 Task: Play online Dominion game.
Action: Mouse moved to (465, 460)
Screenshot: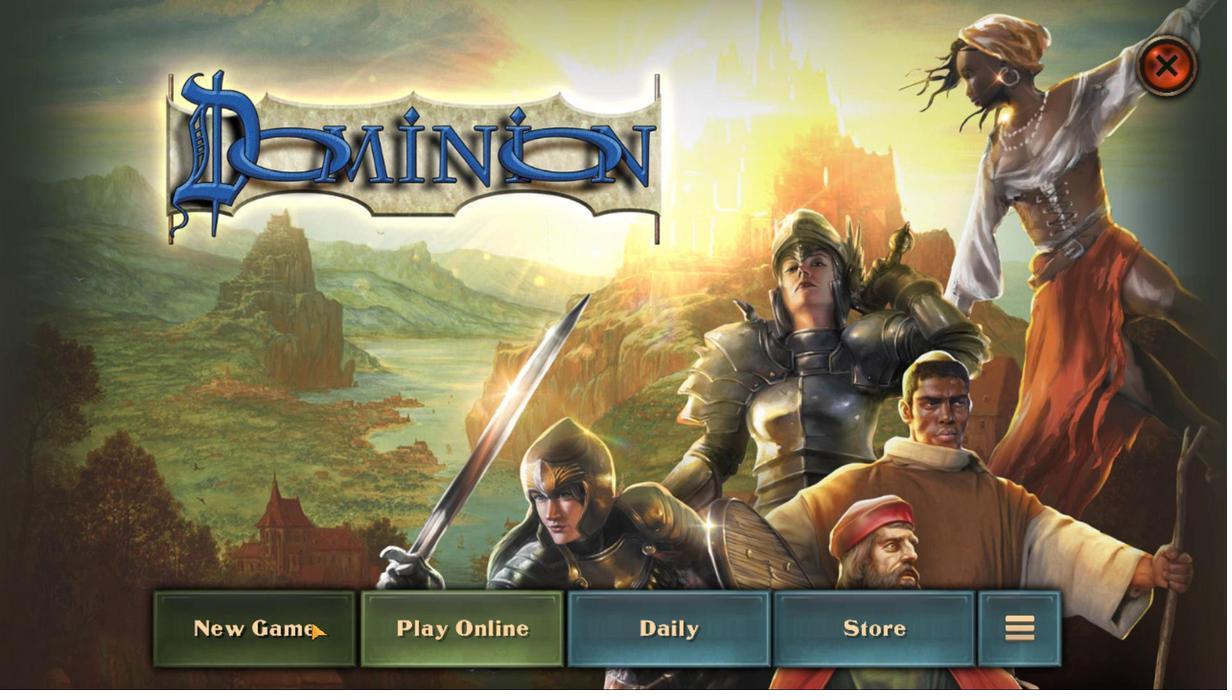 
Action: Mouse pressed left at (465, 460)
Screenshot: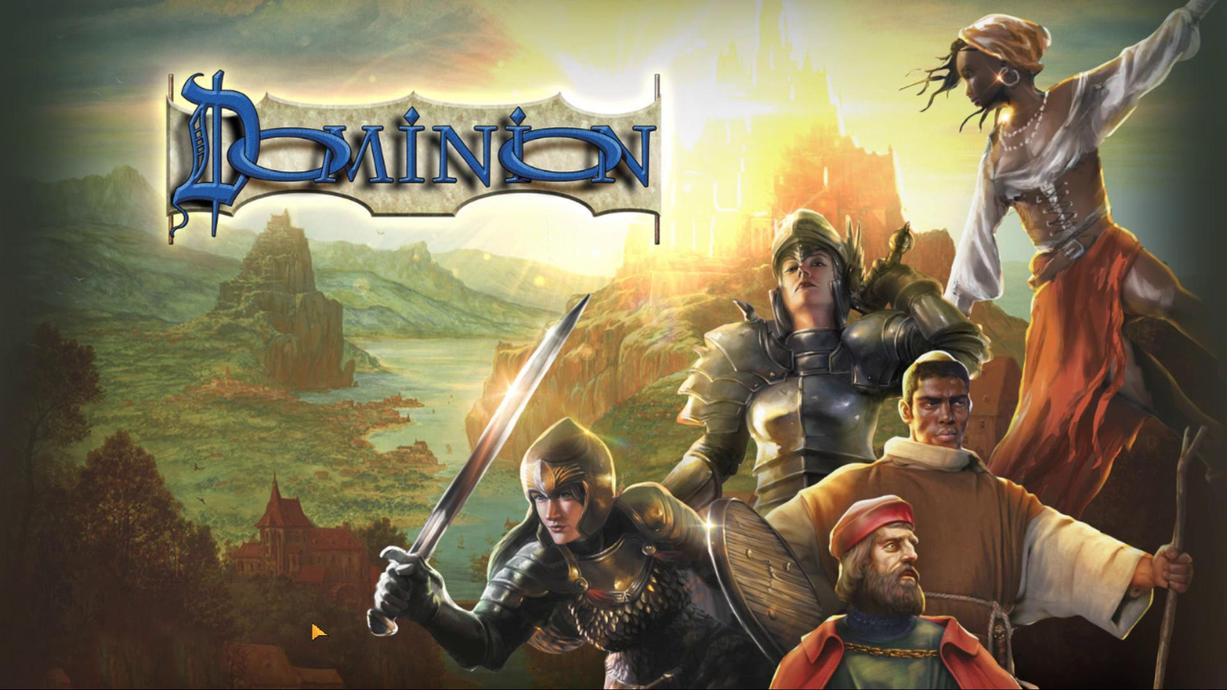 
Action: Mouse moved to (616, 458)
Screenshot: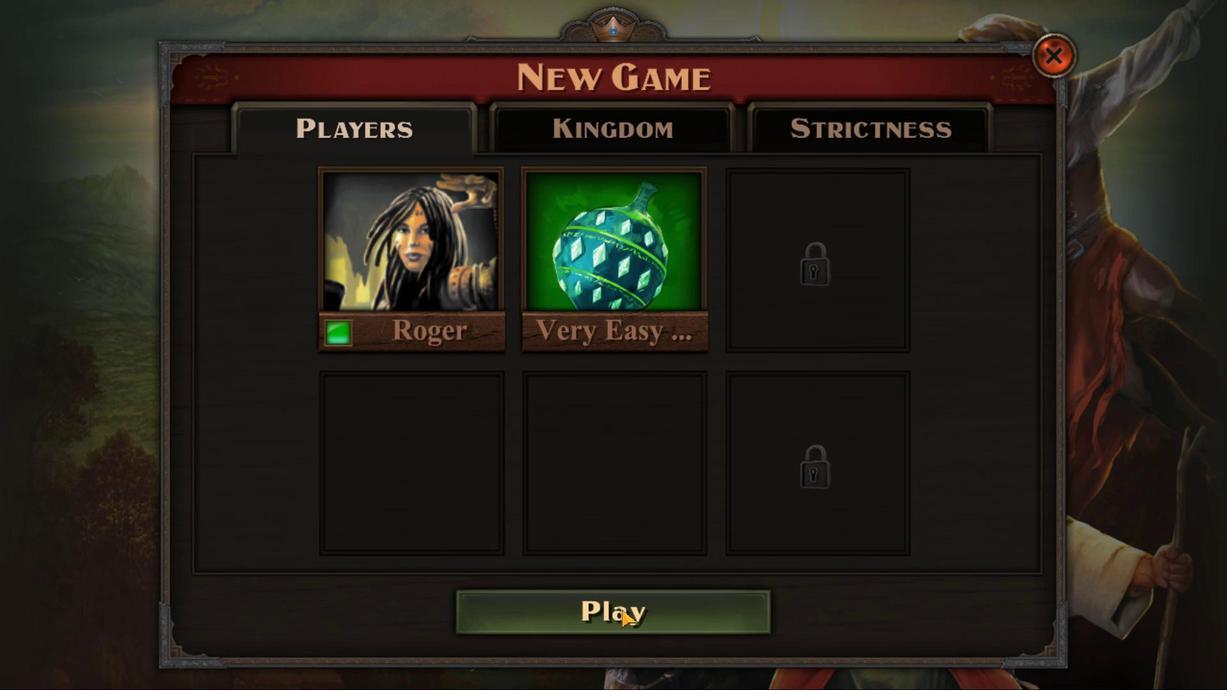 
Action: Mouse pressed left at (616, 458)
Screenshot: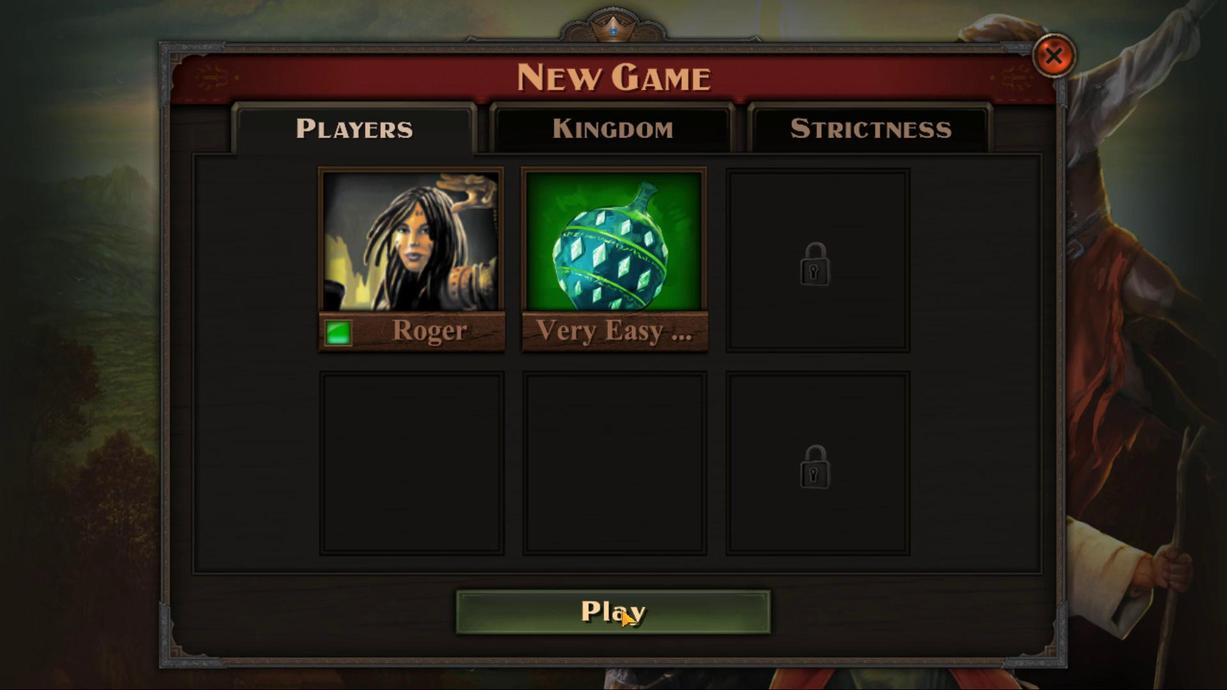 
Action: Mouse moved to (465, 459)
Screenshot: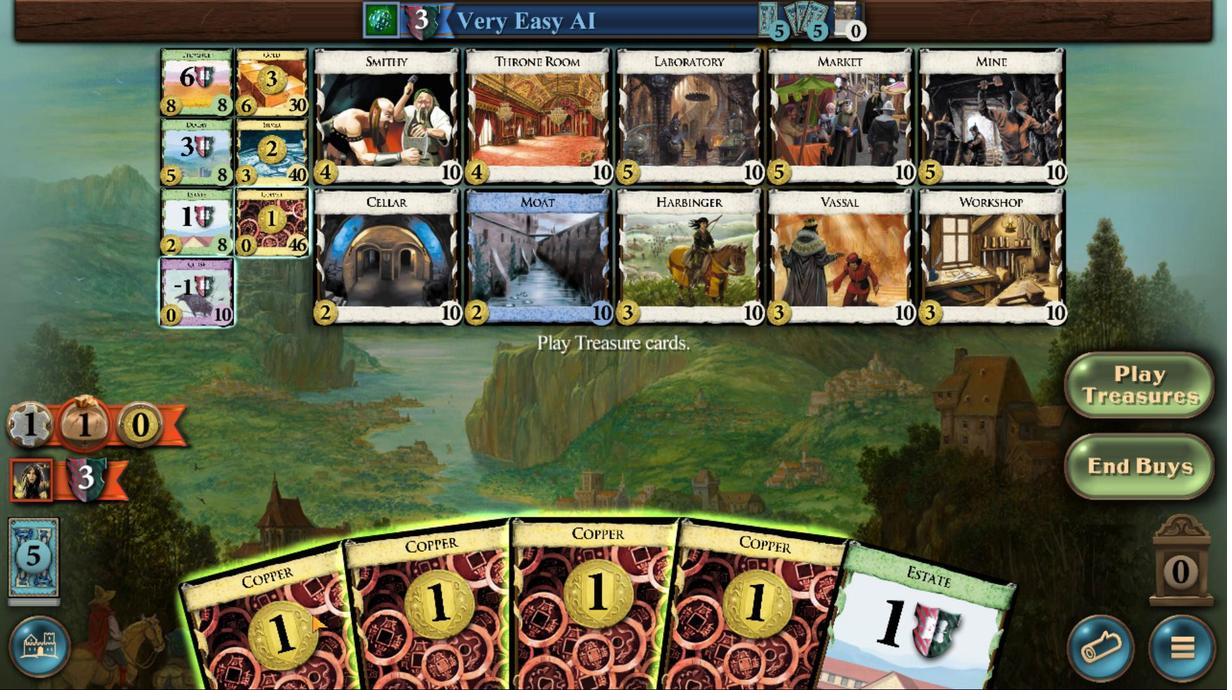 
Action: Mouse pressed left at (465, 459)
Screenshot: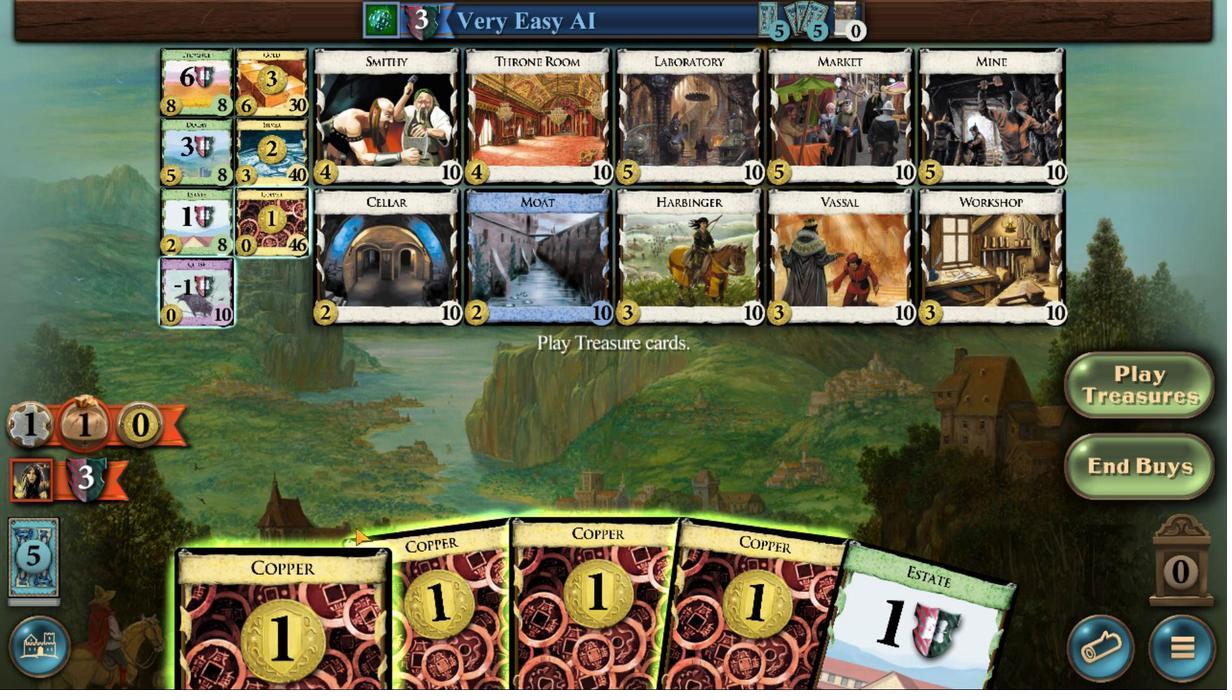 
Action: Mouse moved to (499, 458)
Screenshot: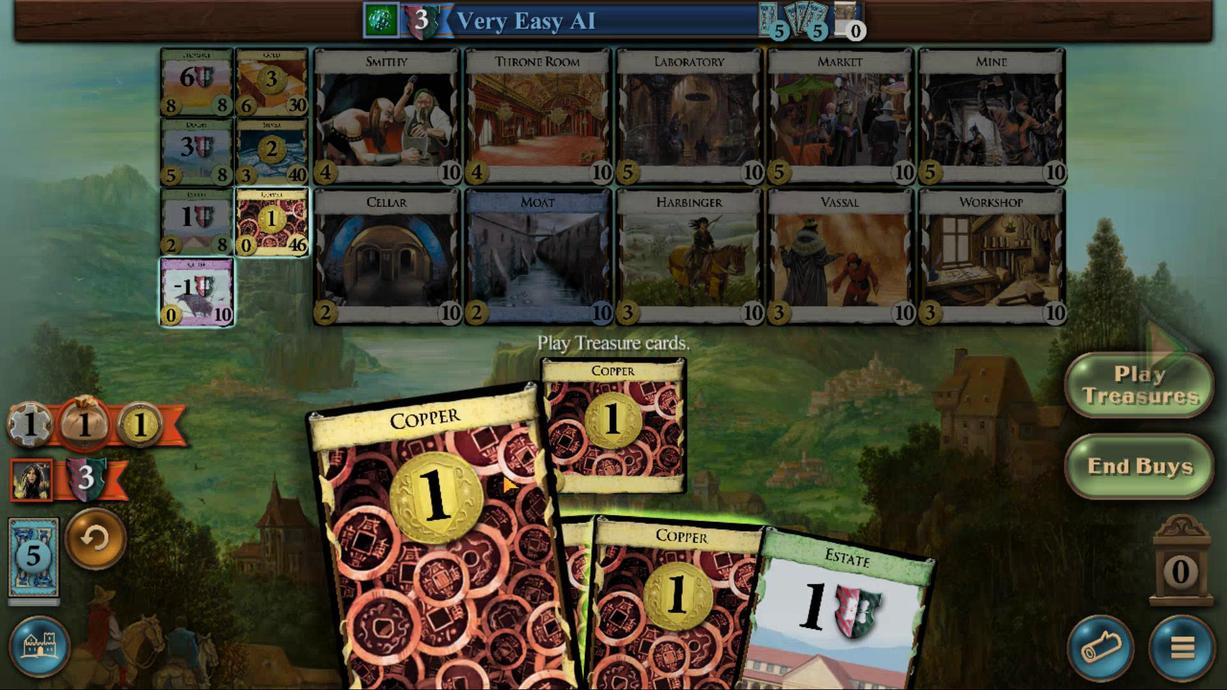 
Action: Mouse pressed left at (499, 458)
Screenshot: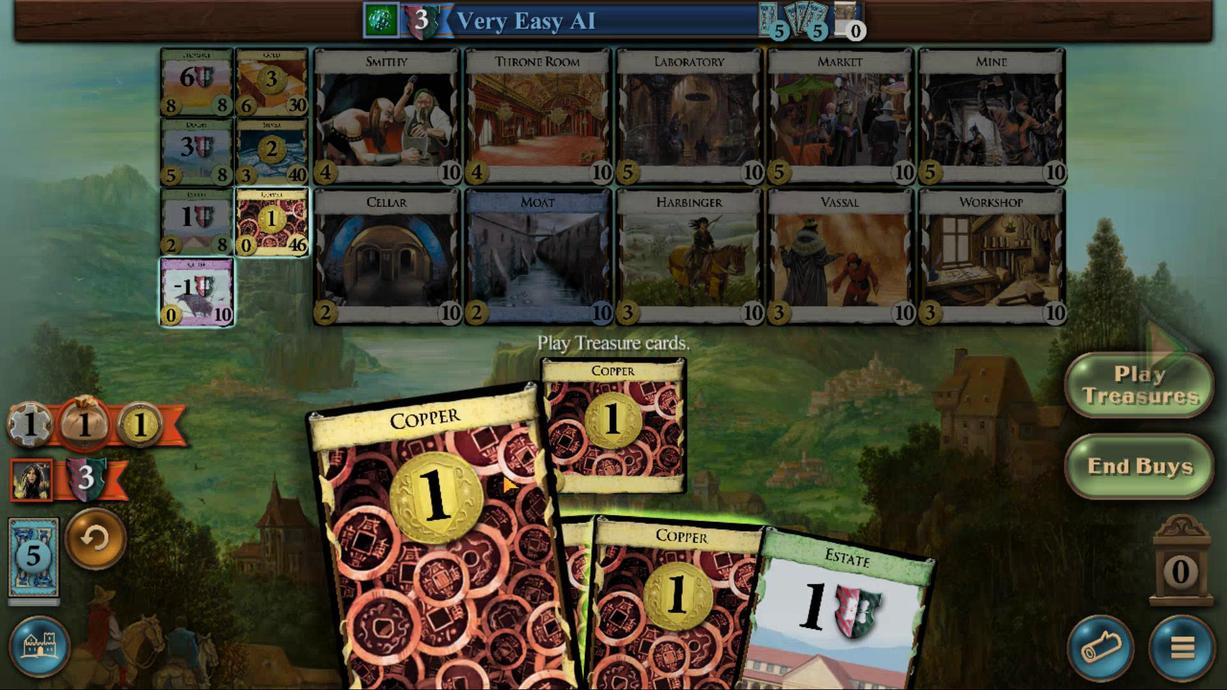 
Action: Mouse moved to (505, 455)
Screenshot: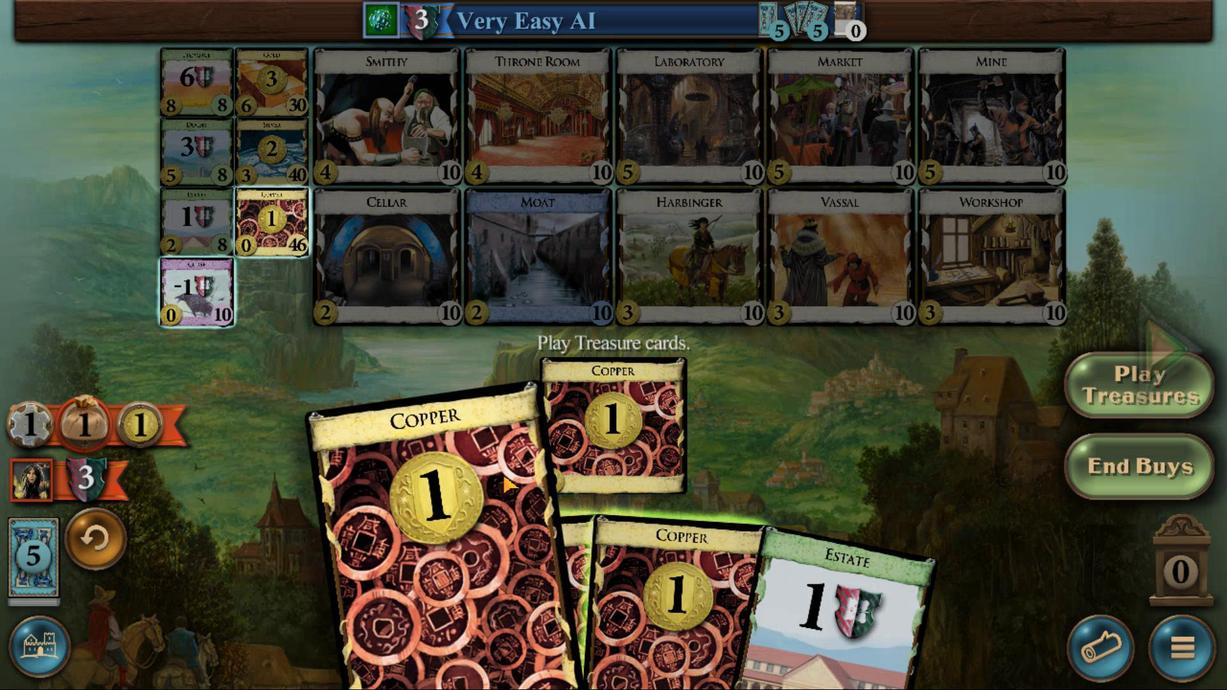 
Action: Mouse pressed left at (505, 455)
Screenshot: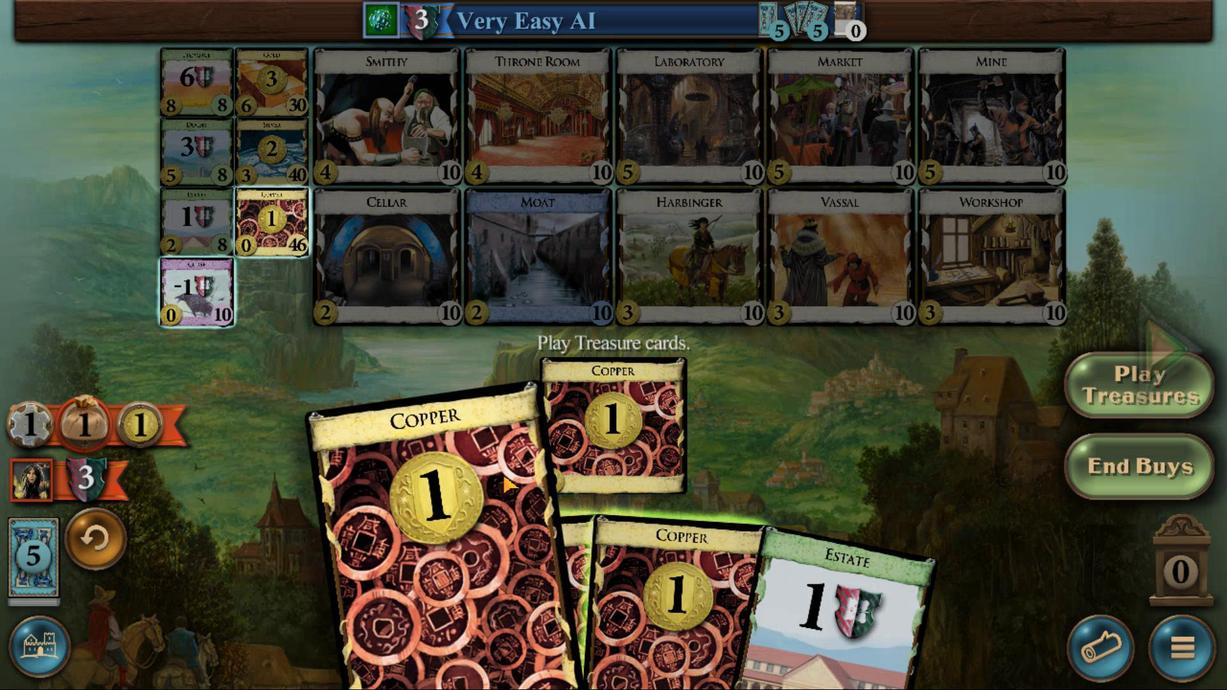 
Action: Mouse moved to (487, 441)
Screenshot: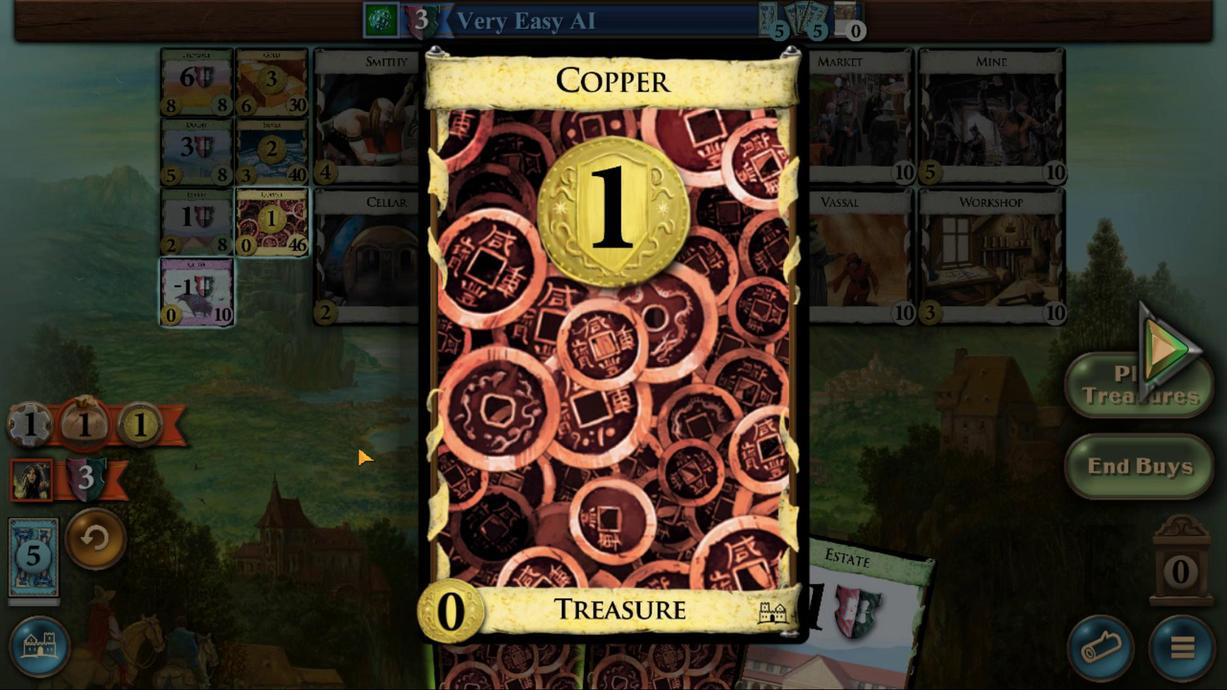
Action: Mouse pressed left at (487, 441)
Screenshot: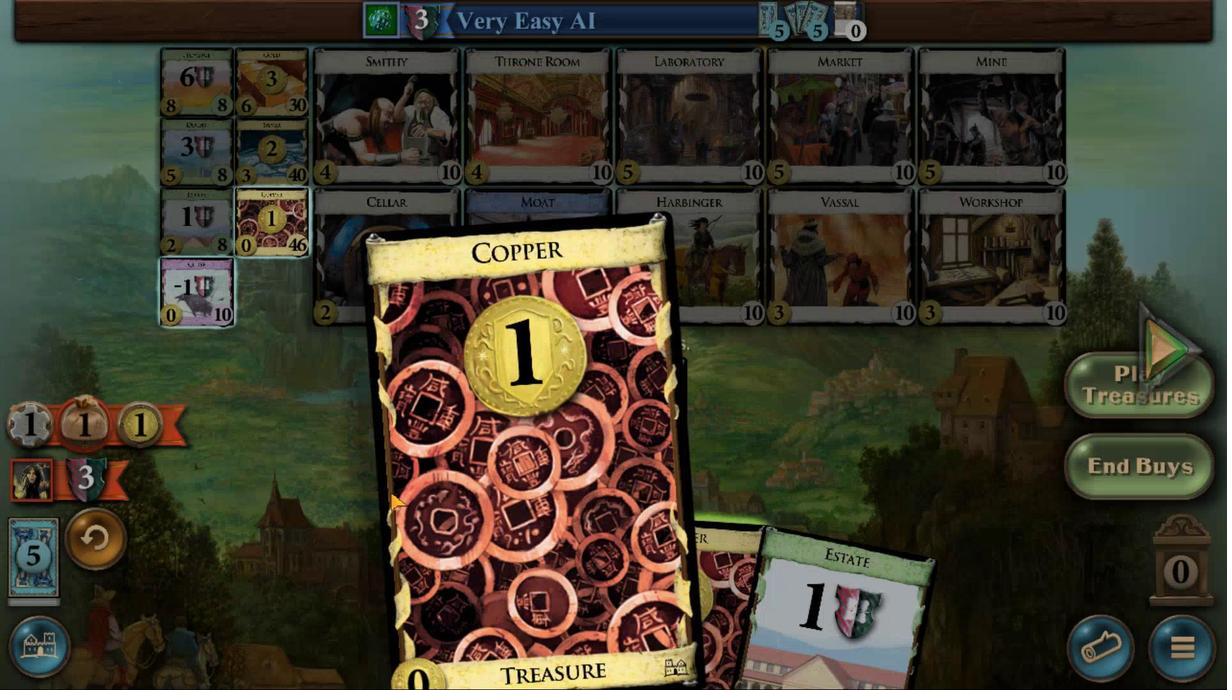 
Action: Mouse moved to (501, 457)
Screenshot: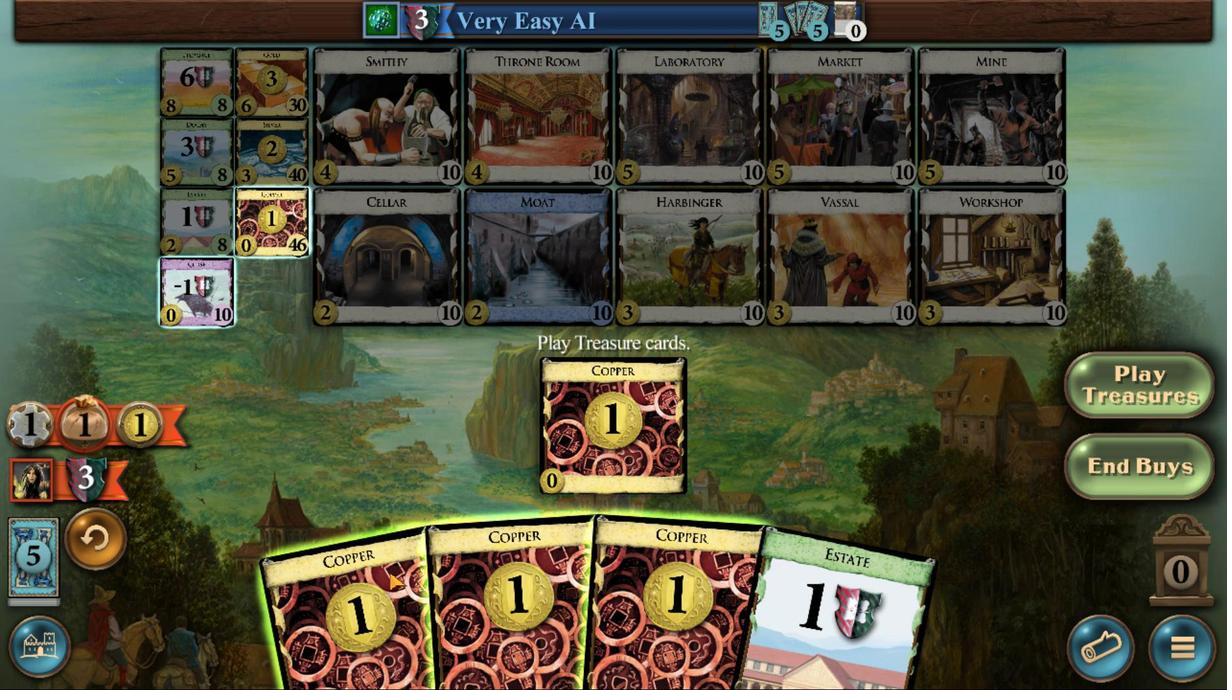 
Action: Mouse pressed left at (501, 457)
Screenshot: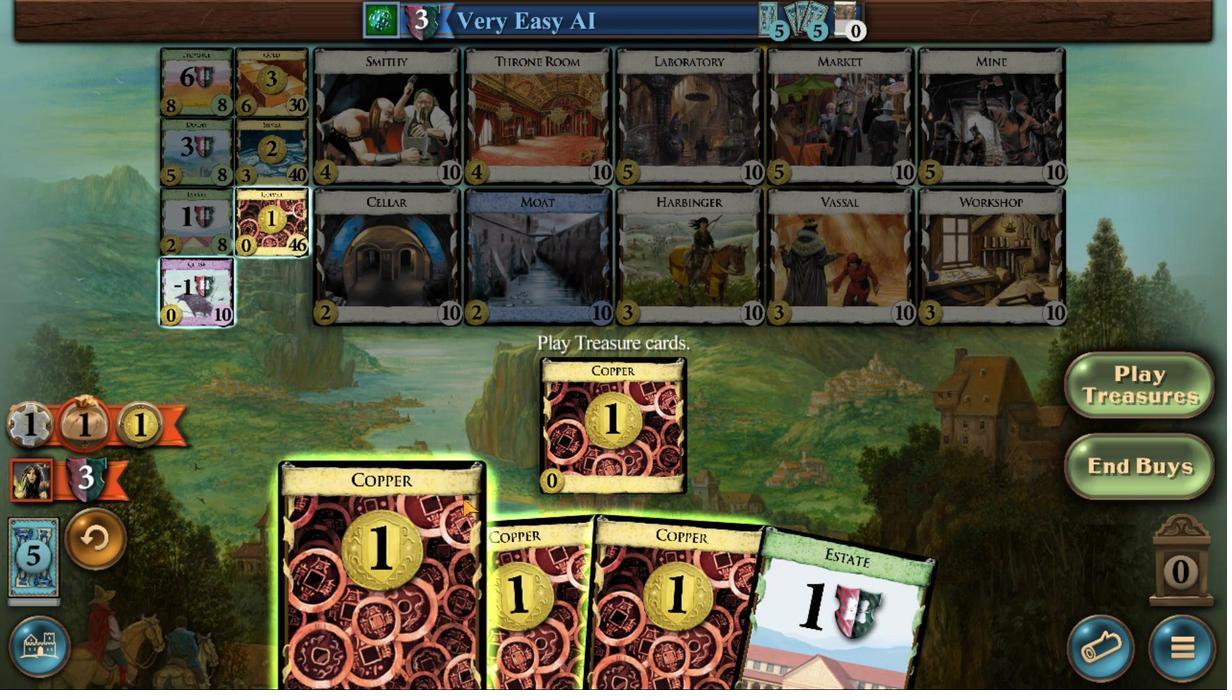 
Action: Mouse moved to (577, 457)
Screenshot: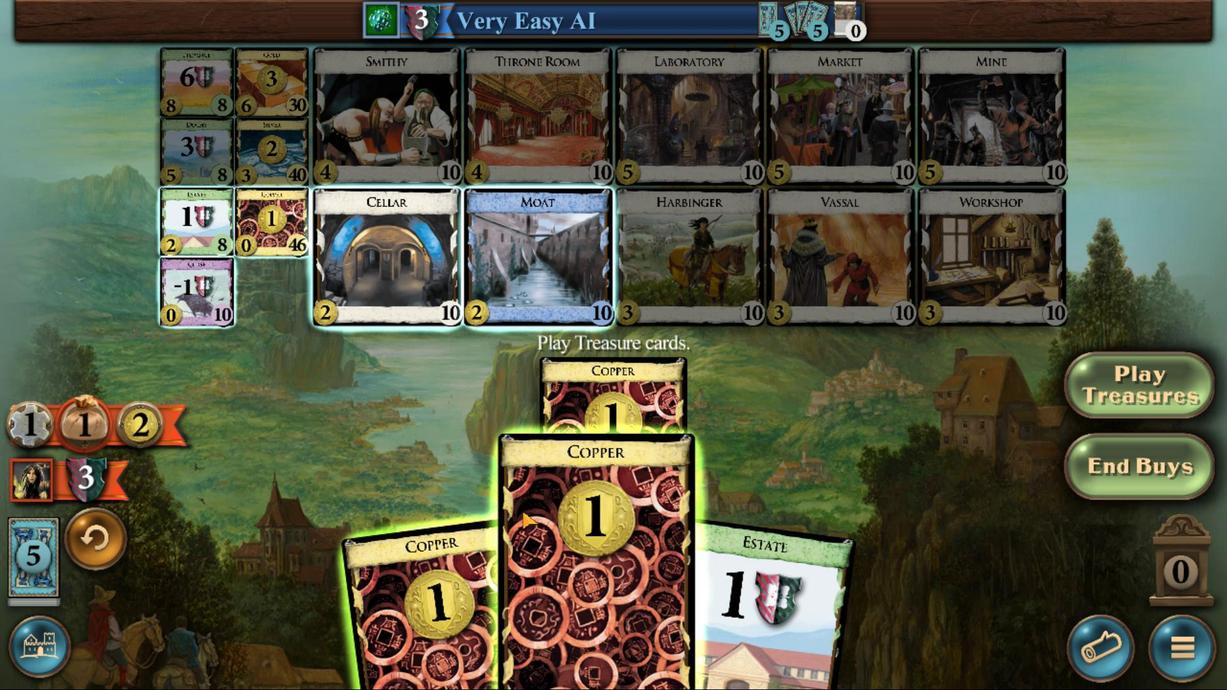 
Action: Mouse pressed left at (577, 457)
Screenshot: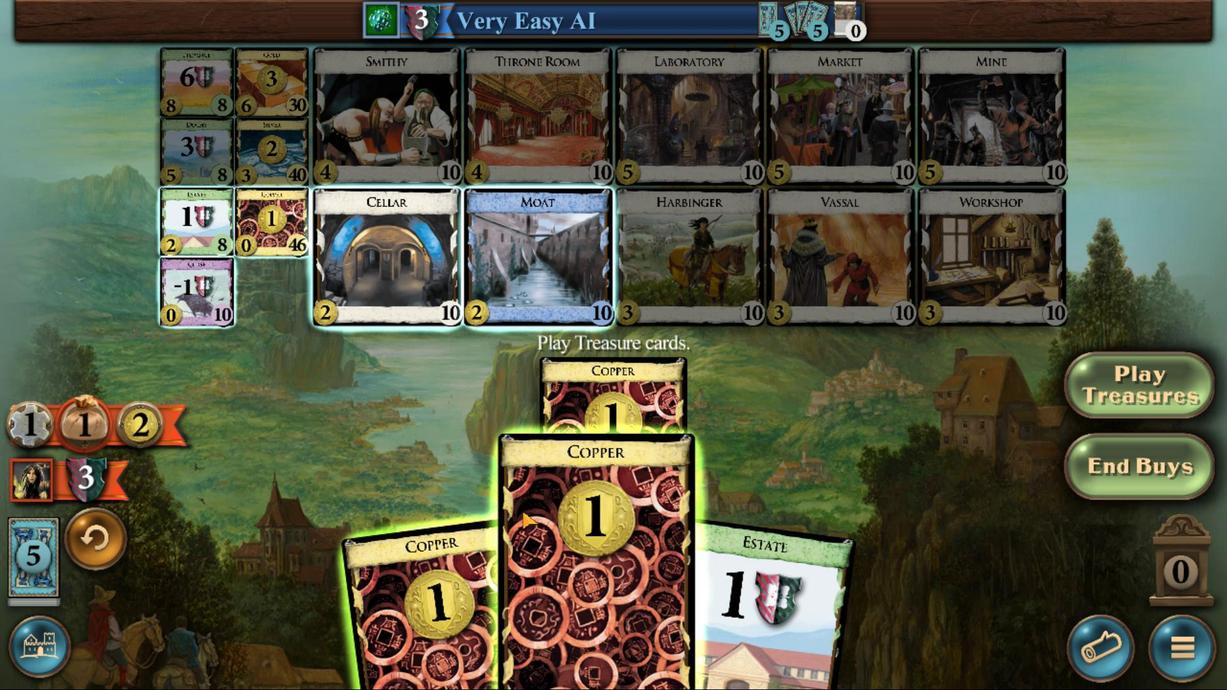
Action: Mouse moved to (437, 408)
Screenshot: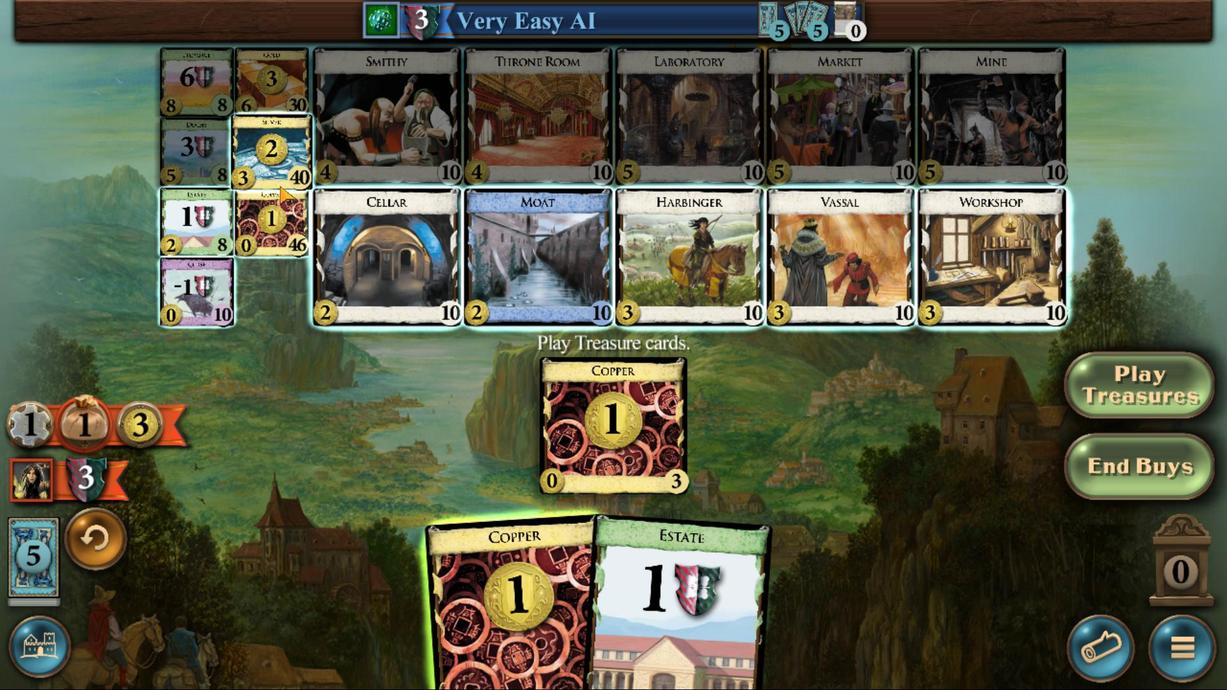 
Action: Mouse pressed left at (437, 408)
Screenshot: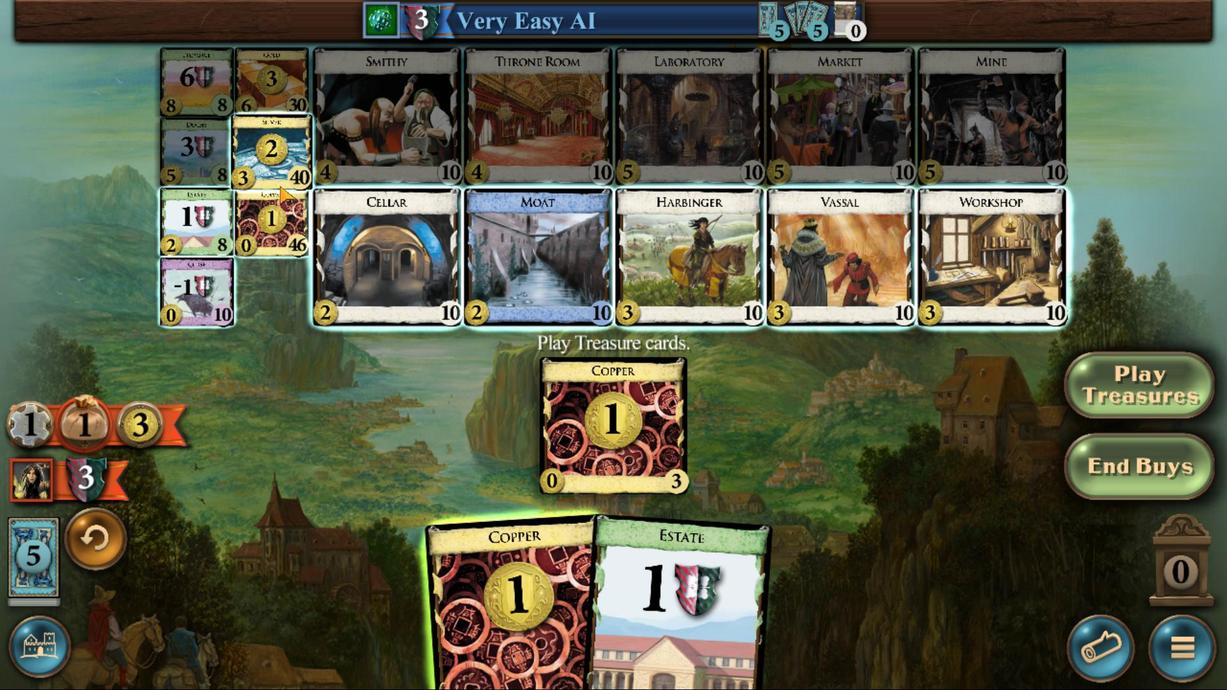 
Action: Mouse moved to (599, 457)
Screenshot: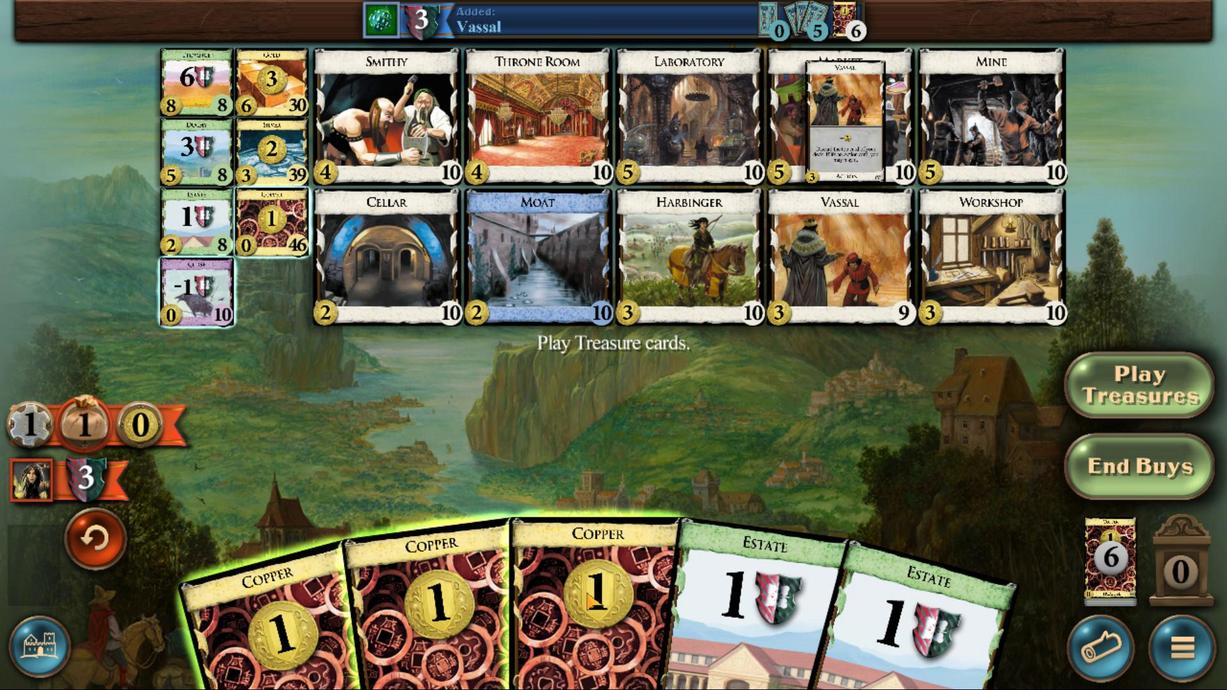 
Action: Mouse pressed left at (599, 457)
Screenshot: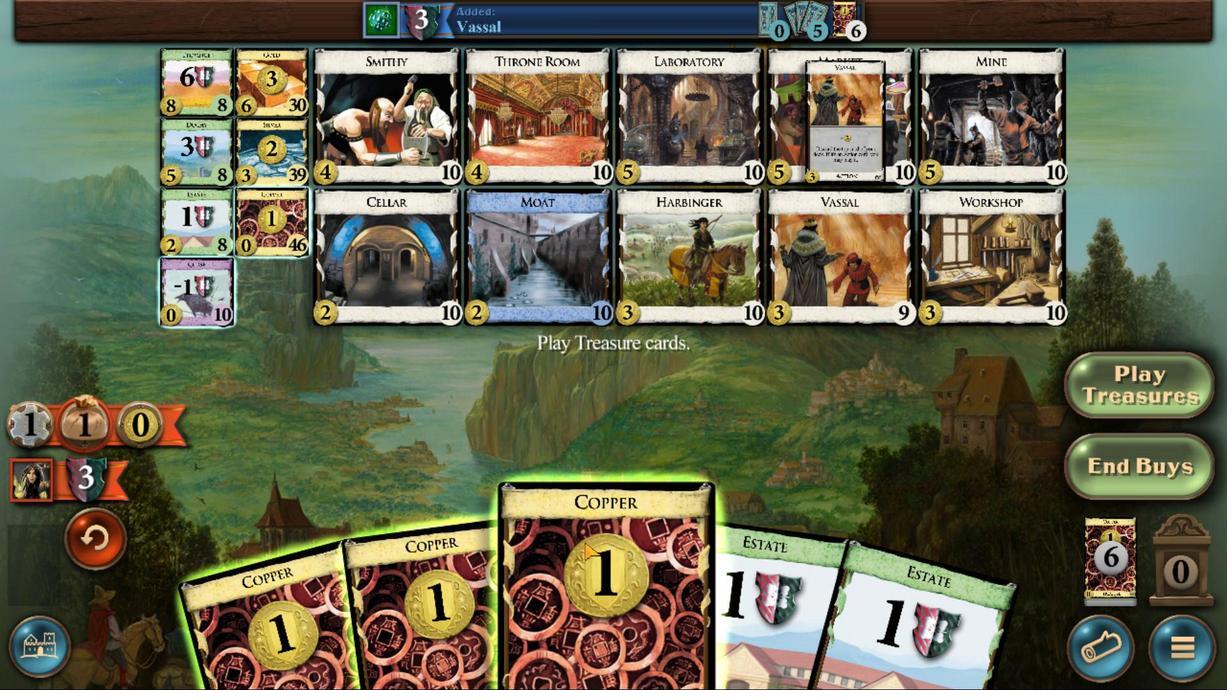 
Action: Mouse moved to (572, 454)
Screenshot: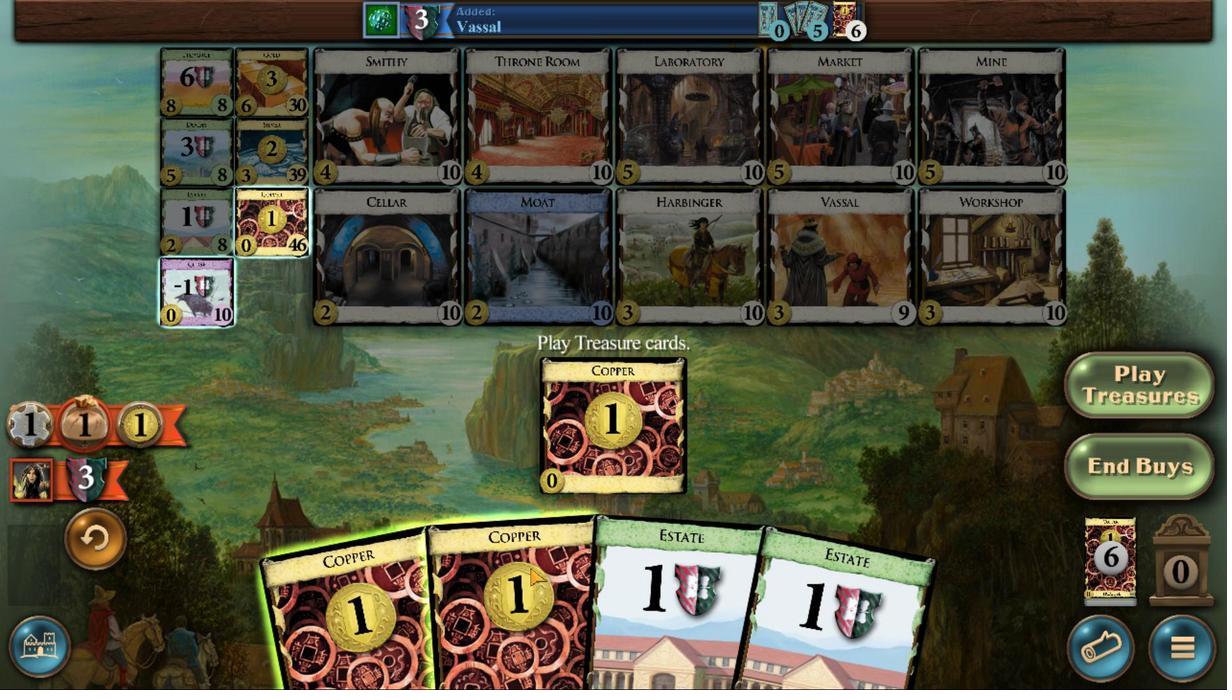 
Action: Mouse pressed left at (572, 454)
Screenshot: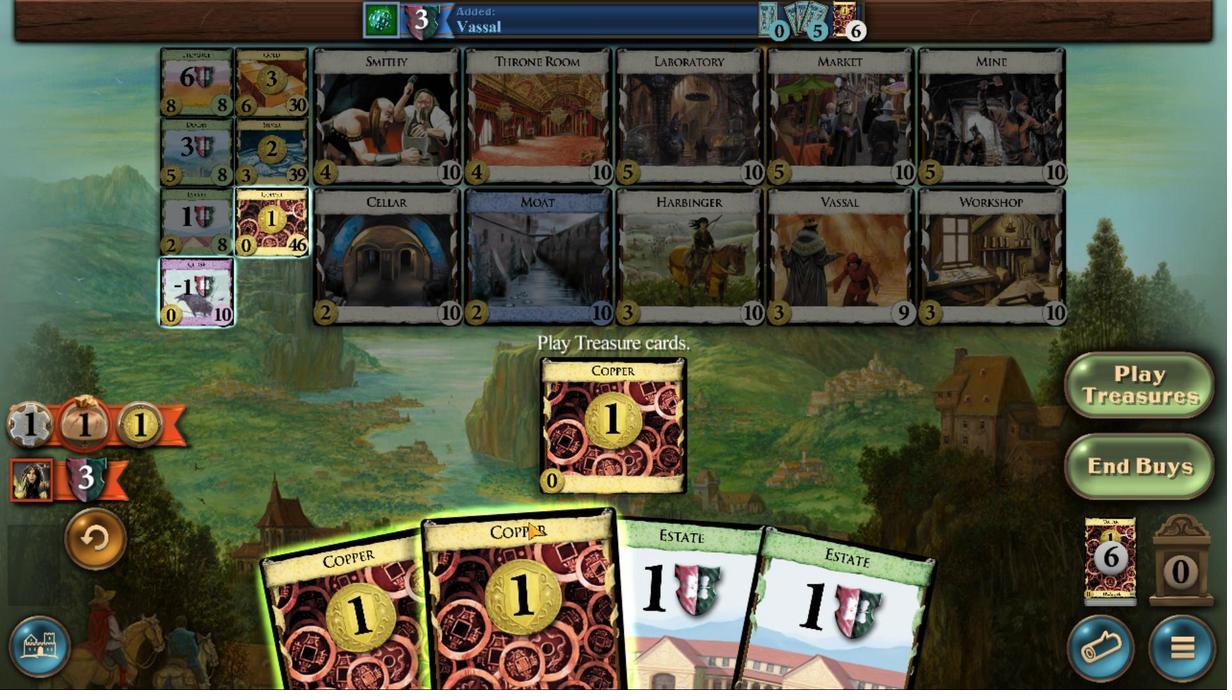 
Action: Mouse moved to (536, 458)
Screenshot: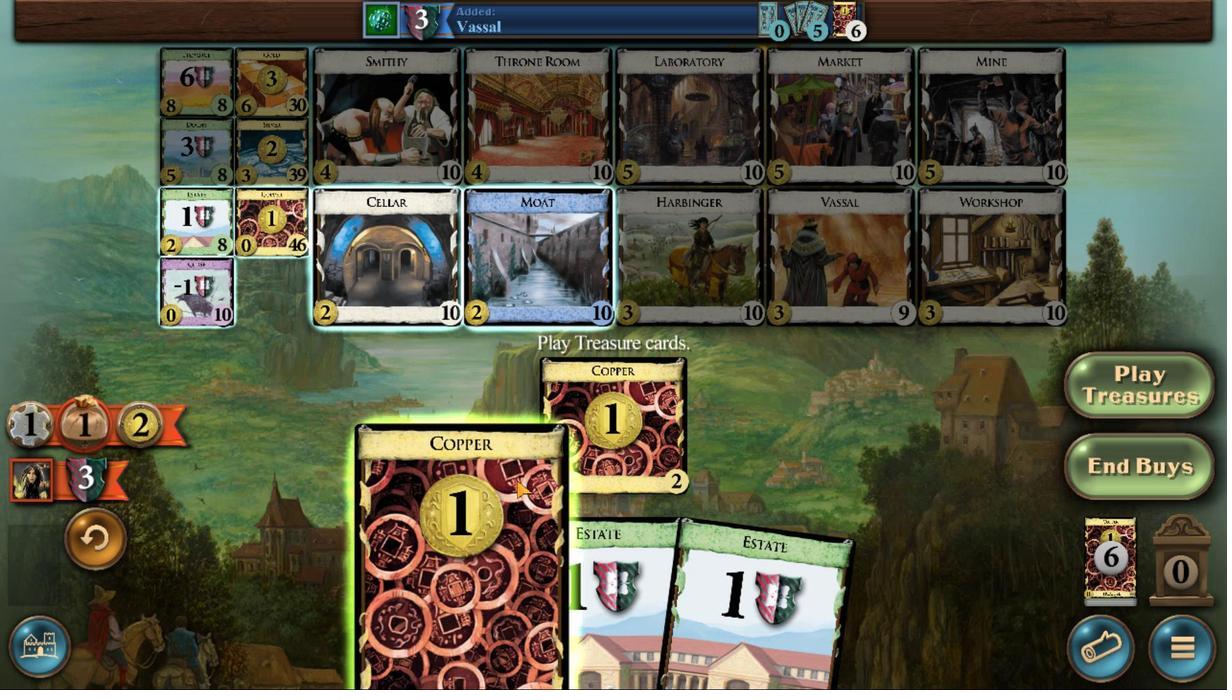 
Action: Mouse pressed left at (536, 458)
Screenshot: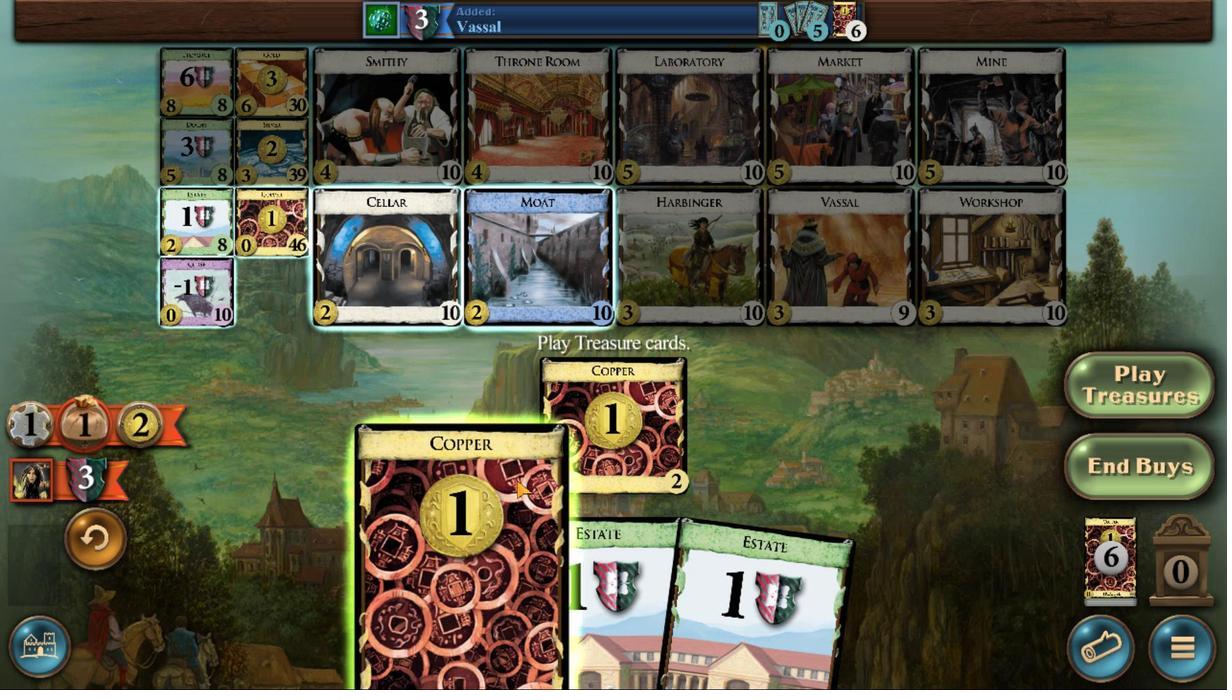 
Action: Mouse moved to (446, 407)
Screenshot: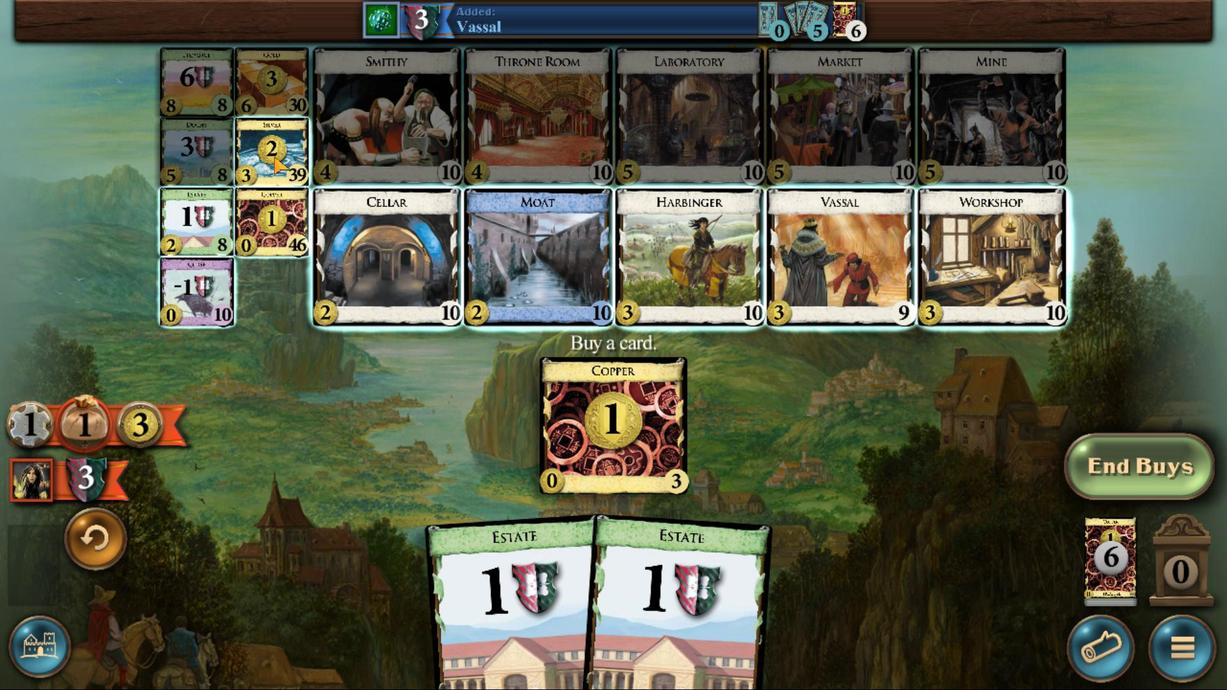 
Action: Mouse pressed left at (446, 407)
Screenshot: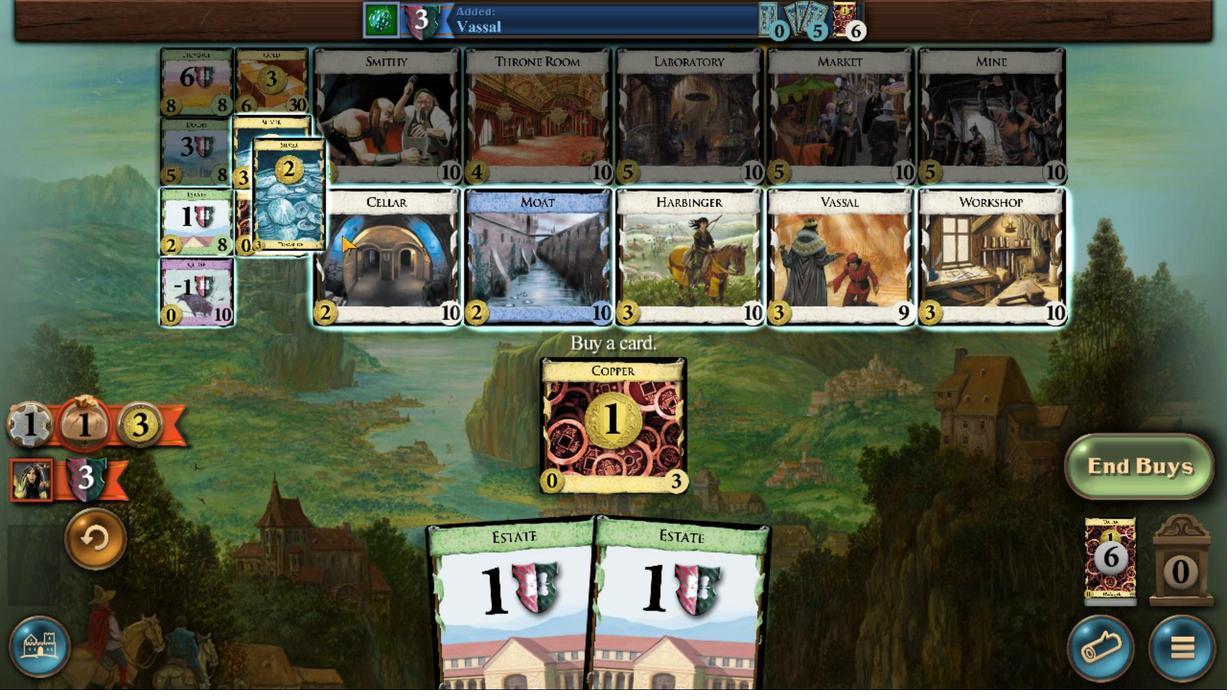 
Action: Mouse moved to (655, 456)
Screenshot: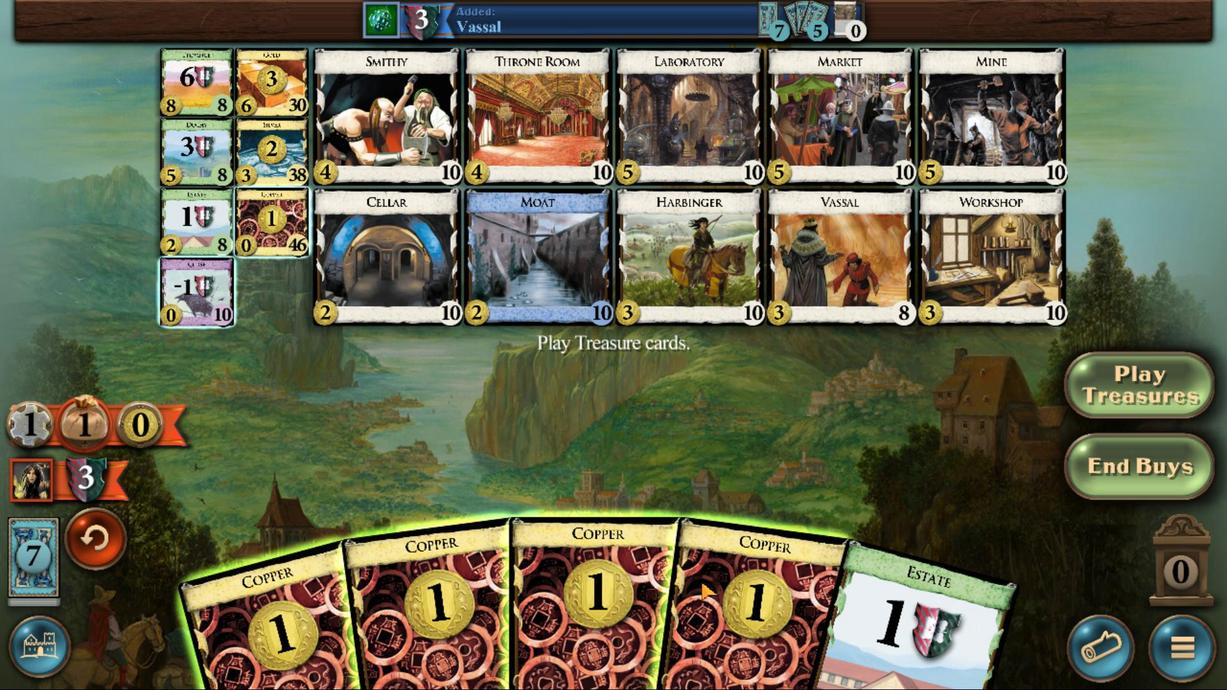 
Action: Mouse pressed left at (655, 456)
Screenshot: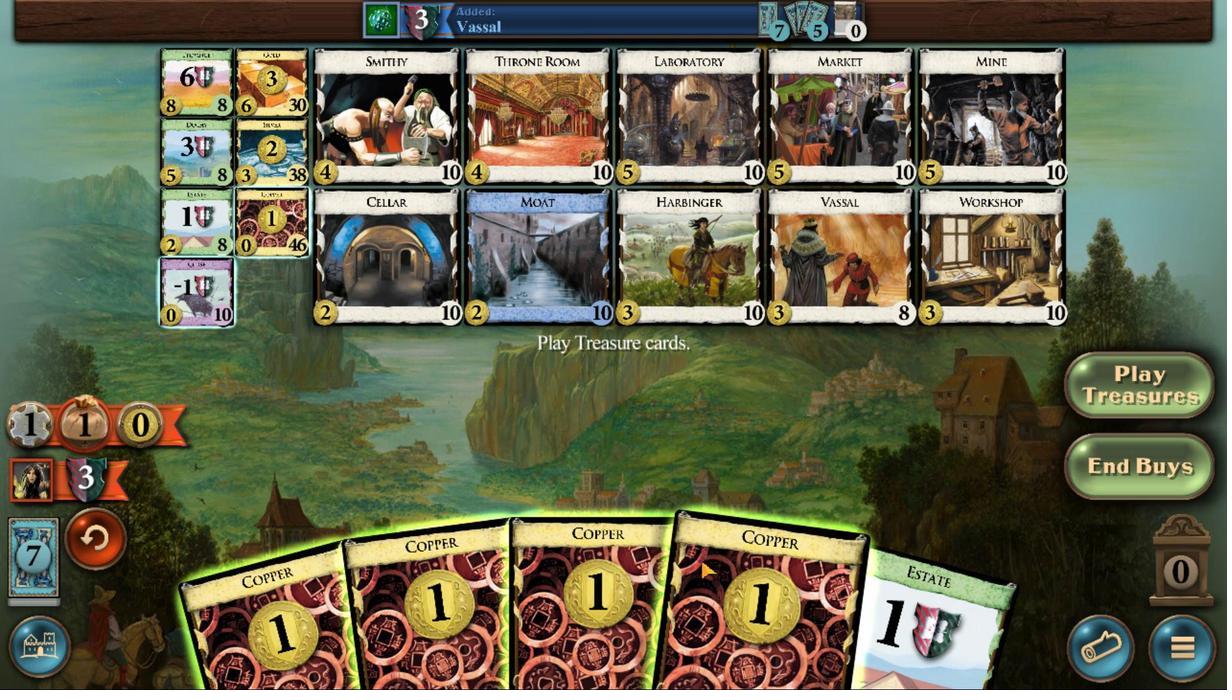 
Action: Mouse moved to (641, 453)
Screenshot: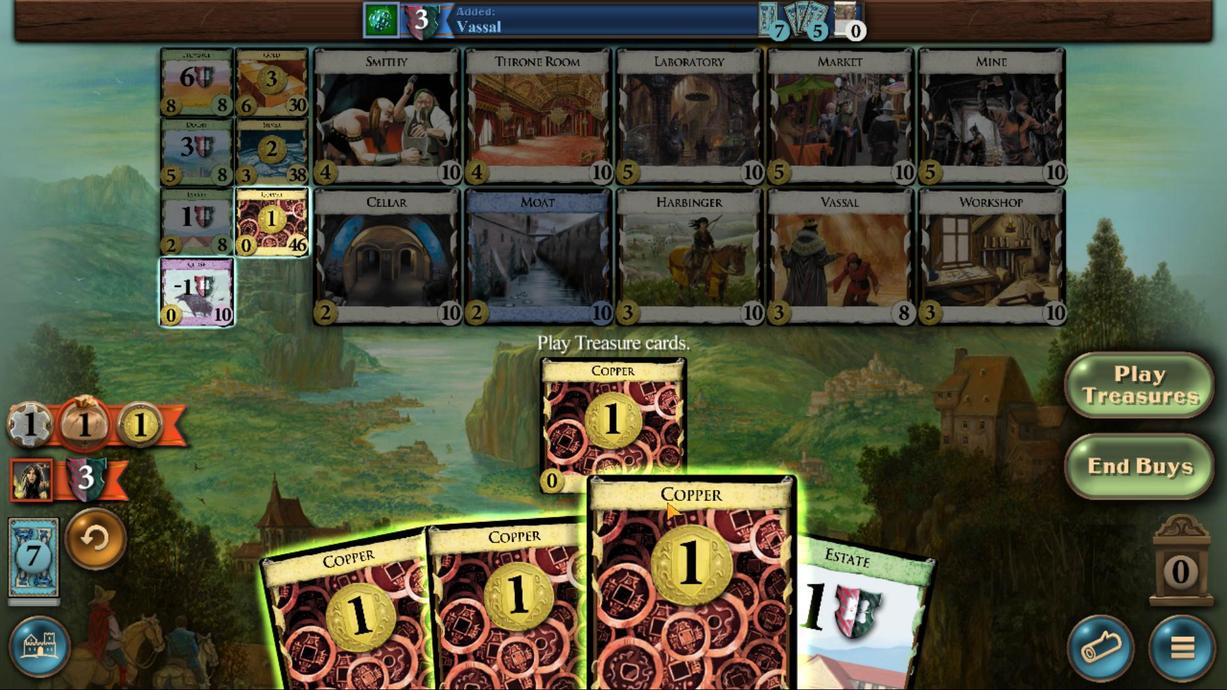 
Action: Mouse pressed left at (641, 453)
Screenshot: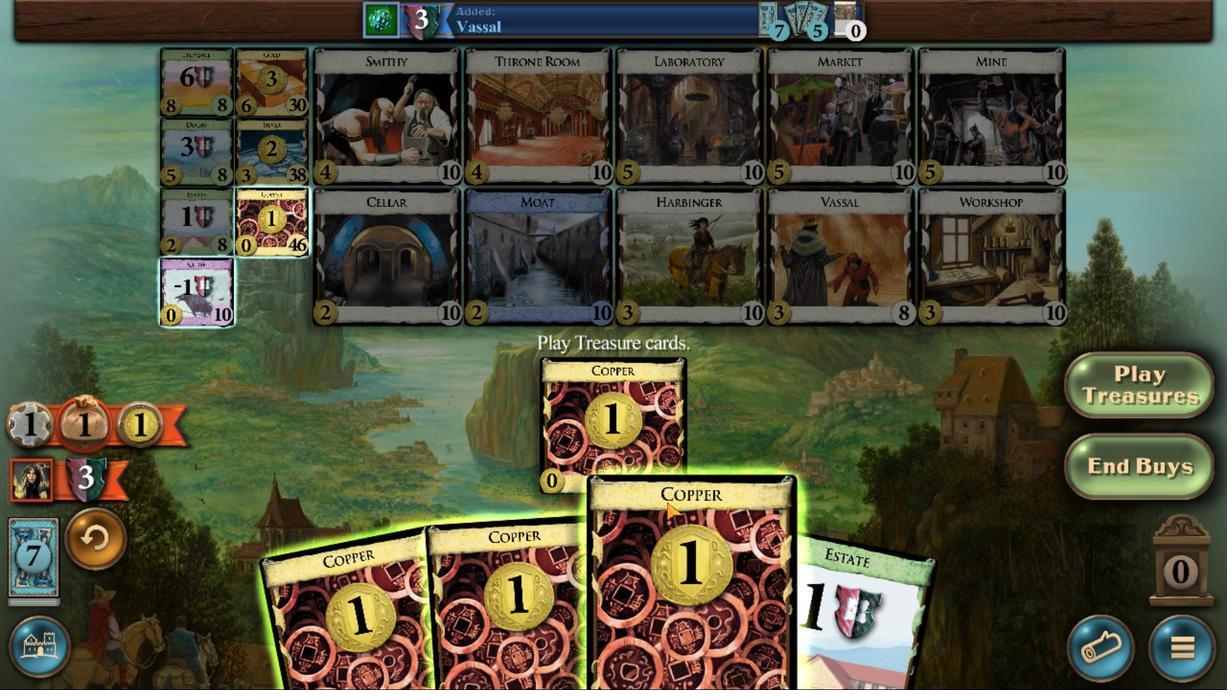 
Action: Mouse moved to (612, 455)
Screenshot: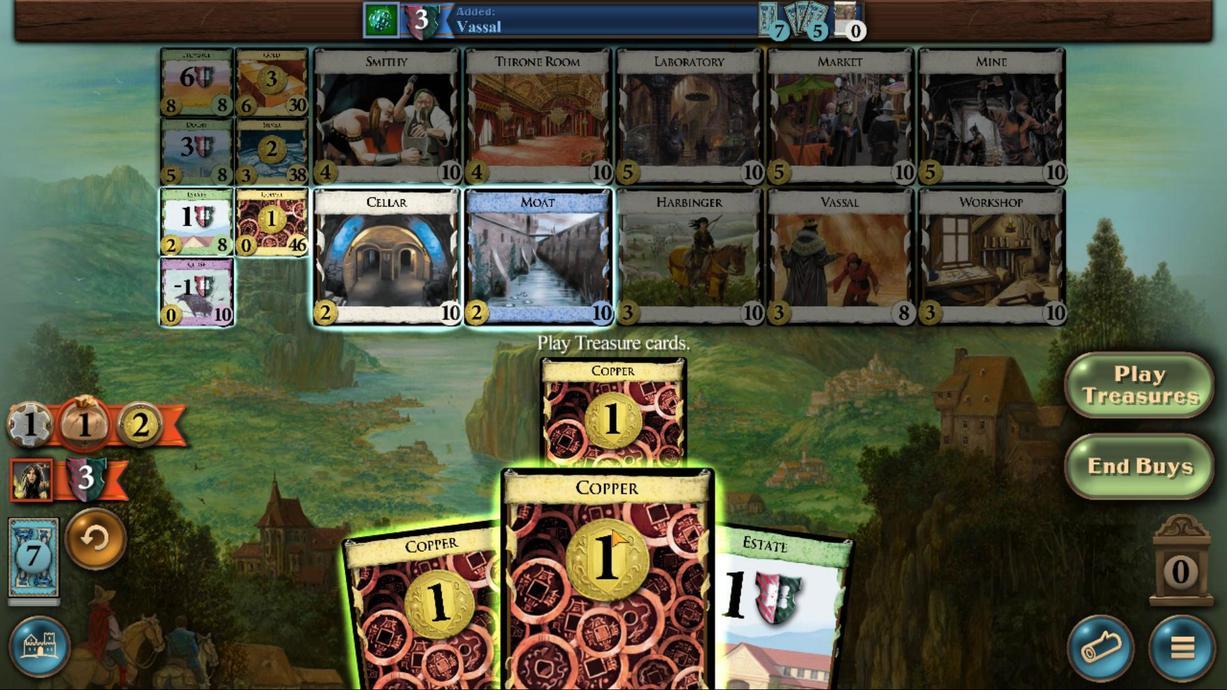 
Action: Mouse pressed left at (612, 455)
Screenshot: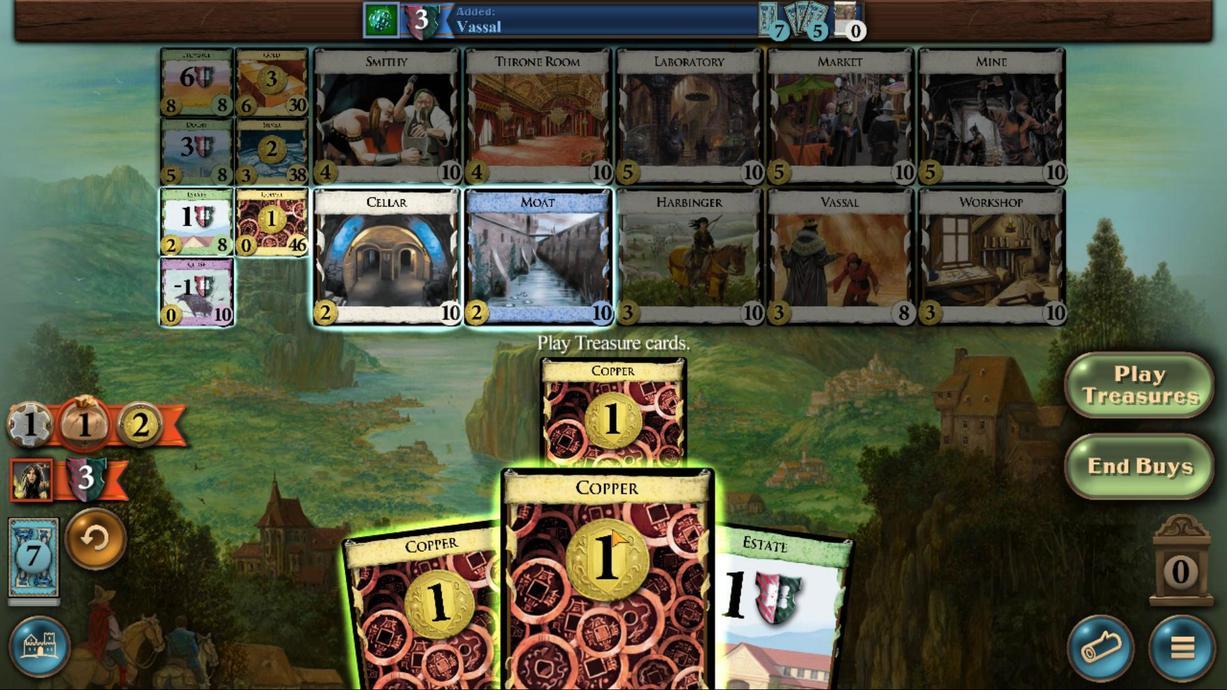 
Action: Mouse moved to (441, 406)
Screenshot: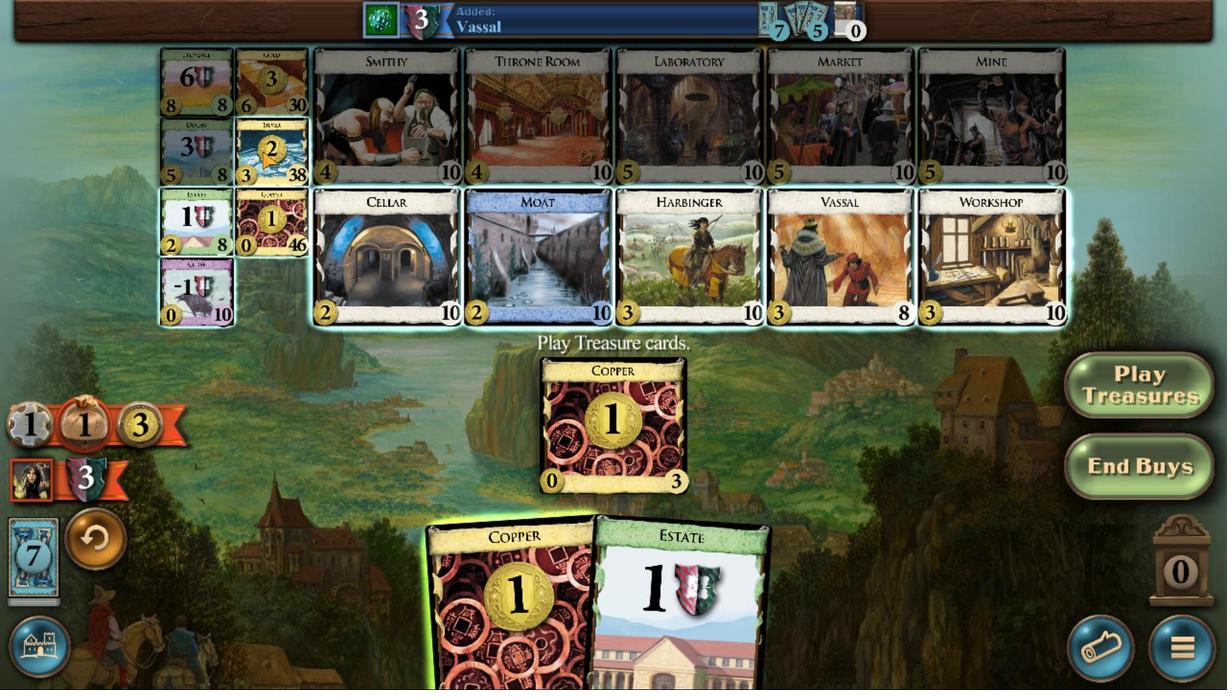 
Action: Mouse pressed left at (441, 406)
Screenshot: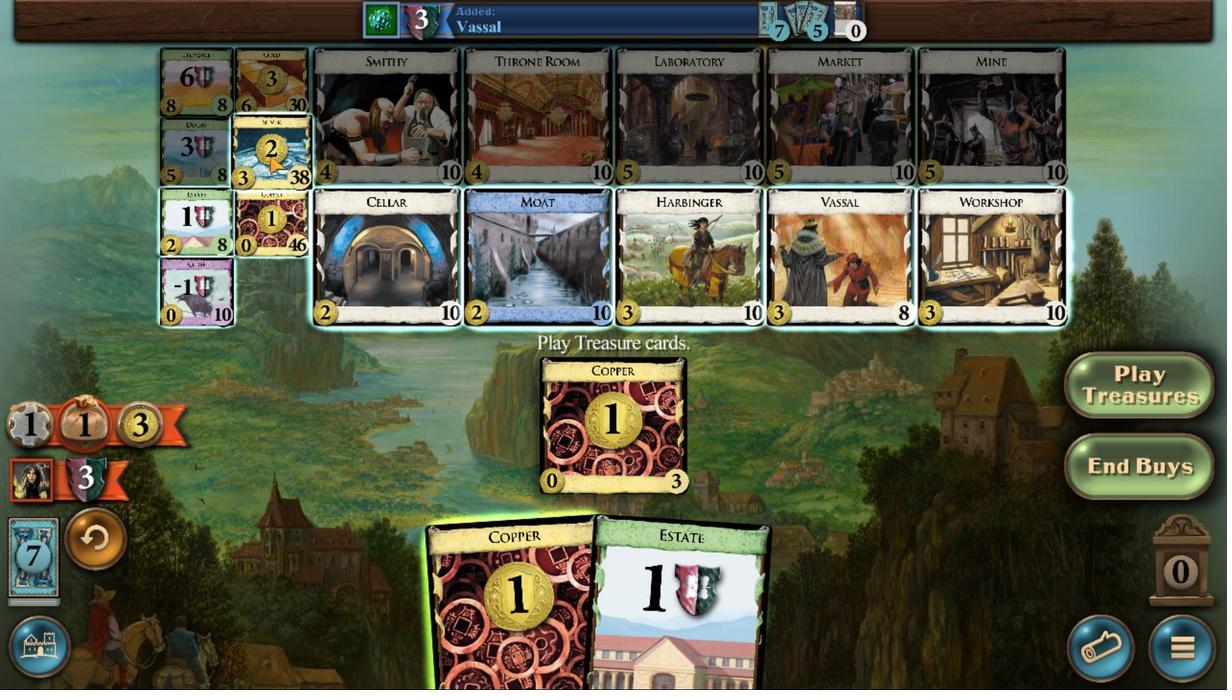 
Action: Mouse moved to (671, 461)
Screenshot: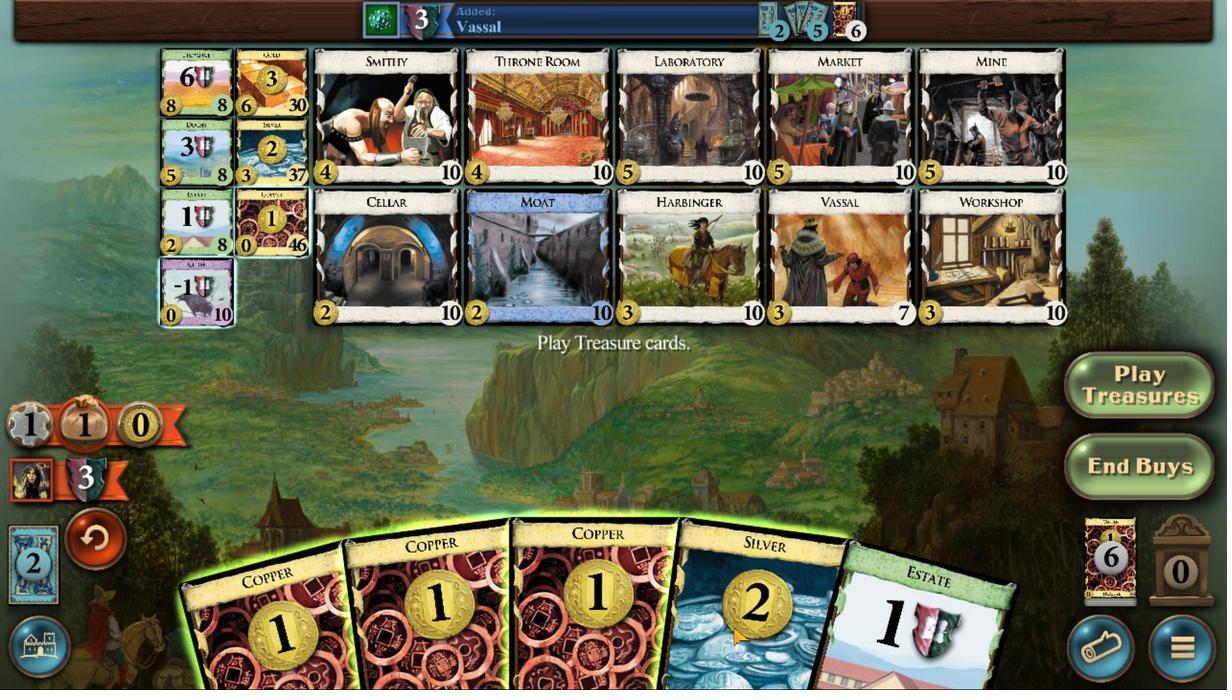 
Action: Mouse pressed left at (671, 461)
Screenshot: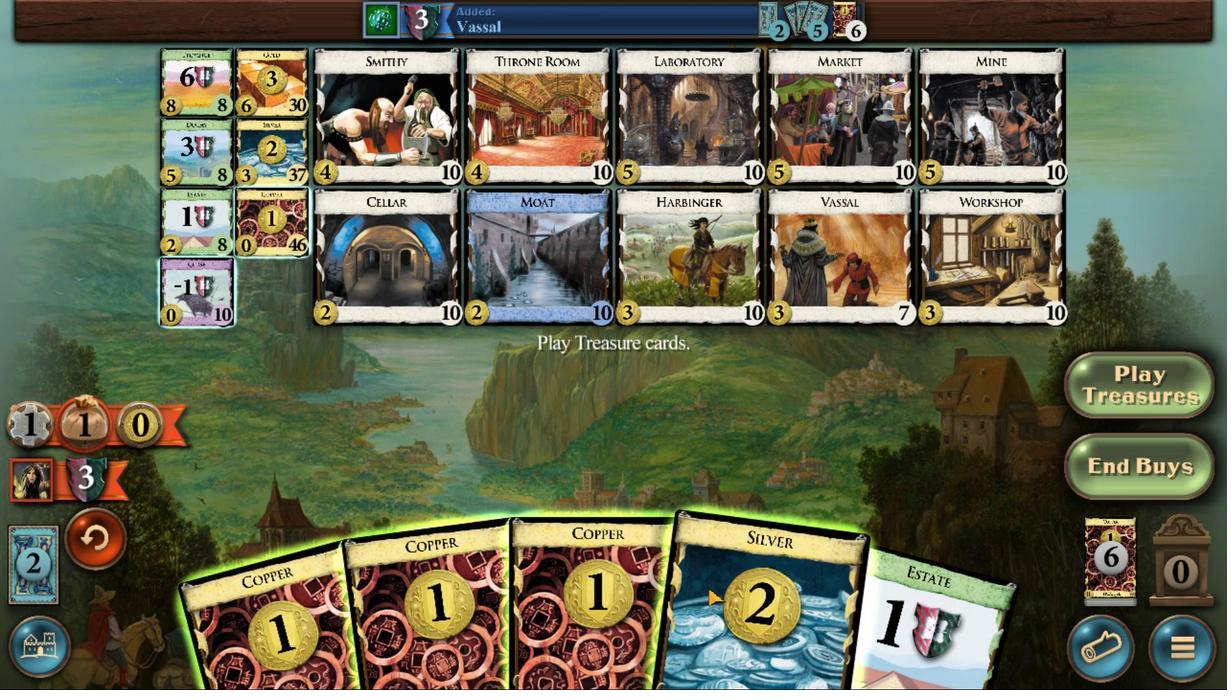 
Action: Mouse moved to (625, 458)
Screenshot: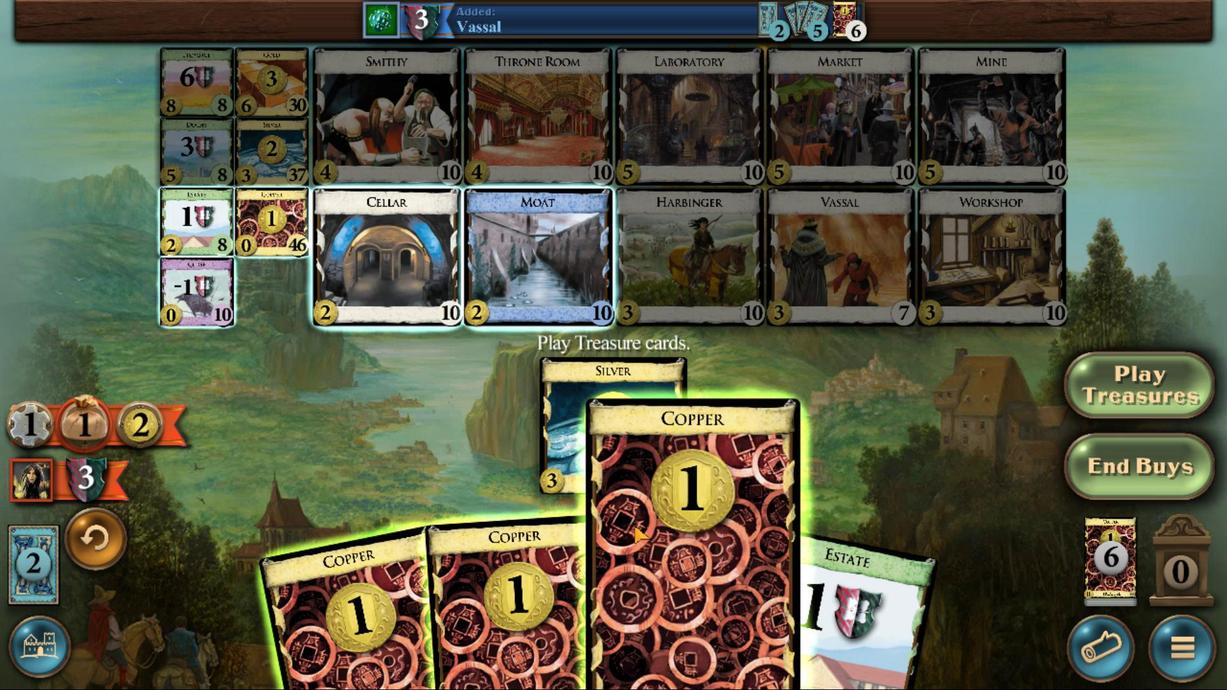 
Action: Mouse pressed left at (625, 458)
Screenshot: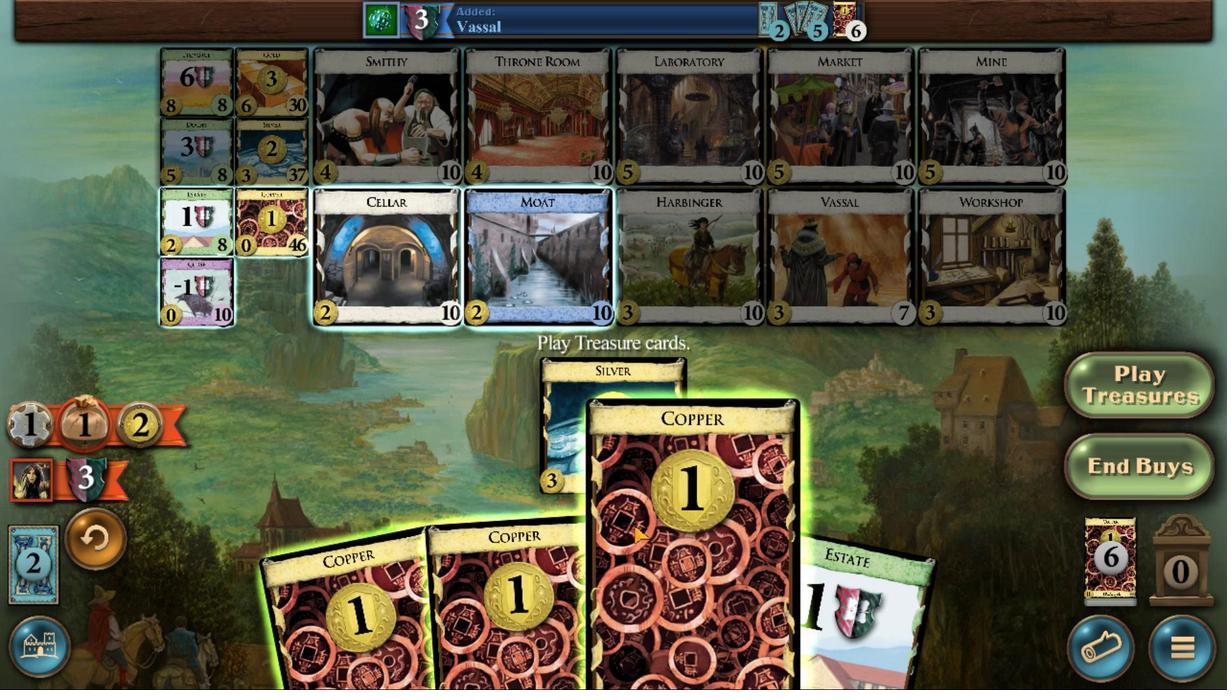 
Action: Mouse moved to (583, 457)
Screenshot: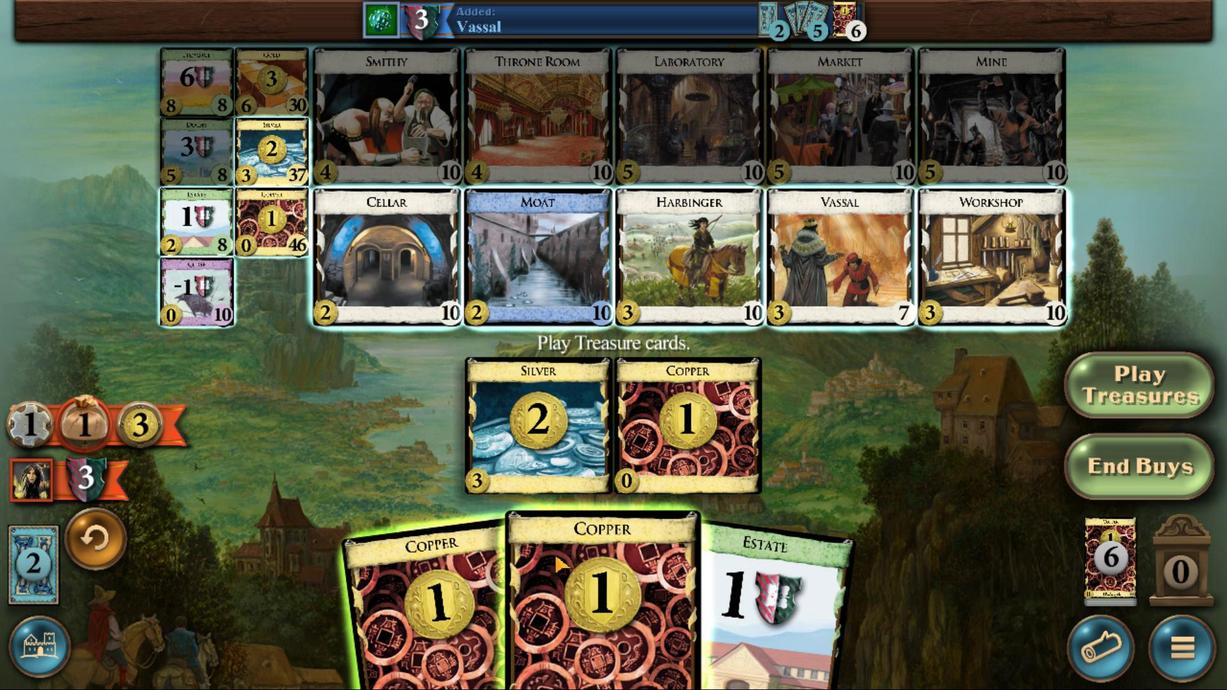 
Action: Mouse pressed left at (583, 457)
Screenshot: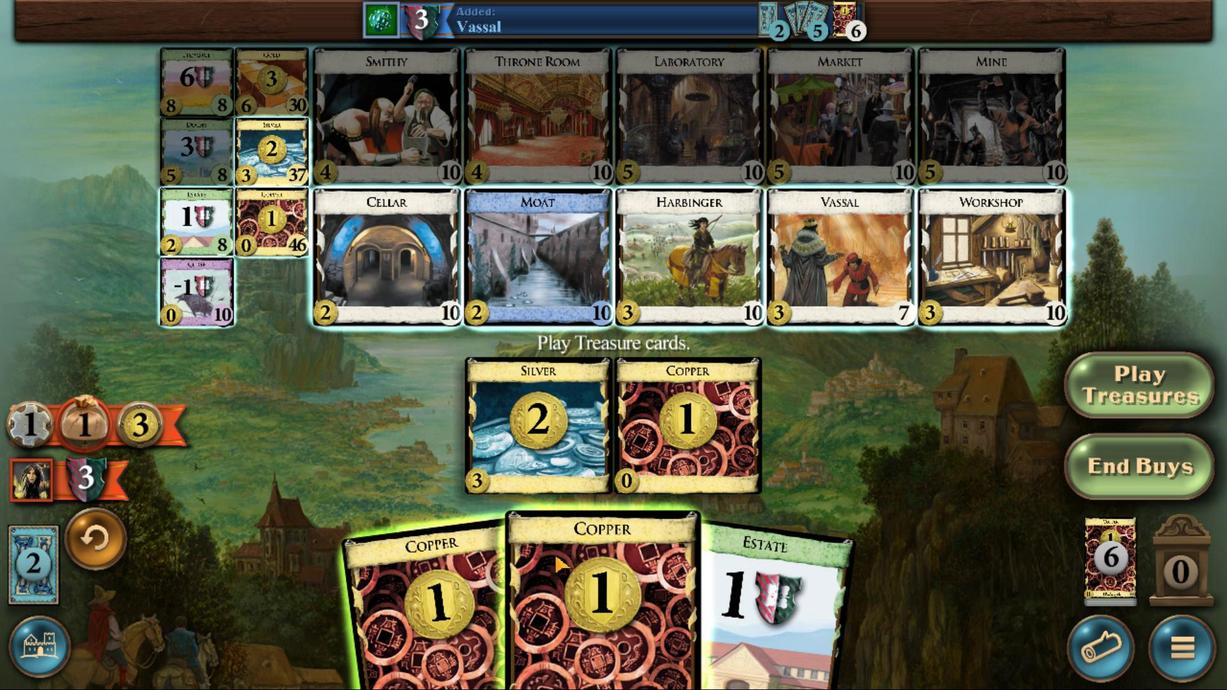 
Action: Mouse moved to (573, 450)
Screenshot: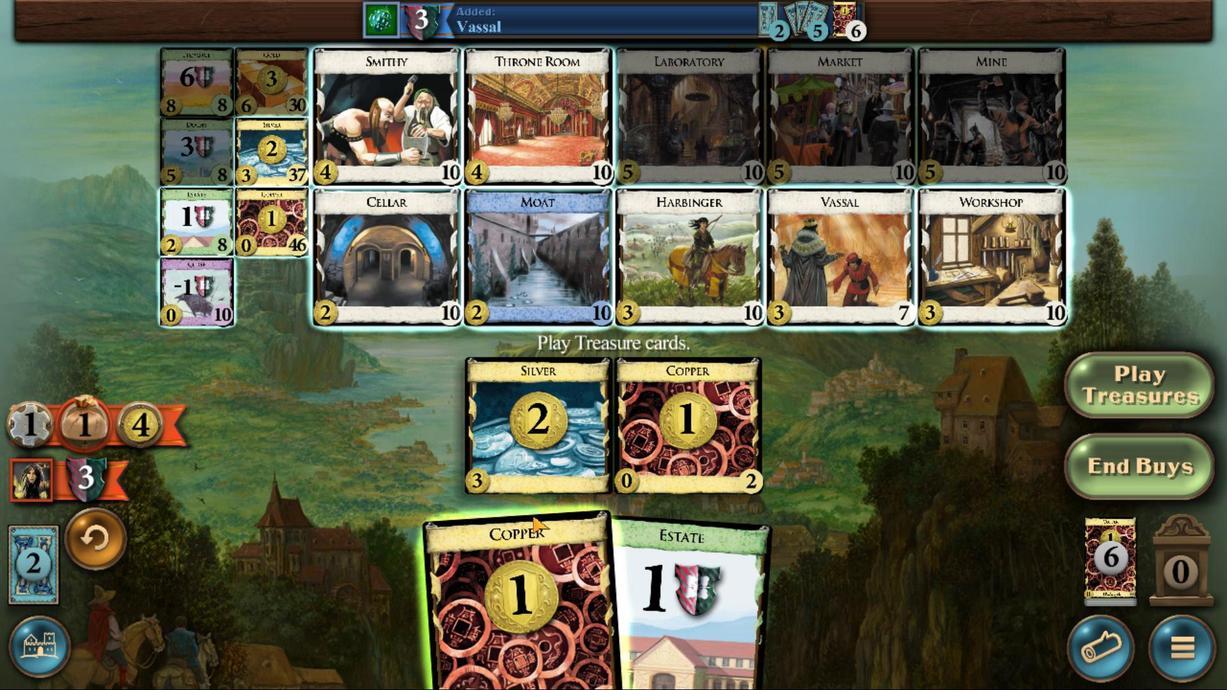 
Action: Mouse pressed left at (573, 450)
Screenshot: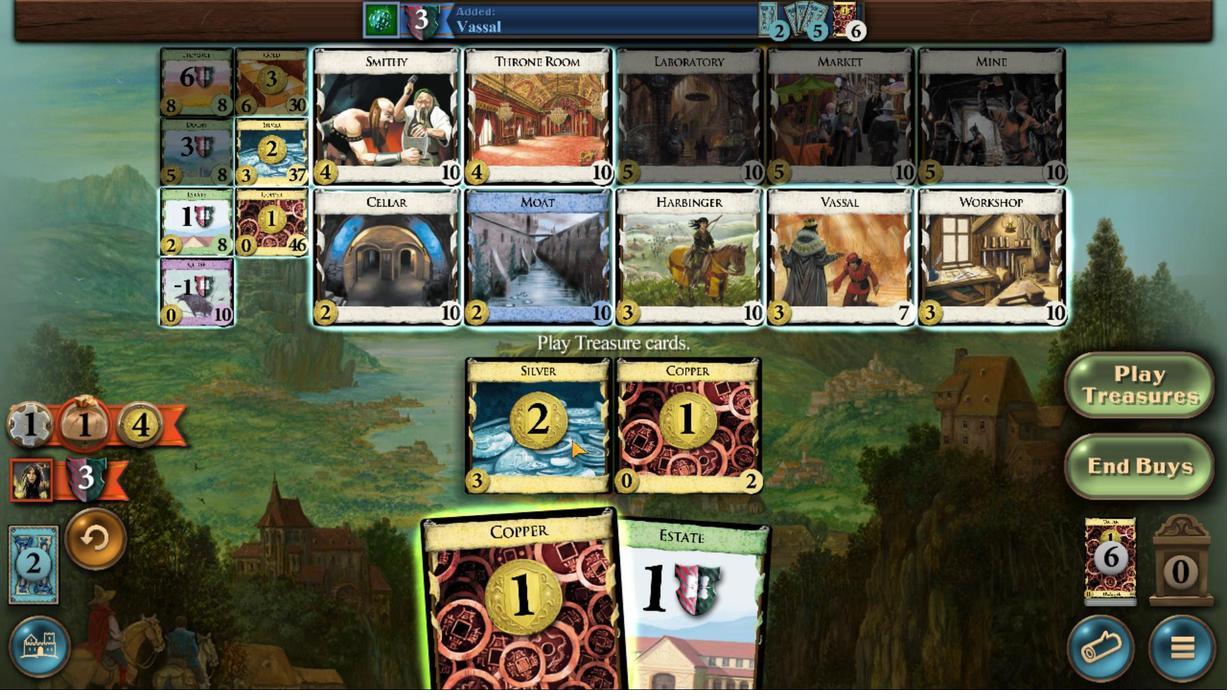 
Action: Mouse moved to (398, 407)
Screenshot: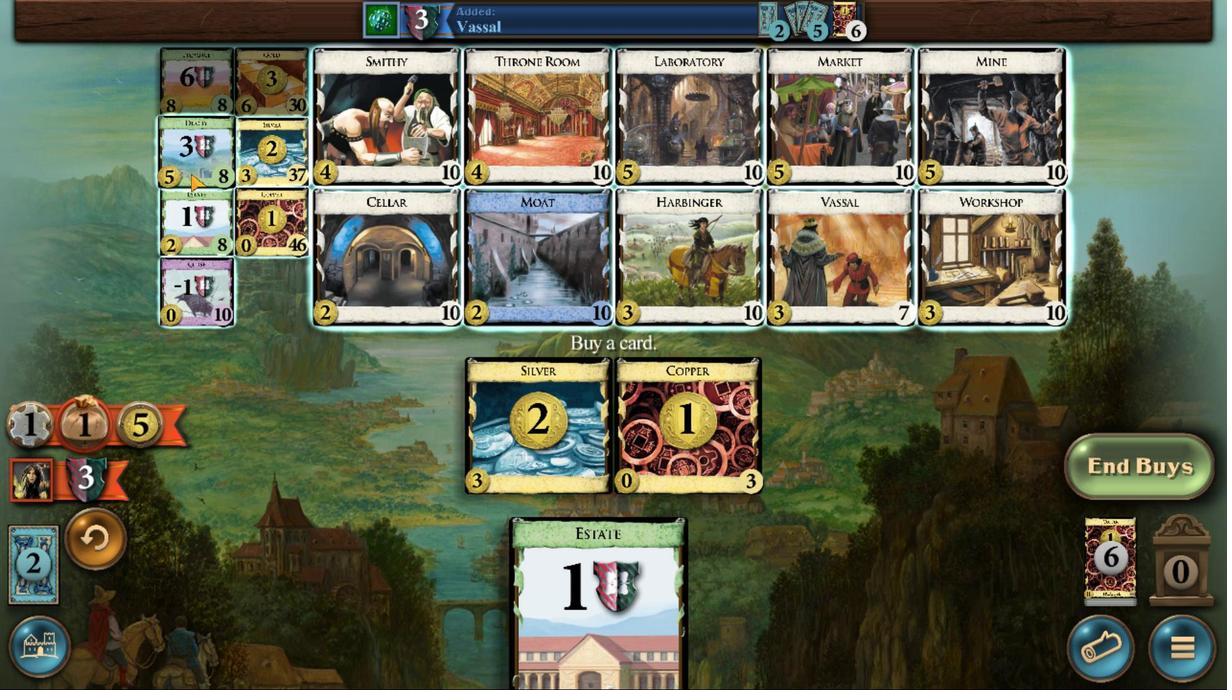 
Action: Mouse pressed left at (398, 407)
Screenshot: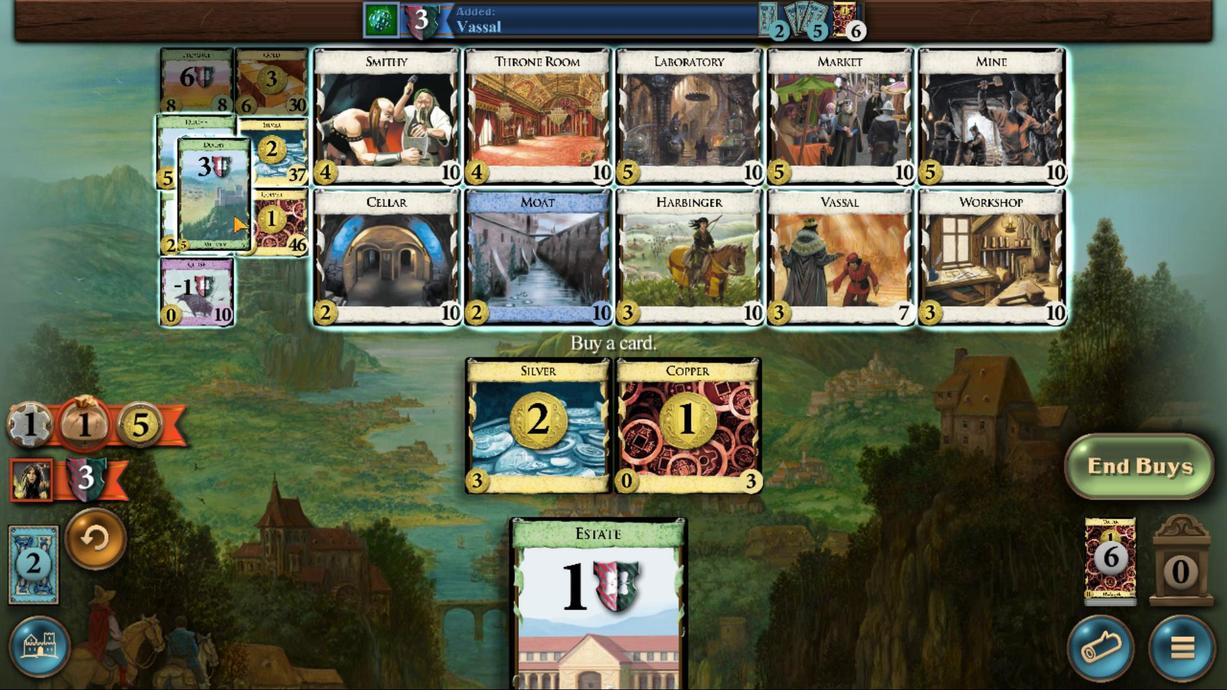 
Action: Mouse moved to (663, 457)
Screenshot: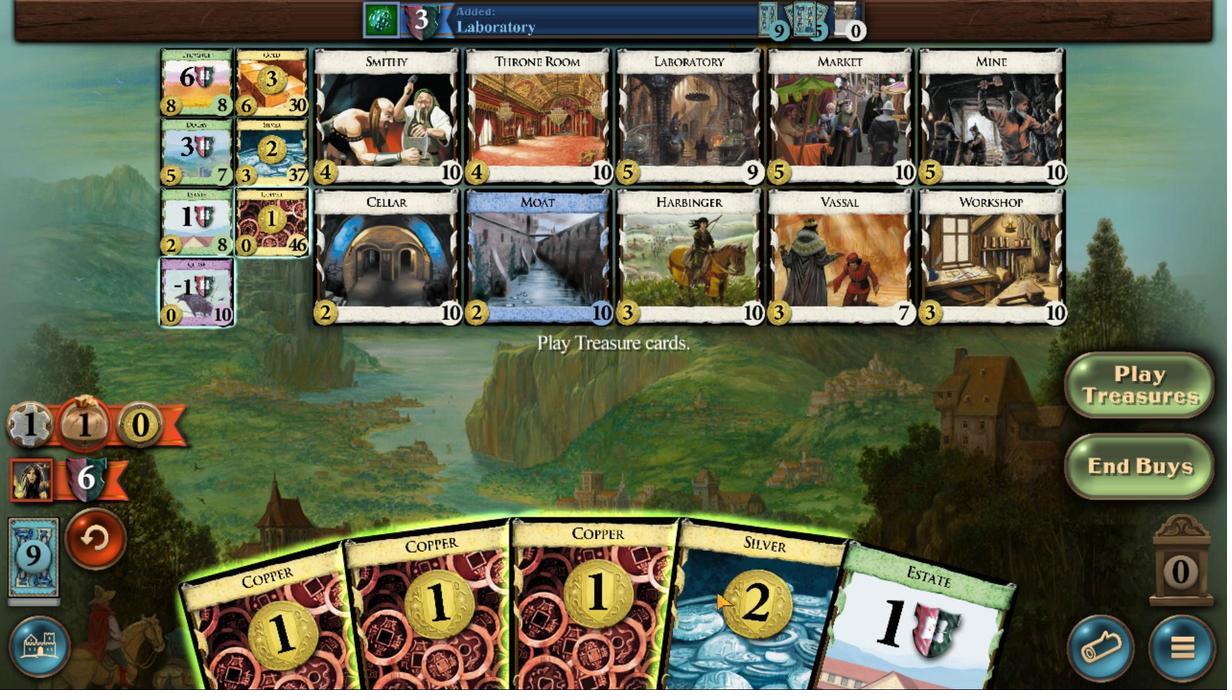 
Action: Mouse pressed left at (663, 457)
Screenshot: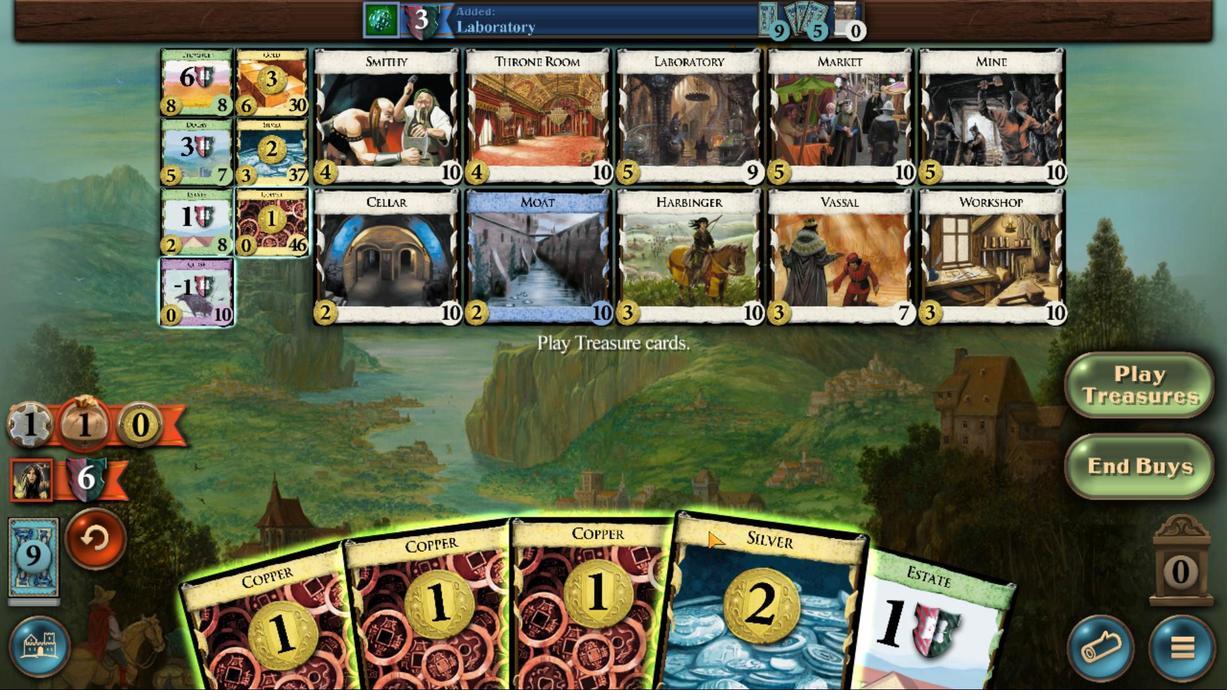 
Action: Mouse moved to (622, 458)
Screenshot: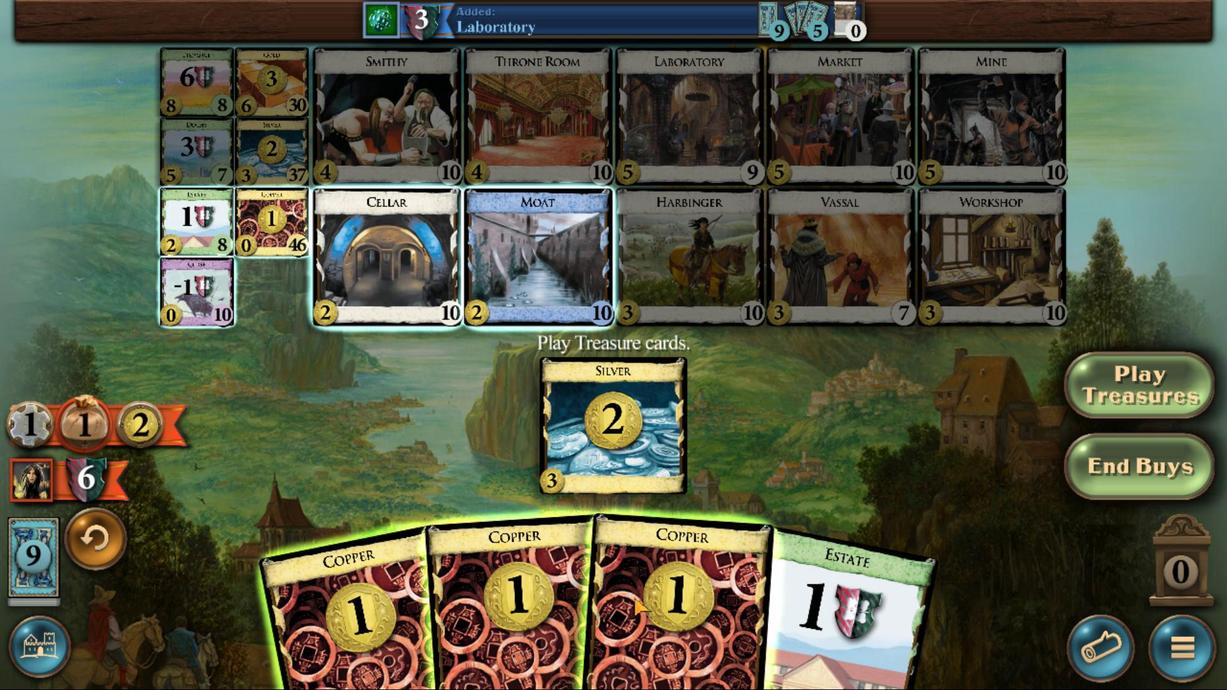 
Action: Mouse pressed left at (622, 458)
Screenshot: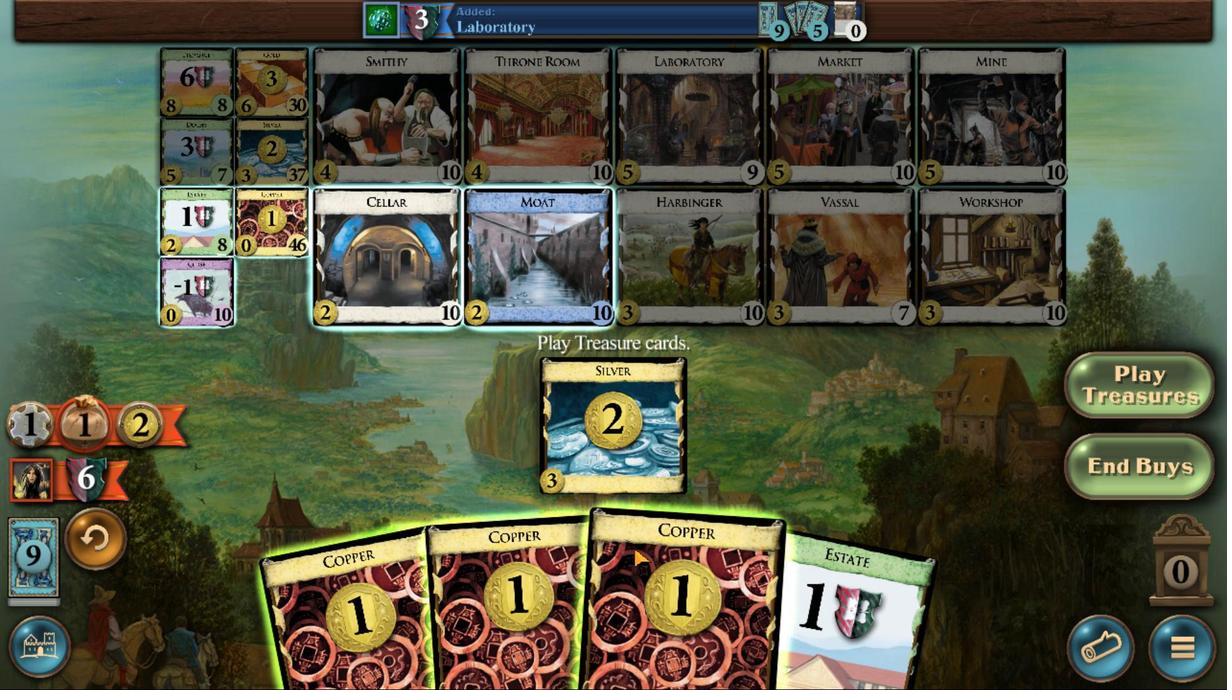 
Action: Mouse moved to (584, 455)
Screenshot: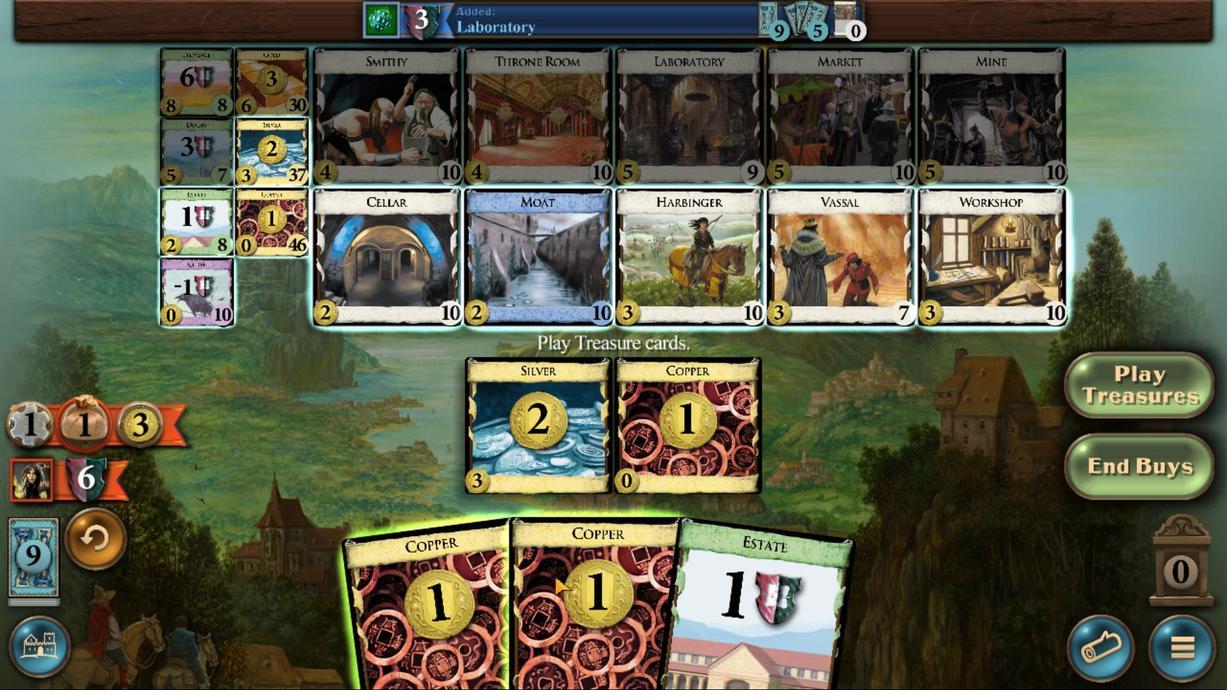 
Action: Mouse pressed left at (584, 455)
Screenshot: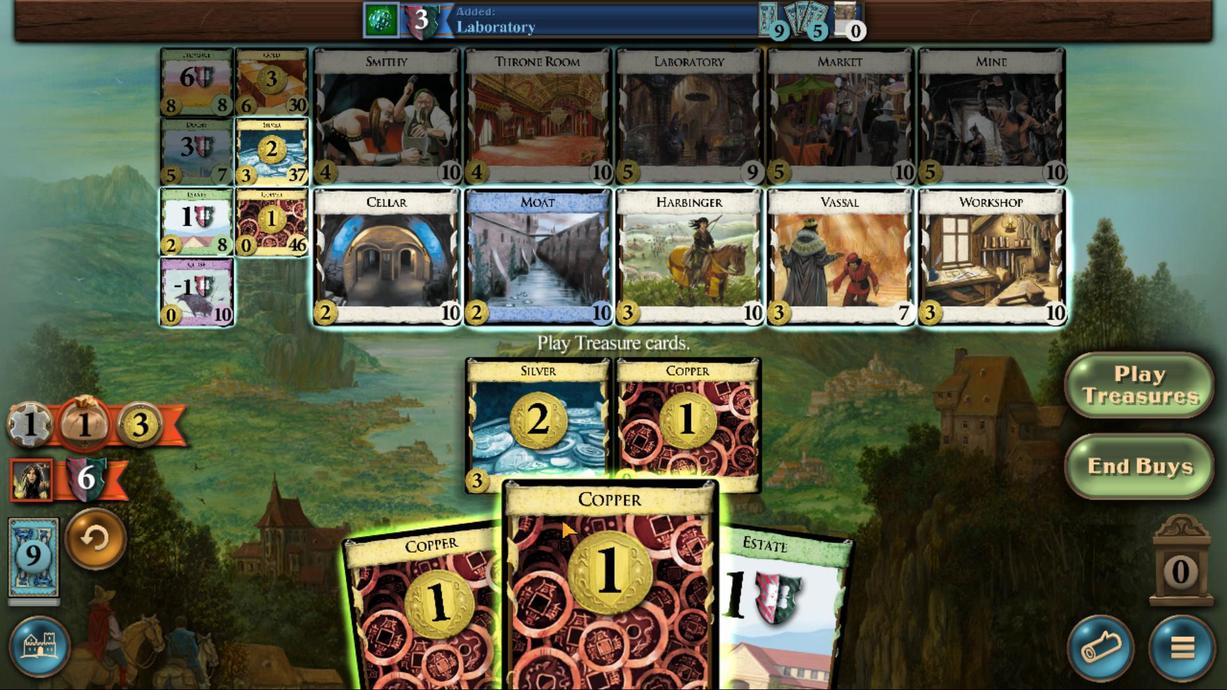 
Action: Mouse moved to (554, 456)
Screenshot: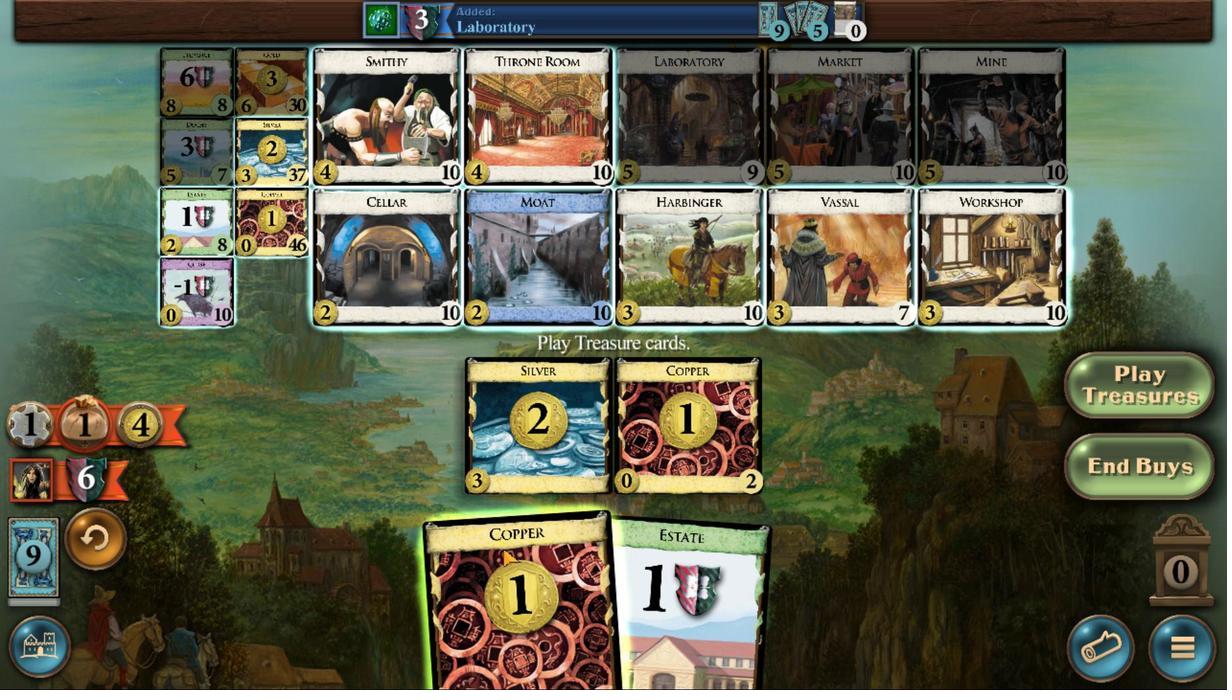 
Action: Mouse pressed left at (554, 456)
Screenshot: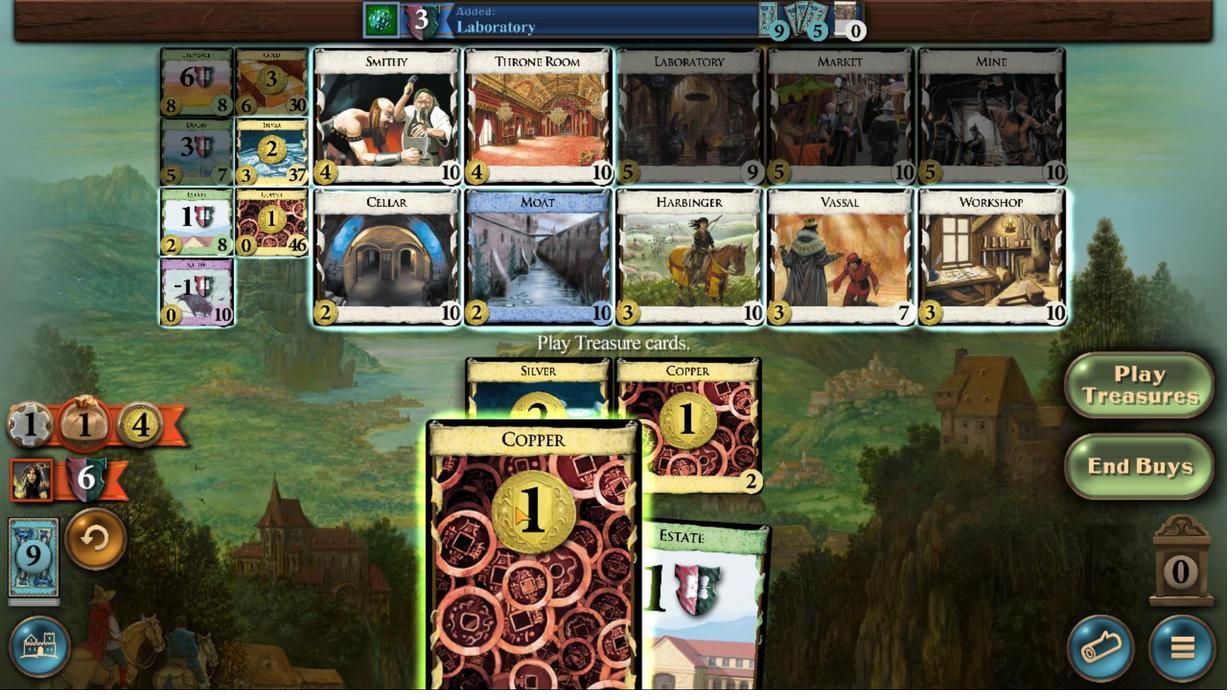 
Action: Mouse moved to (403, 407)
Screenshot: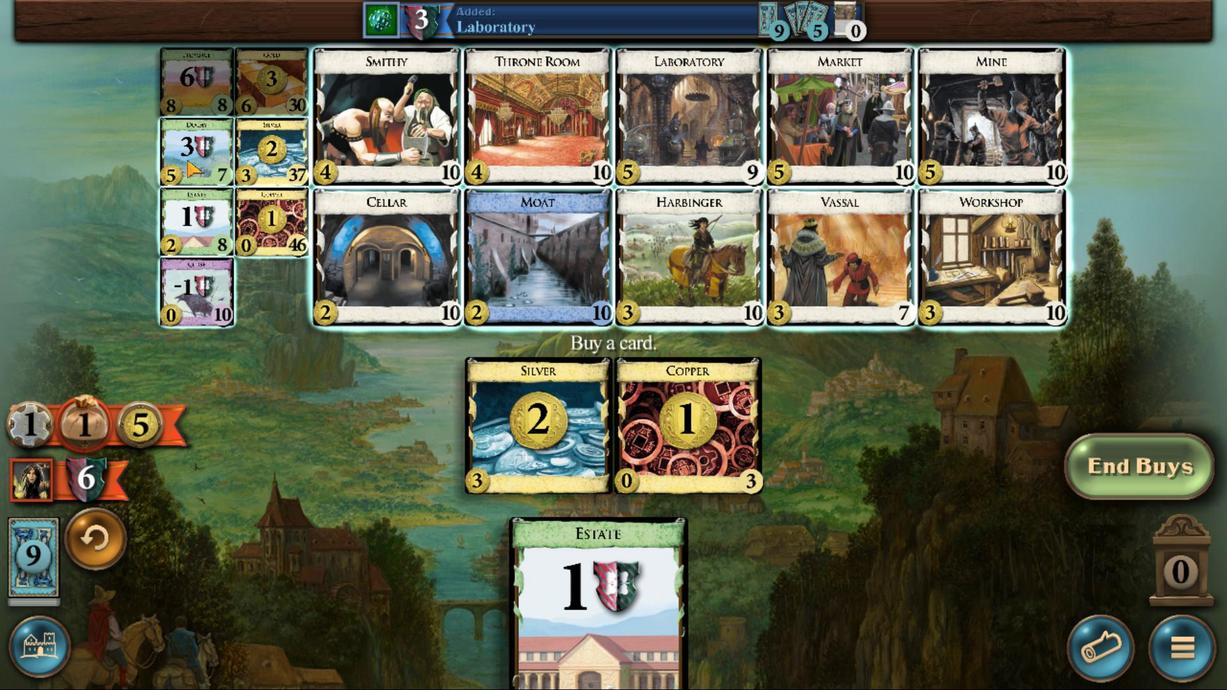 
Action: Mouse pressed left at (403, 407)
Screenshot: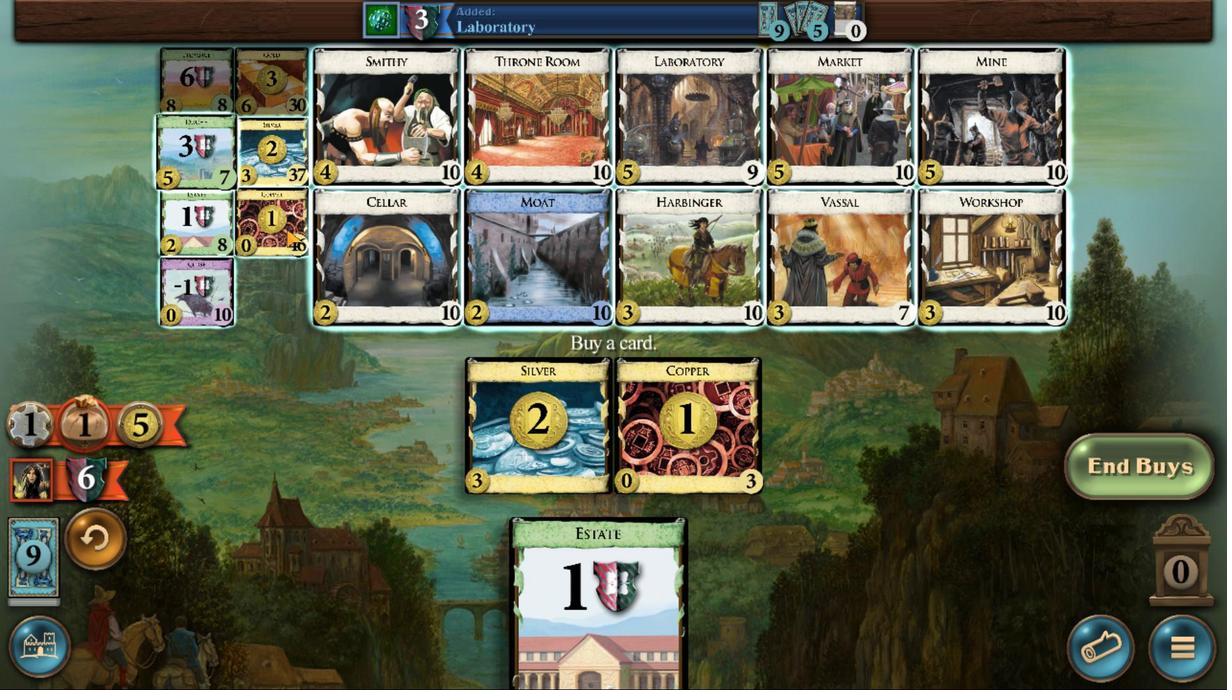 
Action: Mouse moved to (560, 434)
Screenshot: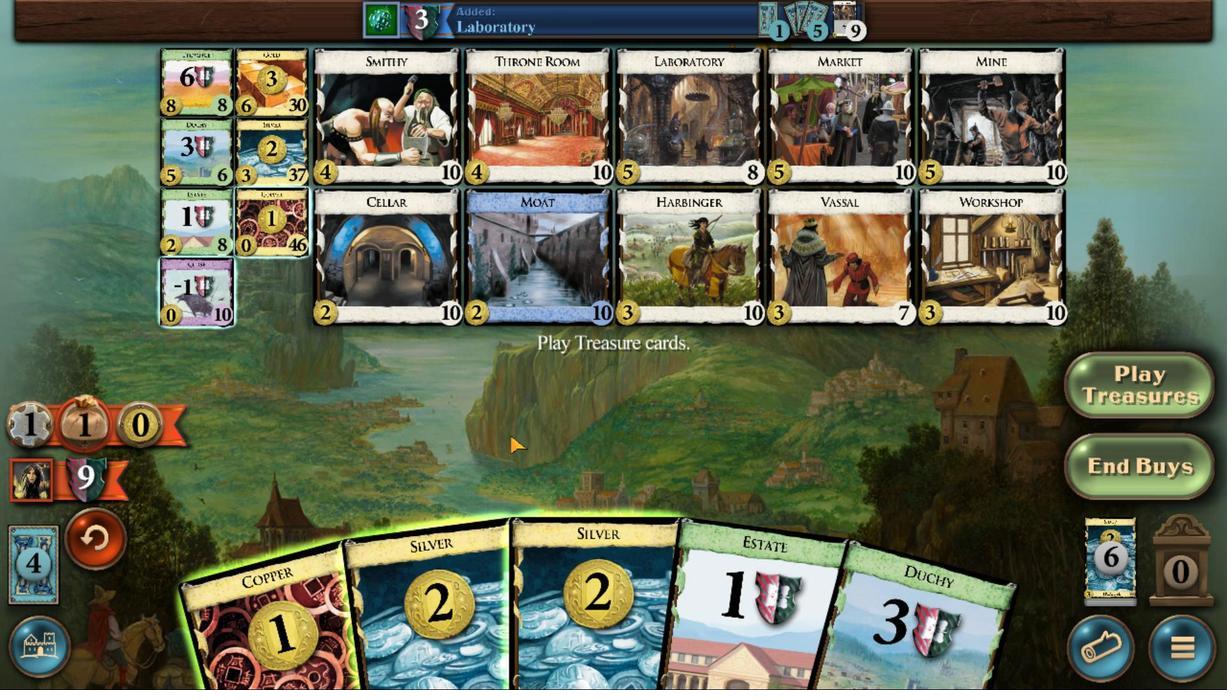 
Action: Mouse scrolled (560, 434) with delta (0, 0)
Screenshot: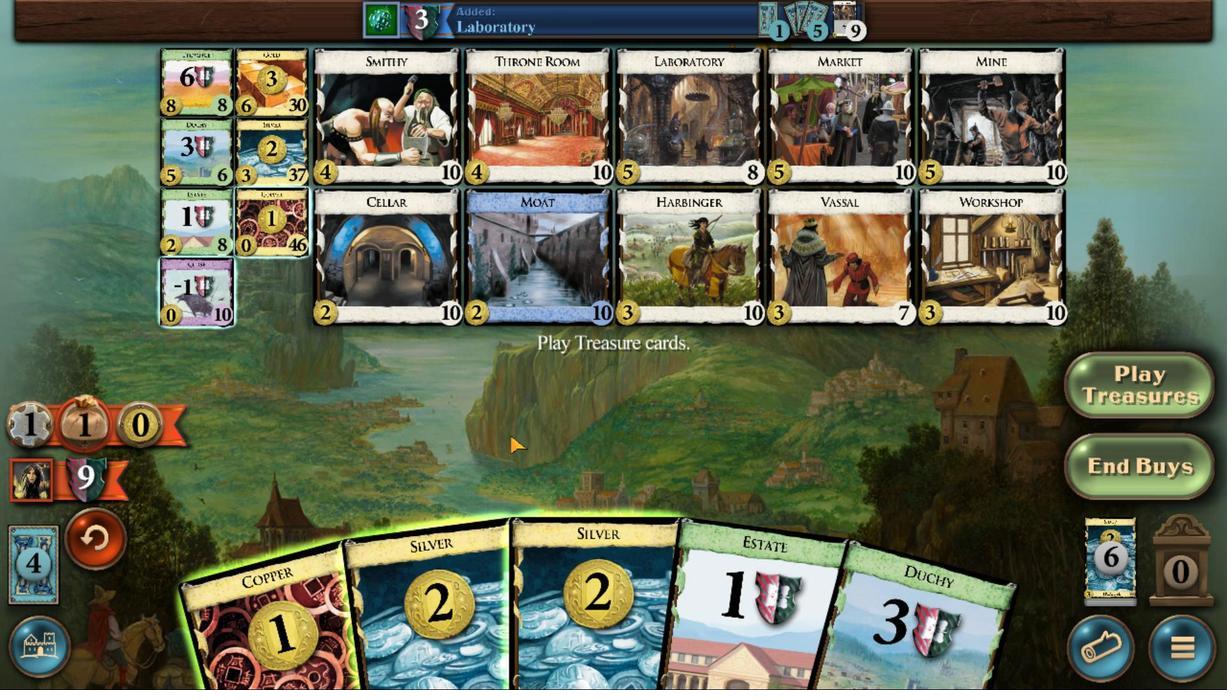 
Action: Mouse moved to (602, 457)
Screenshot: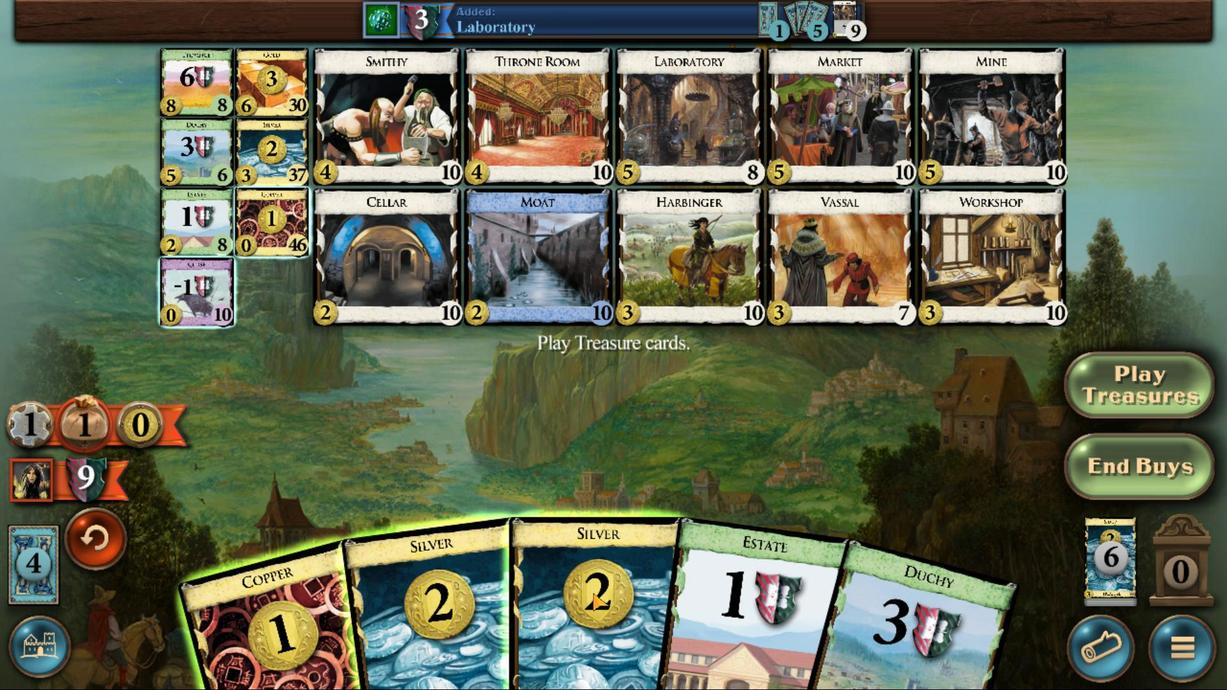 
Action: Mouse pressed left at (602, 457)
Screenshot: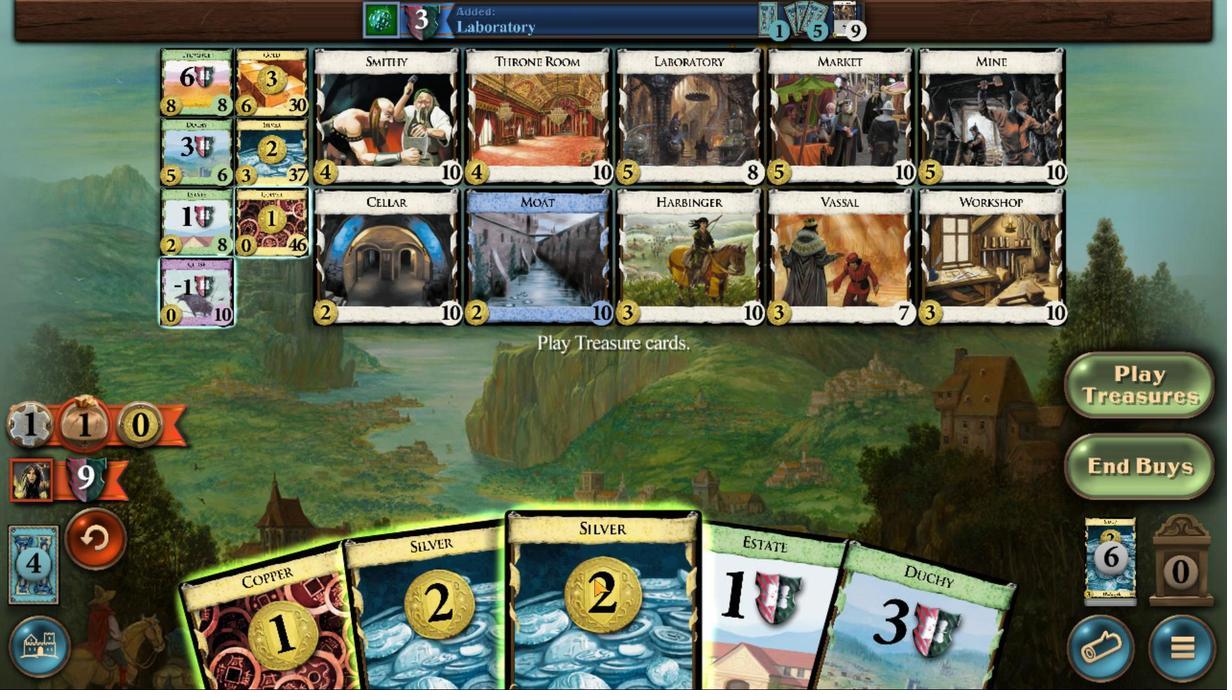 
Action: Mouse moved to (544, 458)
Screenshot: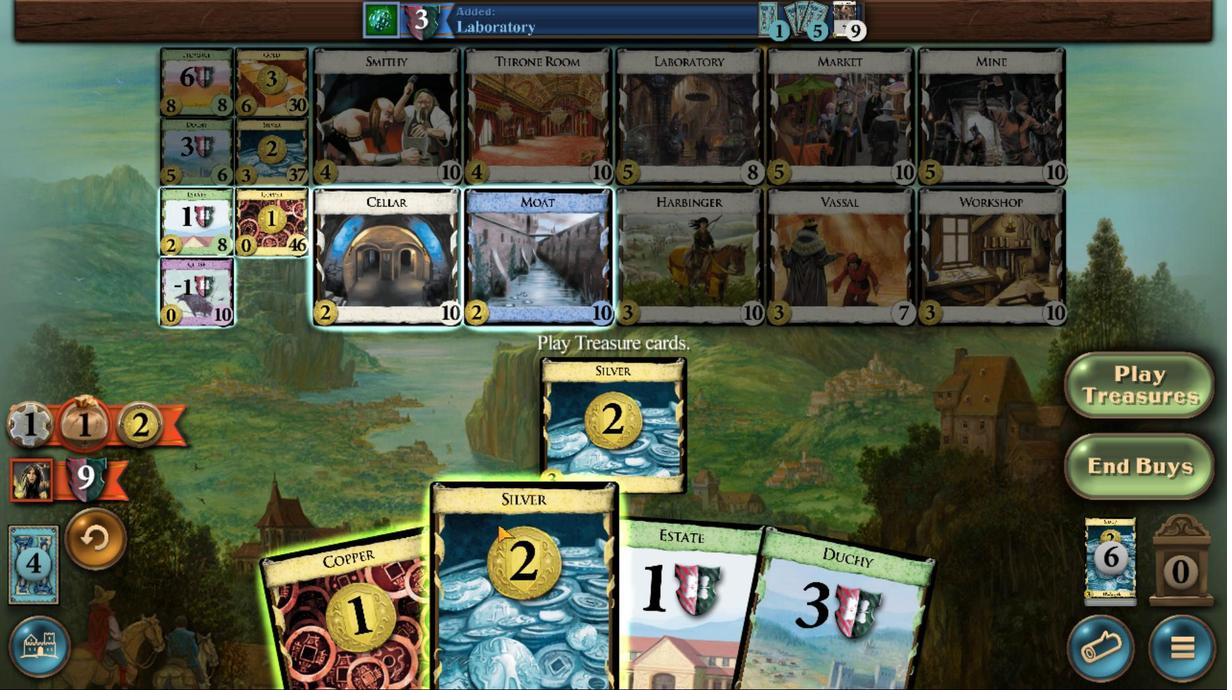 
Action: Mouse pressed left at (544, 458)
Screenshot: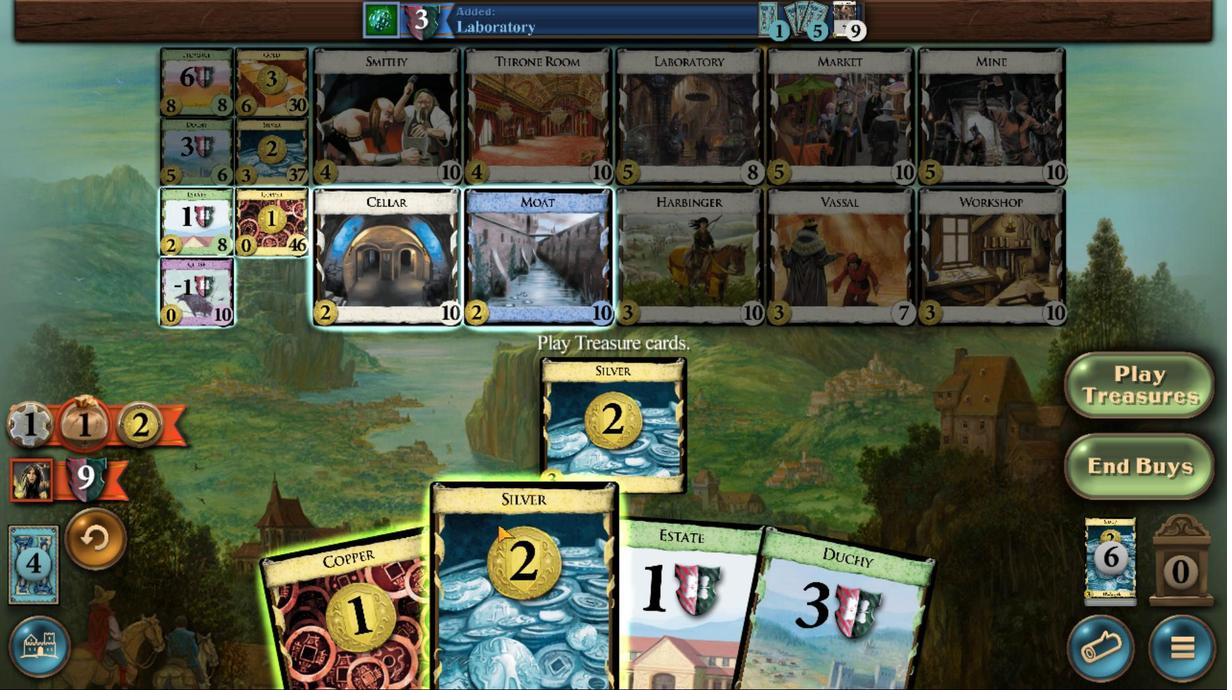 
Action: Mouse moved to (541, 458)
Screenshot: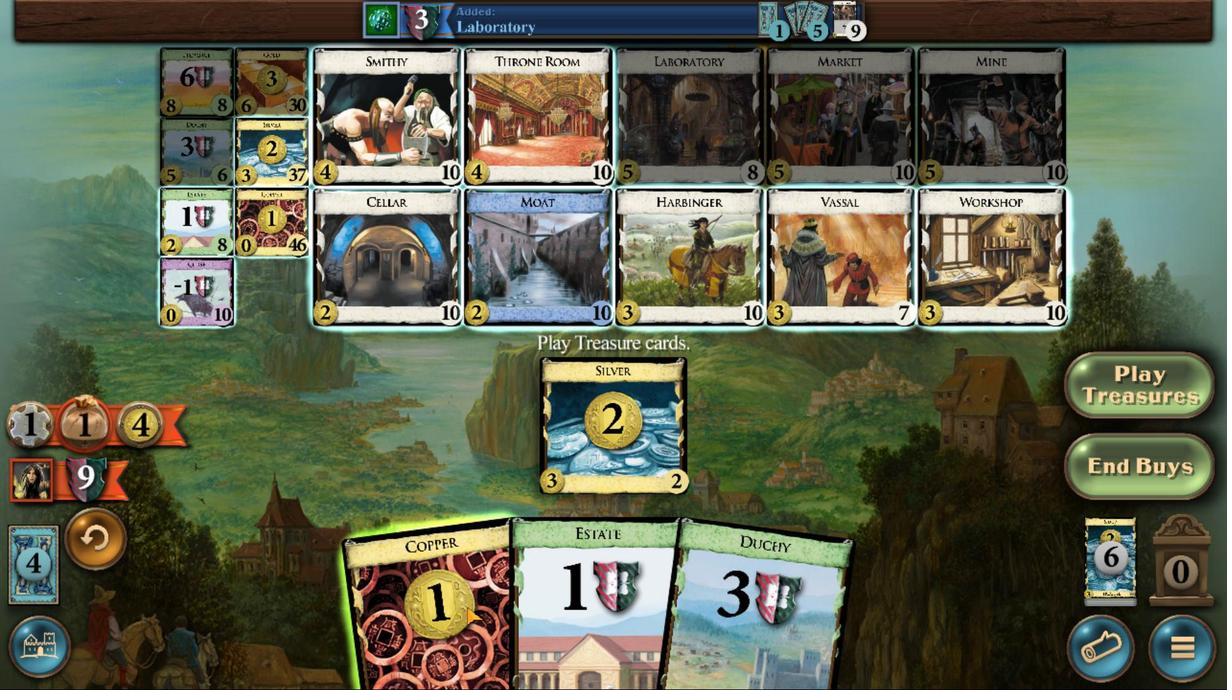 
Action: Mouse pressed left at (541, 458)
Screenshot: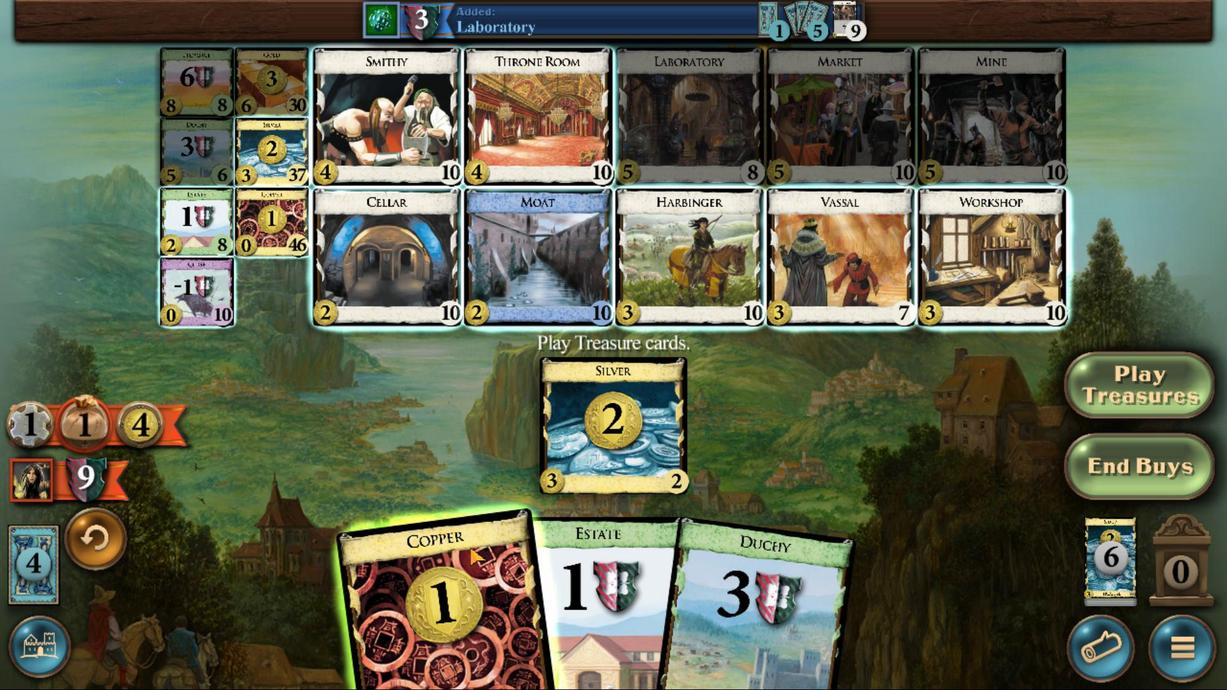 
Action: Mouse moved to (413, 408)
Screenshot: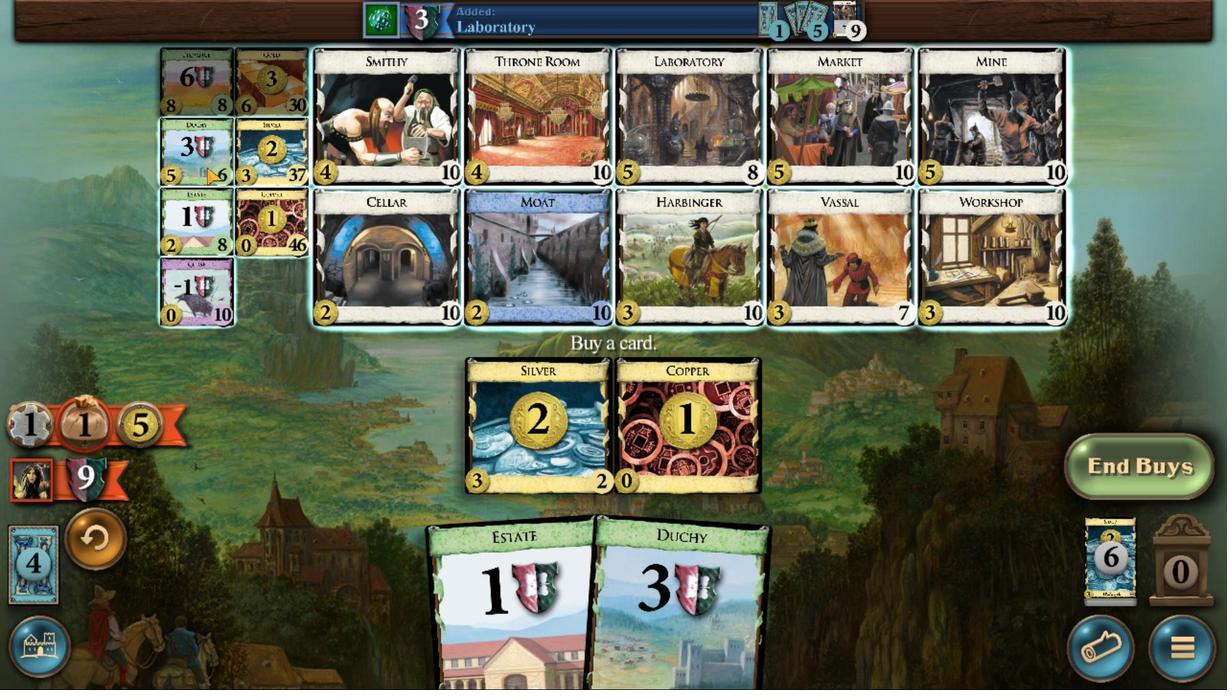 
Action: Mouse pressed left at (413, 408)
Screenshot: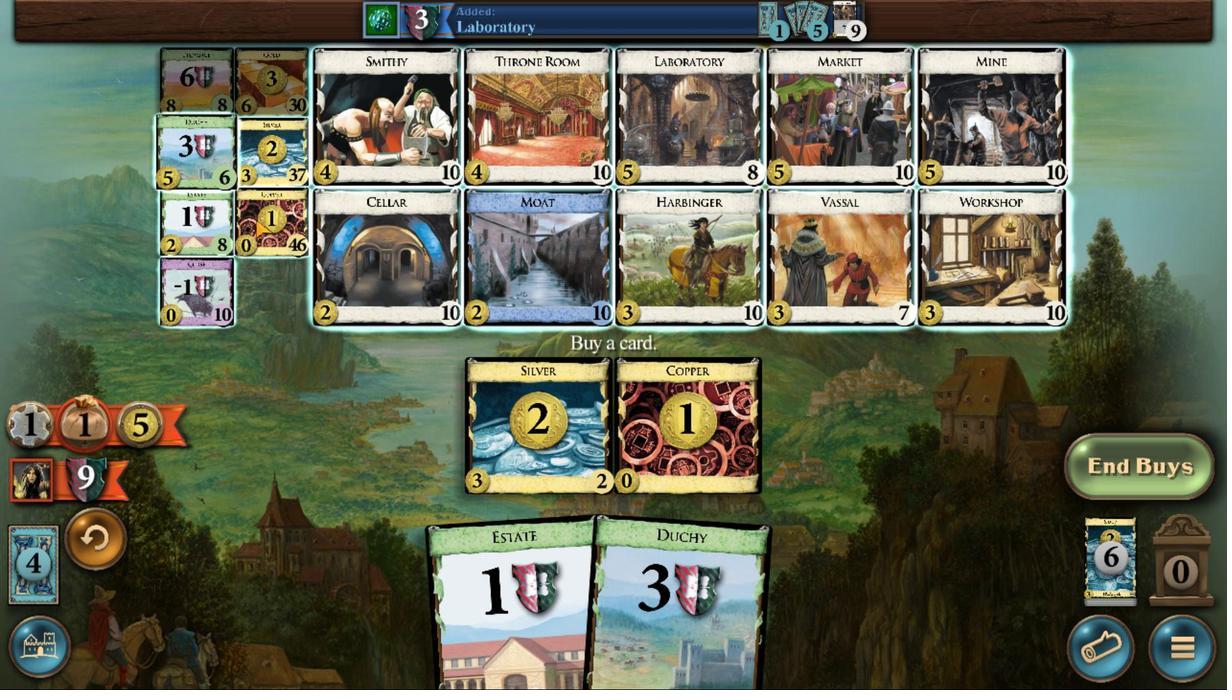 
Action: Mouse moved to (522, 458)
Screenshot: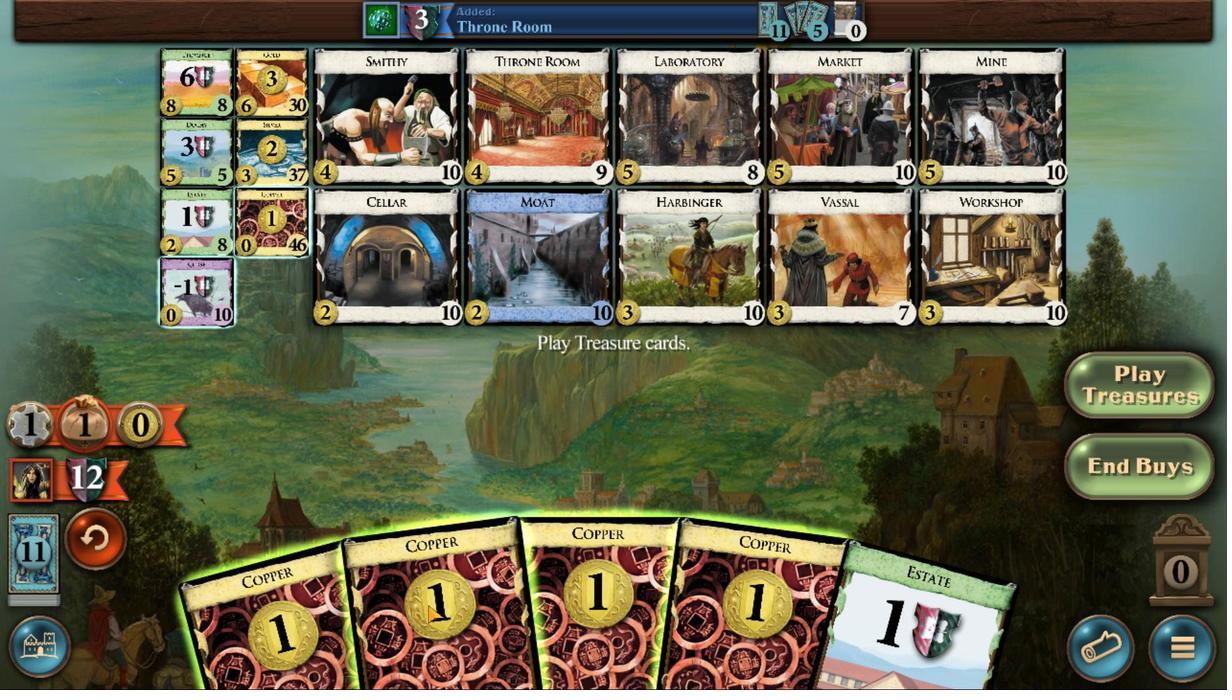 
Action: Mouse pressed left at (522, 458)
Screenshot: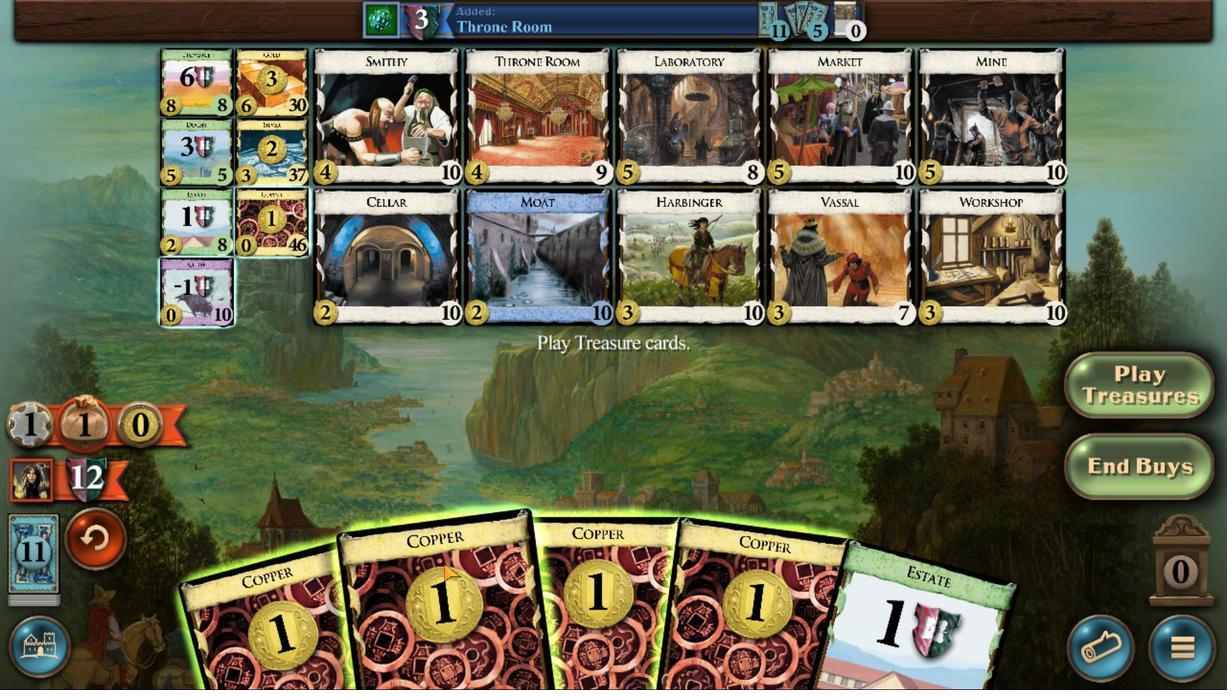 
Action: Mouse moved to (637, 460)
Screenshot: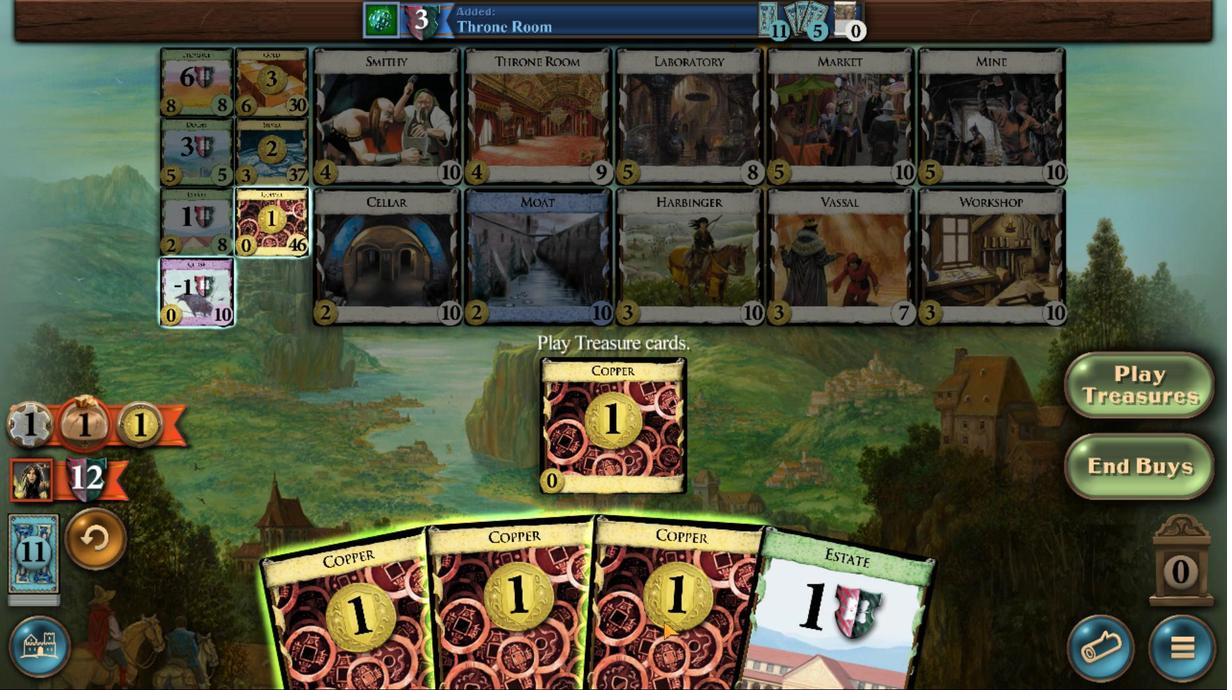
Action: Mouse pressed left at (637, 460)
Screenshot: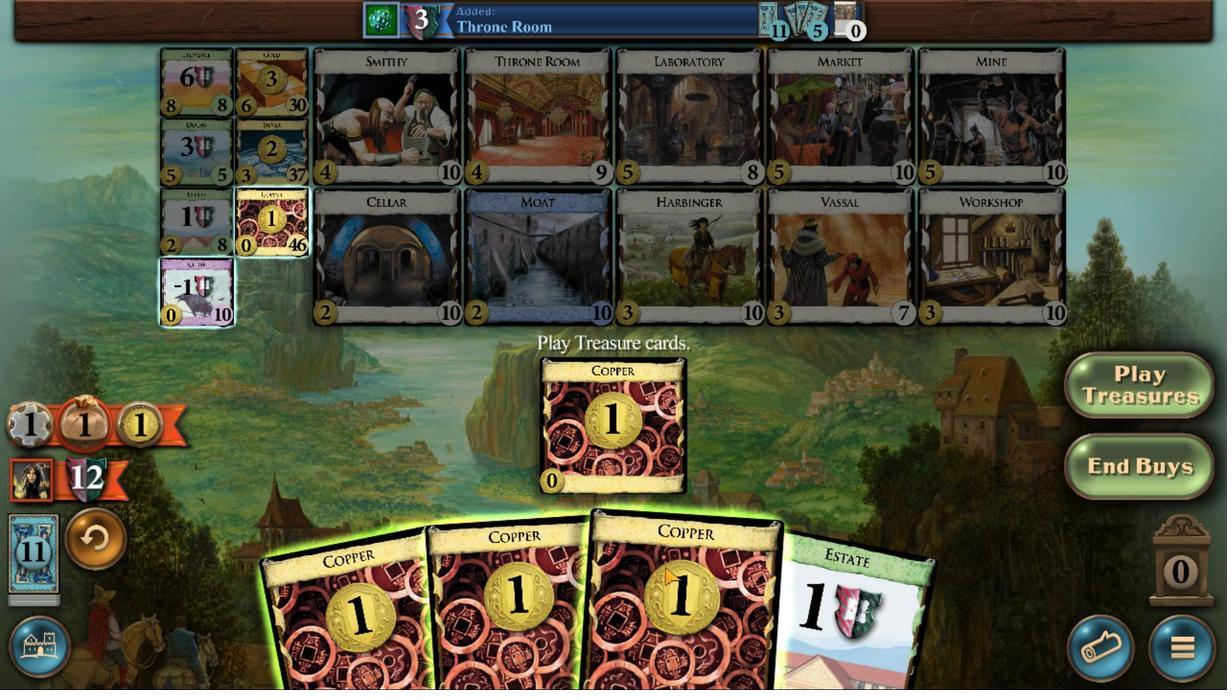 
Action: Mouse moved to (614, 459)
Screenshot: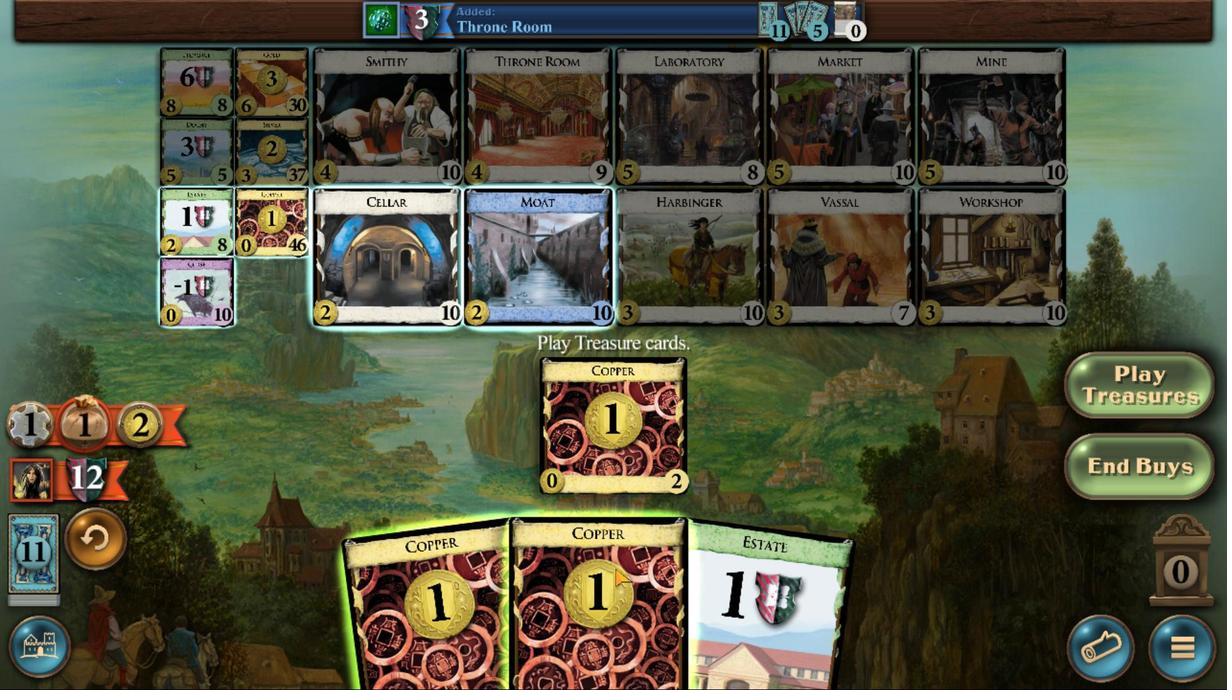 
Action: Mouse pressed left at (614, 459)
Screenshot: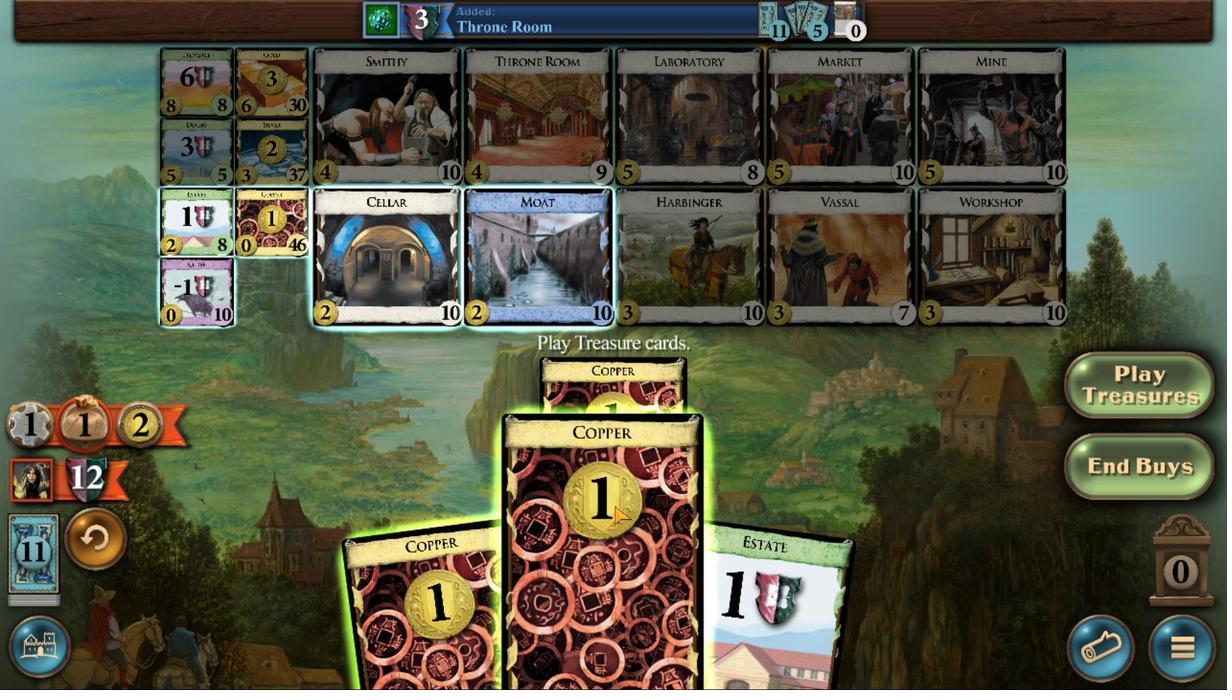 
Action: Mouse moved to (576, 459)
Screenshot: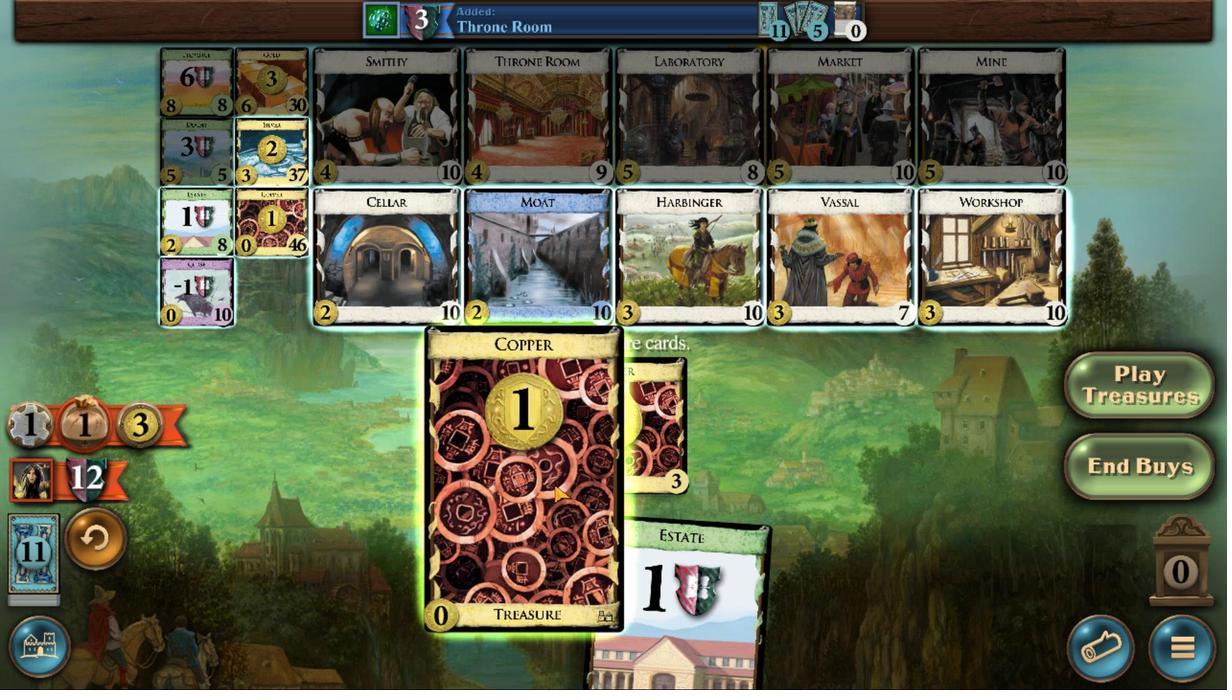 
Action: Mouse pressed left at (576, 459)
Screenshot: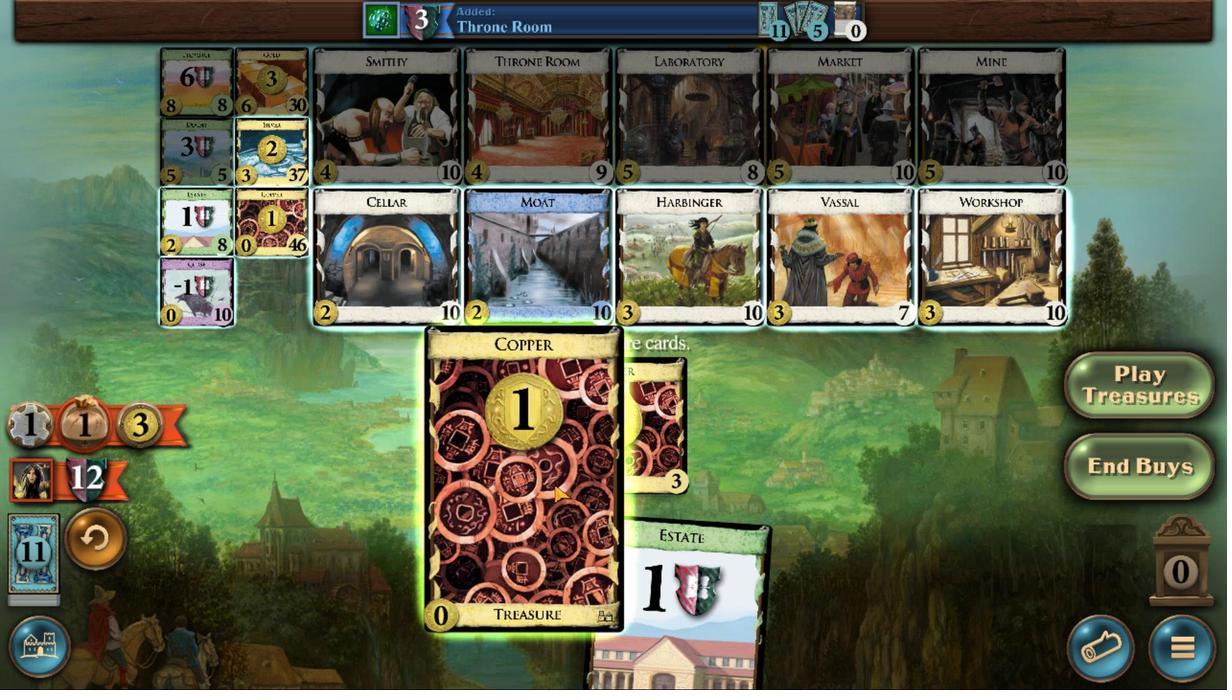 
Action: Mouse moved to (443, 409)
Screenshot: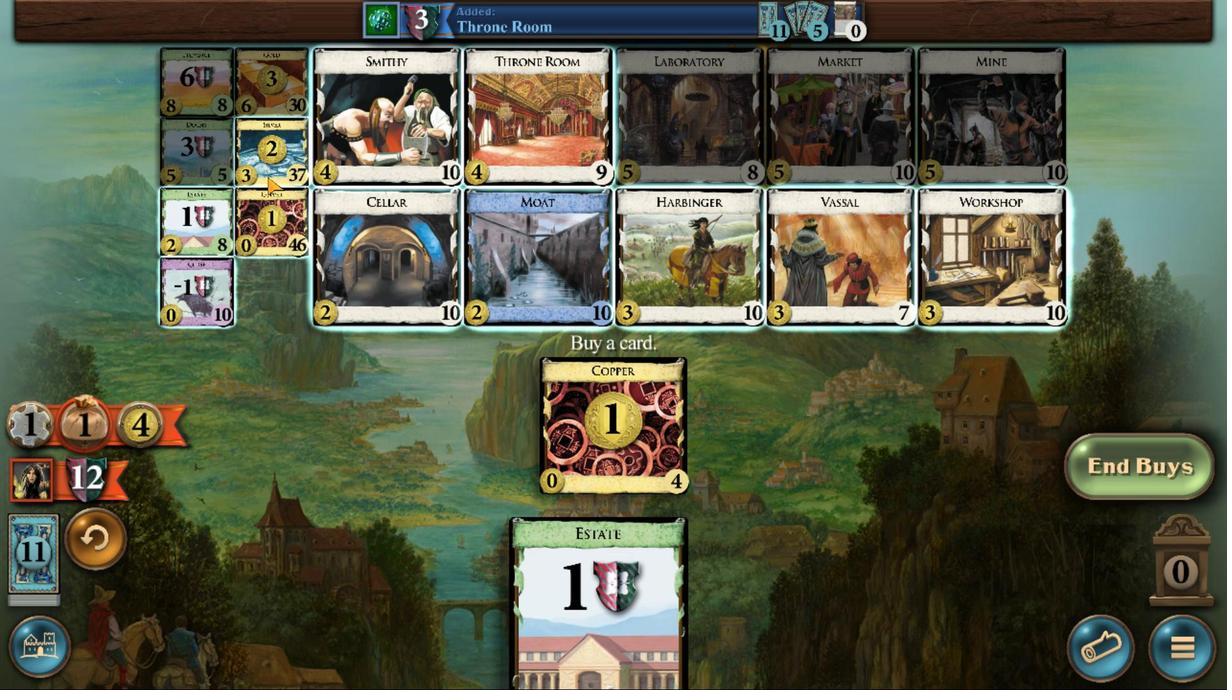 
Action: Mouse pressed left at (443, 409)
Screenshot: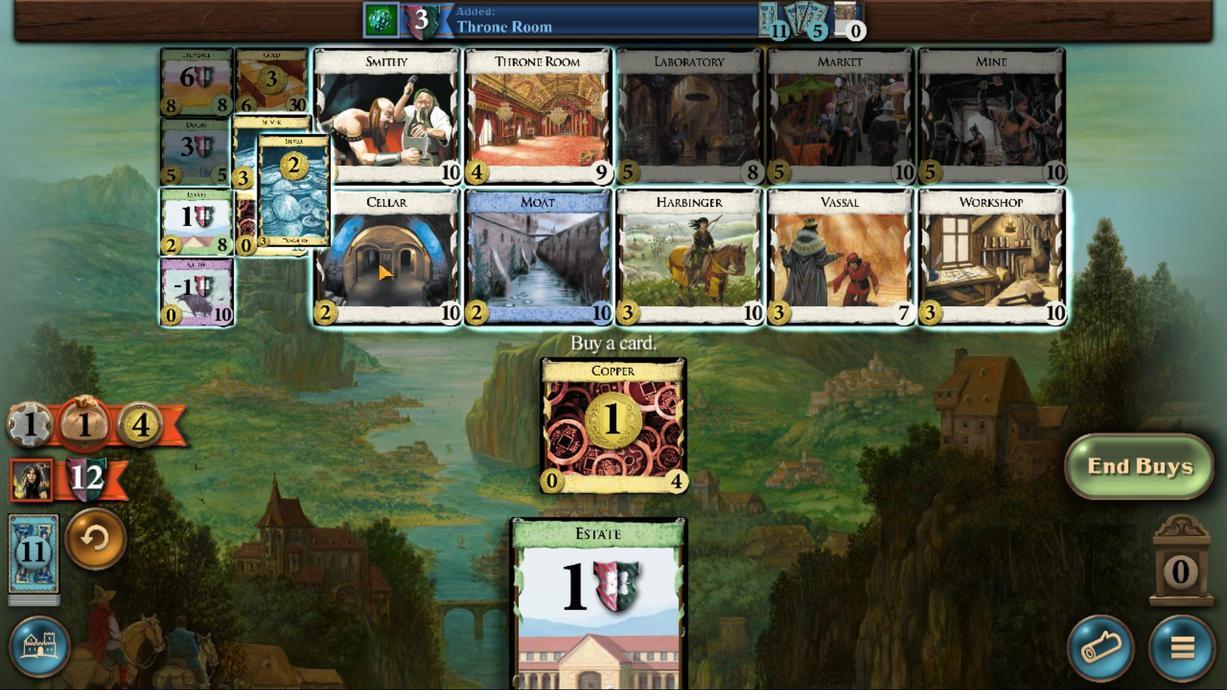 
Action: Mouse moved to (653, 460)
Screenshot: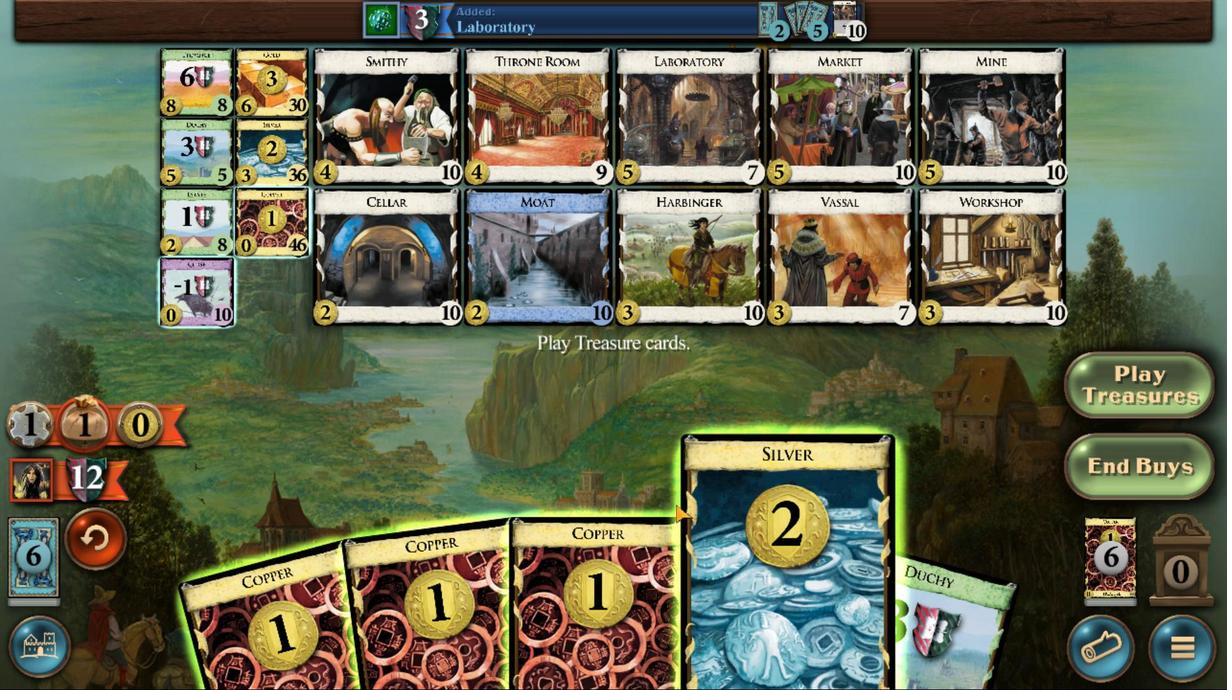 
Action: Mouse pressed left at (653, 460)
Screenshot: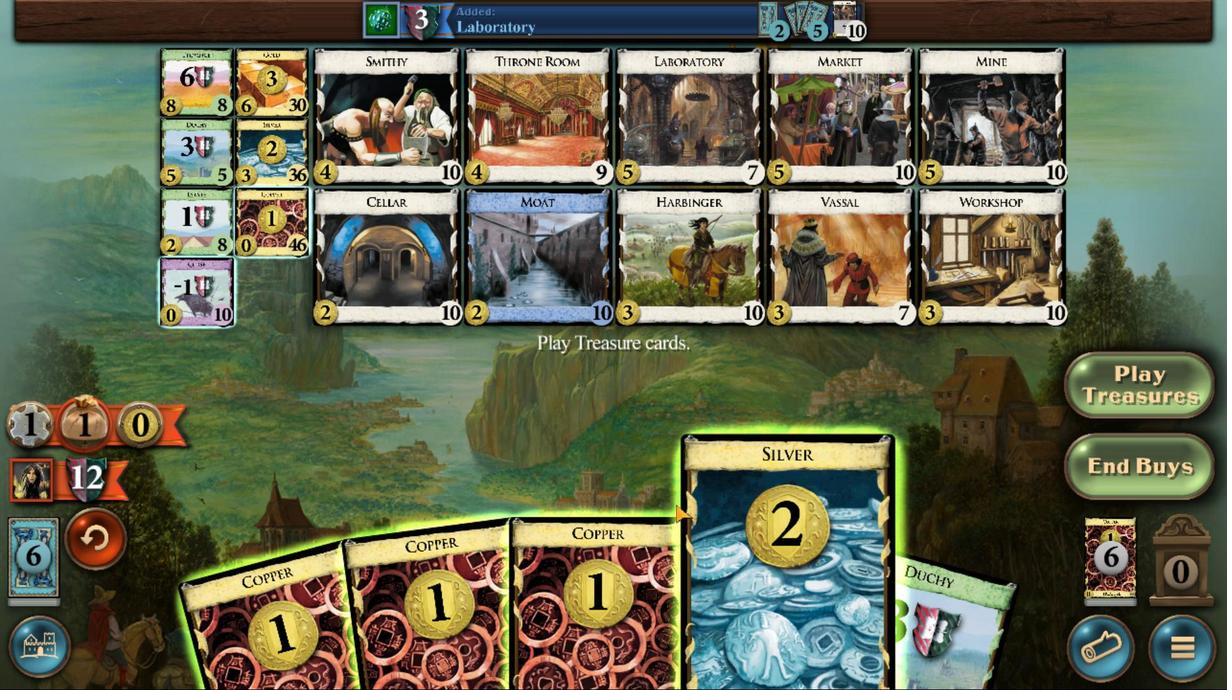 
Action: Mouse moved to (623, 456)
Screenshot: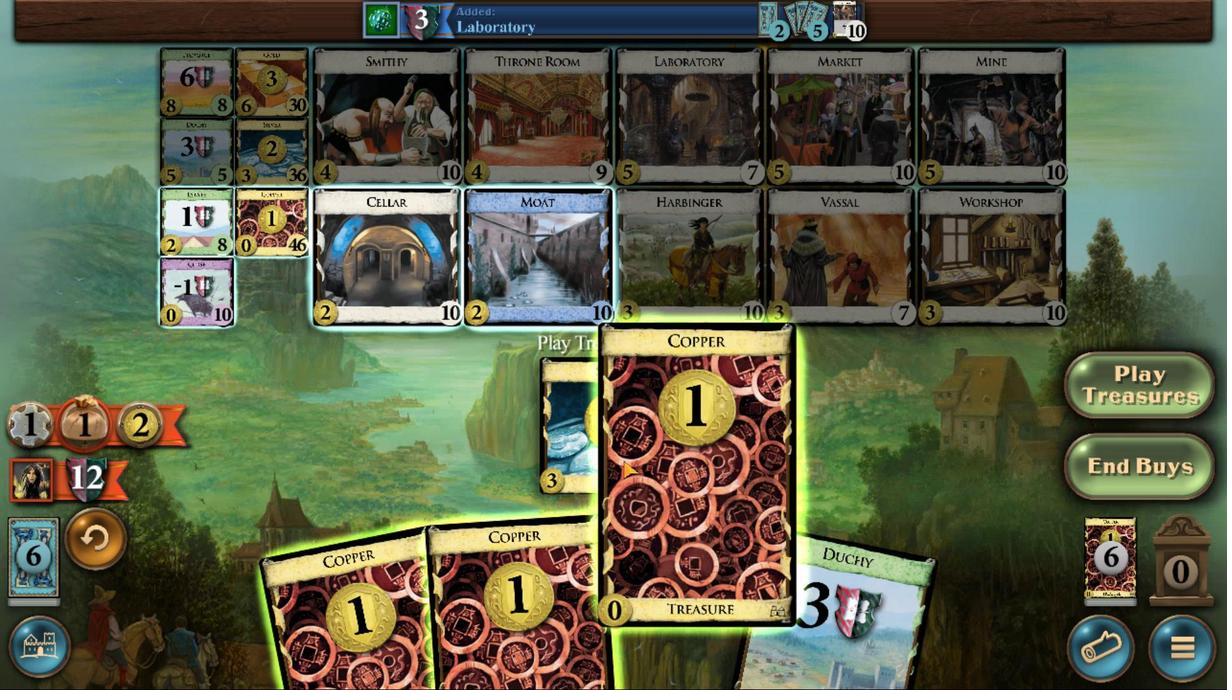 
Action: Mouse pressed left at (623, 456)
Screenshot: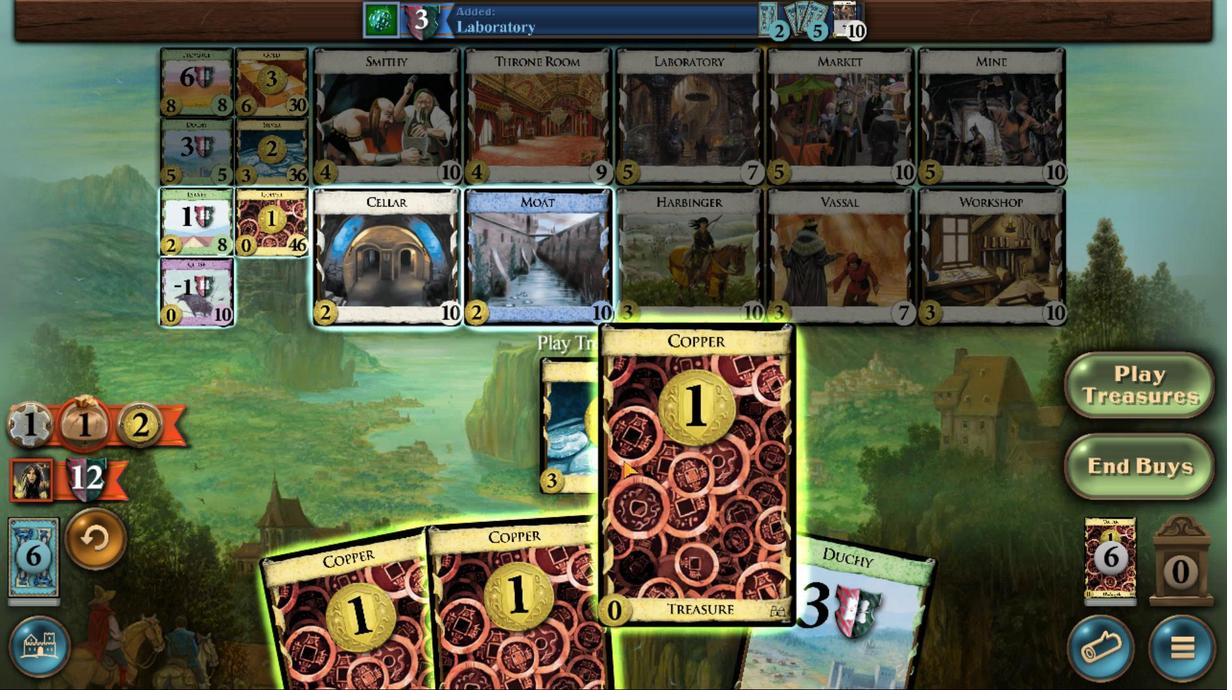 
Action: Mouse moved to (601, 451)
Screenshot: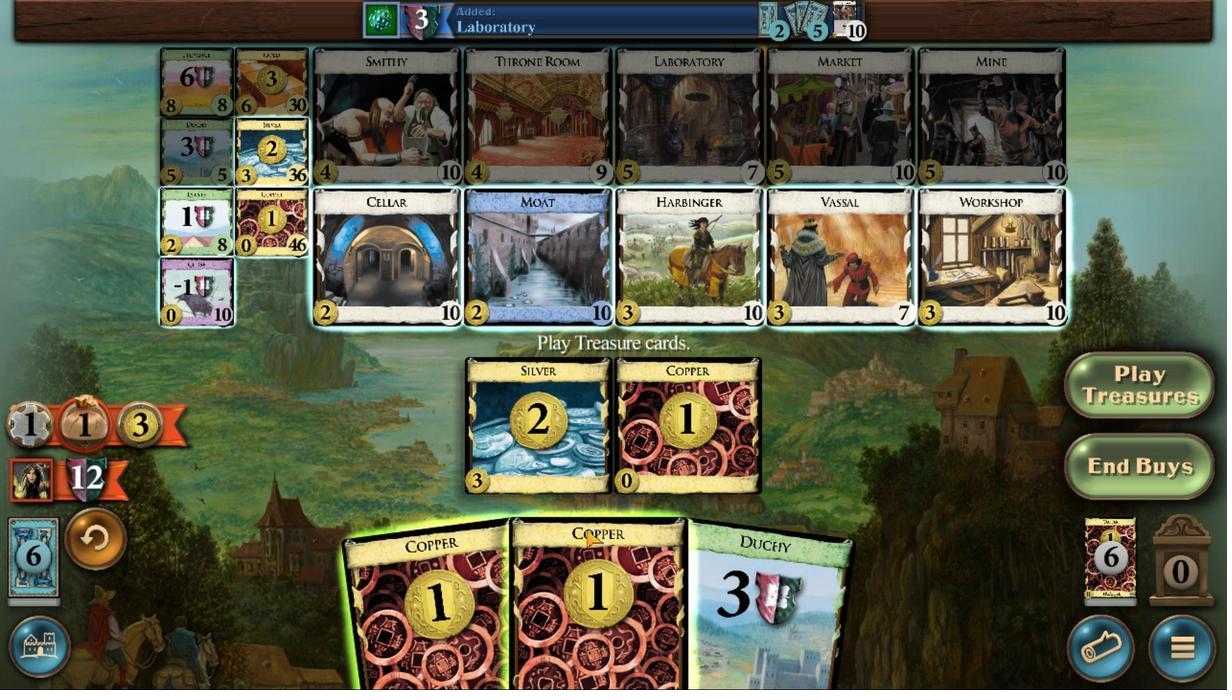 
Action: Mouse pressed left at (601, 451)
Screenshot: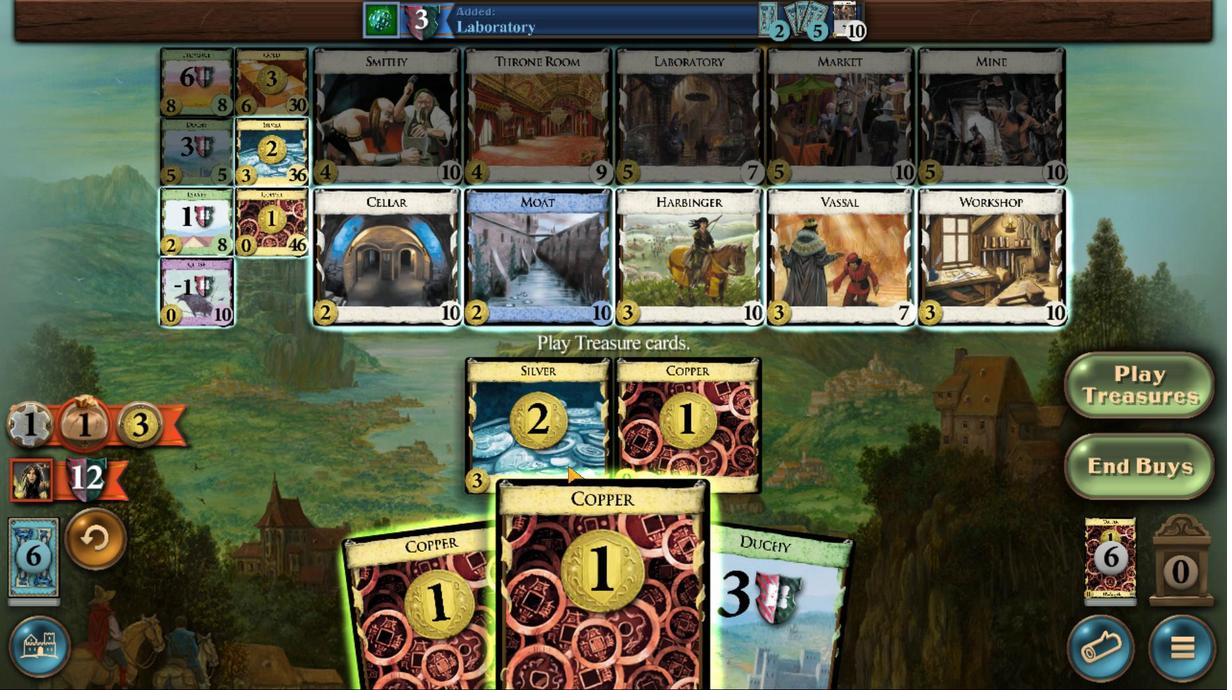 
Action: Mouse moved to (551, 457)
Screenshot: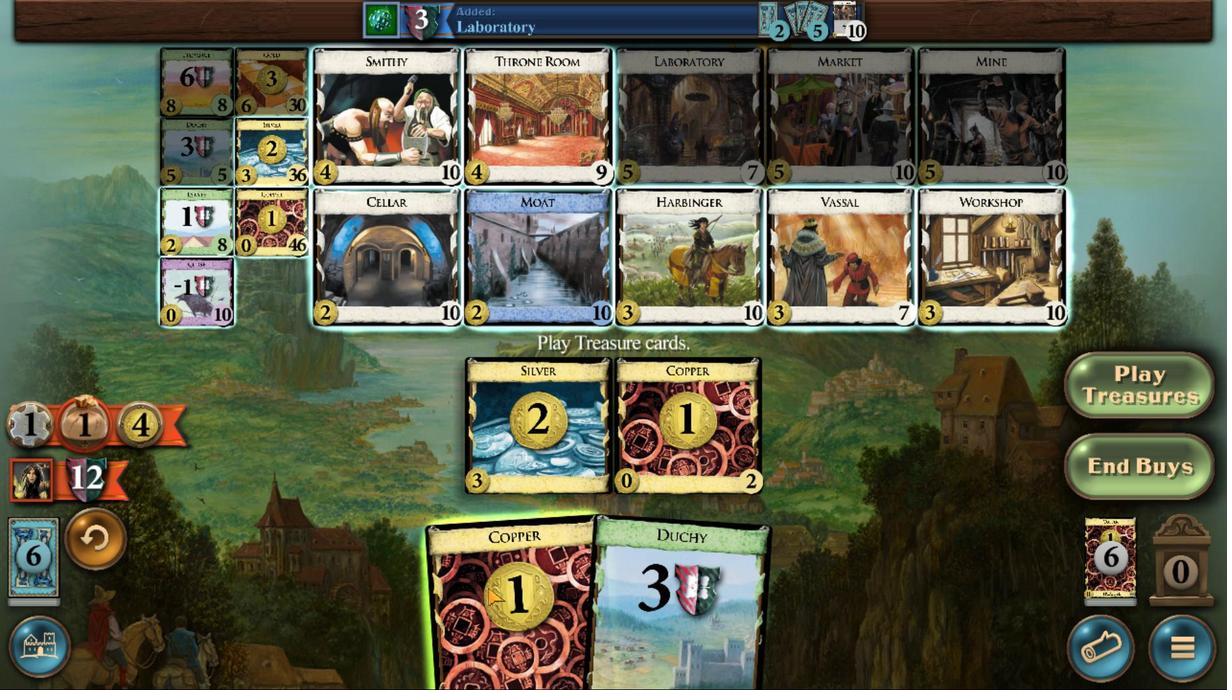 
Action: Mouse pressed left at (551, 457)
Screenshot: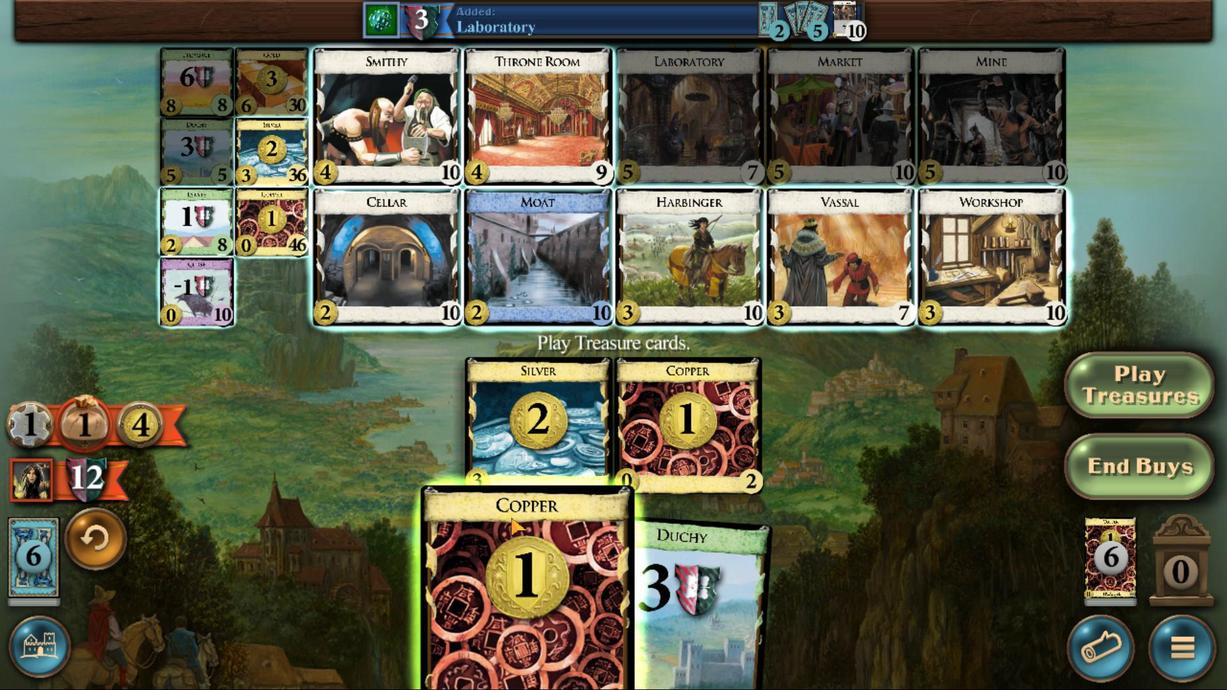 
Action: Mouse moved to (412, 406)
Screenshot: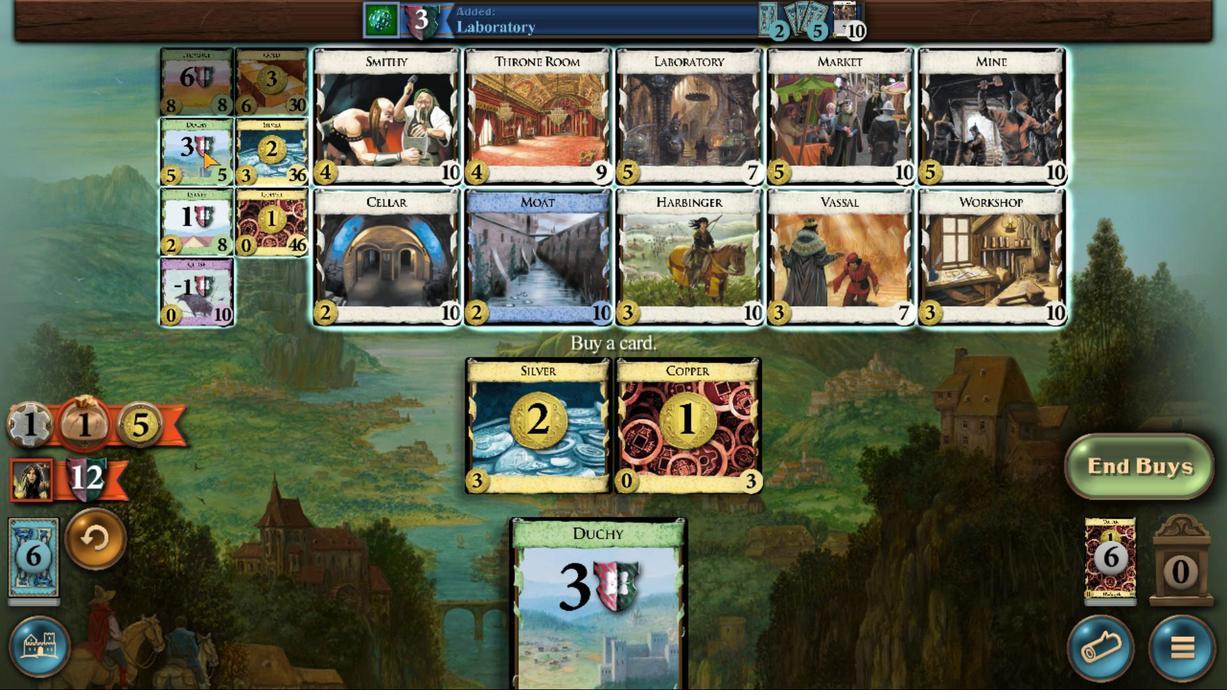 
Action: Mouse pressed left at (412, 406)
Screenshot: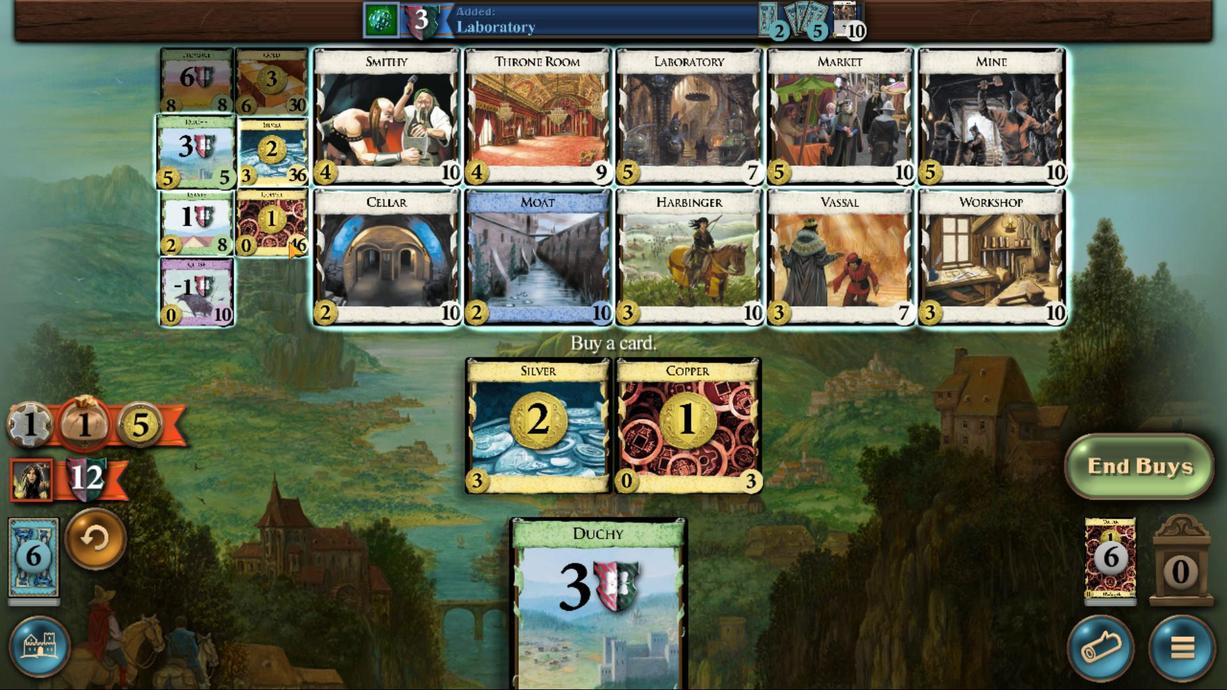 
Action: Mouse moved to (538, 454)
Screenshot: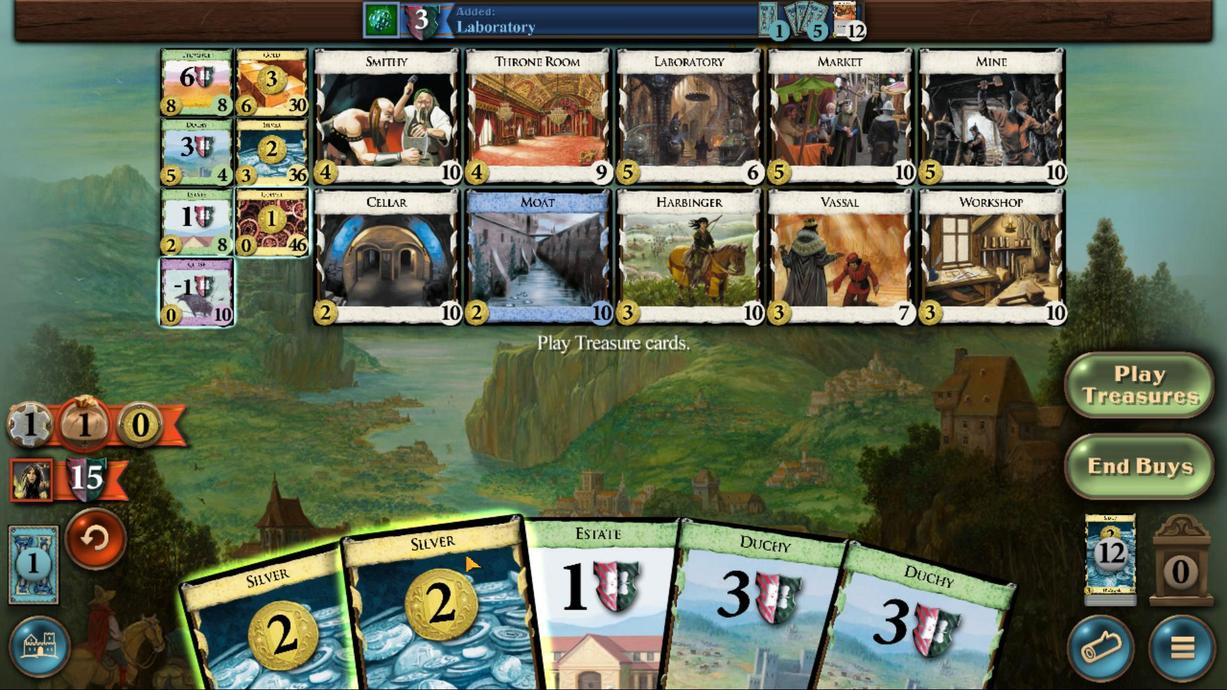 
Action: Mouse pressed left at (538, 454)
Screenshot: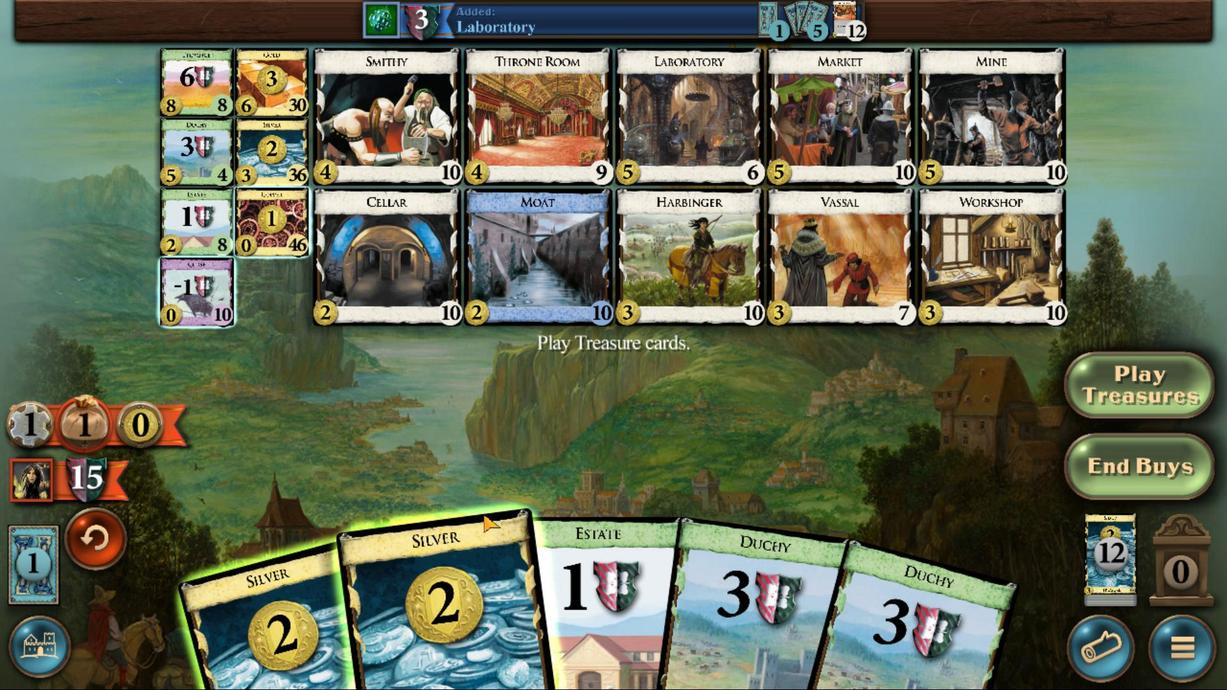 
Action: Mouse moved to (497, 457)
Screenshot: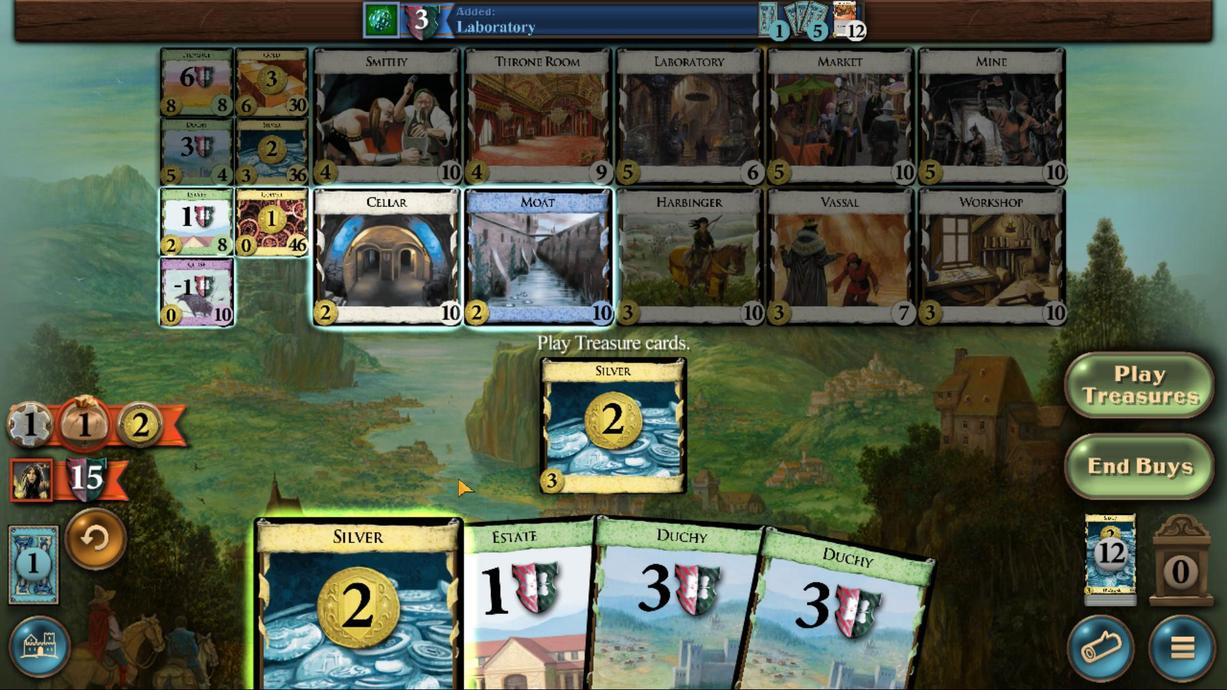 
Action: Mouse pressed left at (497, 457)
Screenshot: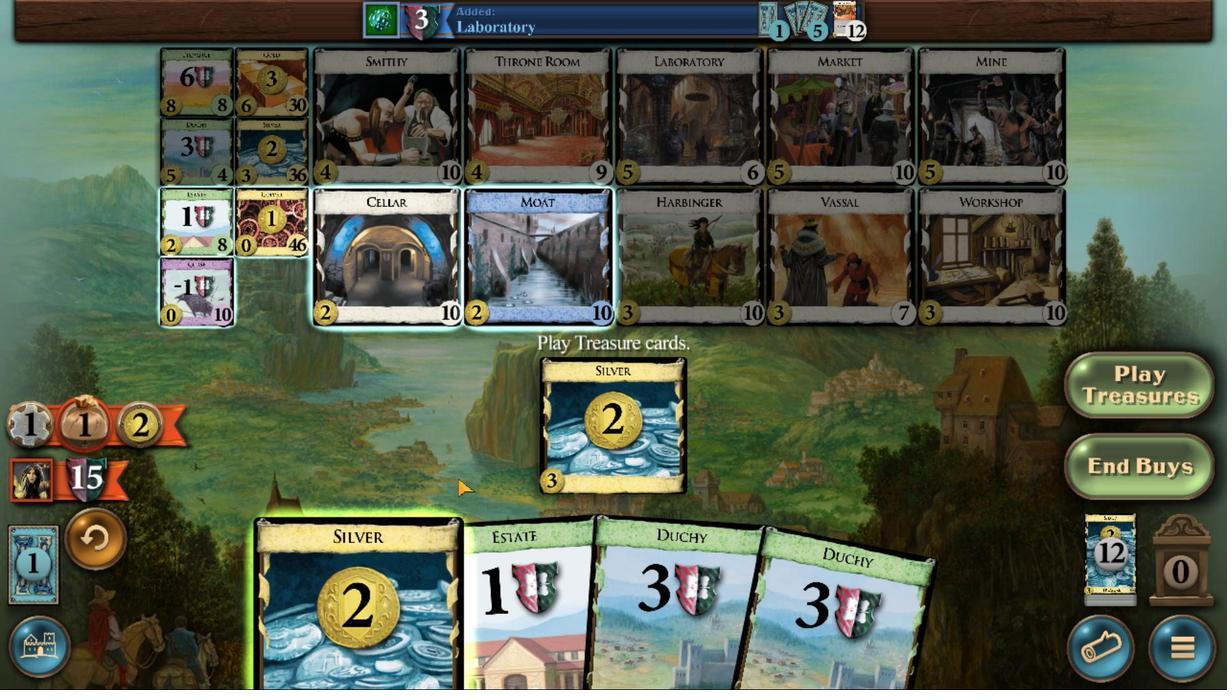 
Action: Mouse moved to (585, 403)
Screenshot: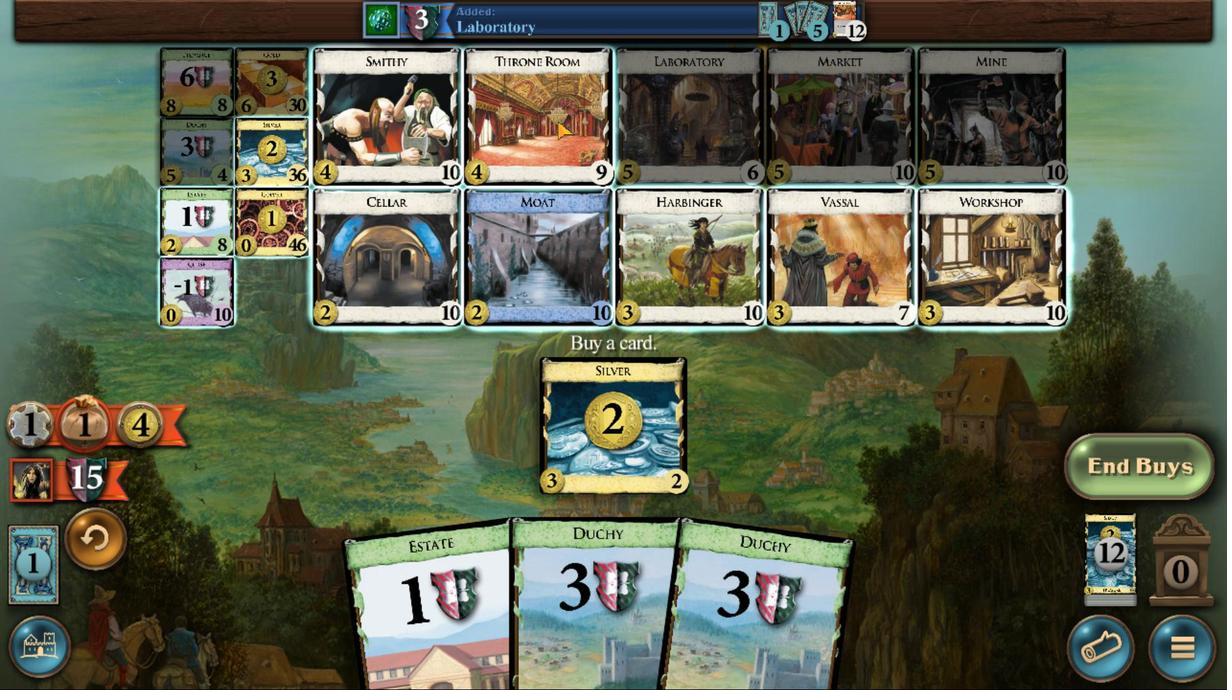 
Action: Mouse pressed left at (585, 403)
Screenshot: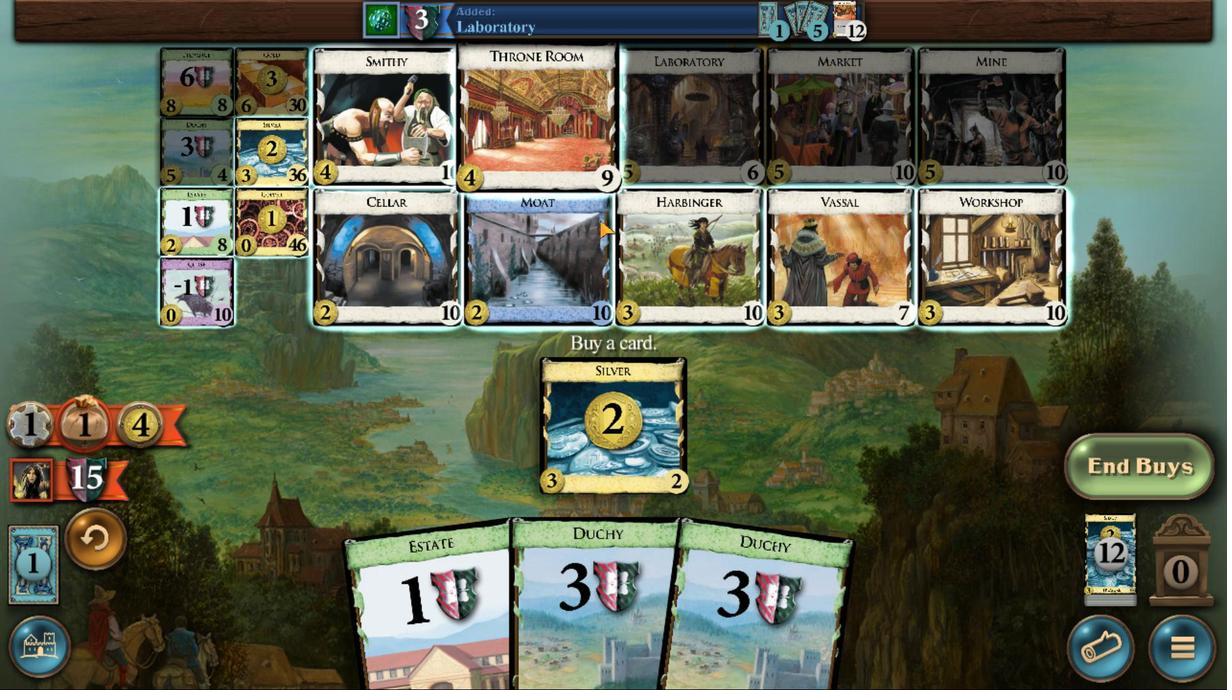 
Action: Mouse moved to (489, 402)
Screenshot: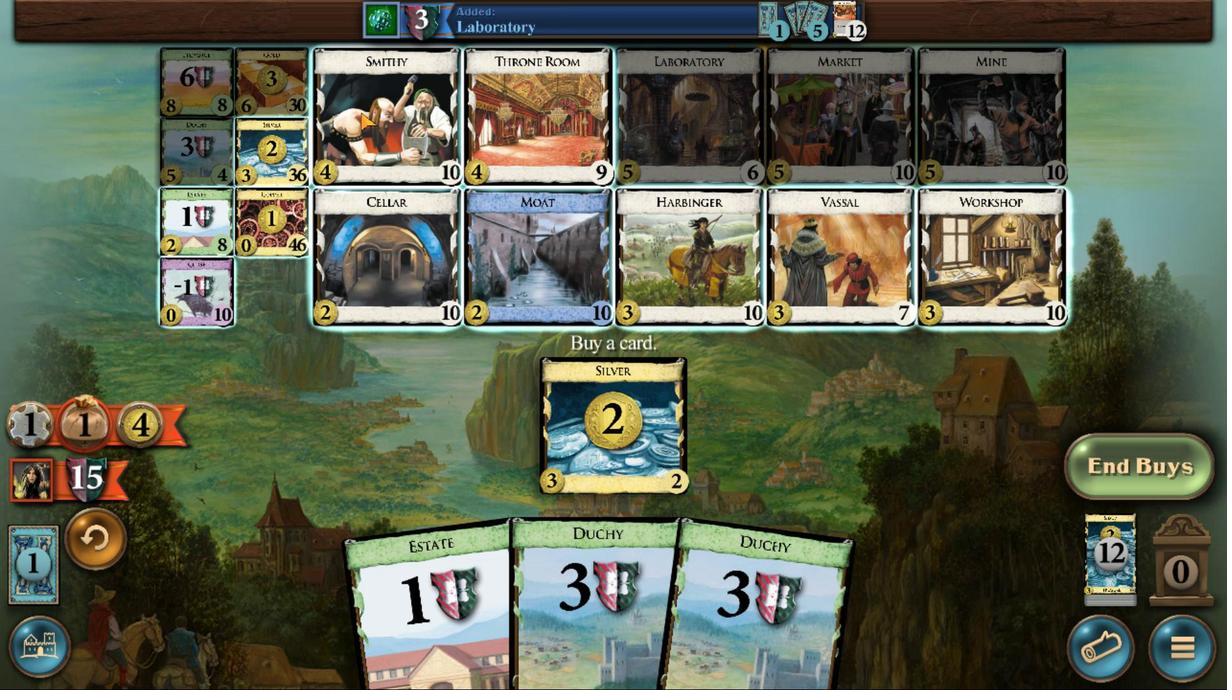 
Action: Mouse pressed left at (489, 402)
Screenshot: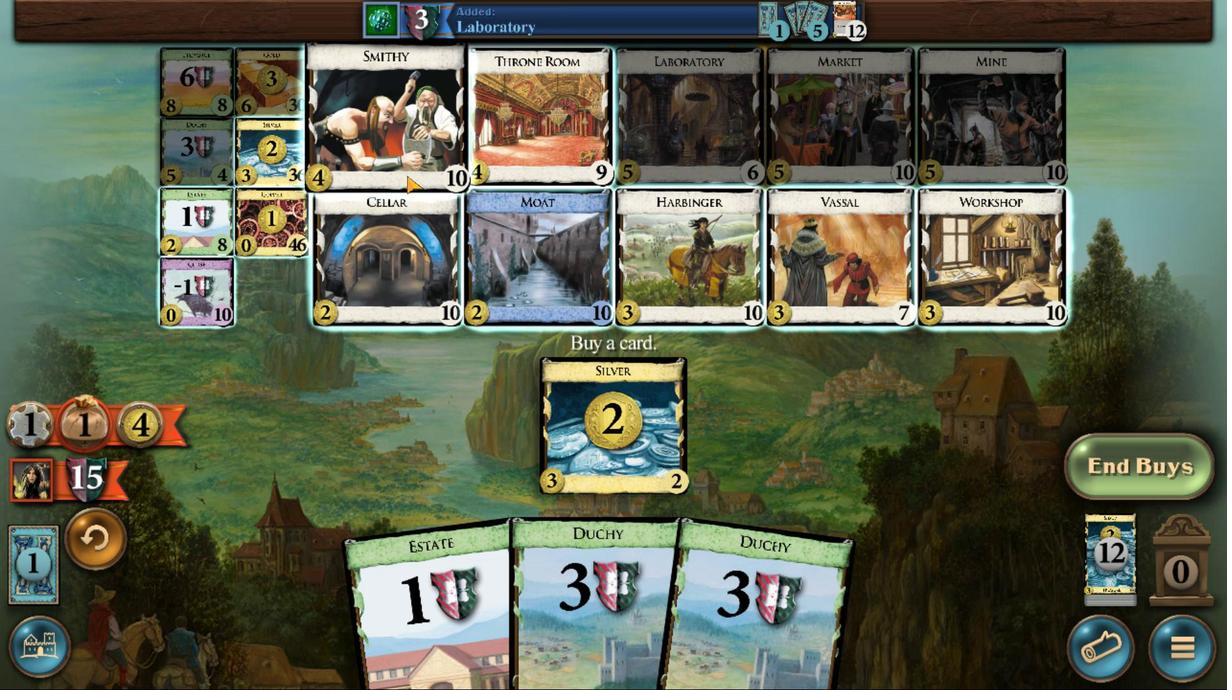 
Action: Mouse moved to (602, 457)
Screenshot: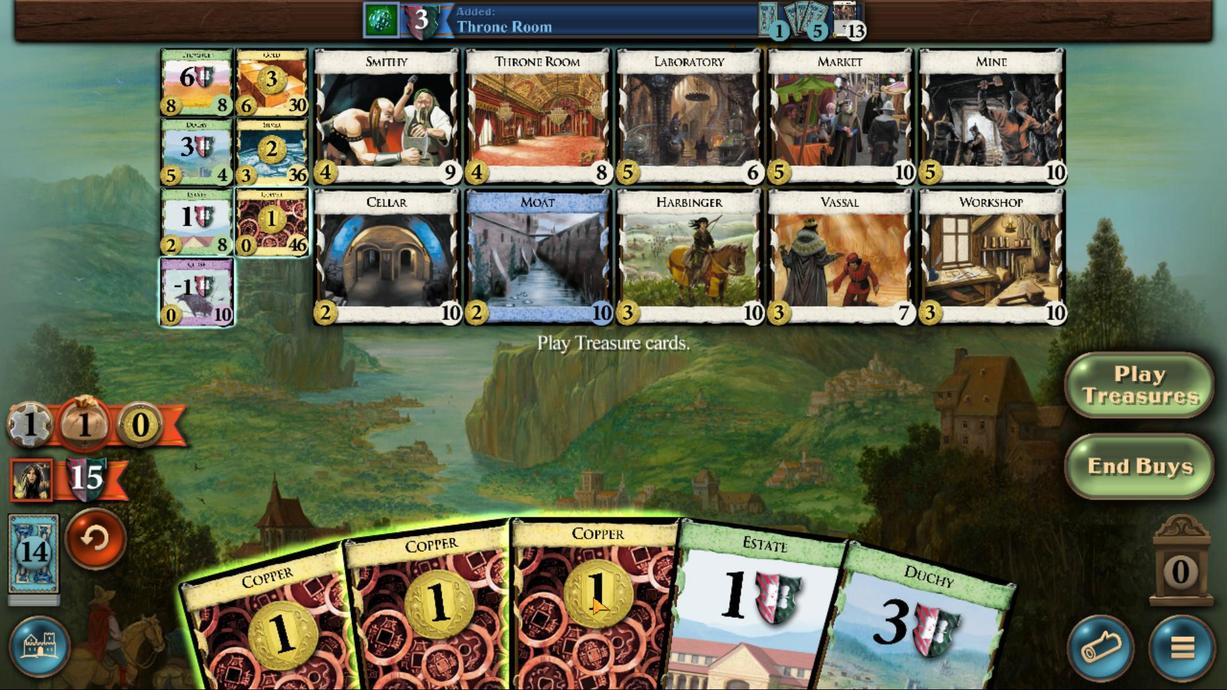 
Action: Mouse pressed left at (602, 457)
Screenshot: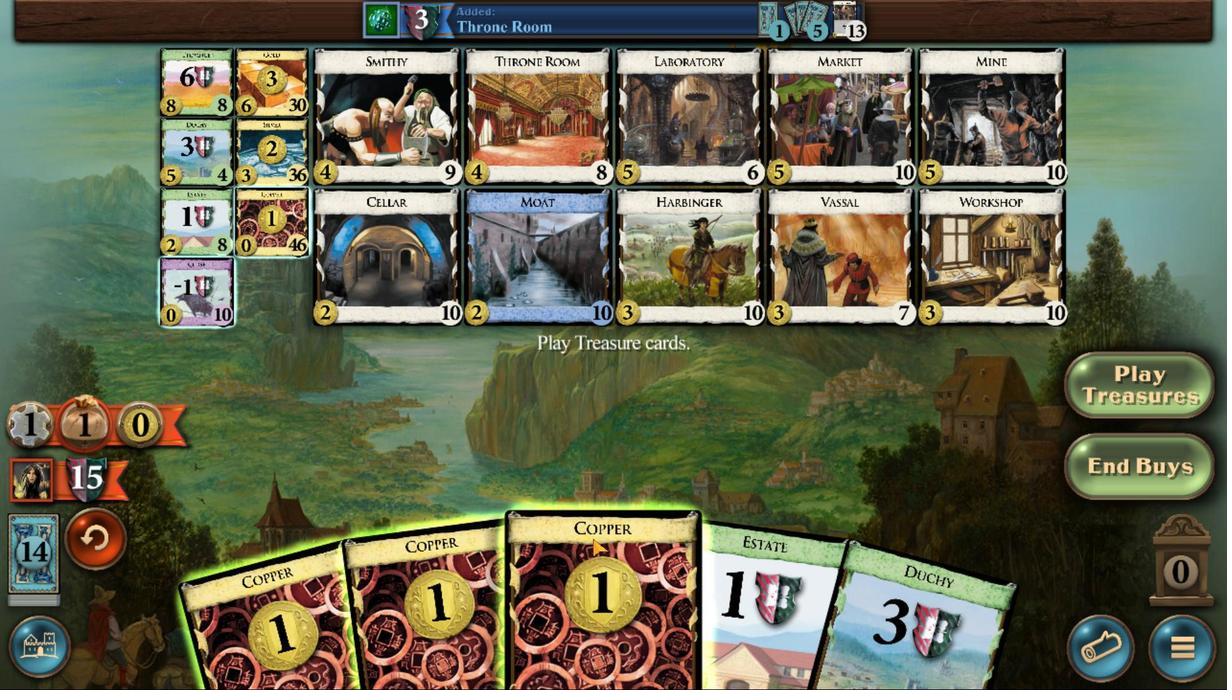 
Action: Mouse moved to (574, 454)
Screenshot: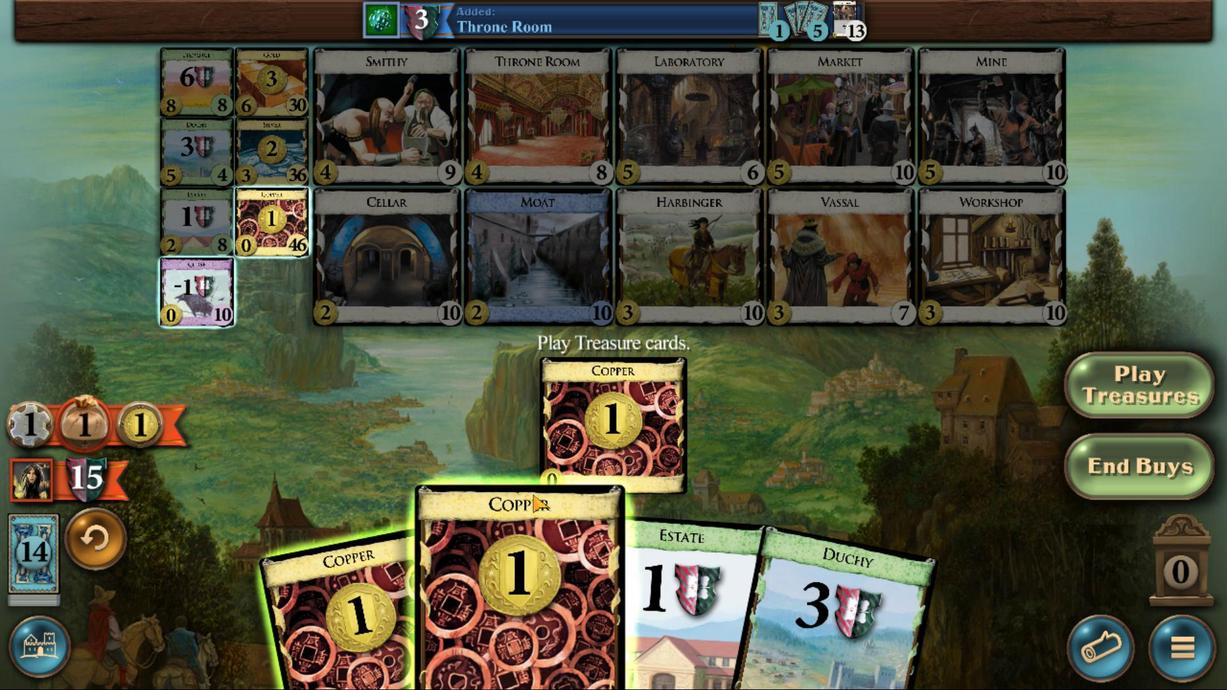 
Action: Mouse pressed left at (574, 454)
Screenshot: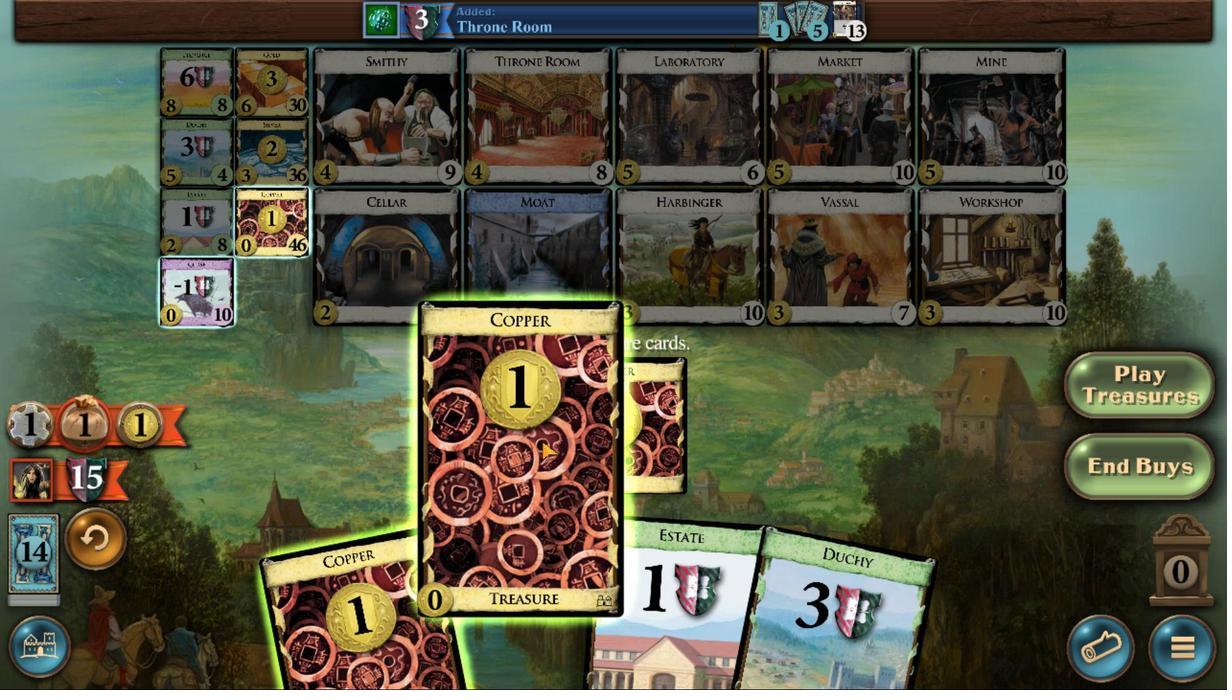 
Action: Mouse moved to (515, 458)
Screenshot: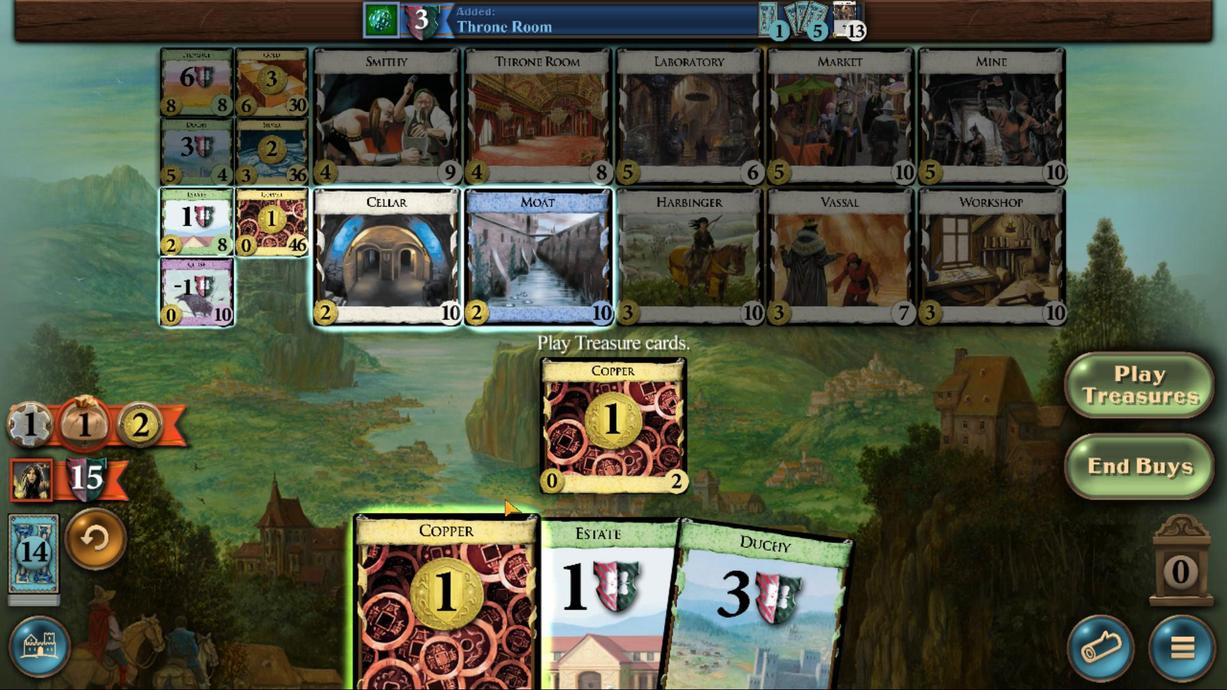 
Action: Mouse pressed left at (515, 458)
Screenshot: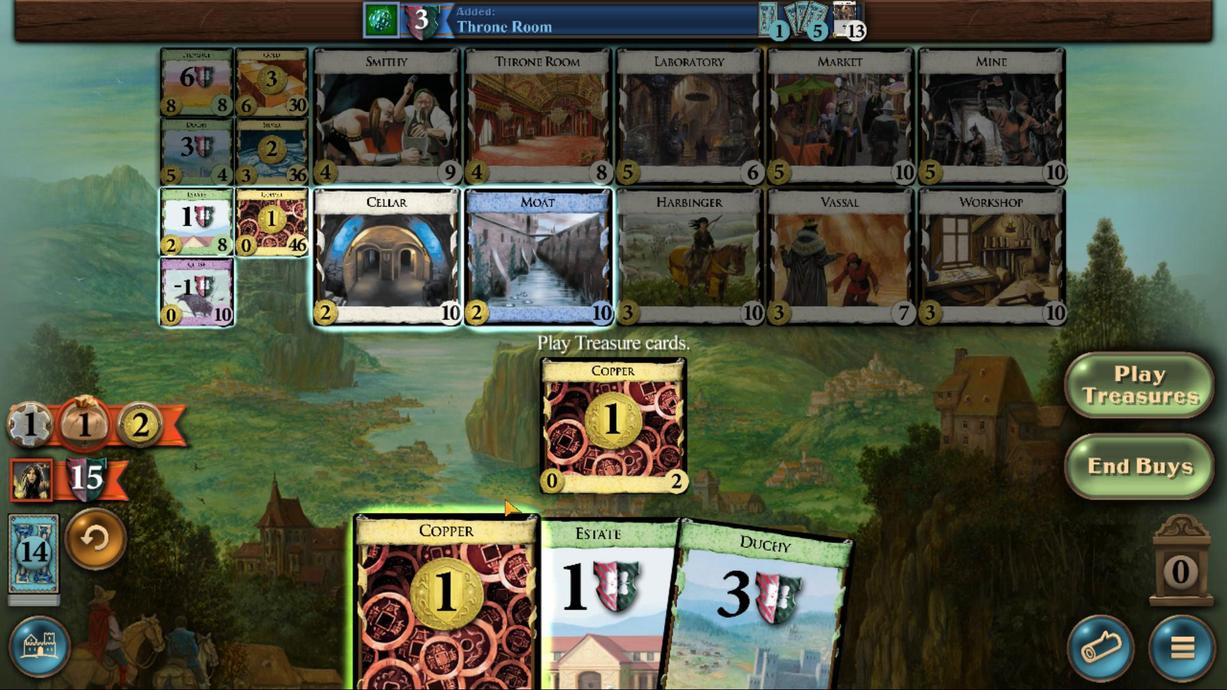 
Action: Mouse moved to (455, 409)
Screenshot: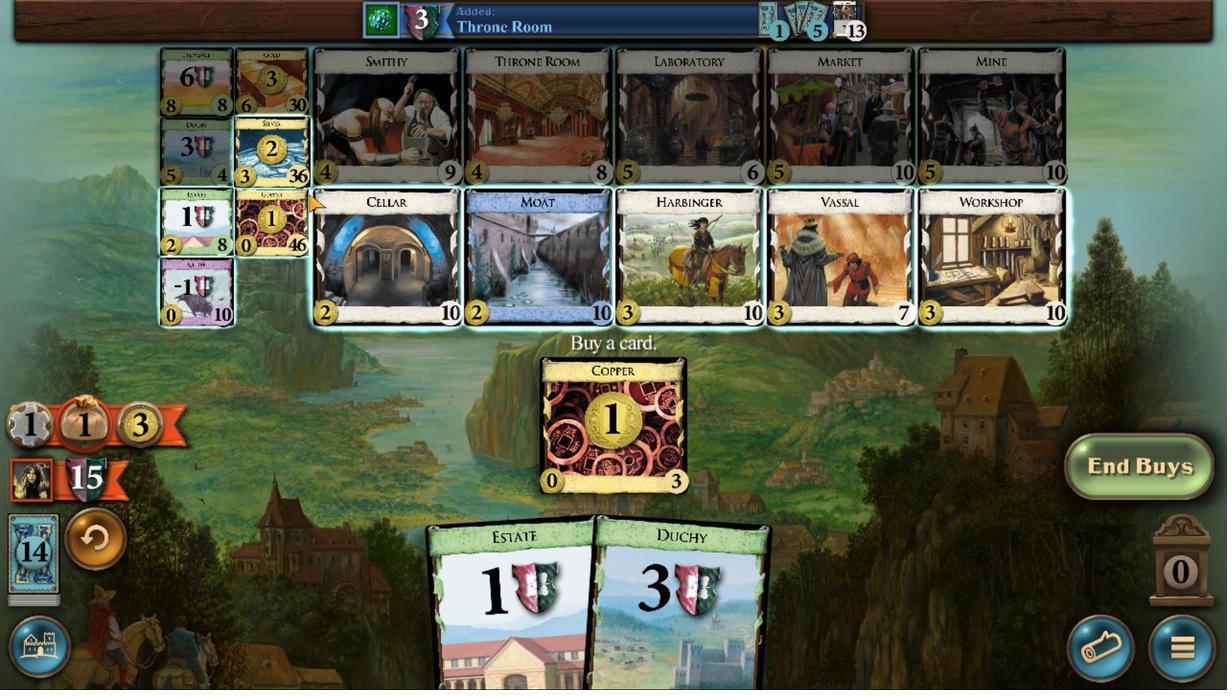 
Action: Mouse pressed left at (455, 409)
Screenshot: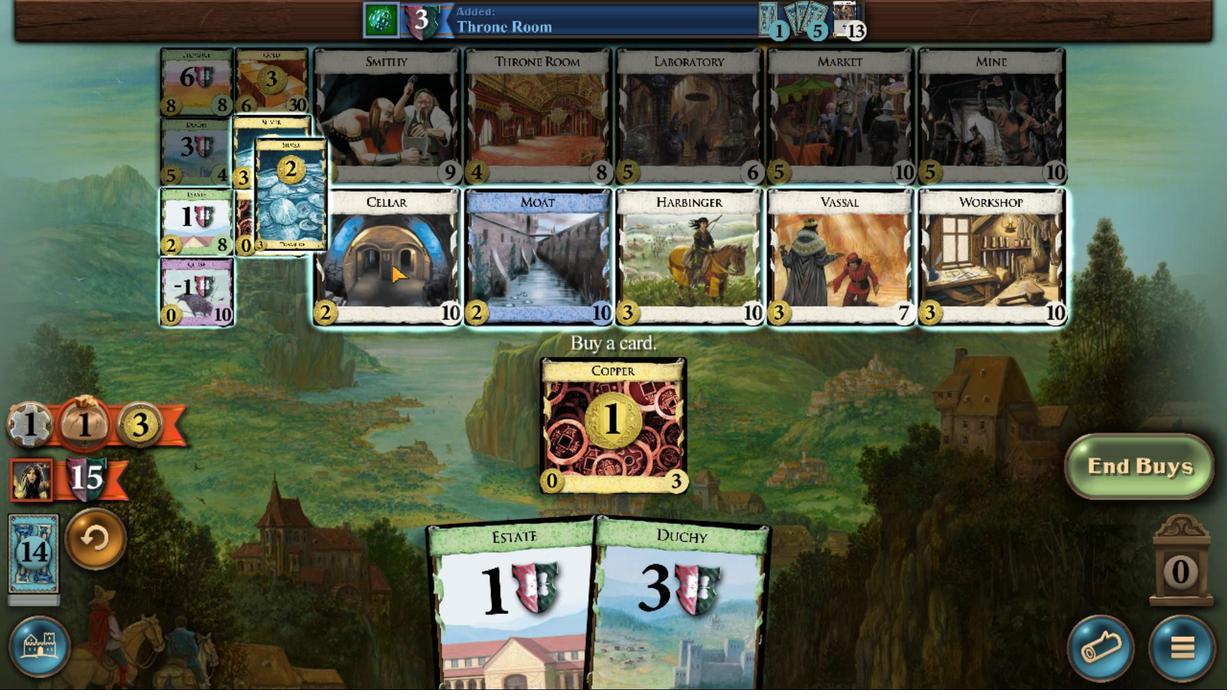 
Action: Mouse moved to (581, 457)
Screenshot: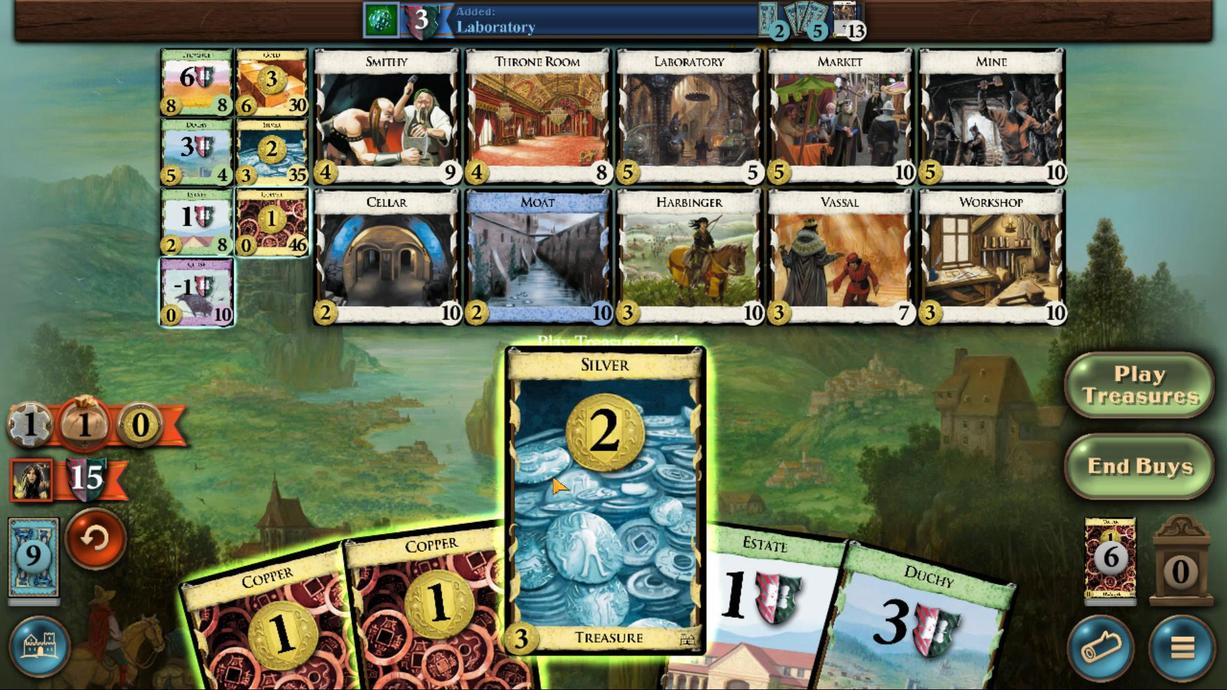 
Action: Mouse pressed left at (581, 457)
Screenshot: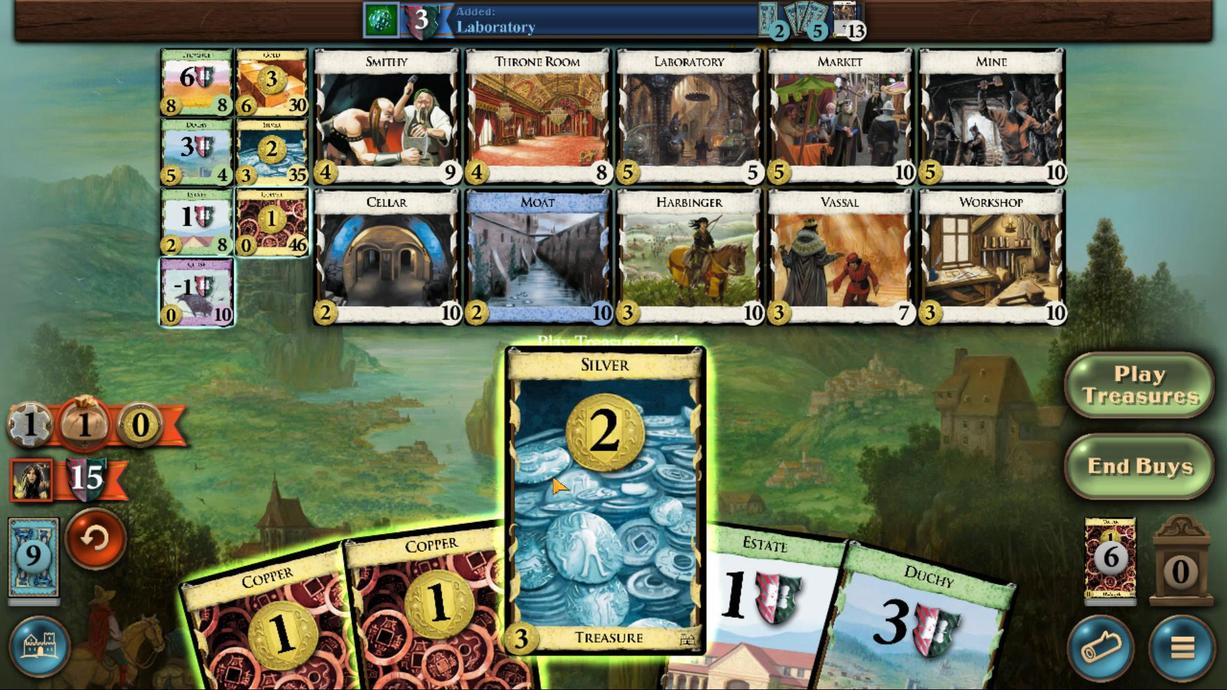 
Action: Mouse moved to (582, 461)
Screenshot: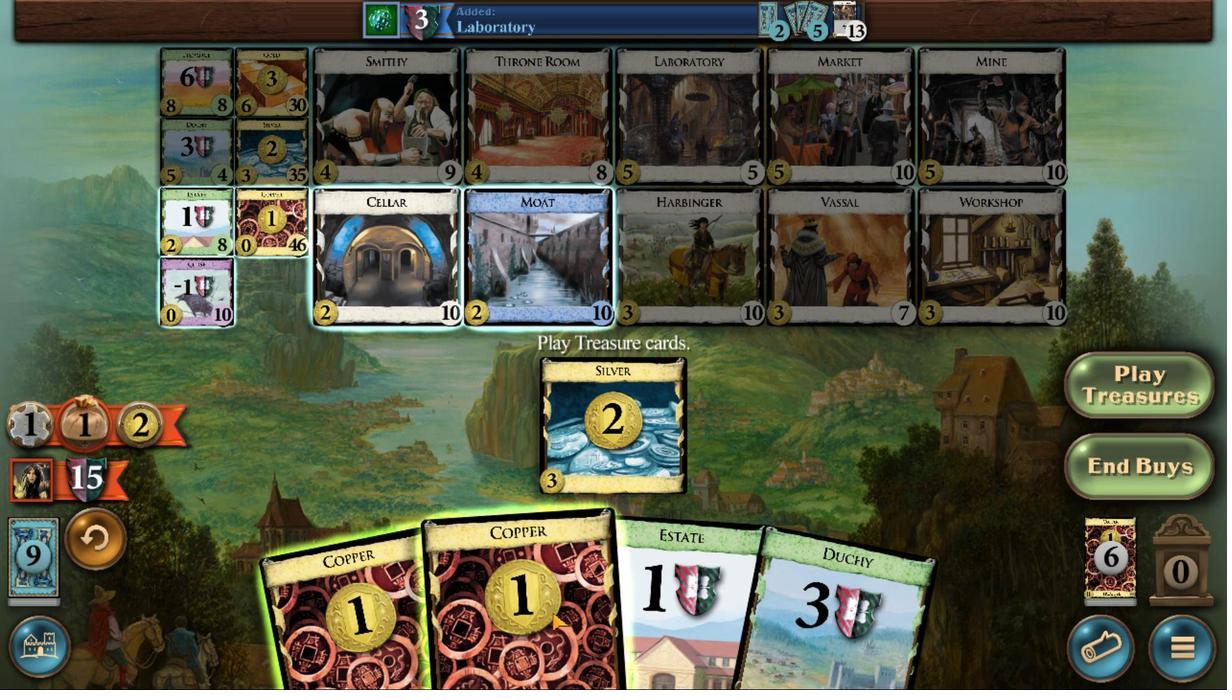 
Action: Mouse pressed left at (582, 461)
Screenshot: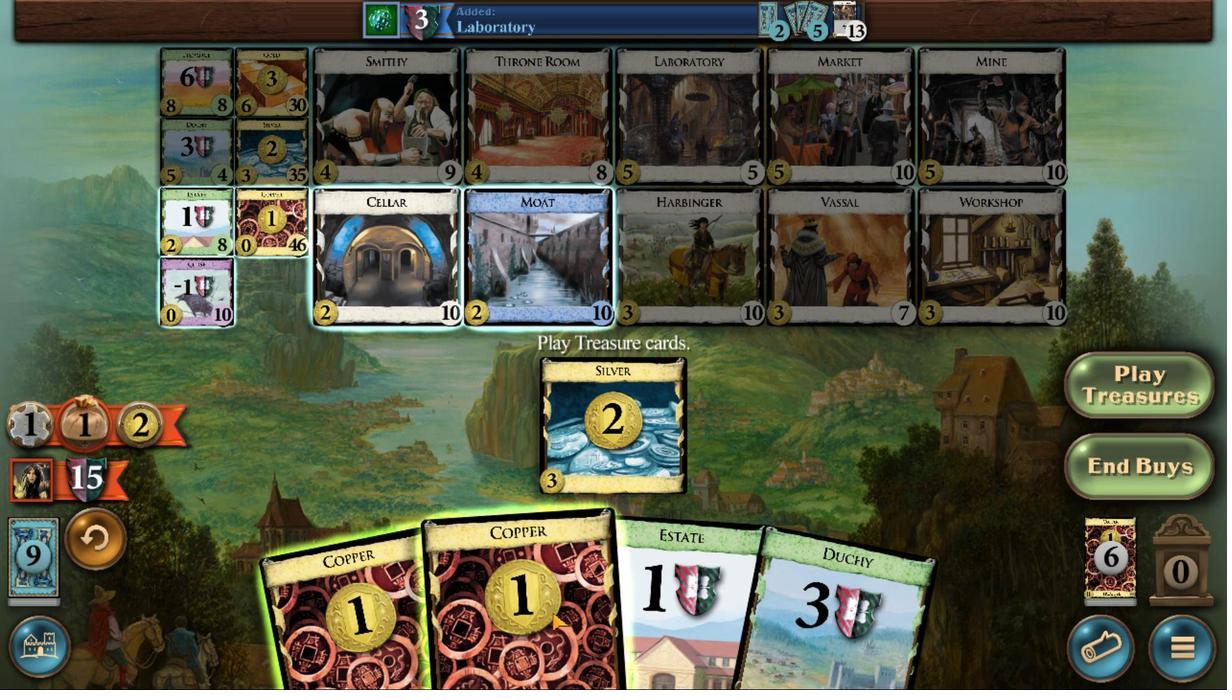 
Action: Mouse moved to (446, 408)
Screenshot: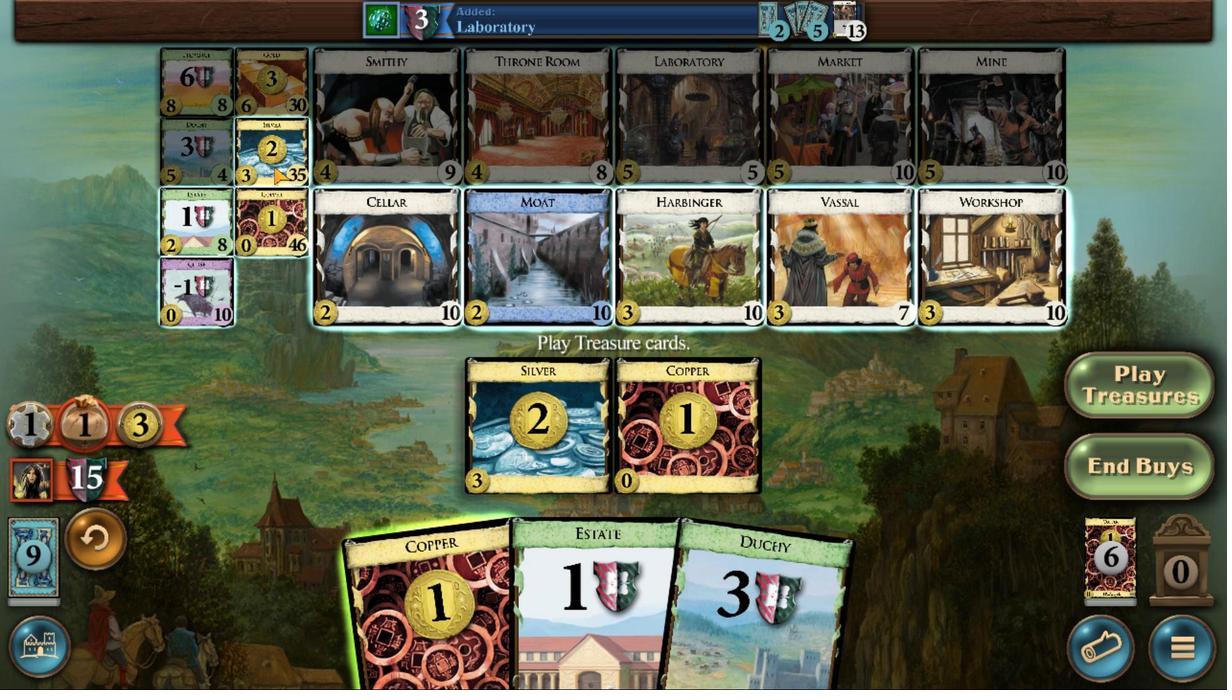 
Action: Mouse pressed left at (446, 408)
Screenshot: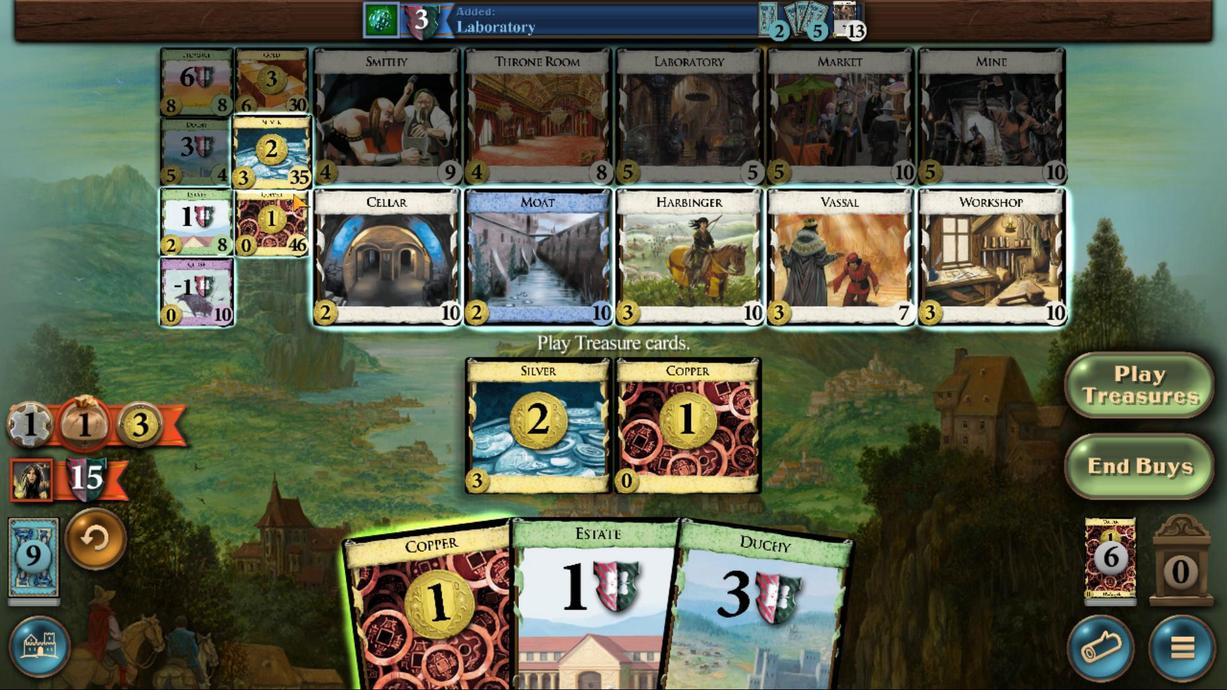 
Action: Mouse moved to (448, 459)
Screenshot: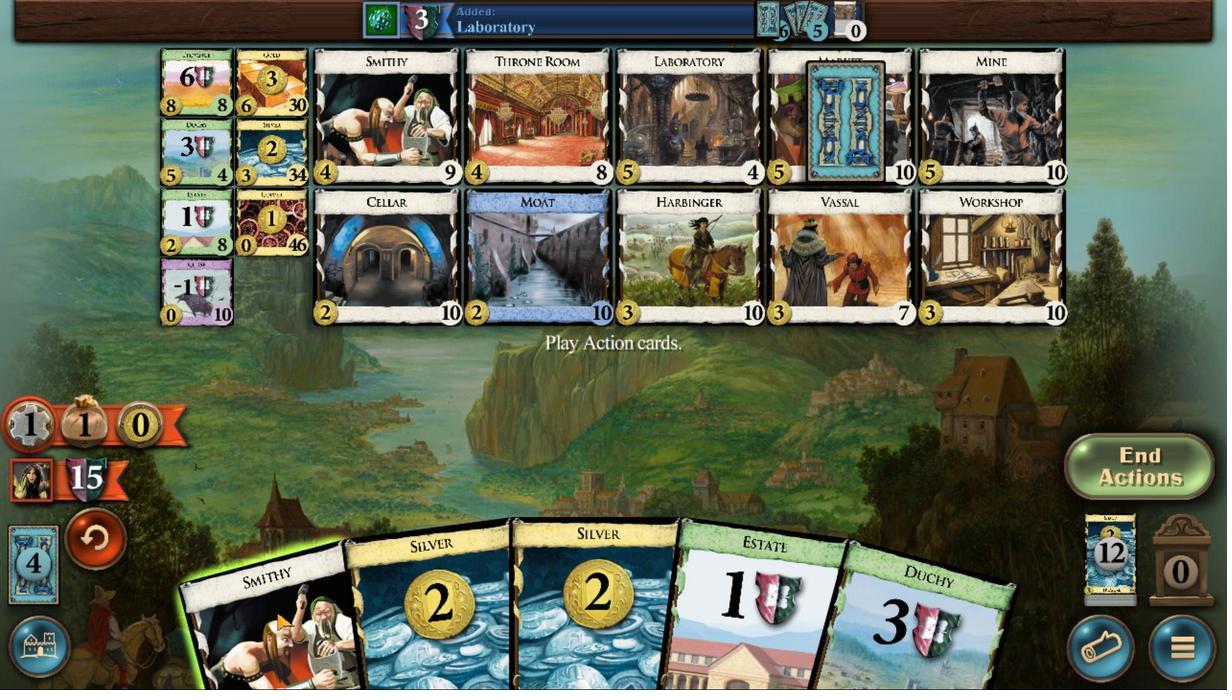 
Action: Mouse pressed left at (448, 459)
Screenshot: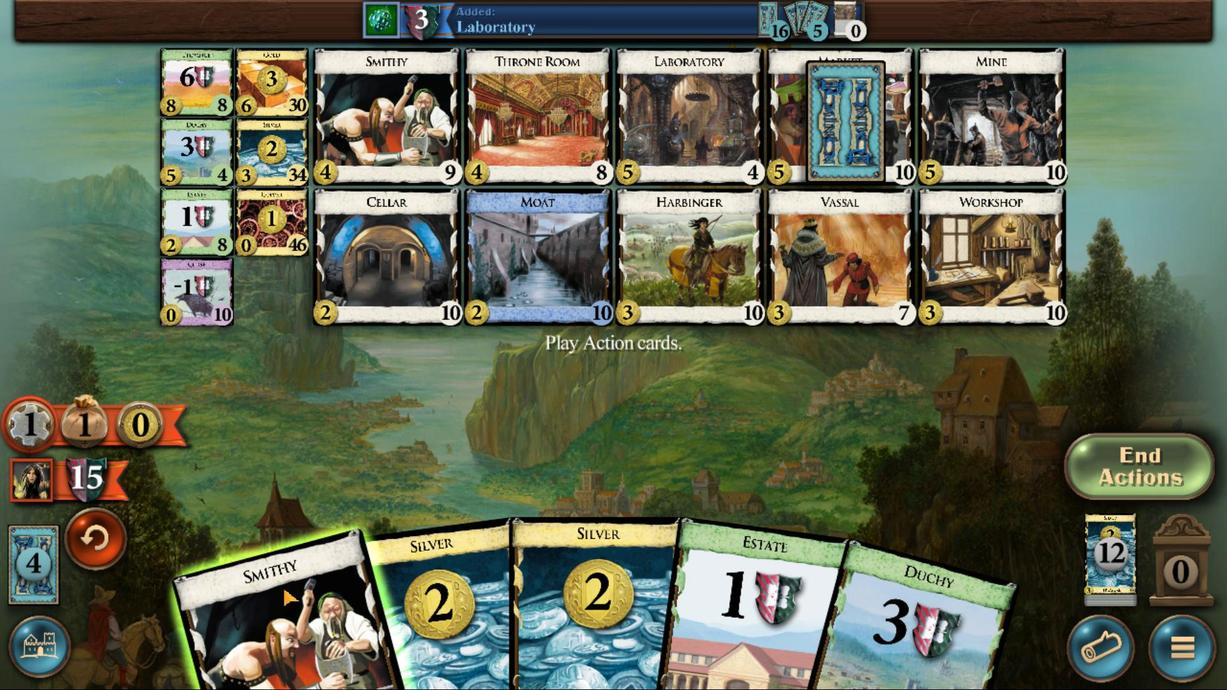 
Action: Mouse moved to (417, 461)
Screenshot: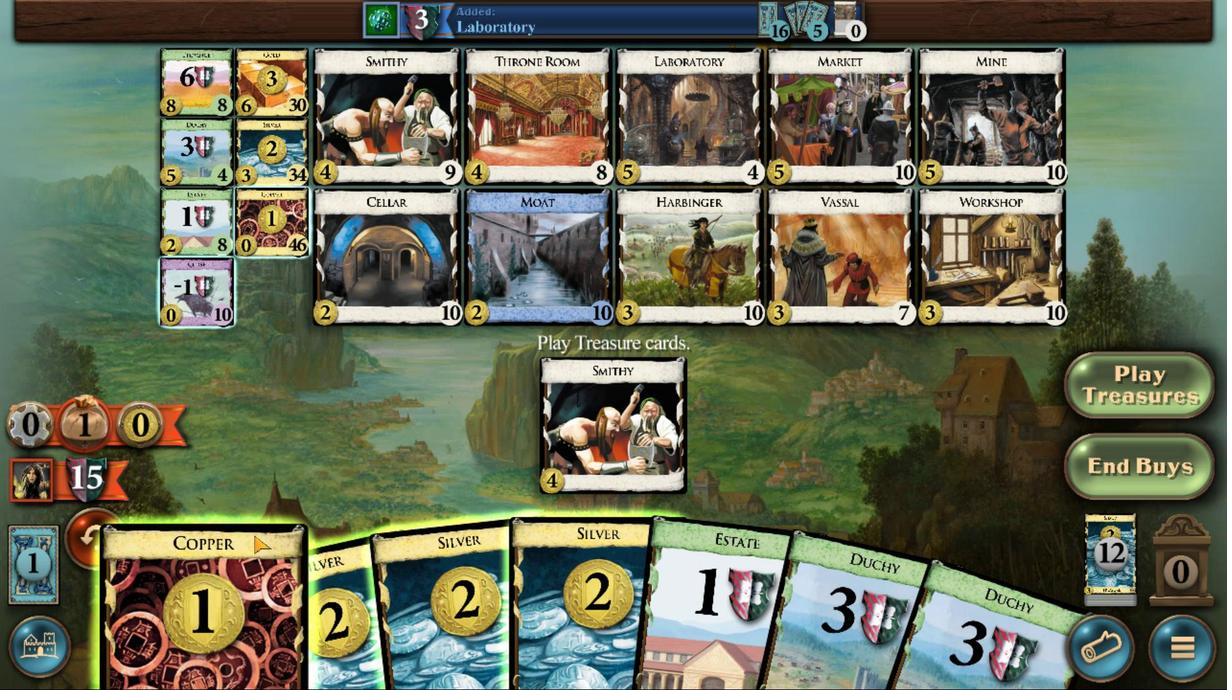 
Action: Mouse pressed left at (417, 461)
Screenshot: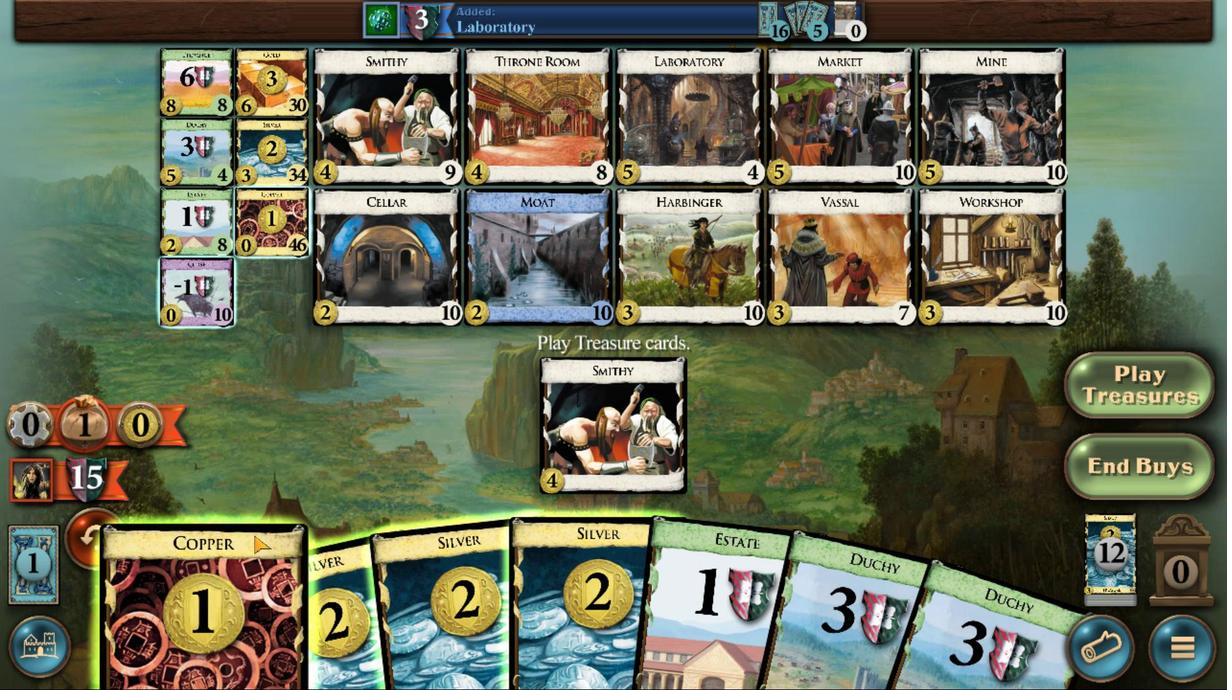 
Action: Mouse moved to (421, 460)
Screenshot: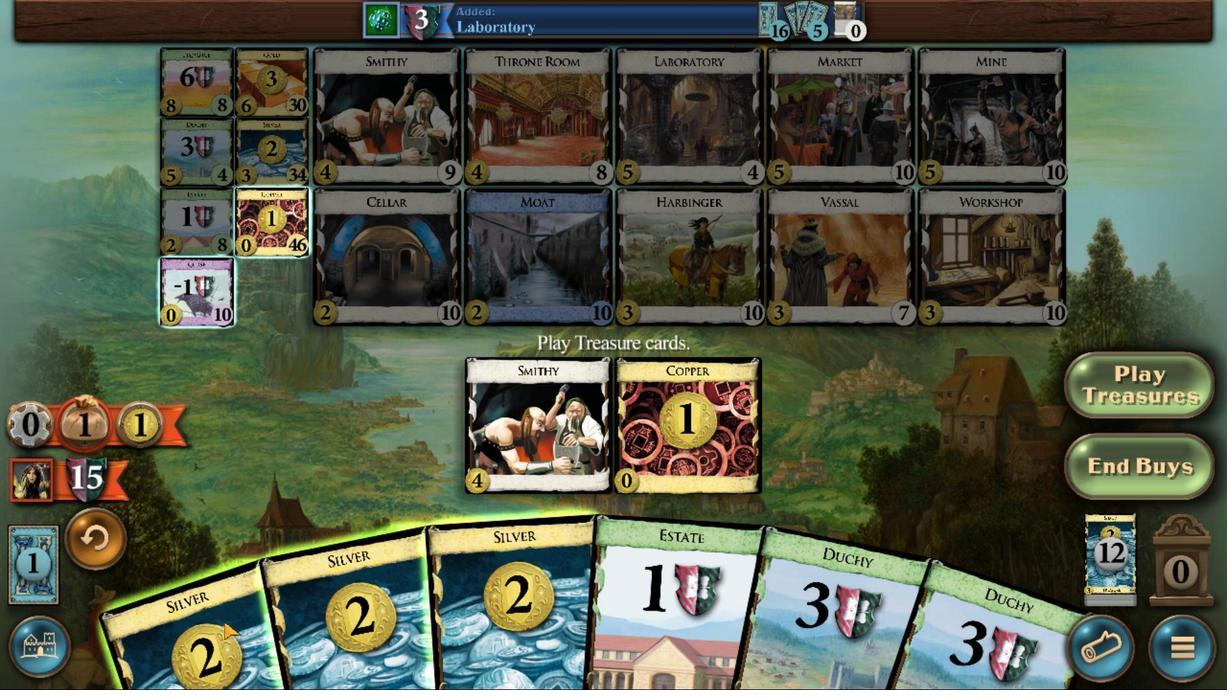 
Action: Mouse pressed left at (421, 460)
Screenshot: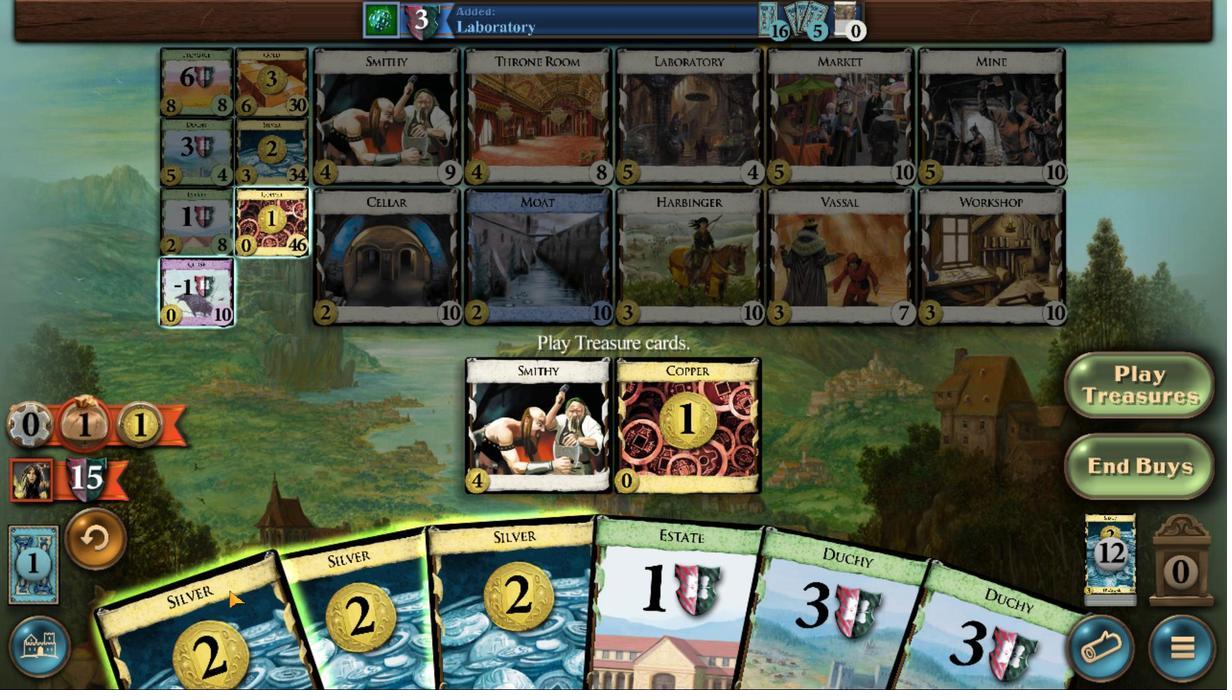 
Action: Mouse moved to (456, 458)
Screenshot: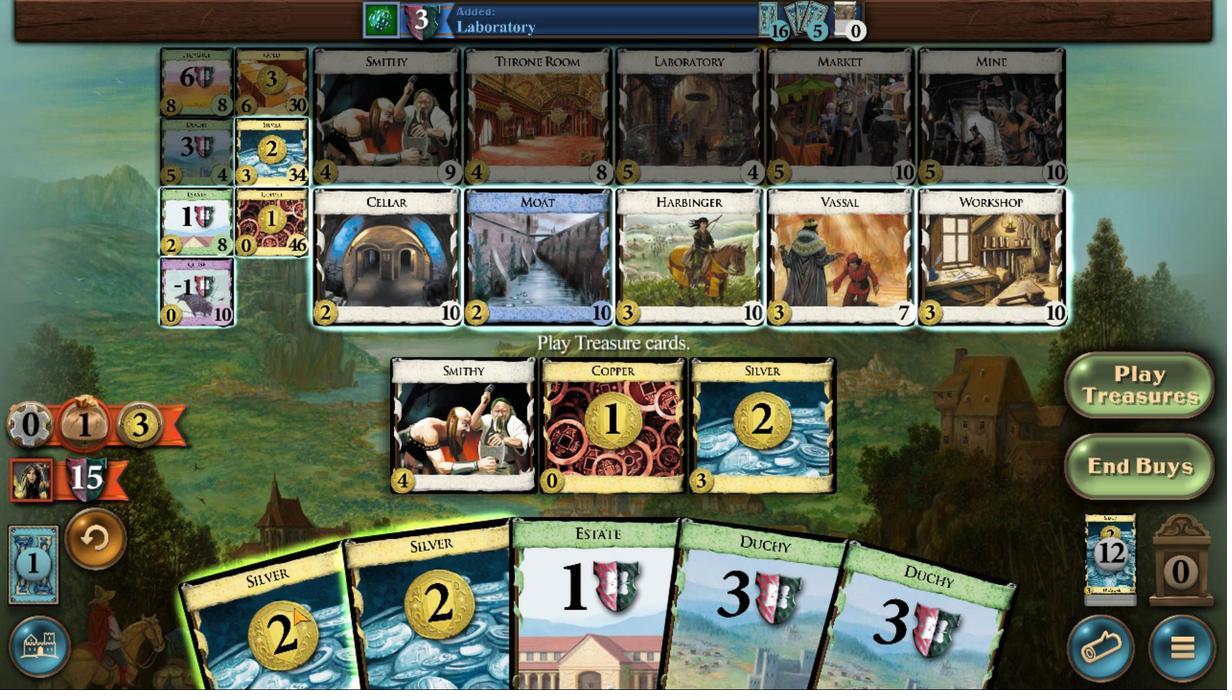 
Action: Mouse pressed left at (456, 458)
Screenshot: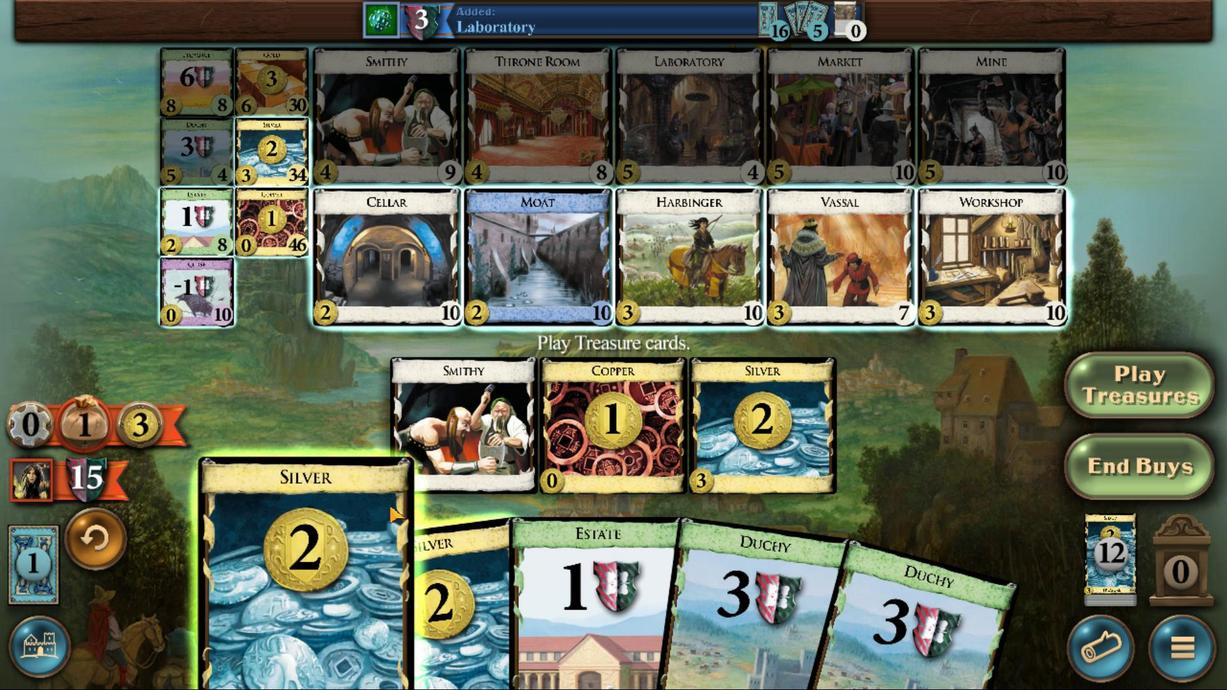 
Action: Mouse moved to (499, 455)
Screenshot: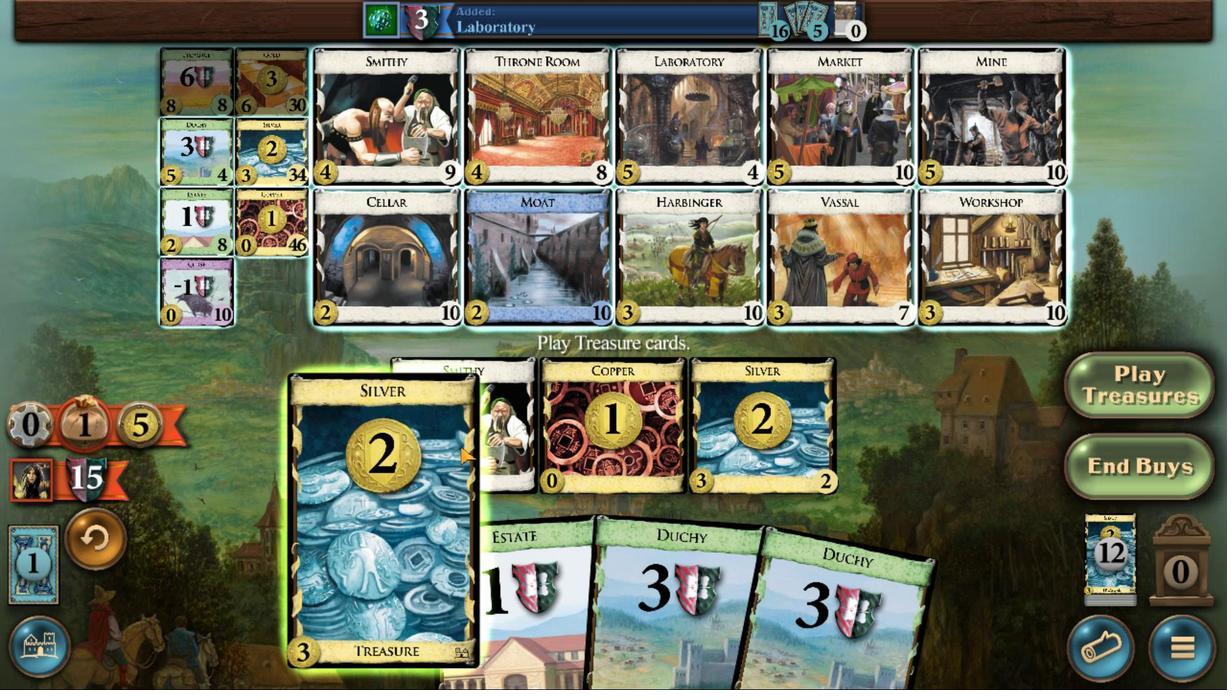 
Action: Mouse pressed left at (499, 455)
Screenshot: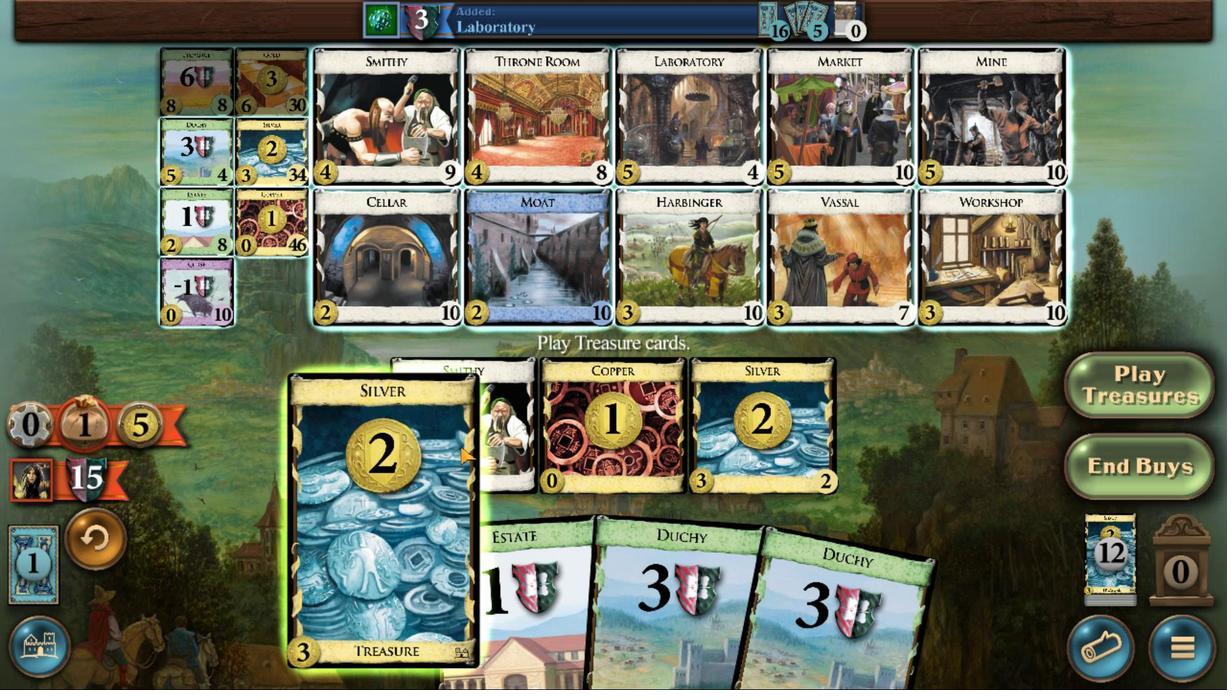 
Action: Mouse moved to (449, 399)
Screenshot: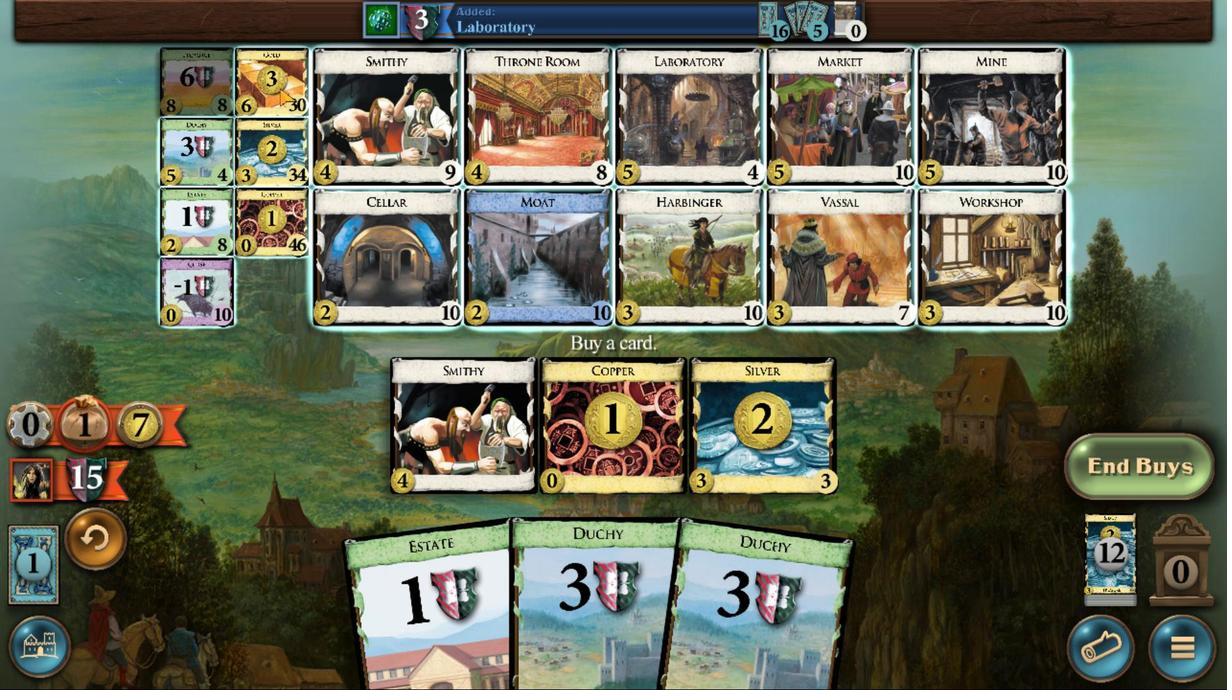 
Action: Mouse pressed left at (449, 399)
Screenshot: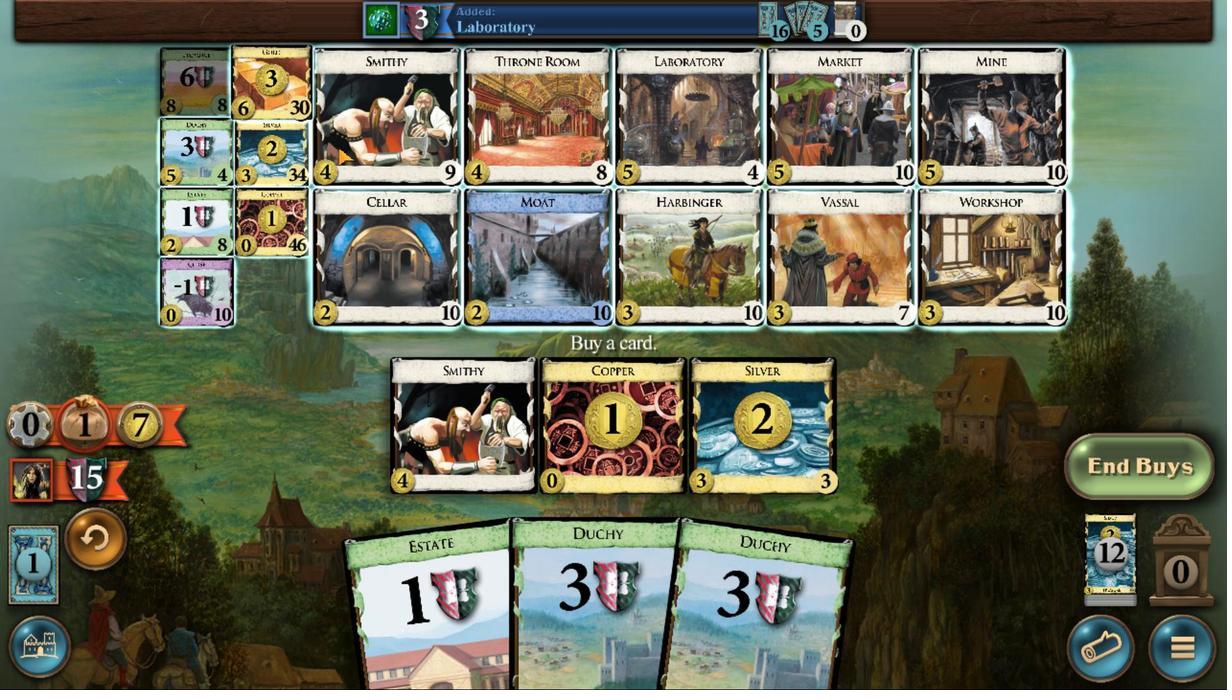 
Action: Mouse moved to (654, 460)
Screenshot: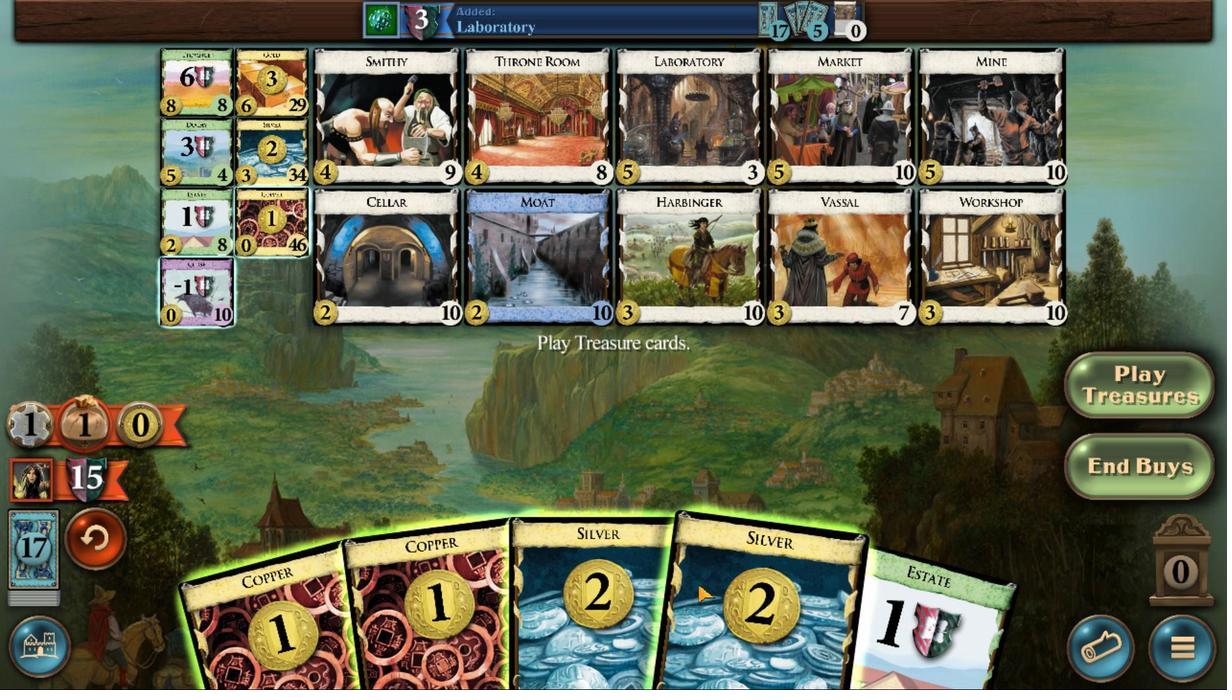 
Action: Mouse pressed left at (654, 460)
Screenshot: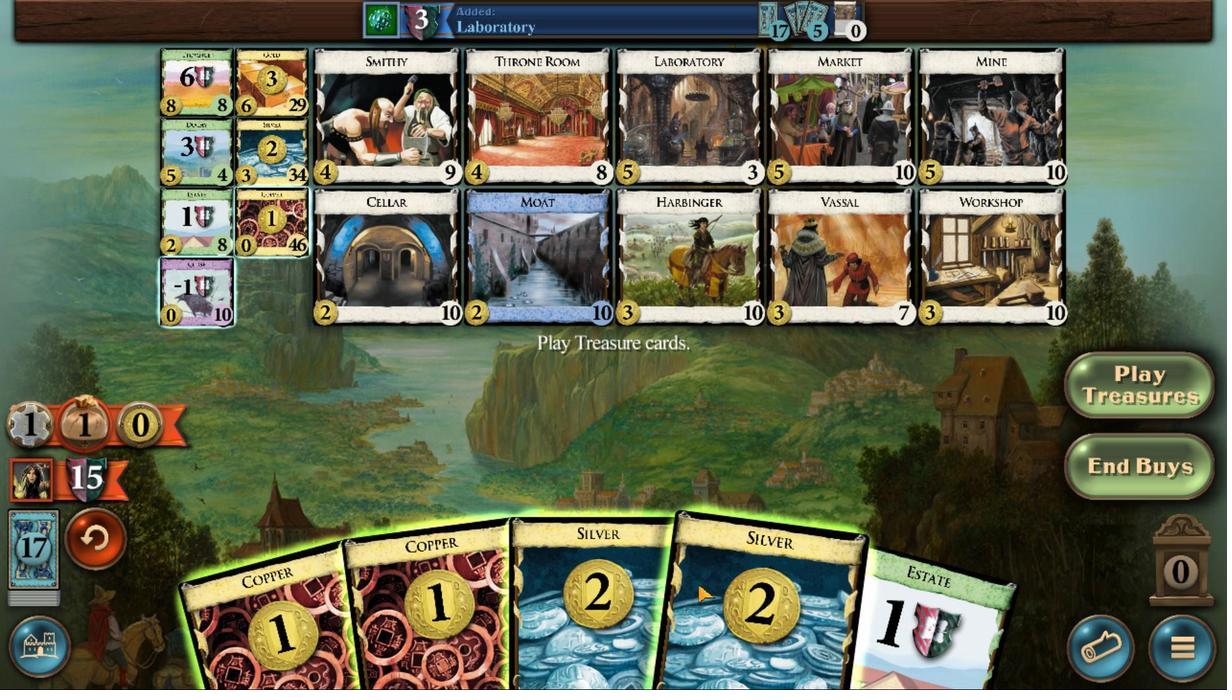 
Action: Mouse moved to (637, 462)
Screenshot: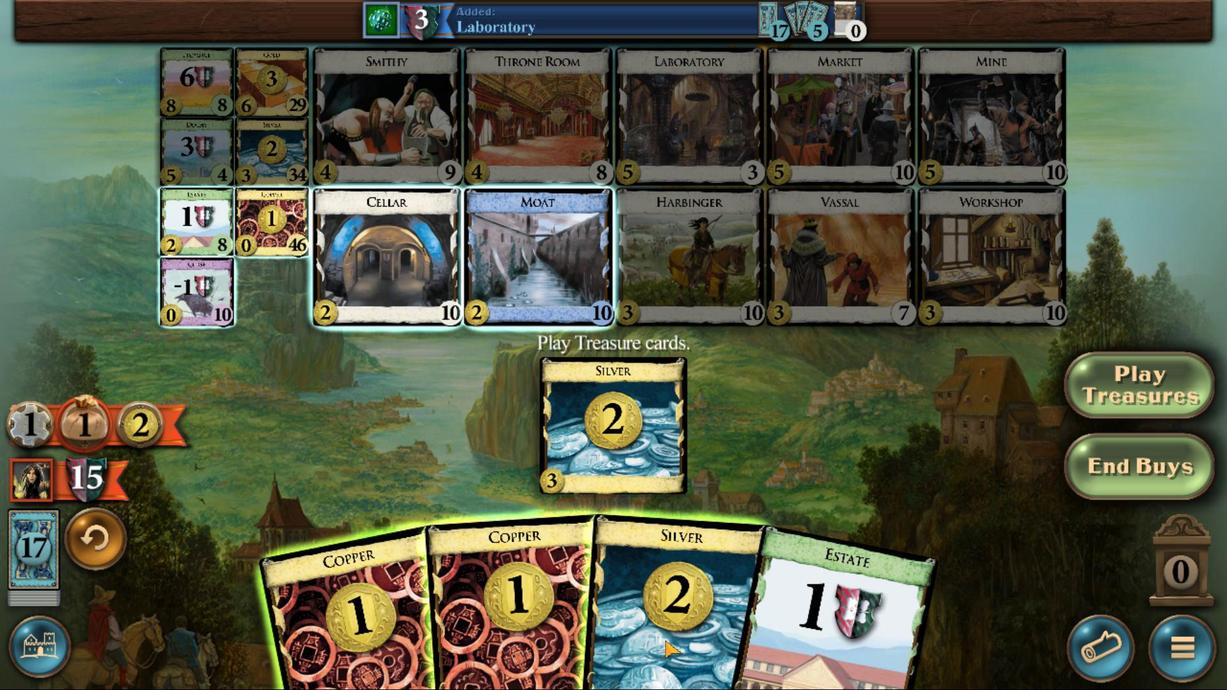 
Action: Mouse pressed left at (637, 462)
Screenshot: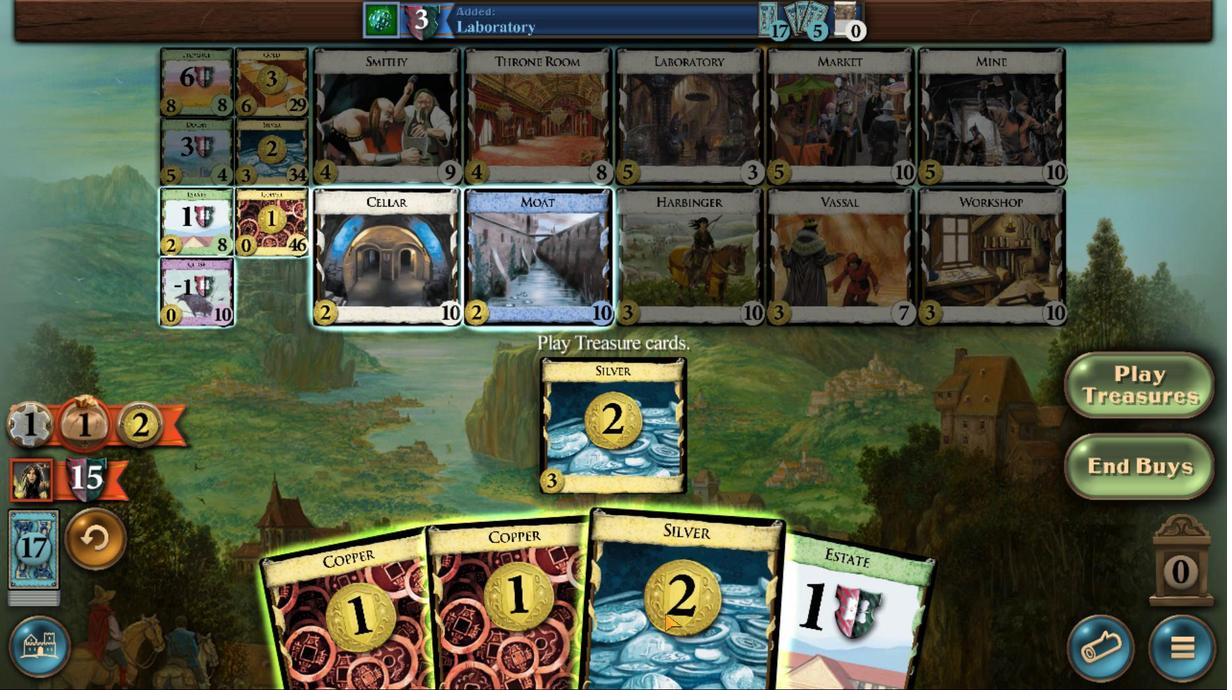 
Action: Mouse moved to (588, 462)
Screenshot: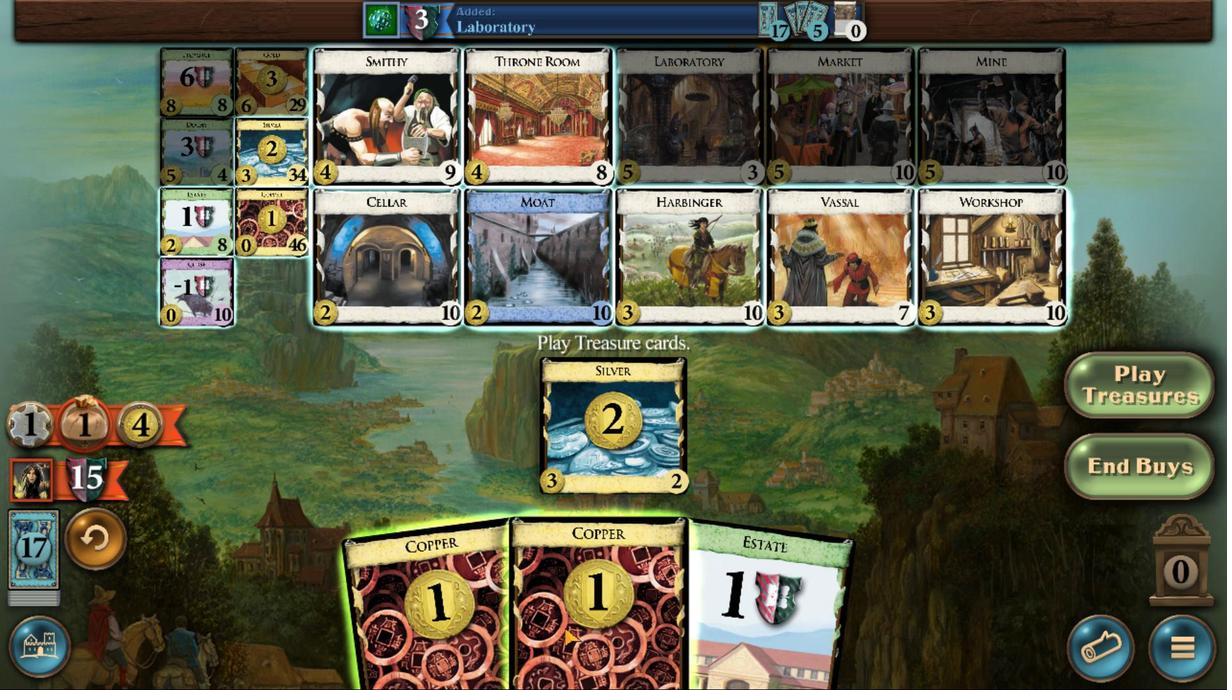 
Action: Mouse pressed left at (588, 462)
Screenshot: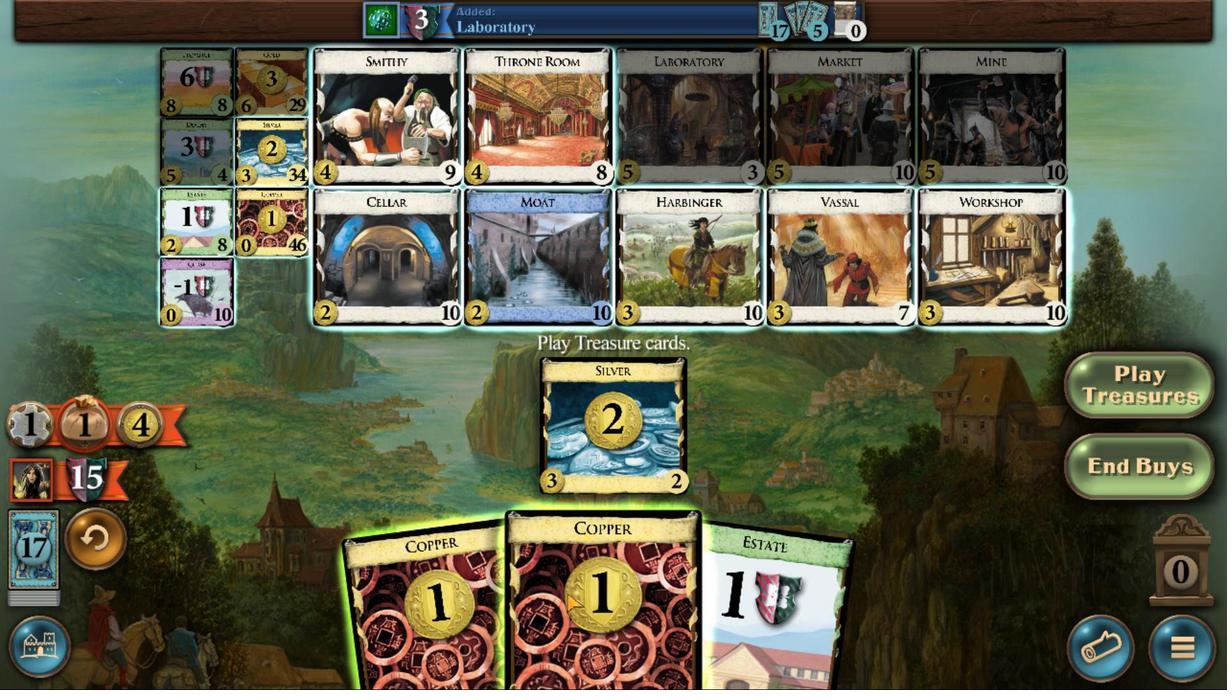 
Action: Mouse moved to (566, 464)
Screenshot: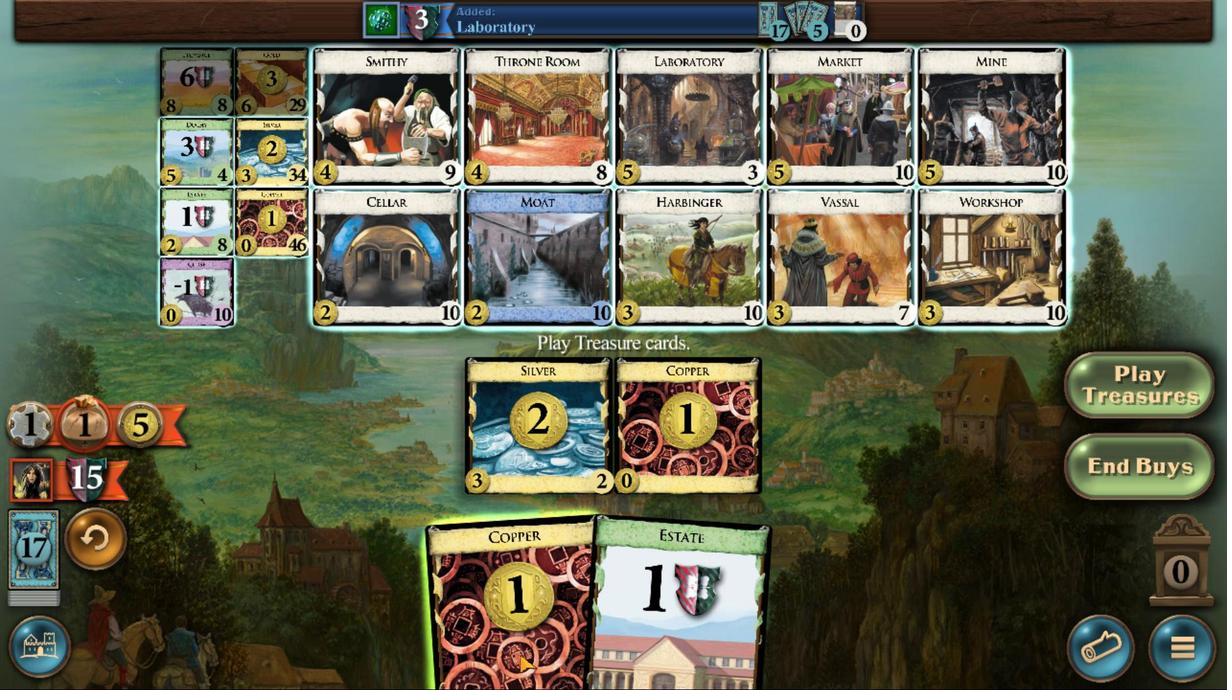
Action: Mouse pressed left at (566, 464)
Screenshot: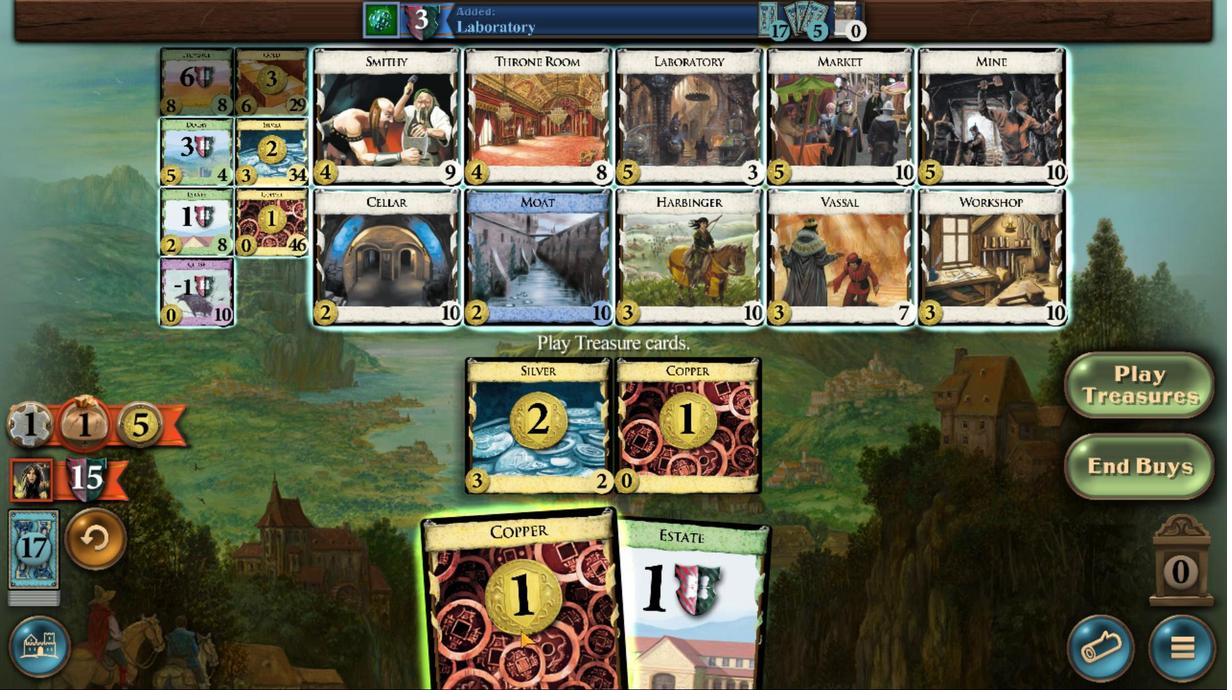 
Action: Mouse moved to (445, 400)
Screenshot: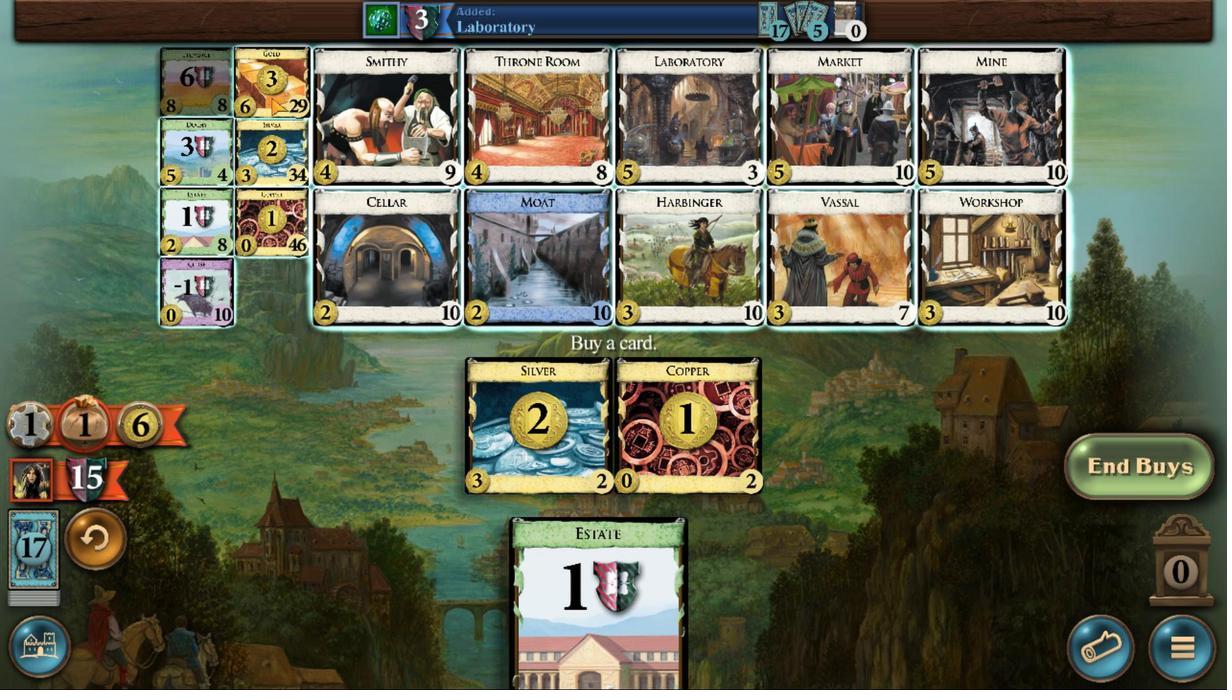 
Action: Mouse pressed left at (445, 400)
Screenshot: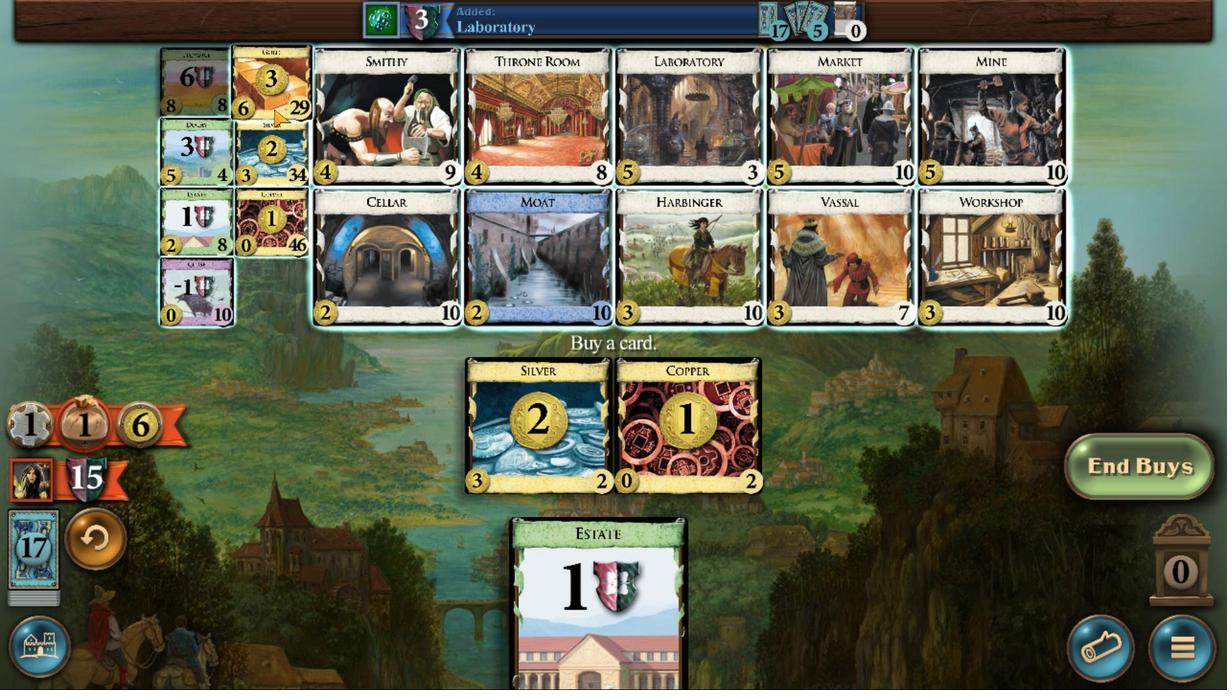 
Action: Mouse moved to (593, 464)
Screenshot: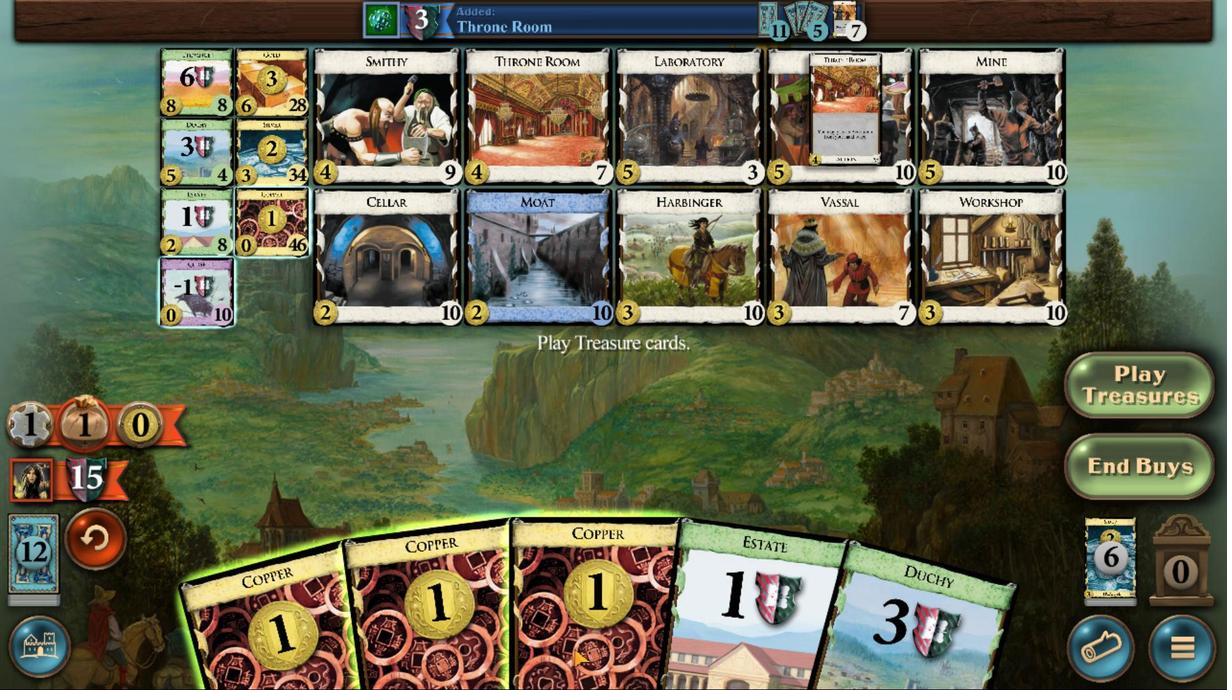 
Action: Mouse pressed left at (593, 464)
Screenshot: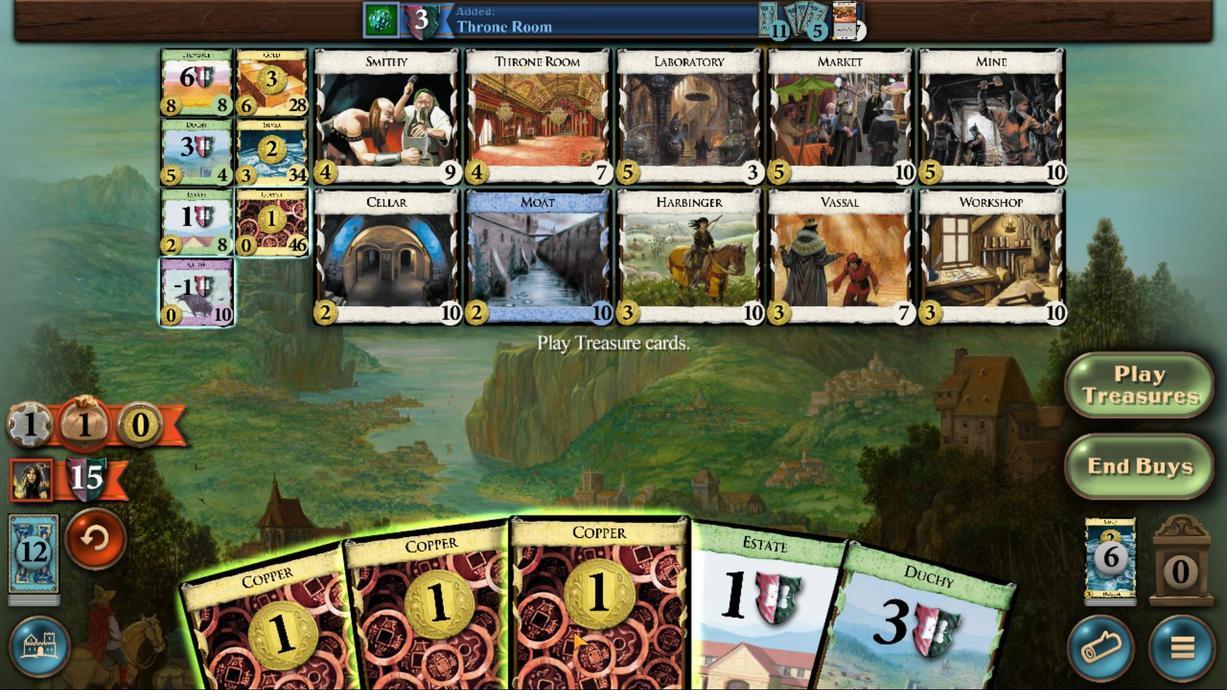 
Action: Mouse moved to (545, 464)
Screenshot: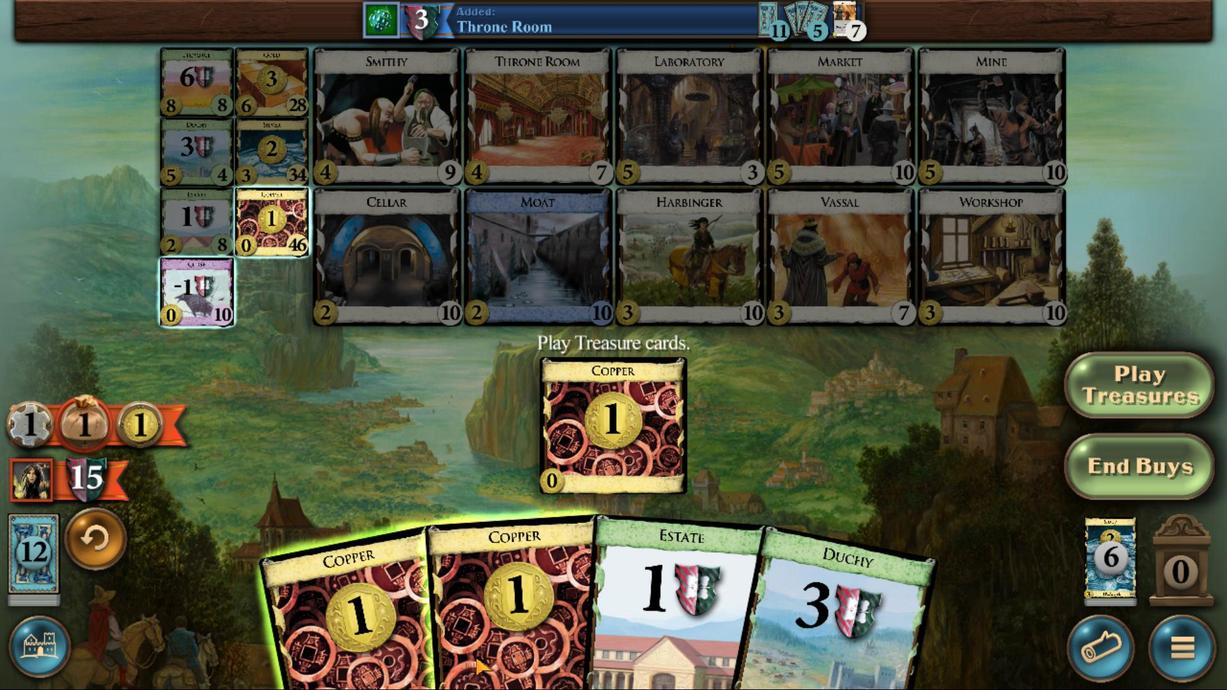 
Action: Mouse pressed left at (545, 464)
Screenshot: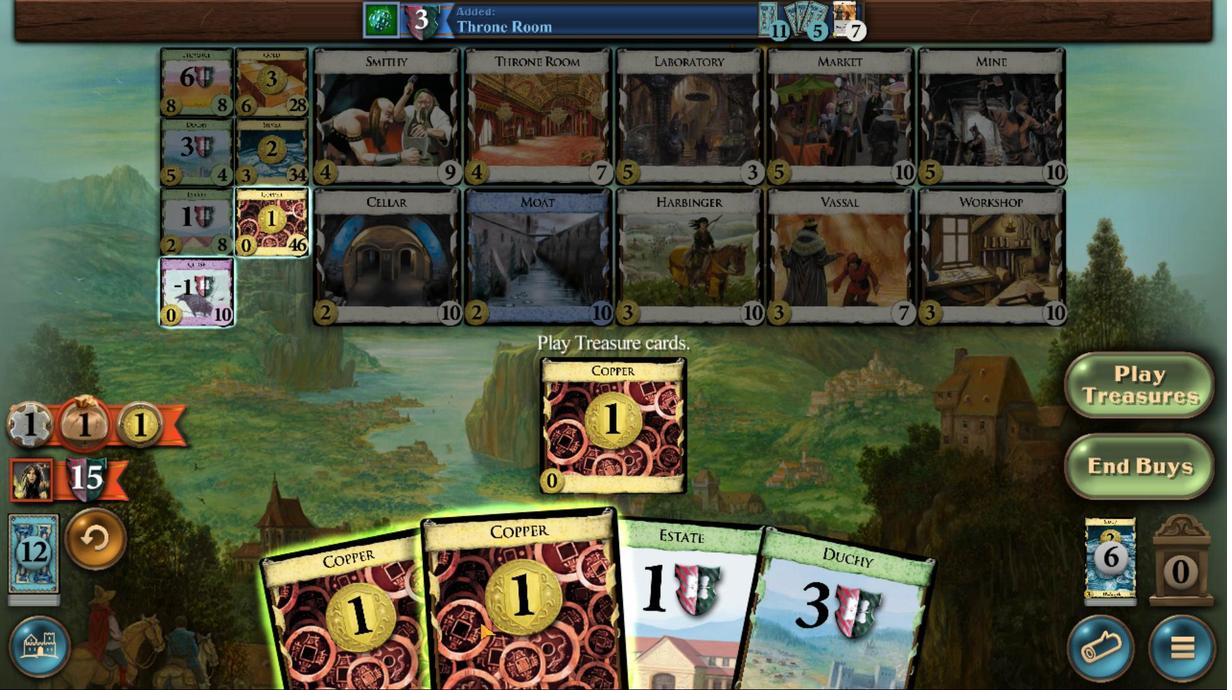 
Action: Mouse moved to (533, 465)
Screenshot: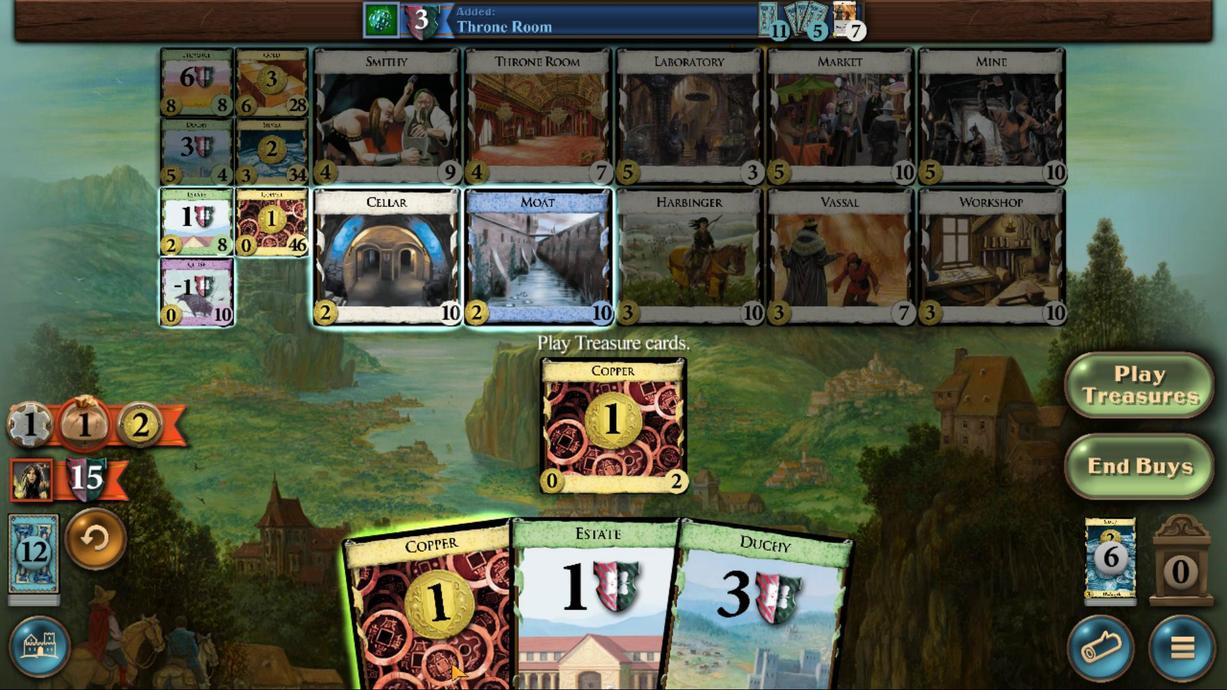 
Action: Mouse pressed left at (533, 465)
Screenshot: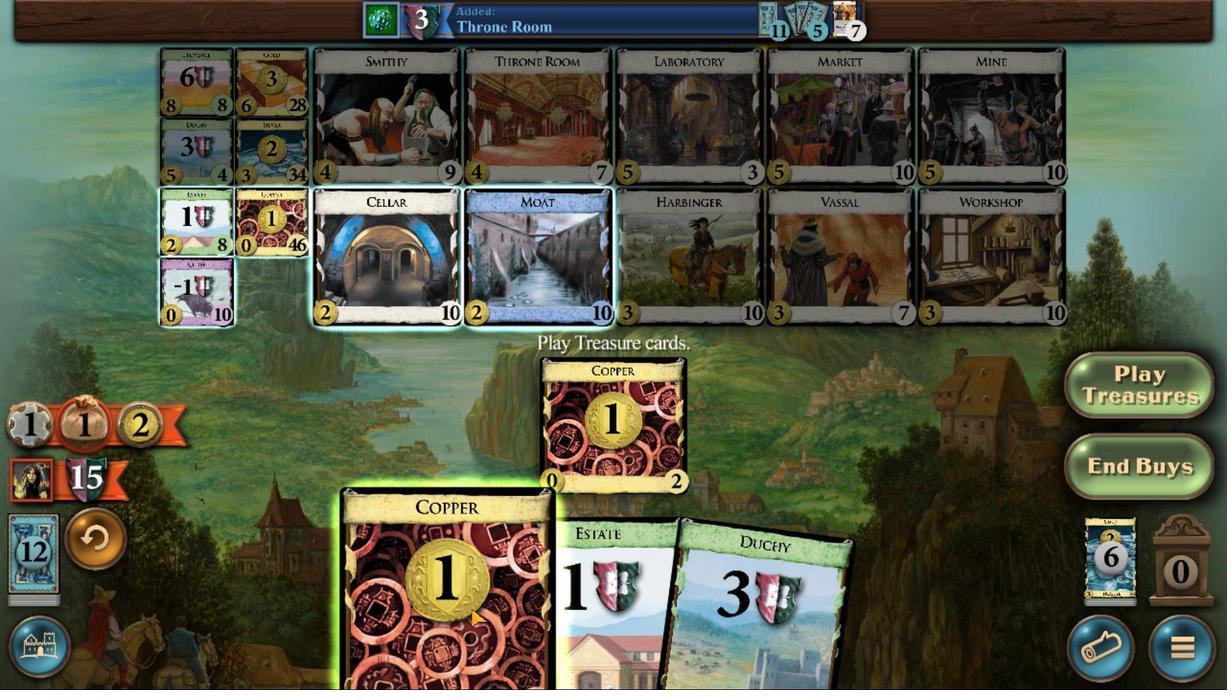 
Action: Mouse moved to (444, 409)
Screenshot: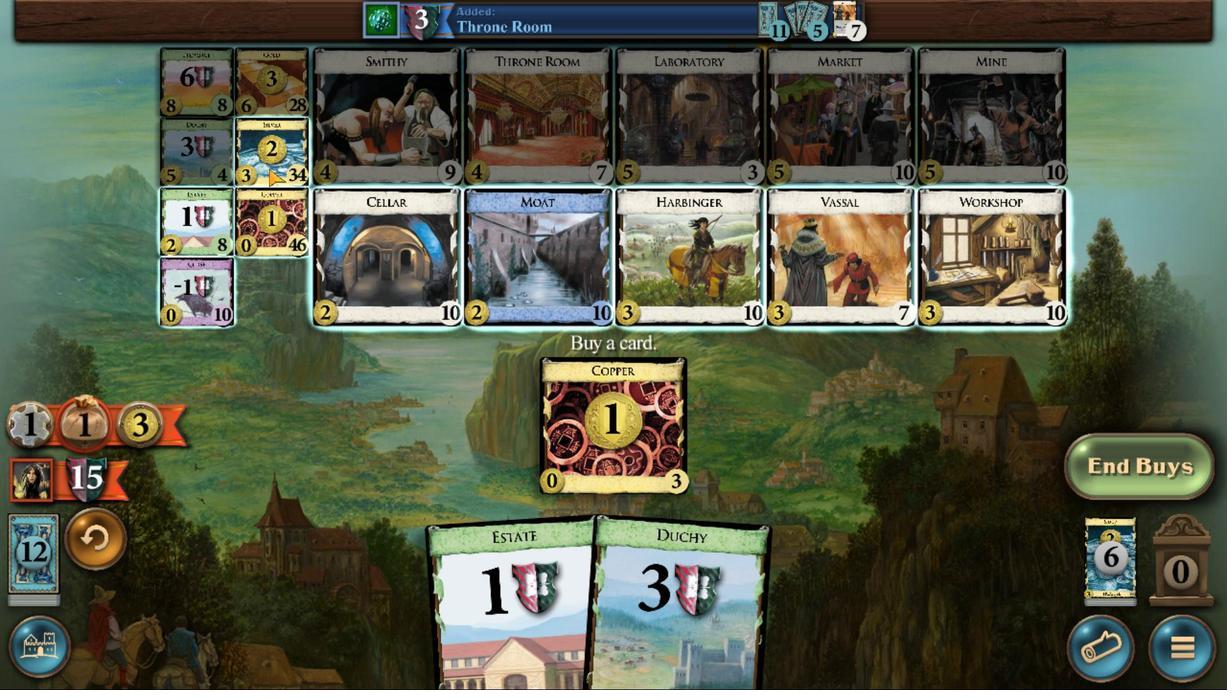 
Action: Mouse pressed left at (444, 409)
Screenshot: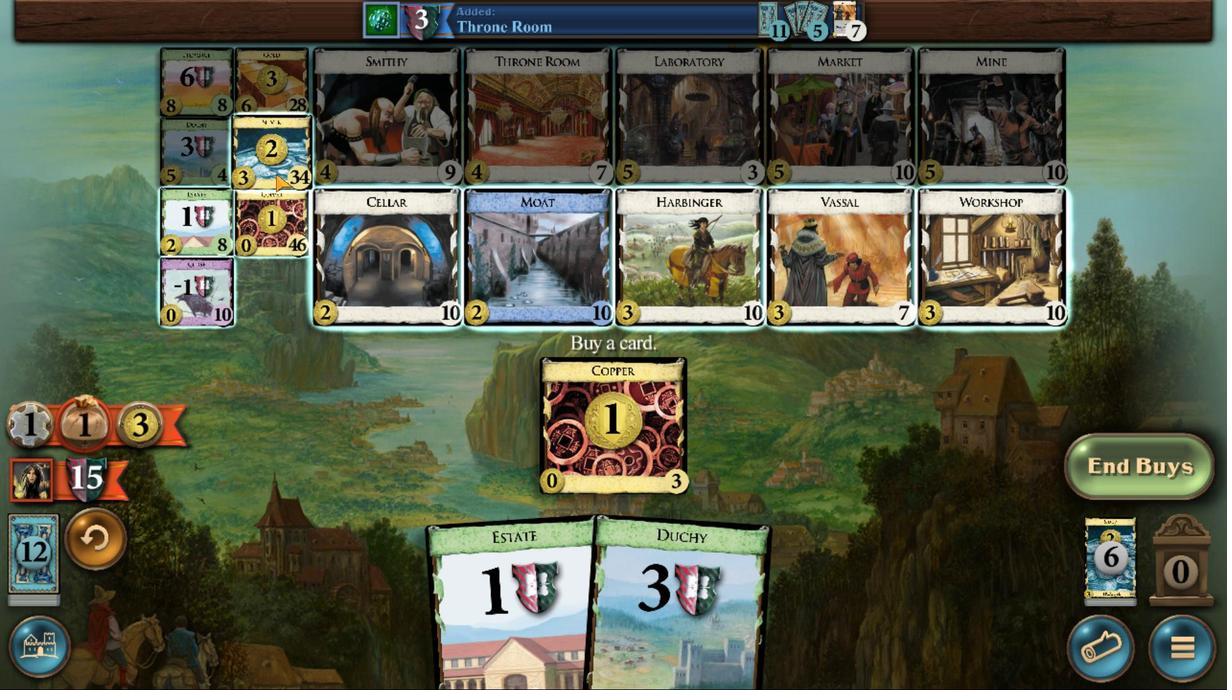 
Action: Mouse moved to (599, 462)
Screenshot: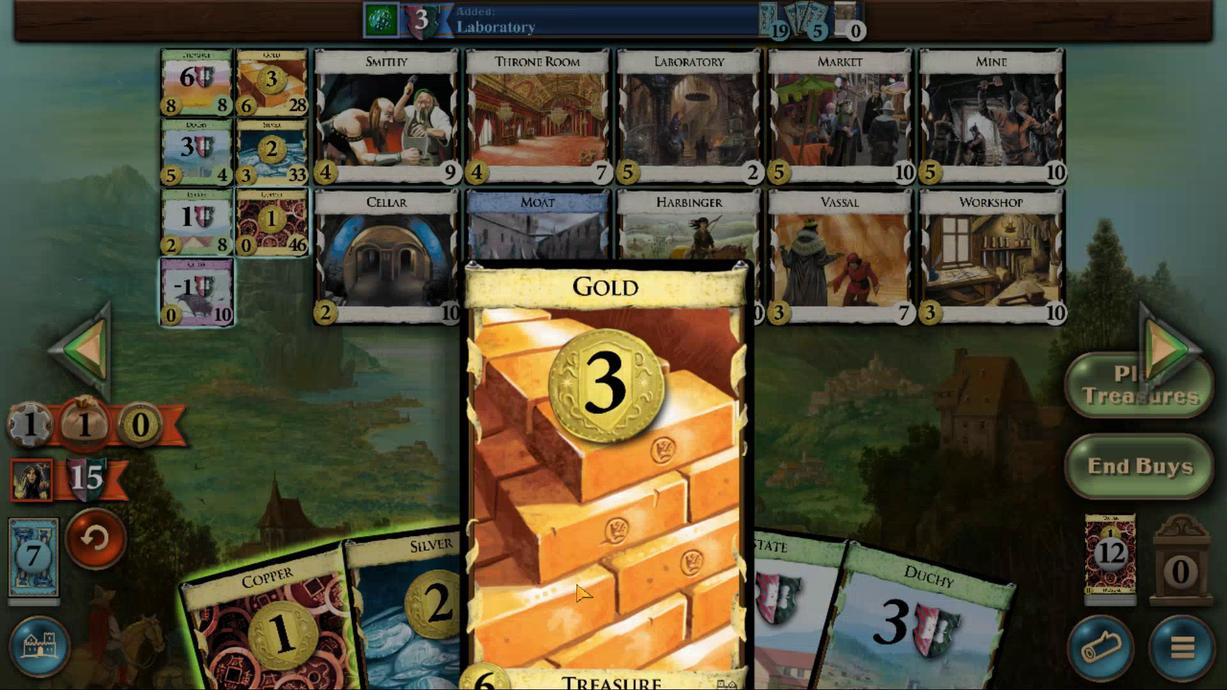 
Action: Mouse pressed left at (599, 462)
Screenshot: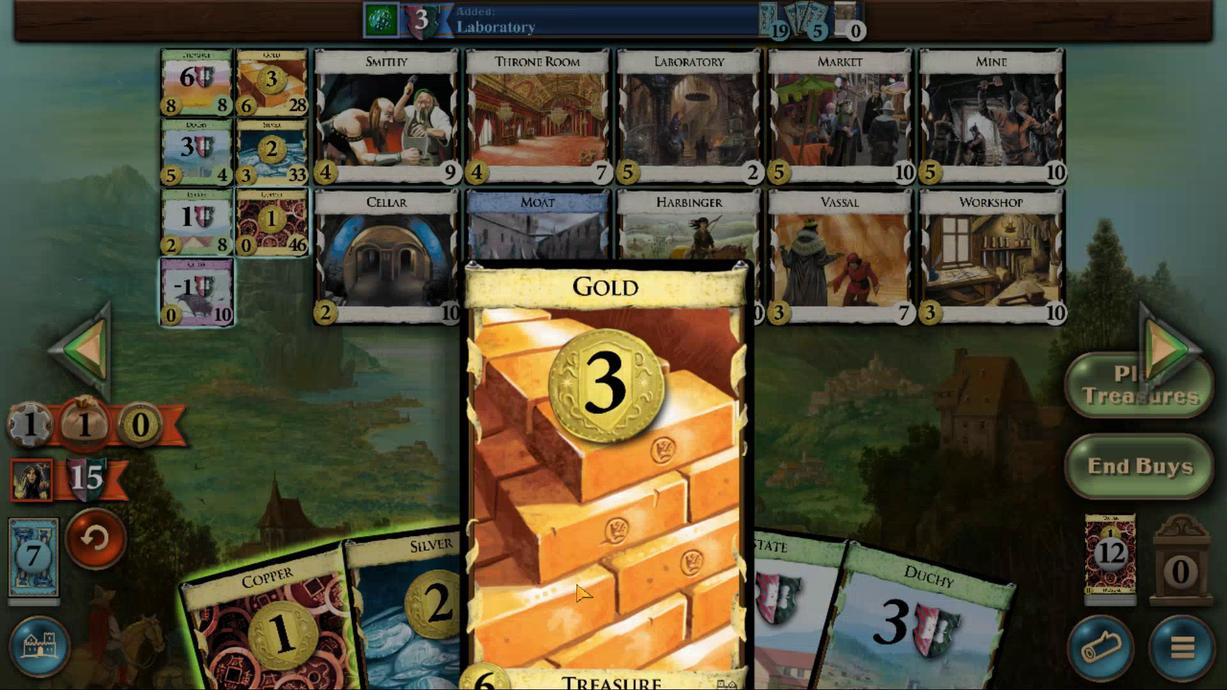 
Action: Mouse moved to (597, 460)
Screenshot: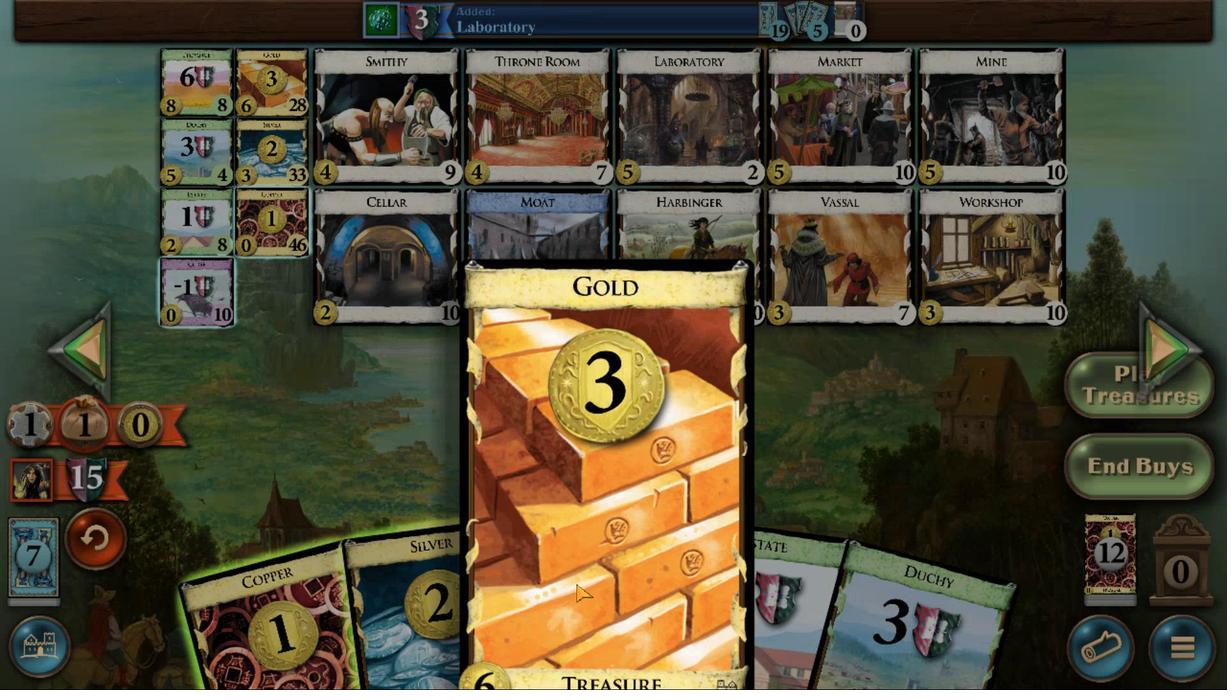 
Action: Mouse pressed left at (597, 460)
Screenshot: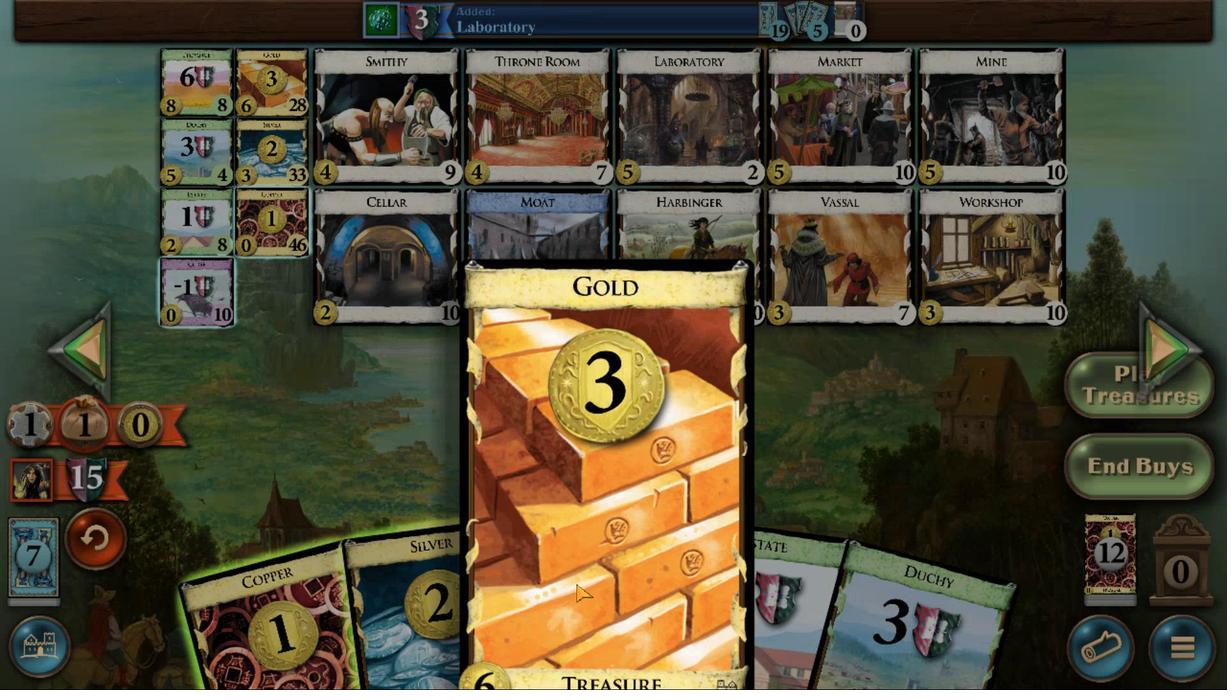 
Action: Mouse moved to (585, 461)
Screenshot: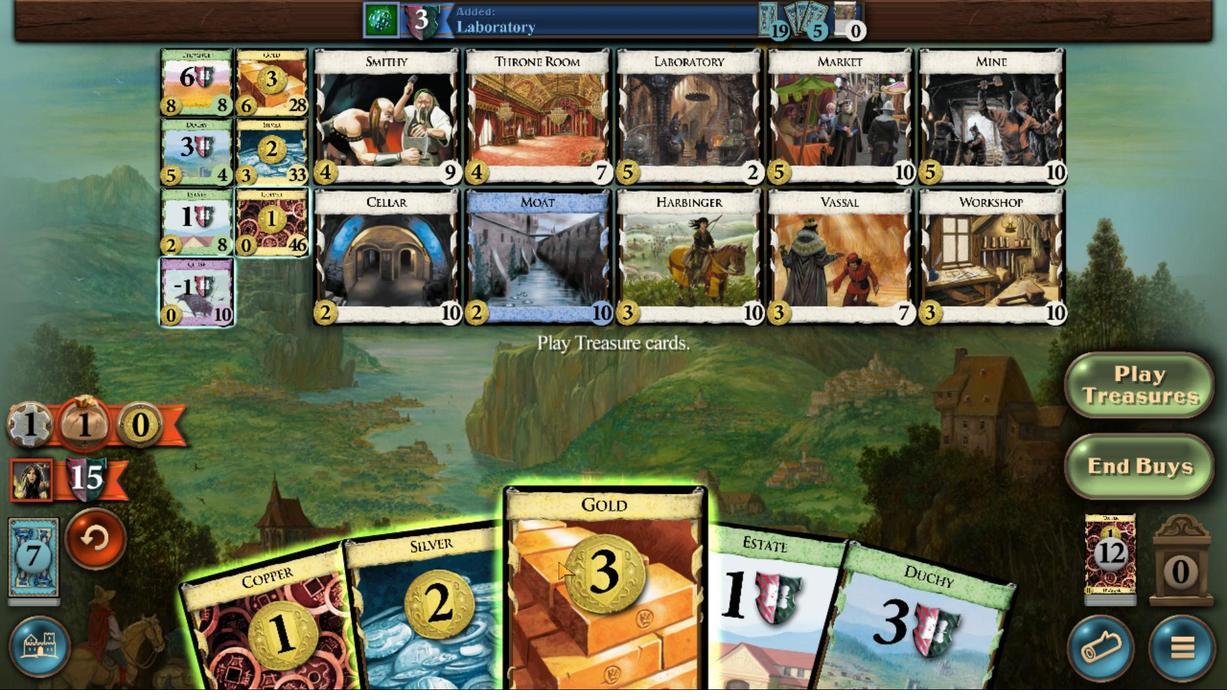 
Action: Mouse pressed left at (585, 461)
Screenshot: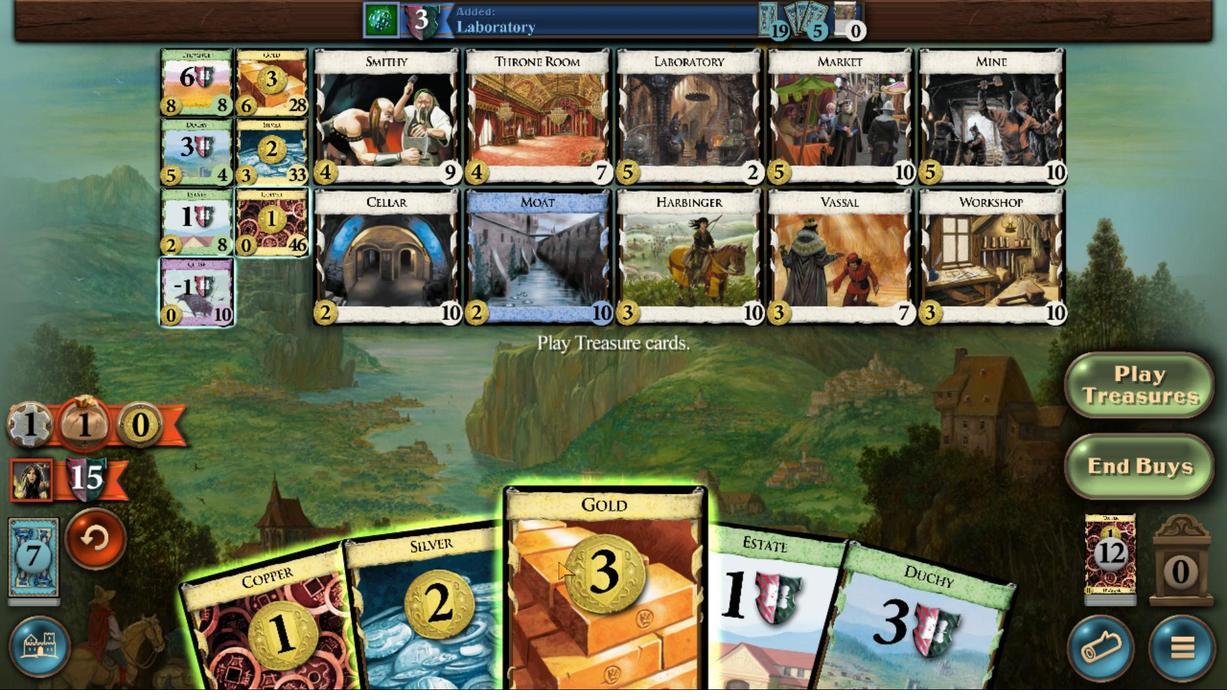 
Action: Mouse moved to (559, 463)
Screenshot: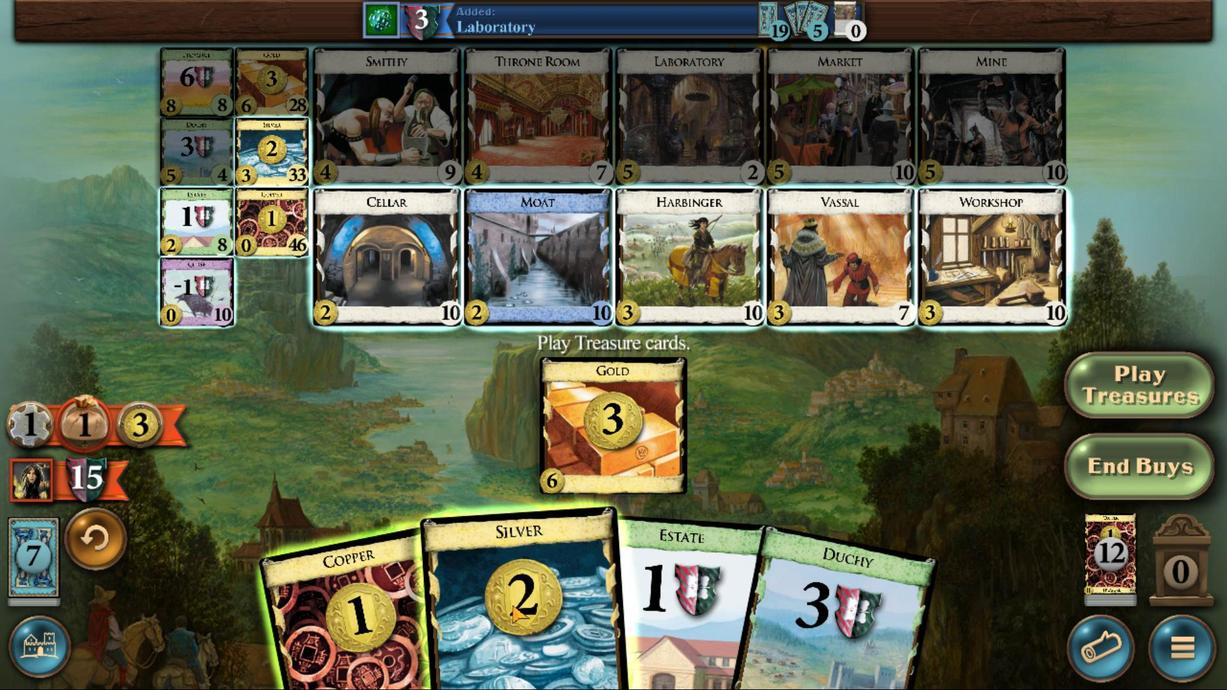 
Action: Mouse pressed left at (559, 463)
Screenshot: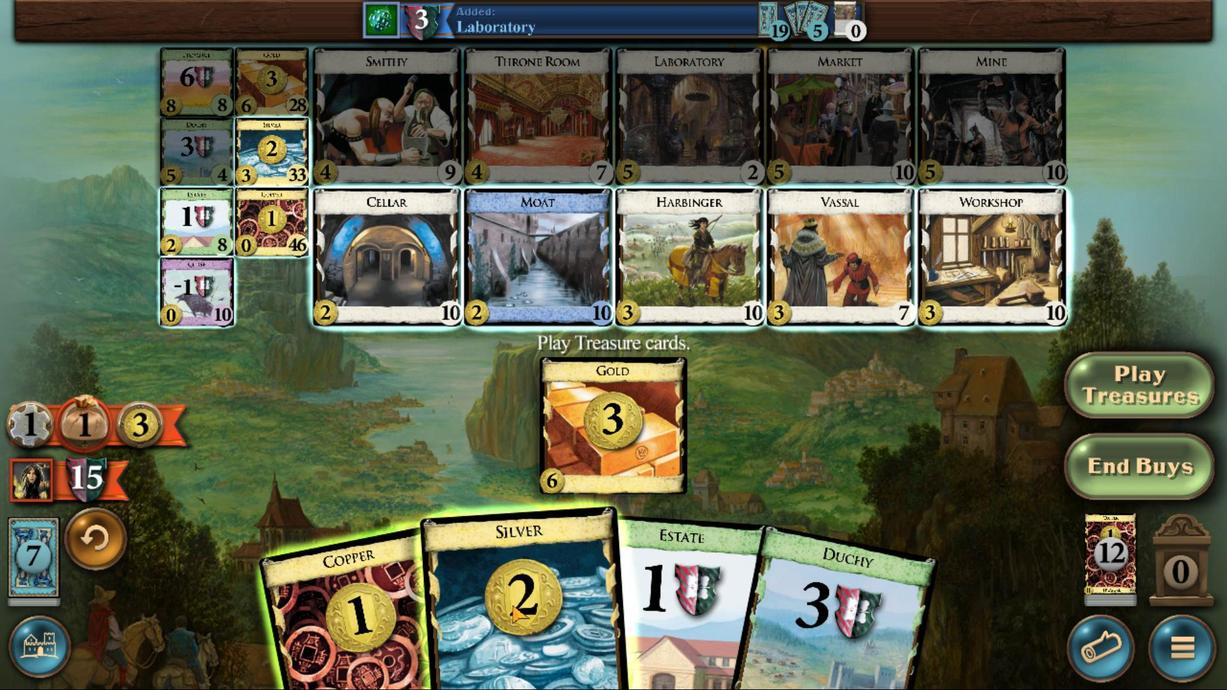 
Action: Mouse moved to (594, 447)
Screenshot: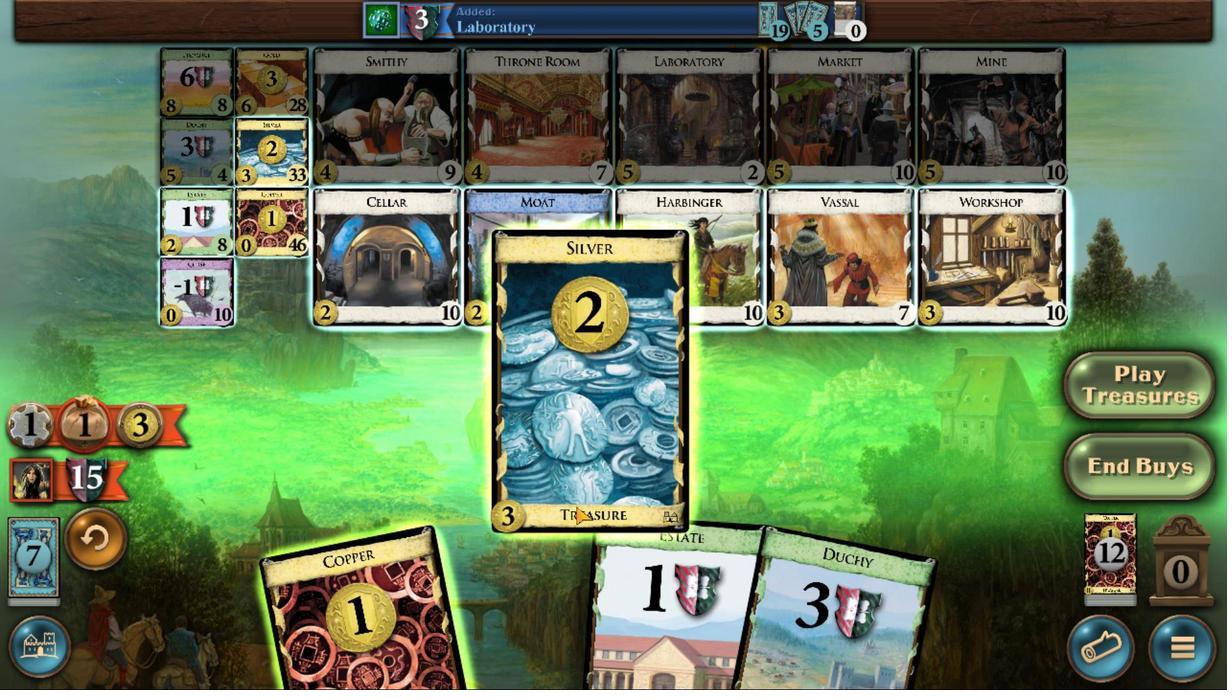 
Action: Mouse pressed left at (594, 447)
Screenshot: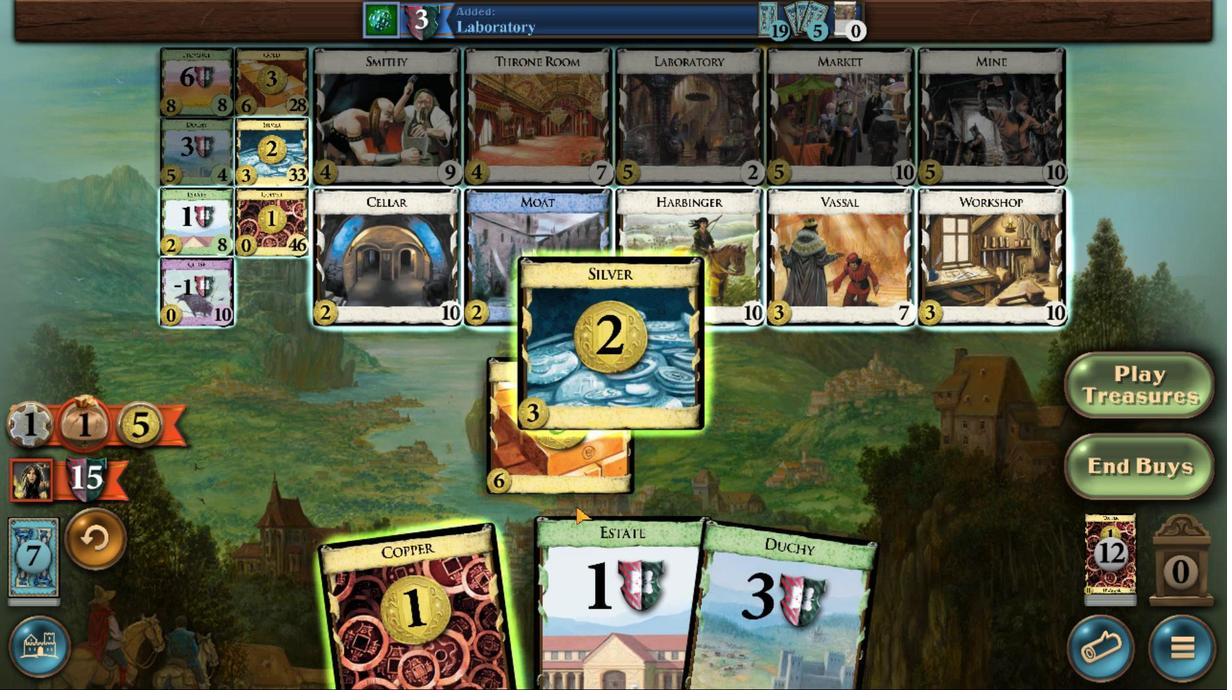 
Action: Mouse moved to (513, 462)
Screenshot: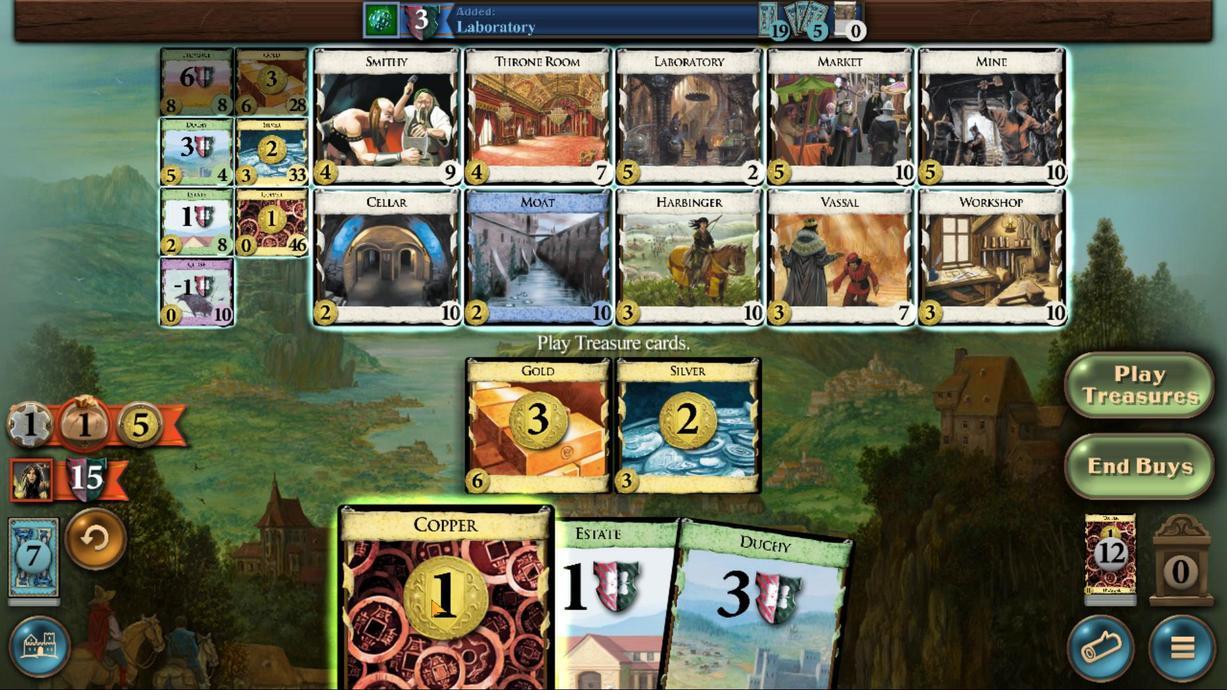 
Action: Mouse pressed left at (513, 462)
Screenshot: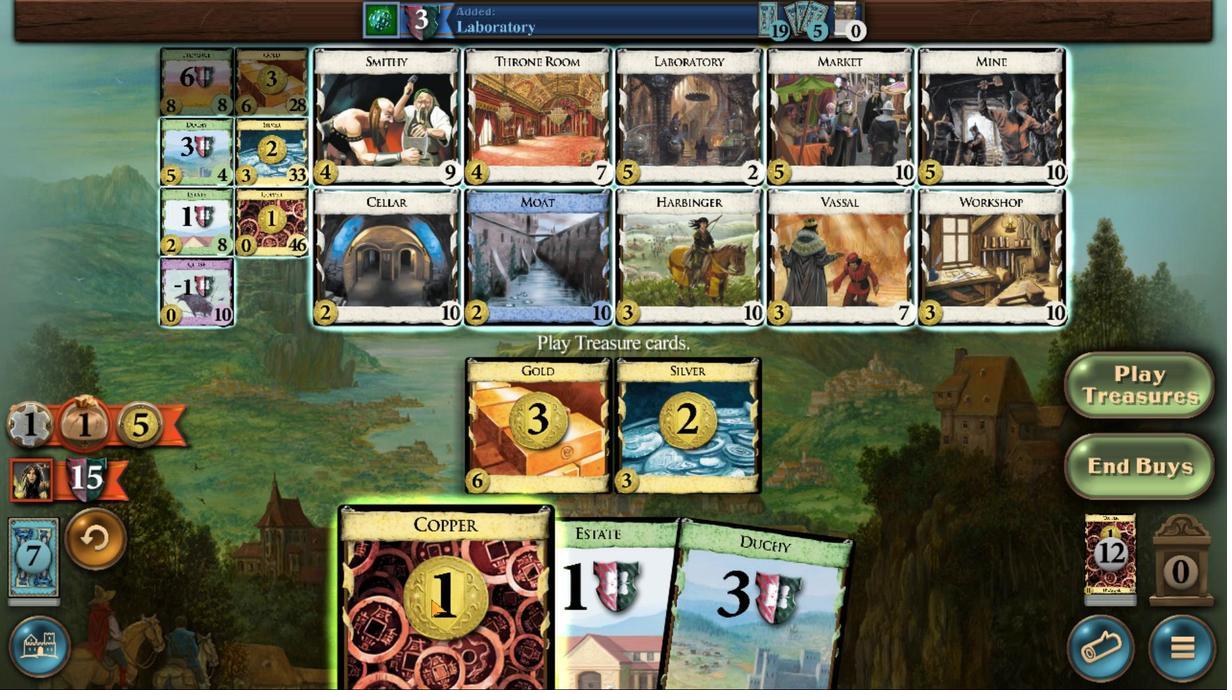 
Action: Mouse moved to (448, 399)
Screenshot: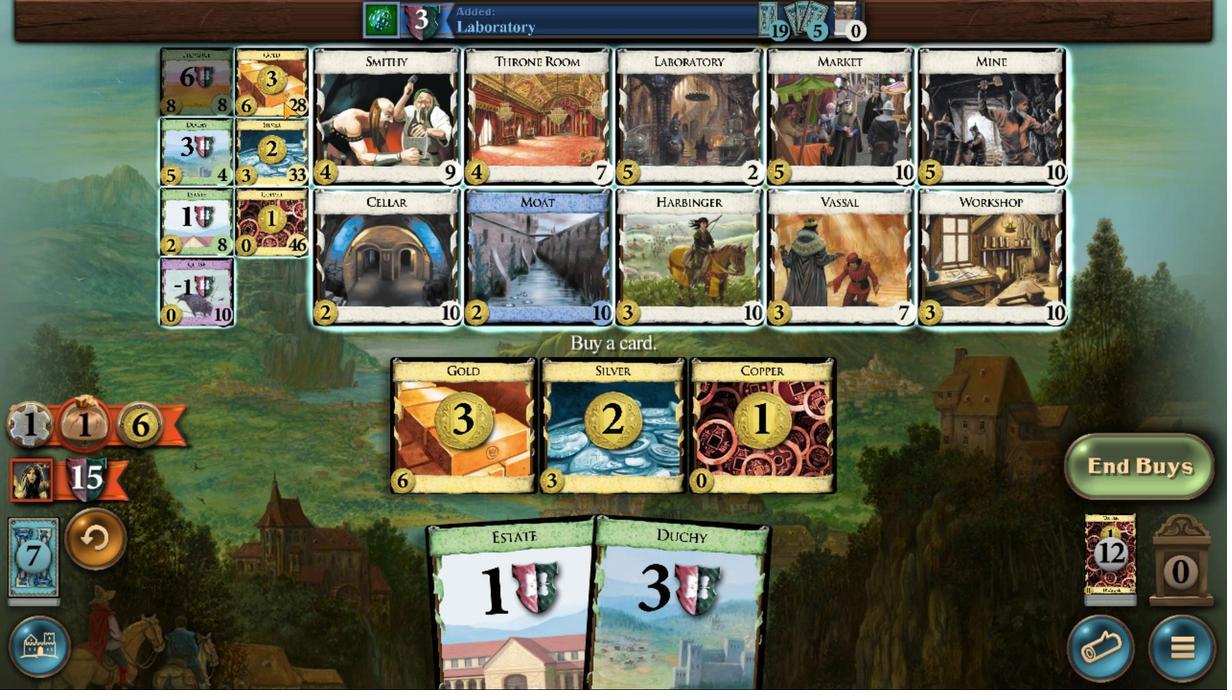 
Action: Mouse pressed left at (448, 399)
Screenshot: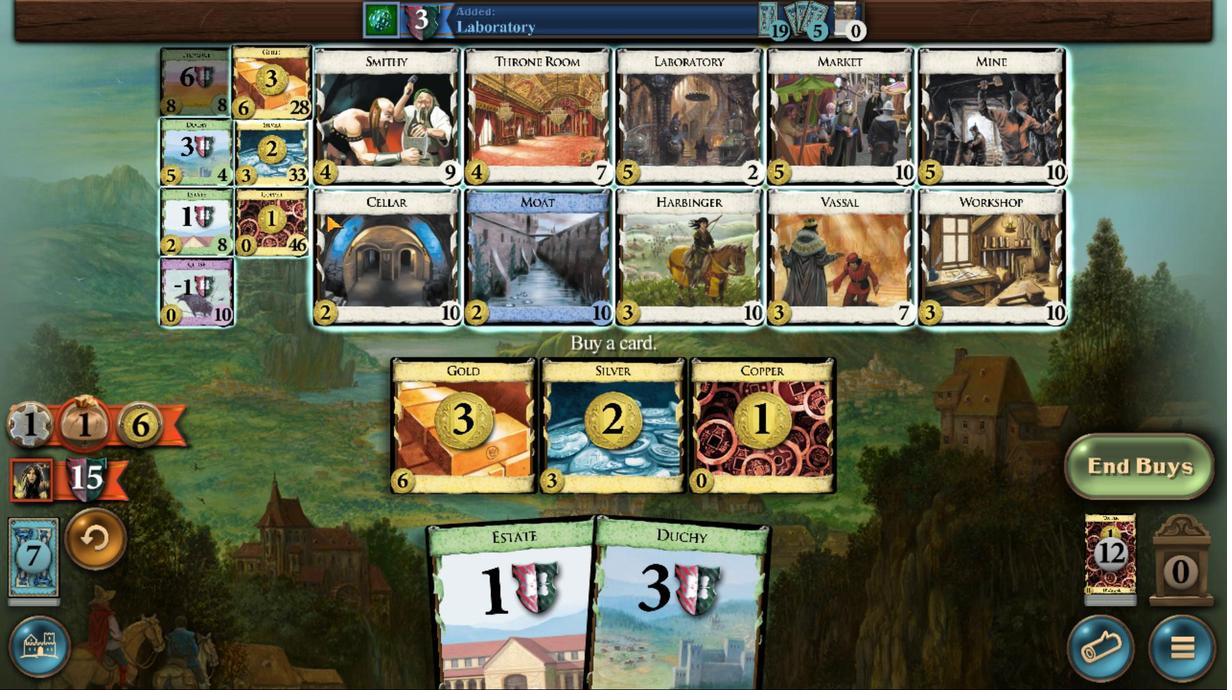 
Action: Mouse moved to (442, 460)
Screenshot: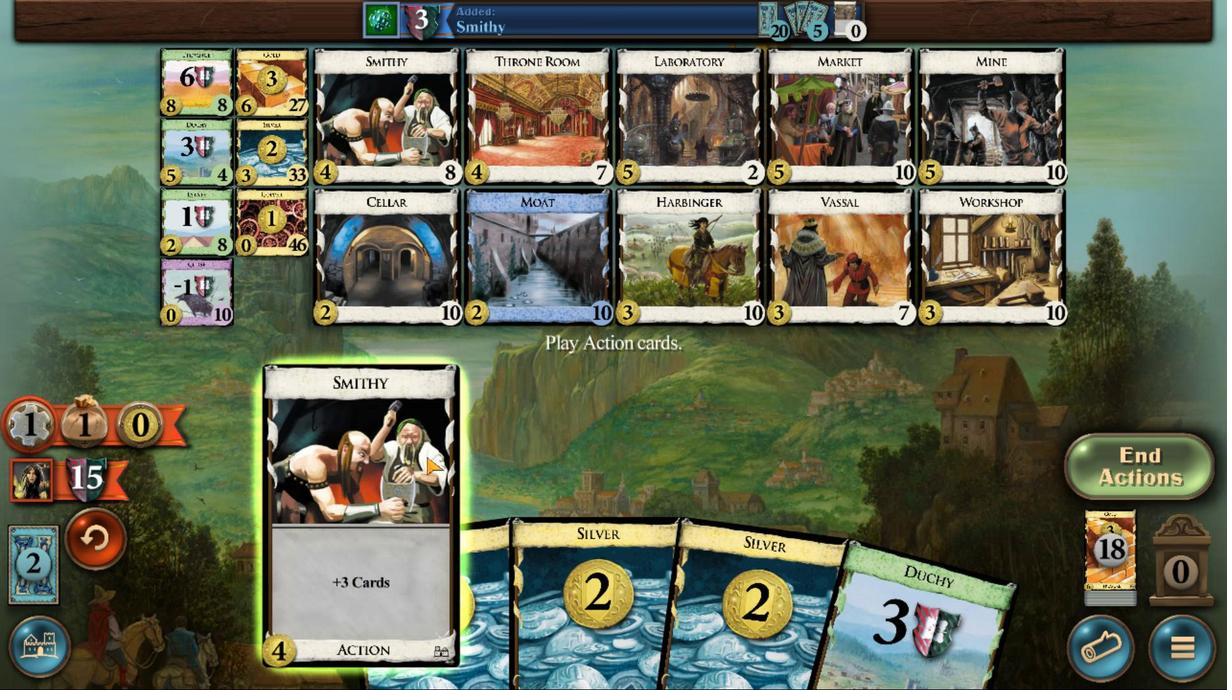 
Action: Mouse pressed left at (442, 460)
Screenshot: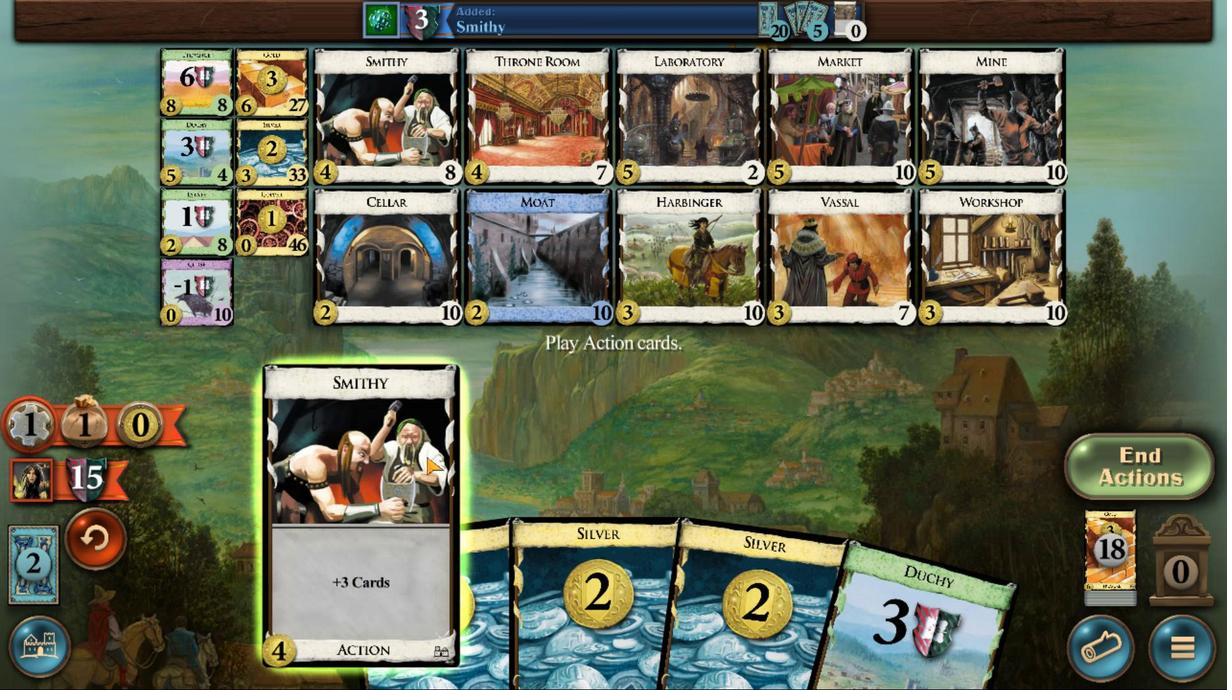 
Action: Mouse moved to (650, 458)
Screenshot: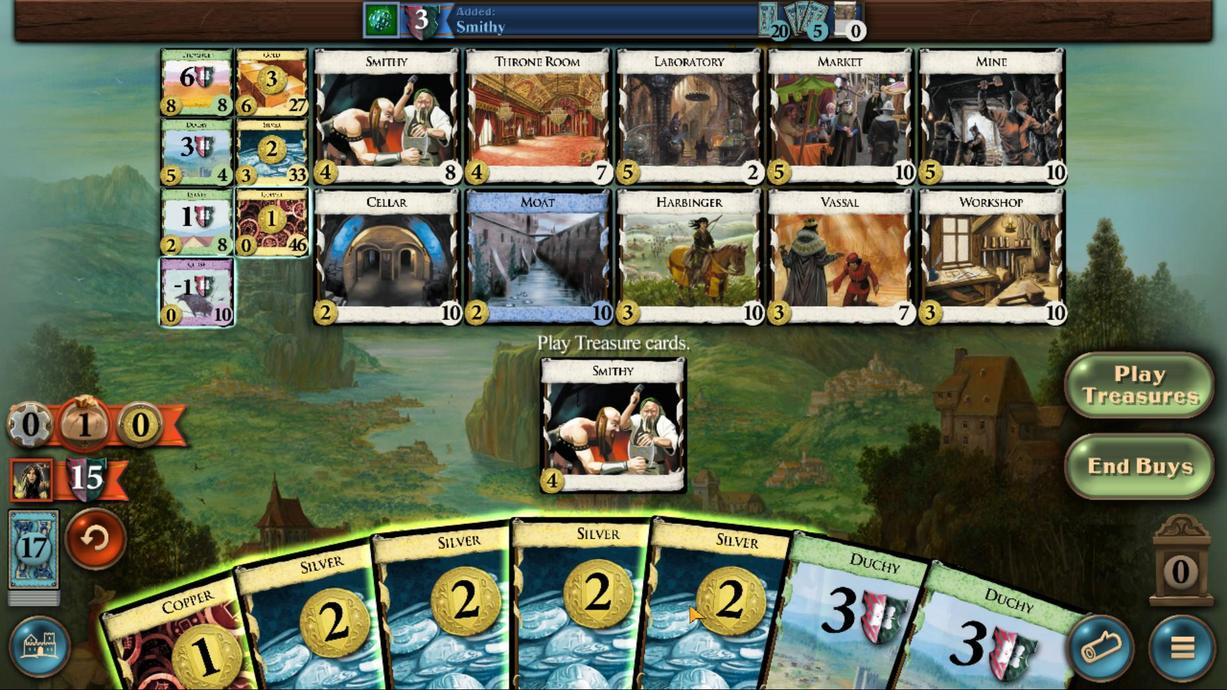
Action: Mouse pressed left at (650, 458)
Screenshot: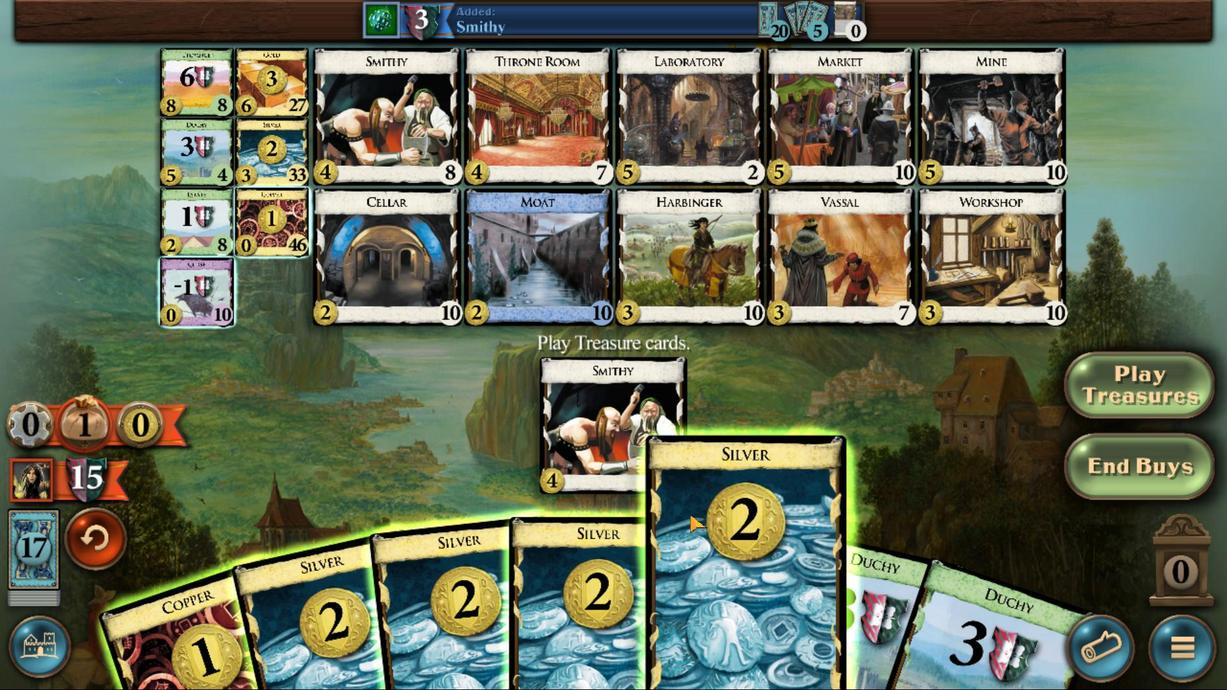 
Action: Mouse moved to (637, 460)
Screenshot: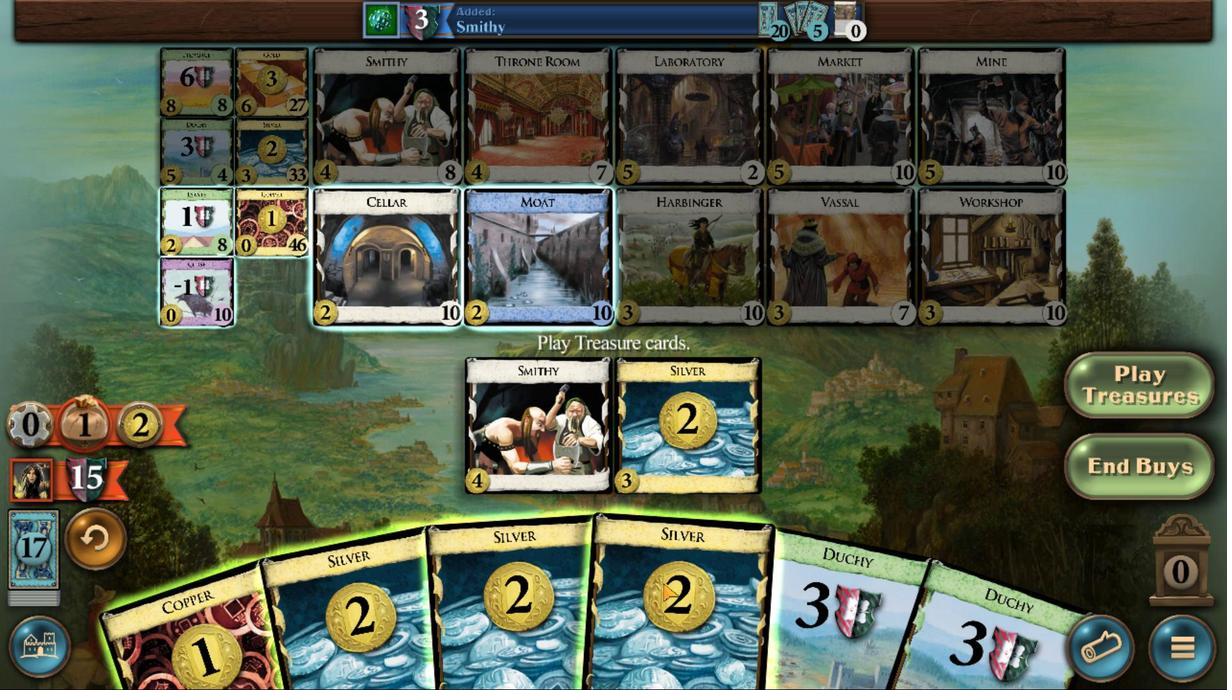 
Action: Mouse pressed left at (637, 460)
Screenshot: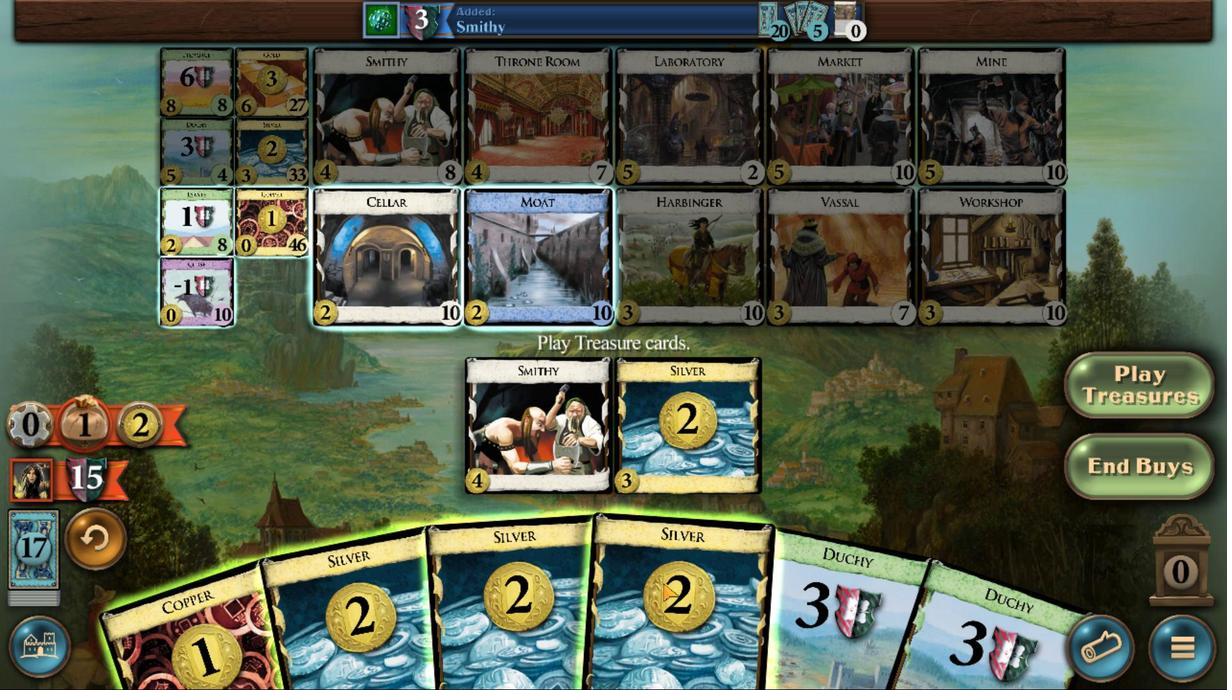 
Action: Mouse moved to (596, 461)
Screenshot: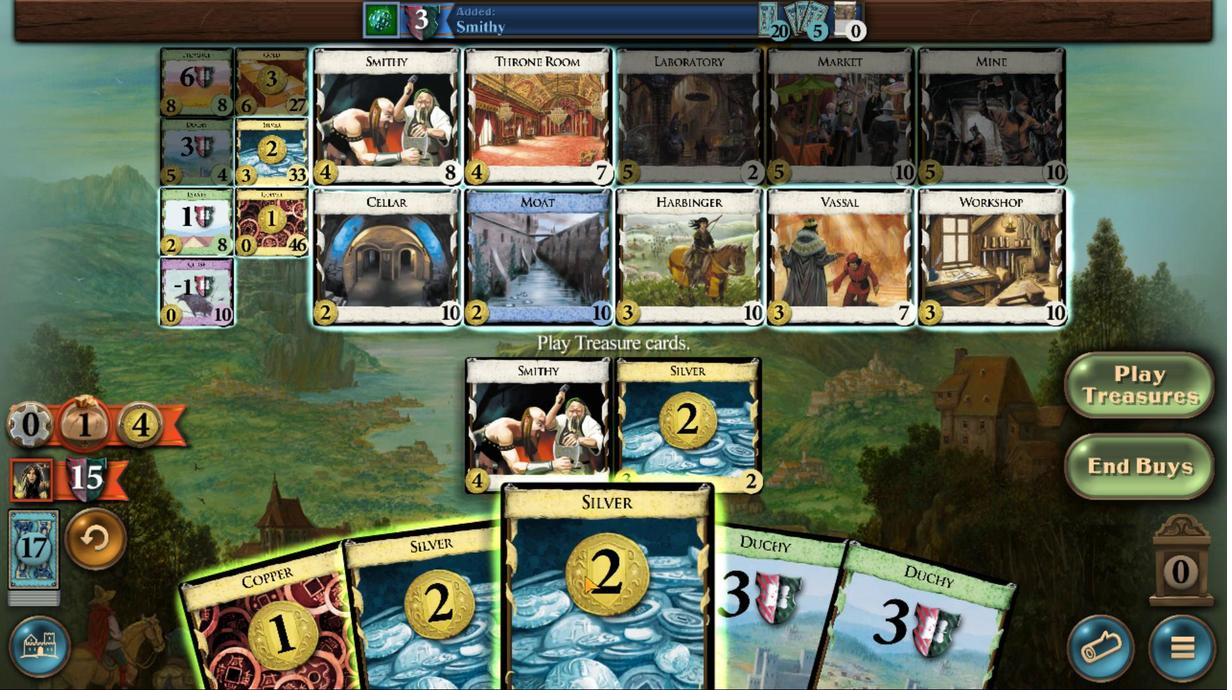 
Action: Mouse pressed left at (596, 461)
Screenshot: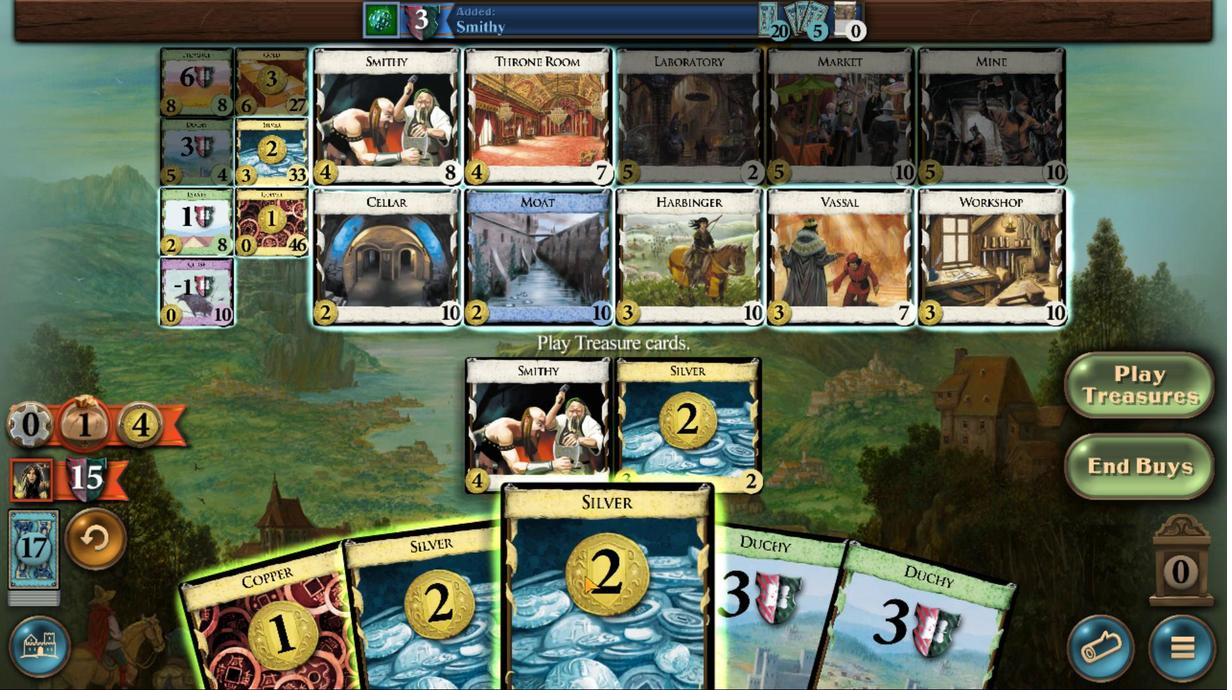 
Action: Mouse moved to (559, 462)
Screenshot: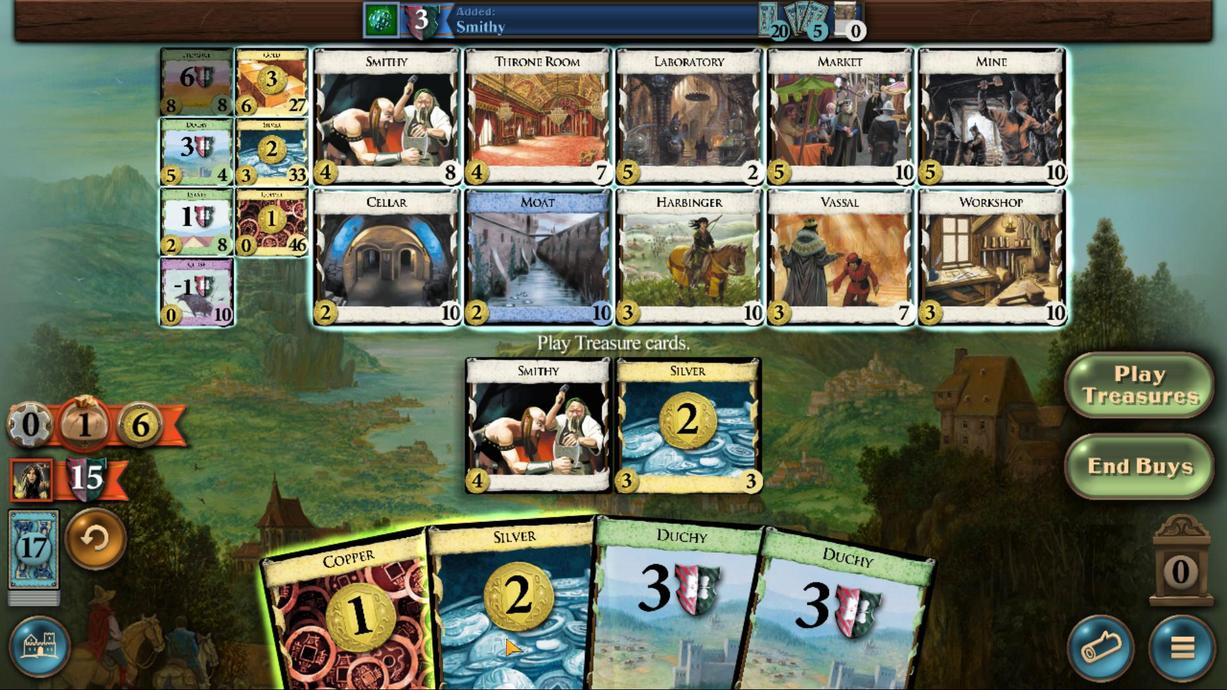 
Action: Mouse pressed left at (559, 462)
Screenshot: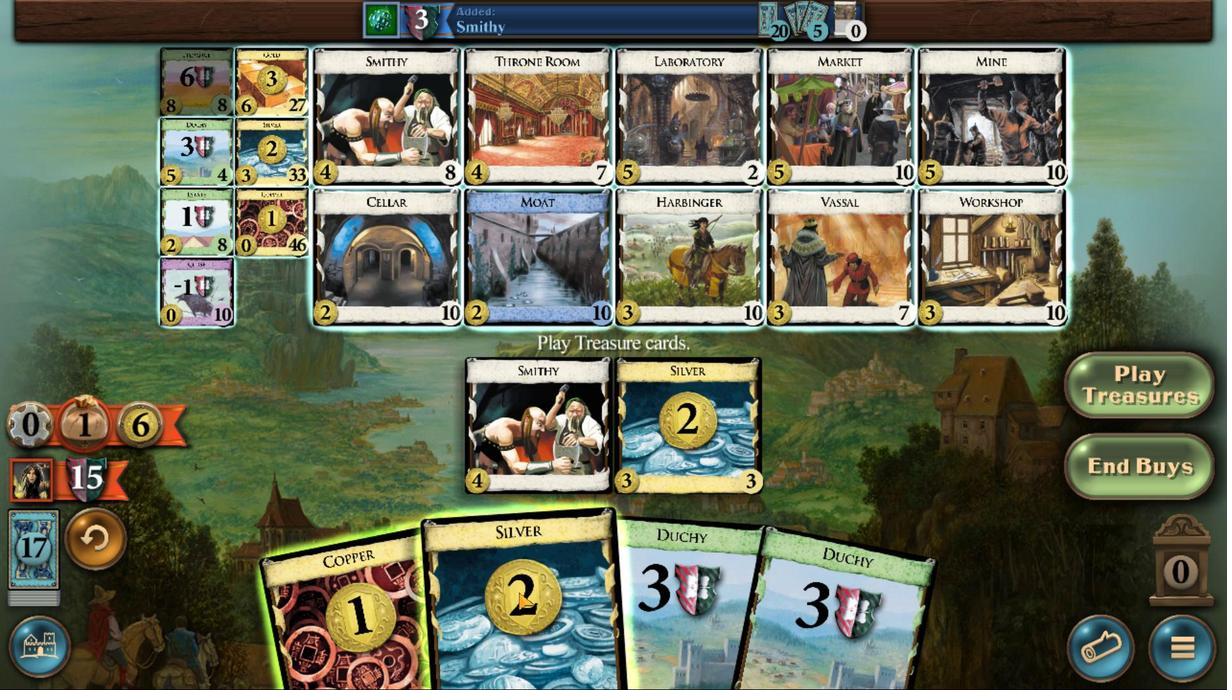 
Action: Mouse moved to (406, 398)
Screenshot: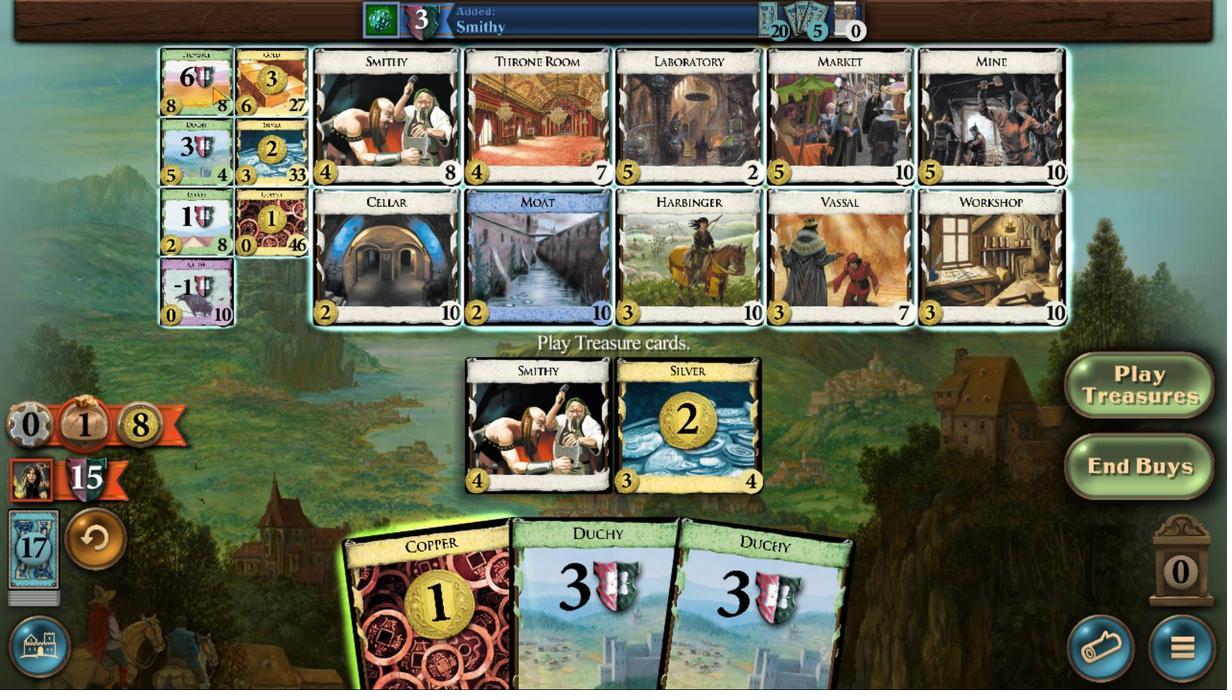 
Action: Mouse pressed left at (406, 398)
Screenshot: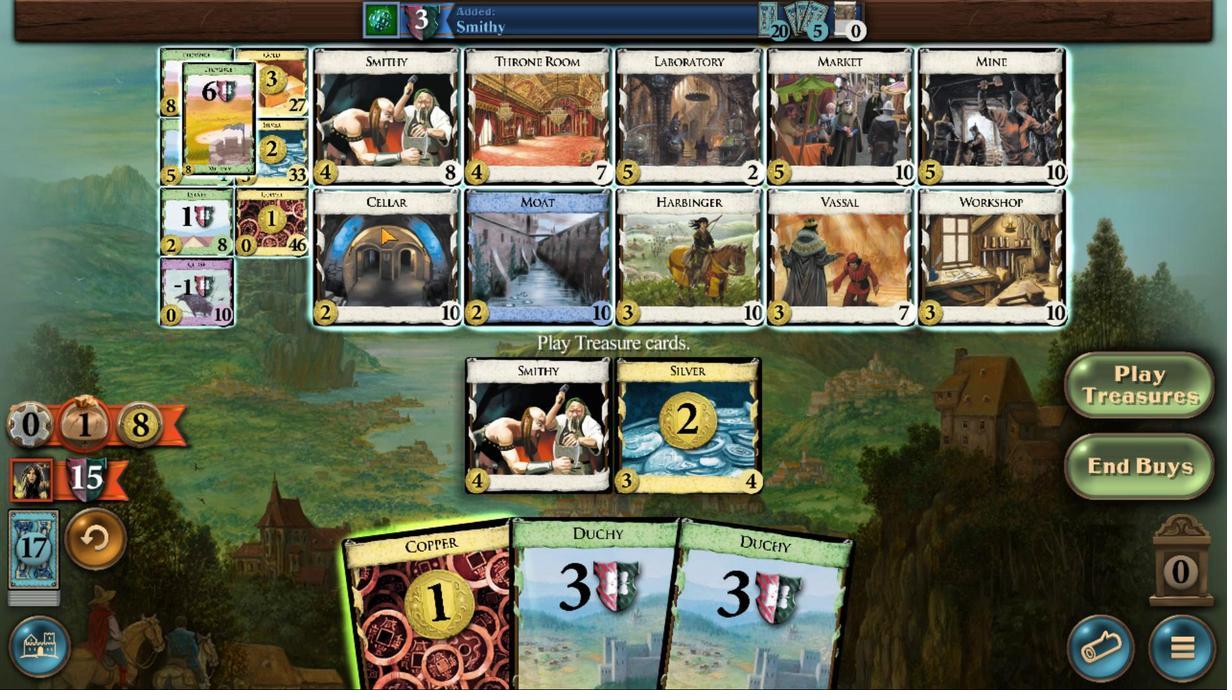 
Action: Mouse moved to (464, 460)
Screenshot: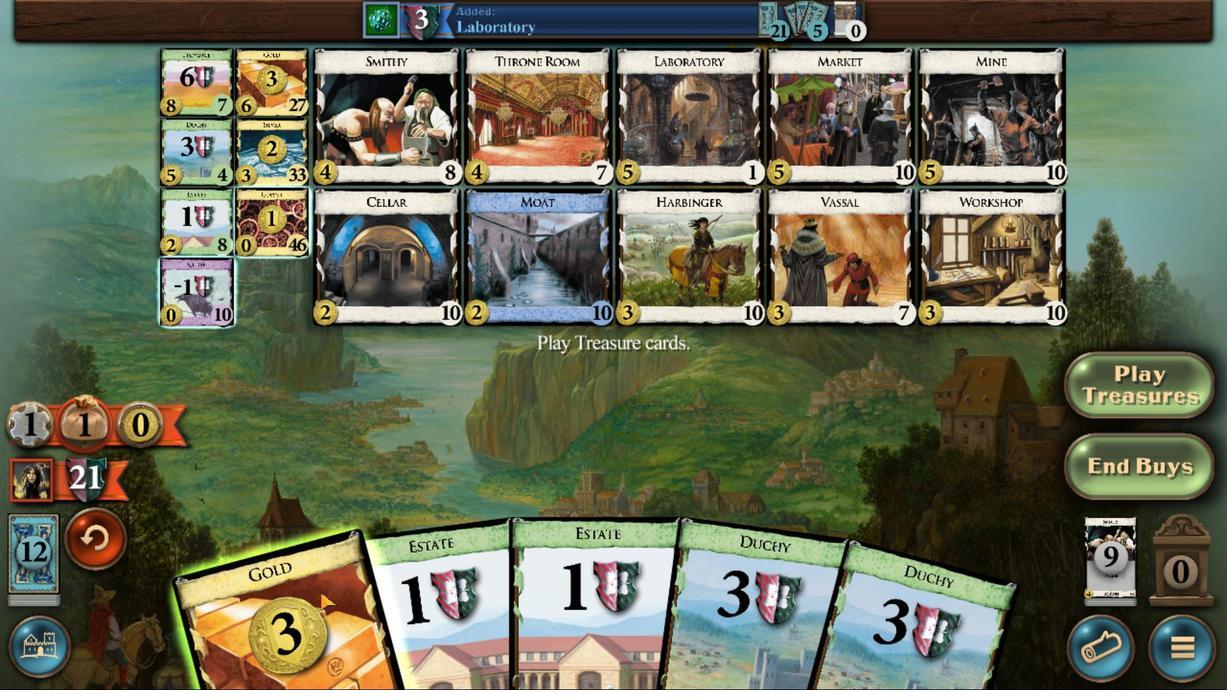 
Action: Mouse pressed left at (464, 460)
Screenshot: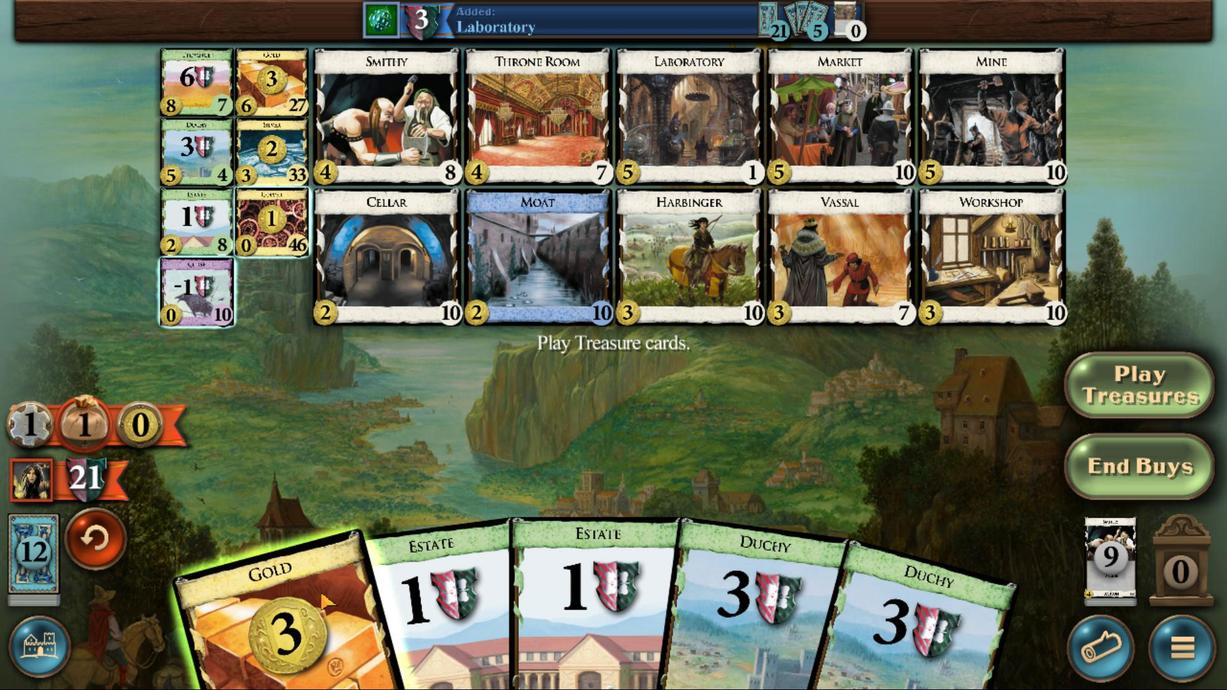 
Action: Mouse moved to (445, 405)
Screenshot: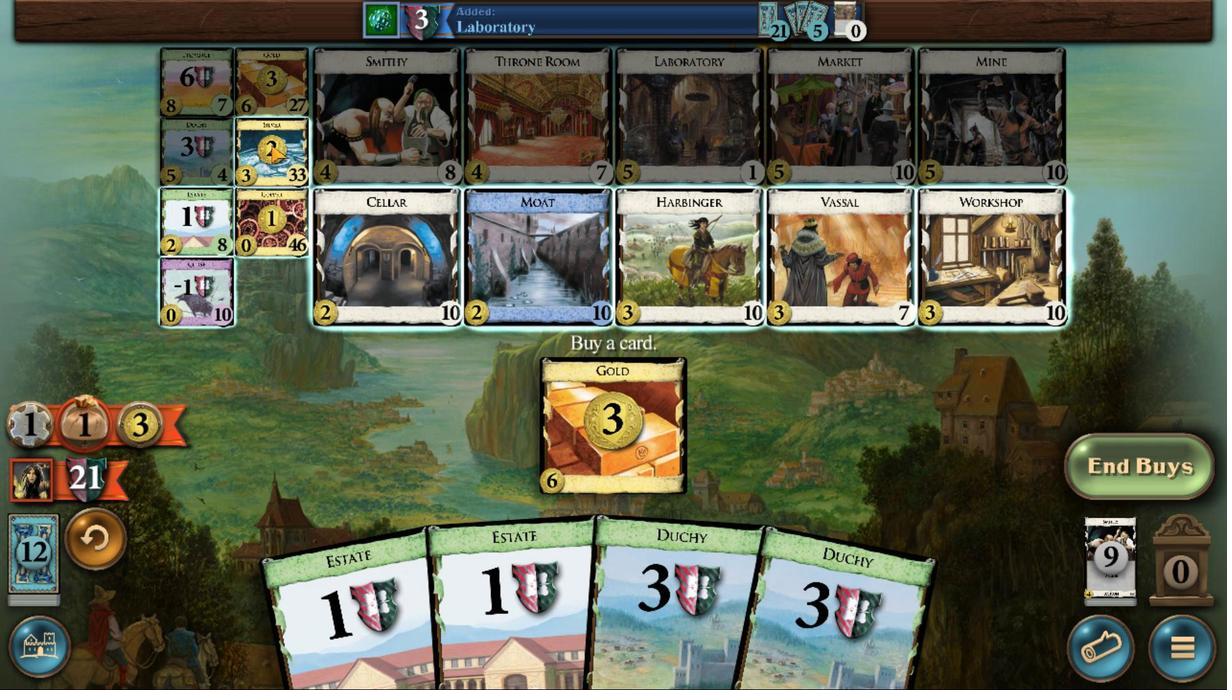 
Action: Mouse pressed left at (445, 405)
Screenshot: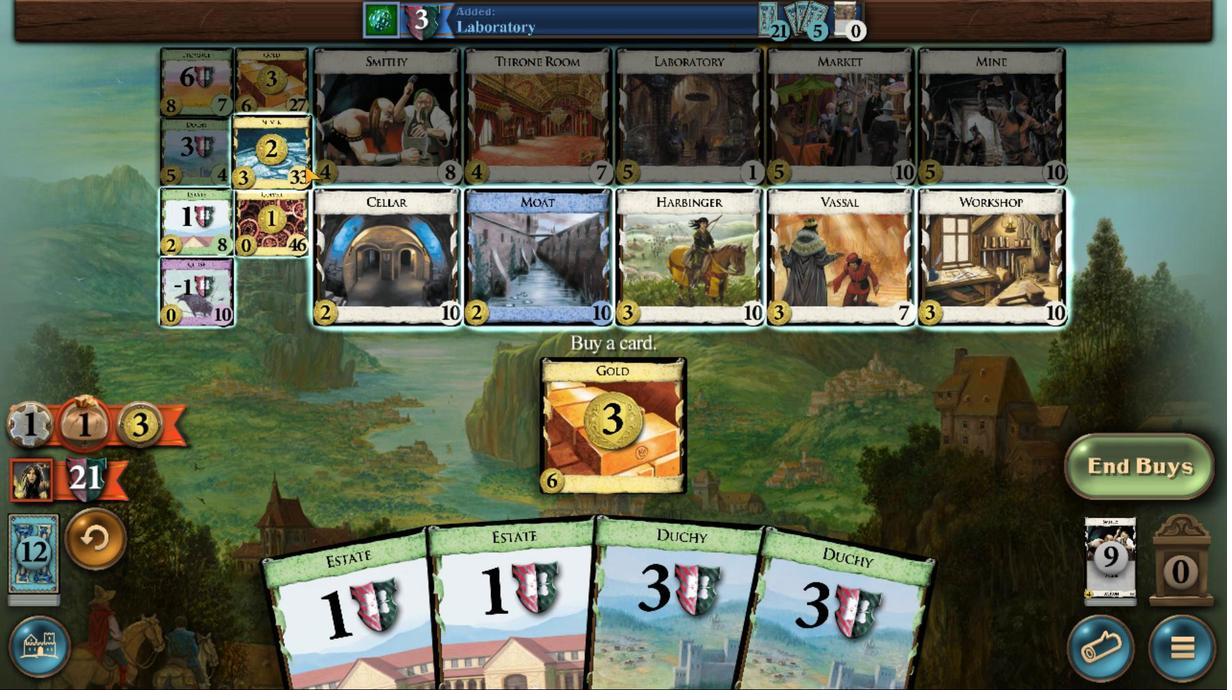 
Action: Mouse moved to (735, 460)
Screenshot: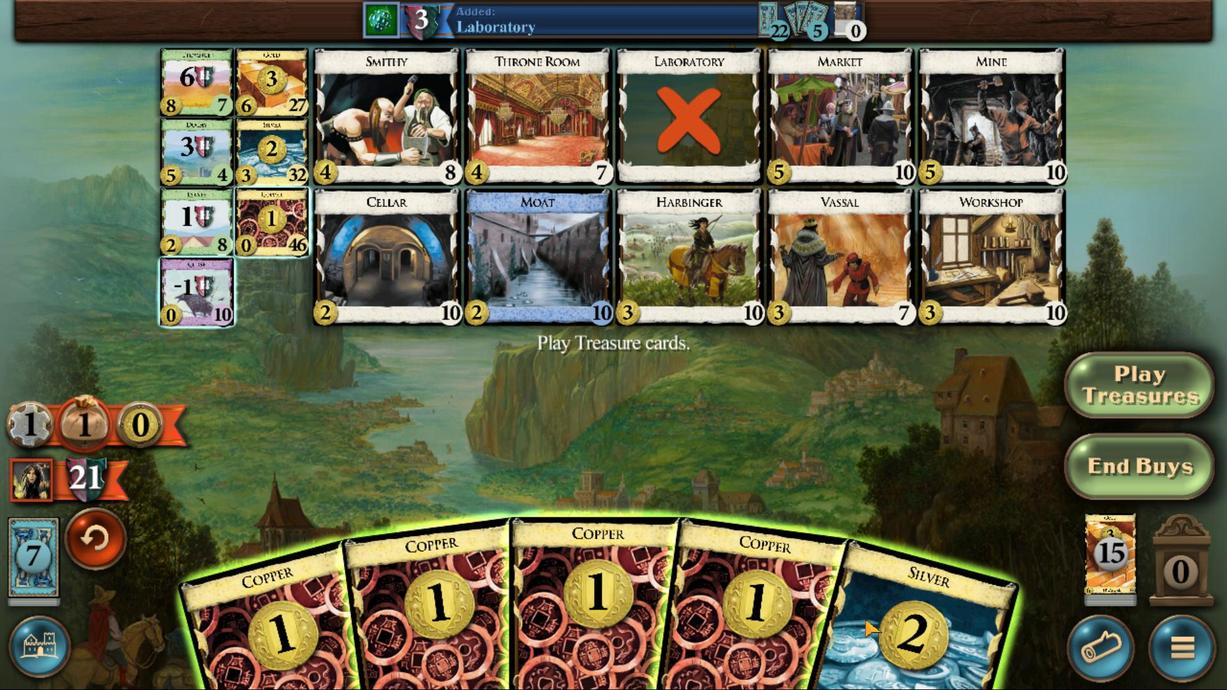 
Action: Mouse pressed left at (735, 460)
Screenshot: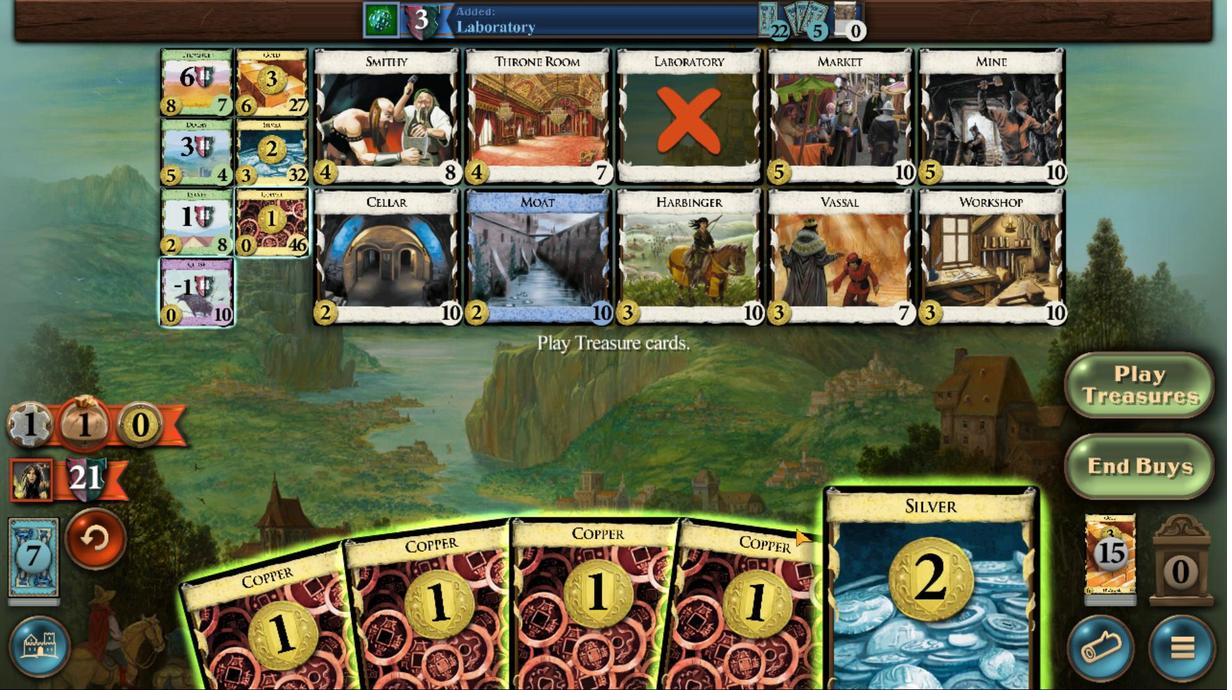 
Action: Mouse moved to (710, 463)
Screenshot: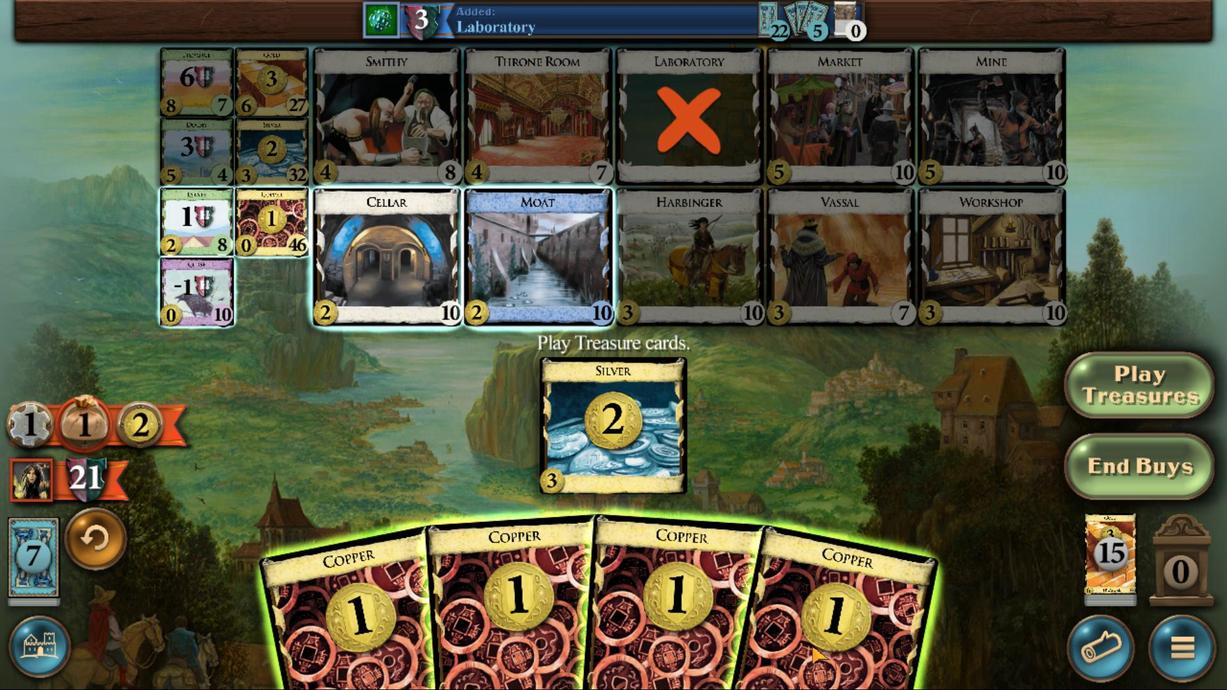 
Action: Mouse pressed left at (710, 463)
Screenshot: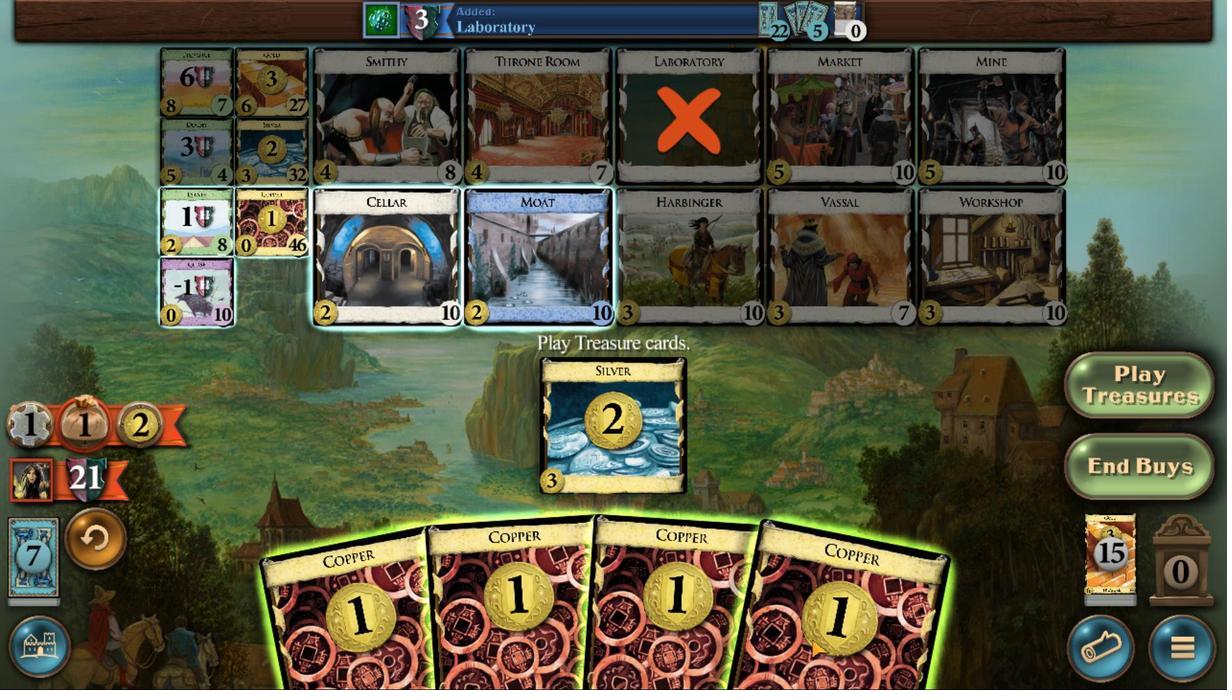 
Action: Mouse moved to (657, 457)
Screenshot: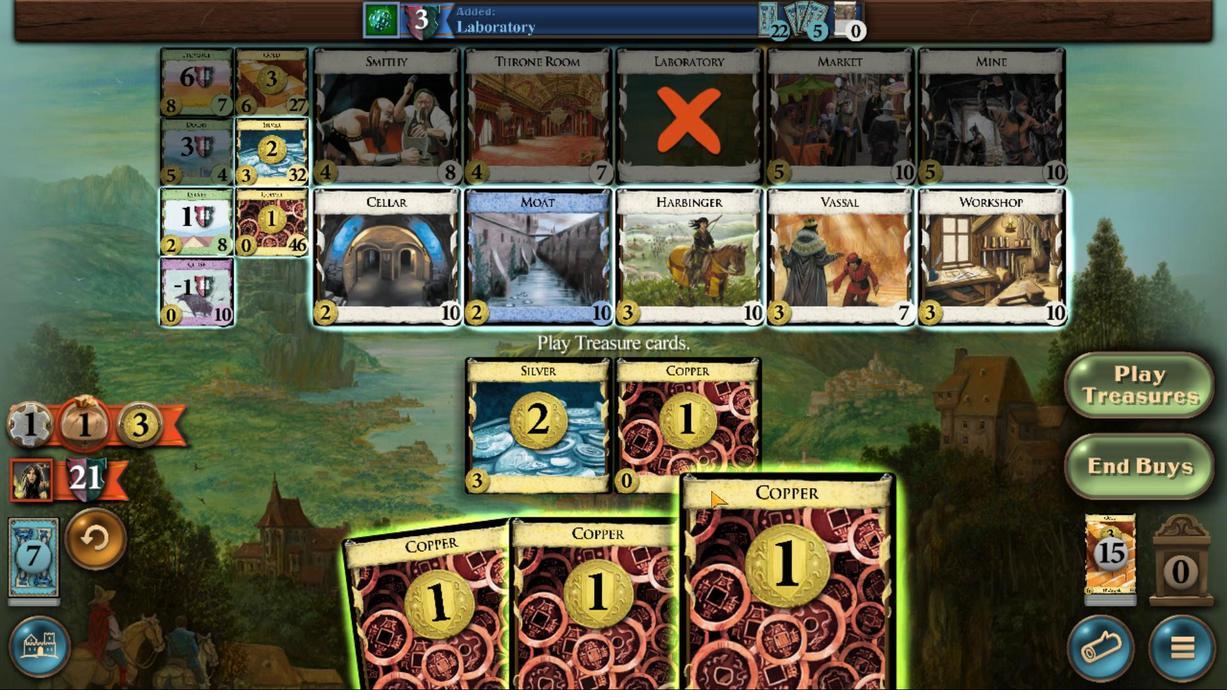 
Action: Mouse pressed left at (657, 457)
Screenshot: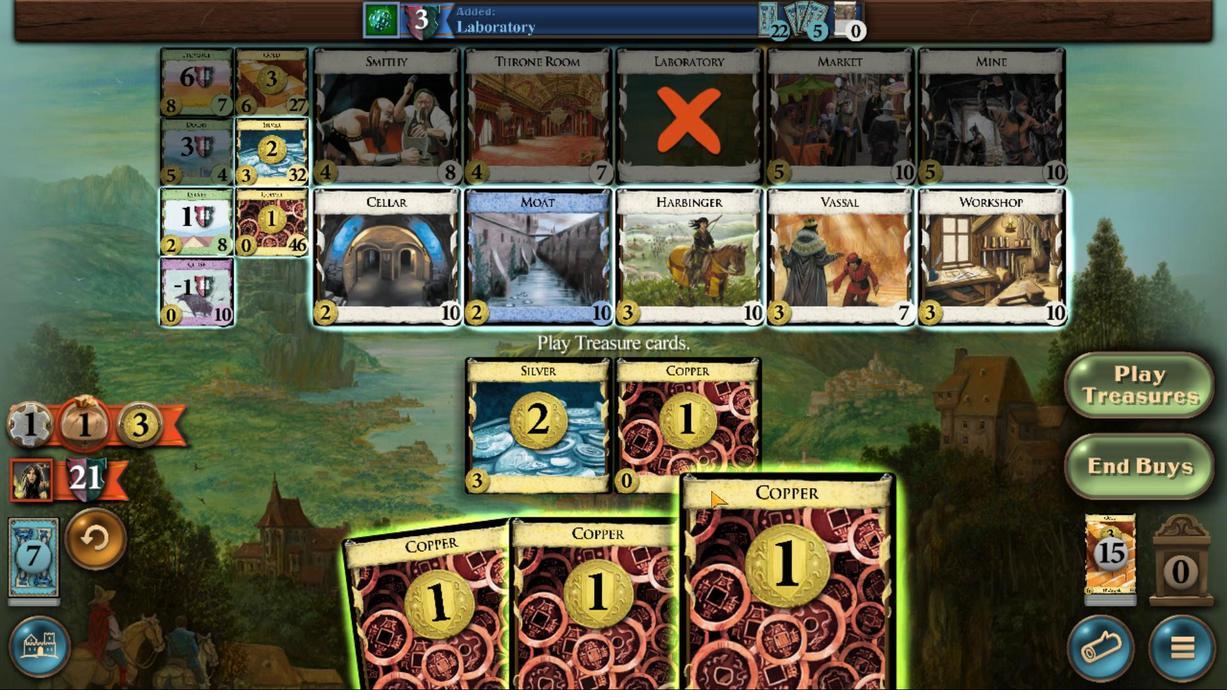
Action: Mouse moved to (614, 455)
Screenshot: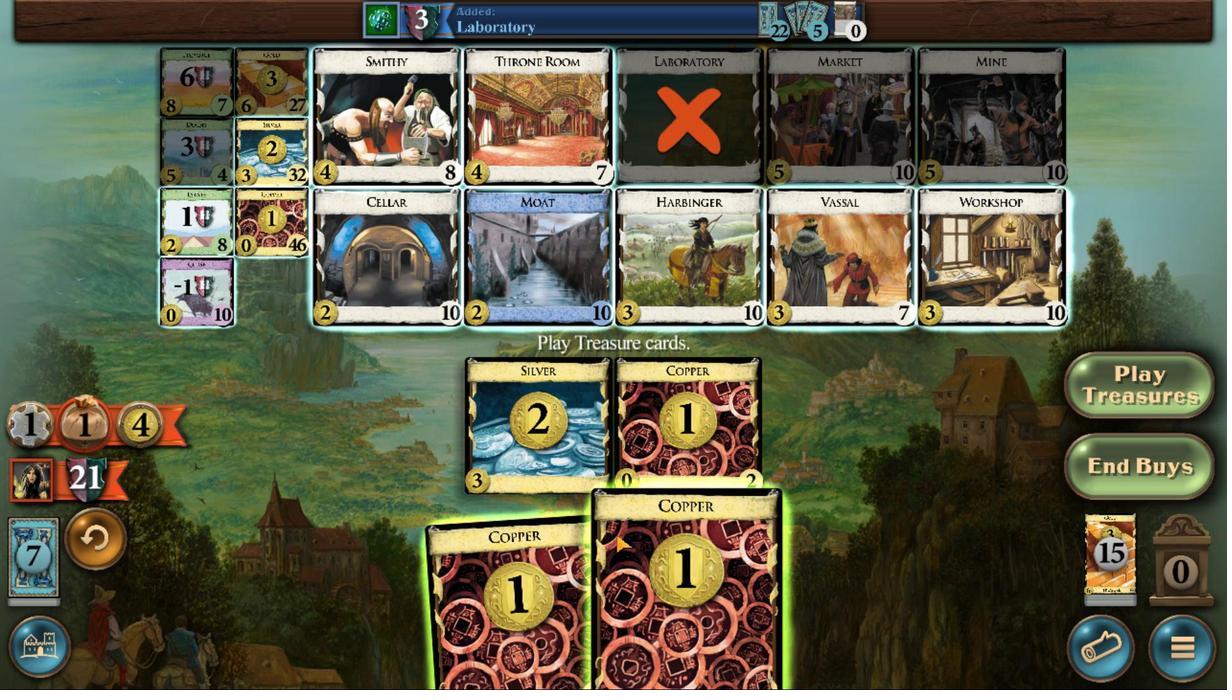
Action: Mouse pressed left at (614, 455)
Screenshot: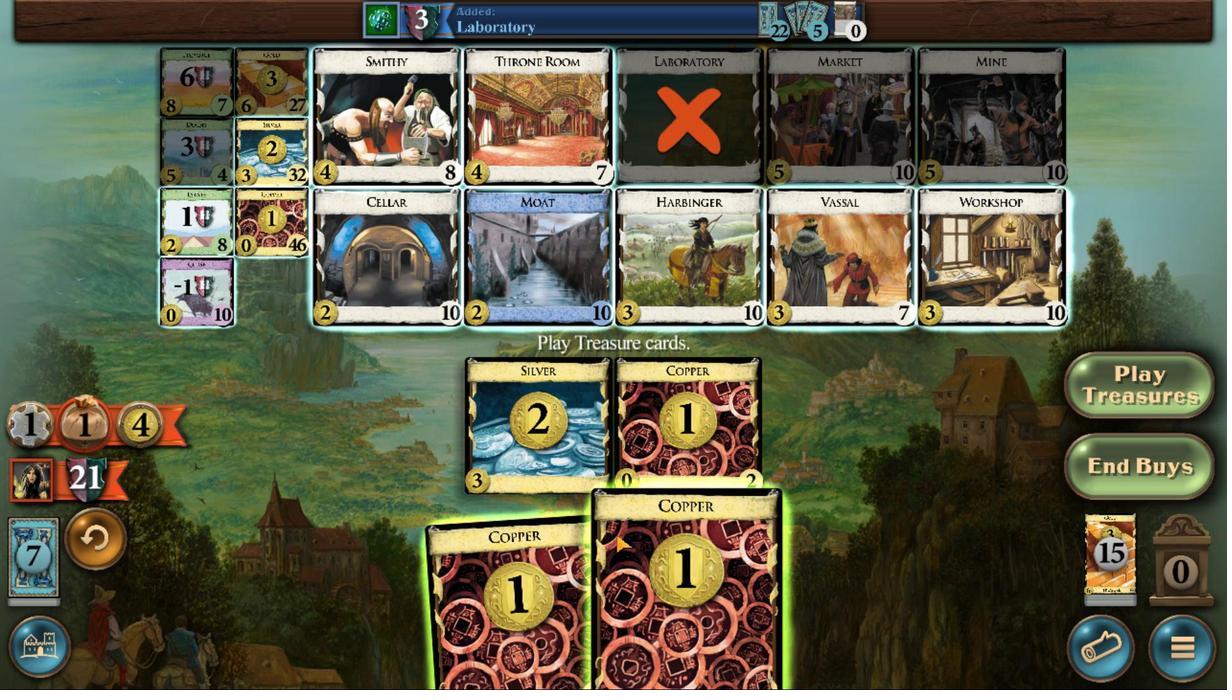 
Action: Mouse moved to (409, 407)
Screenshot: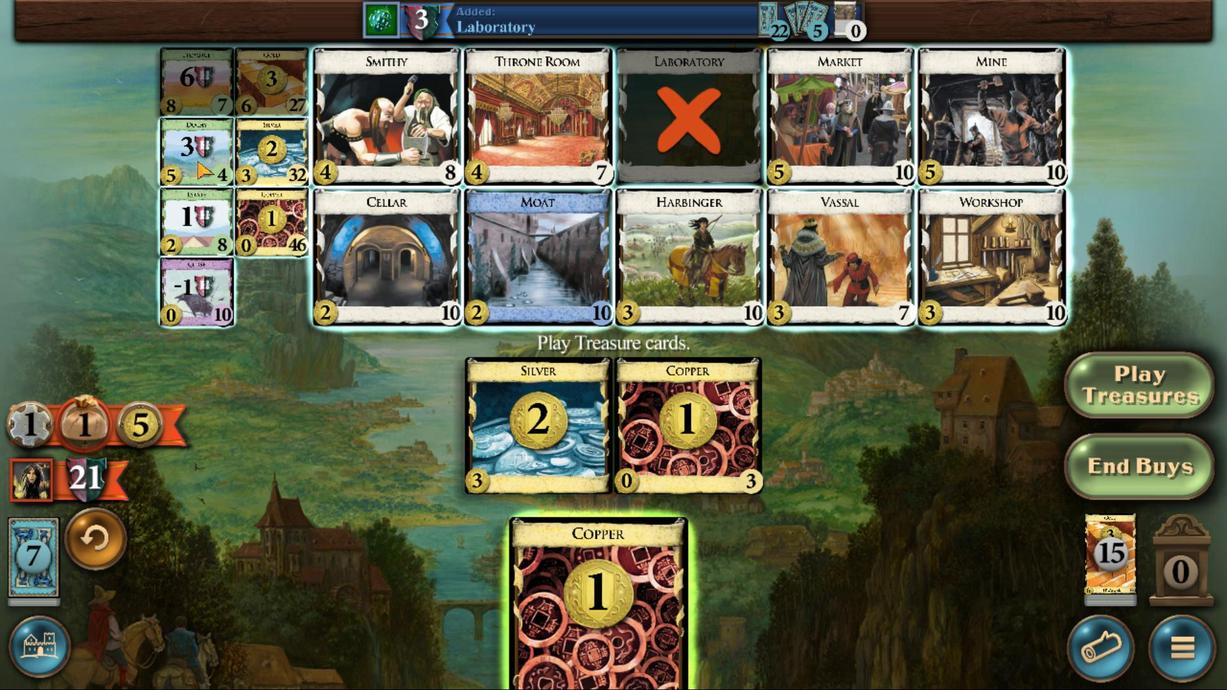 
Action: Mouse pressed left at (409, 407)
Screenshot: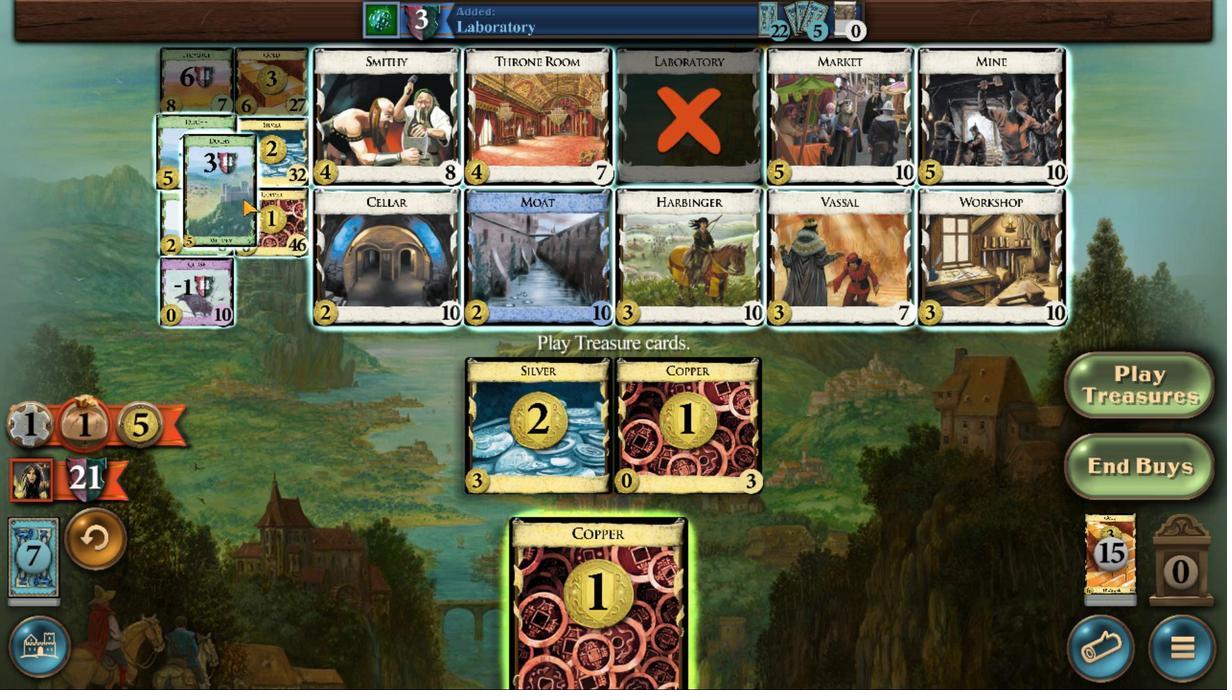 
Action: Mouse moved to (652, 462)
Screenshot: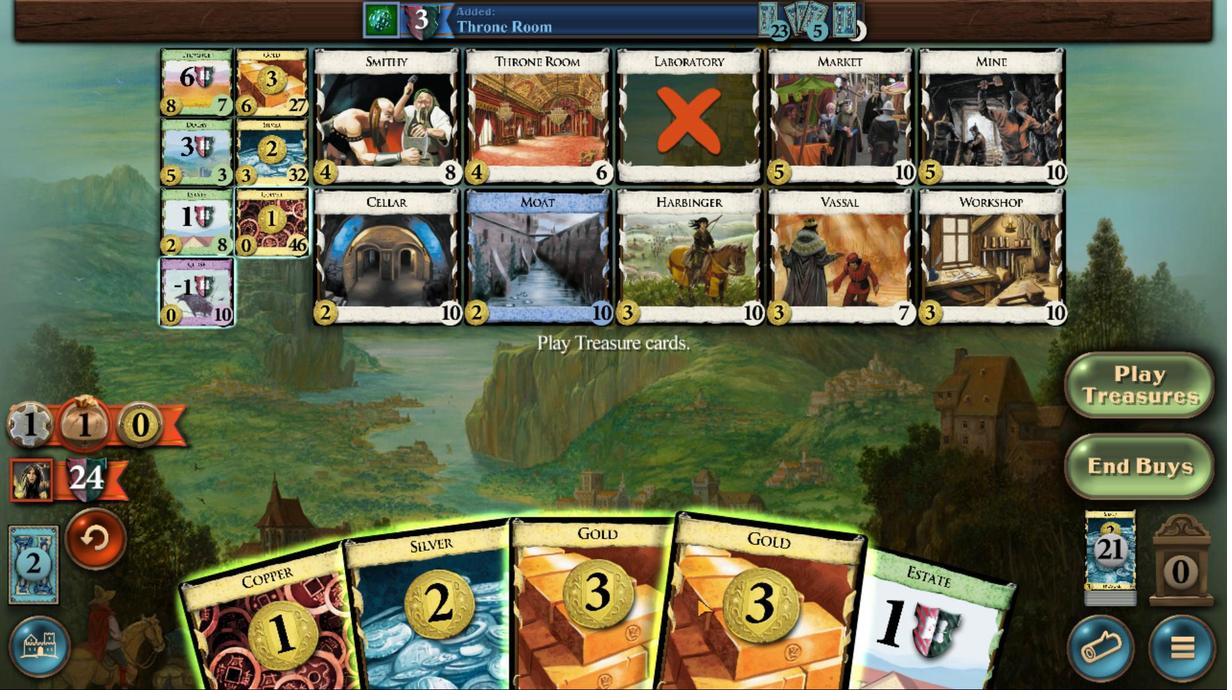 
Action: Mouse pressed left at (652, 462)
Screenshot: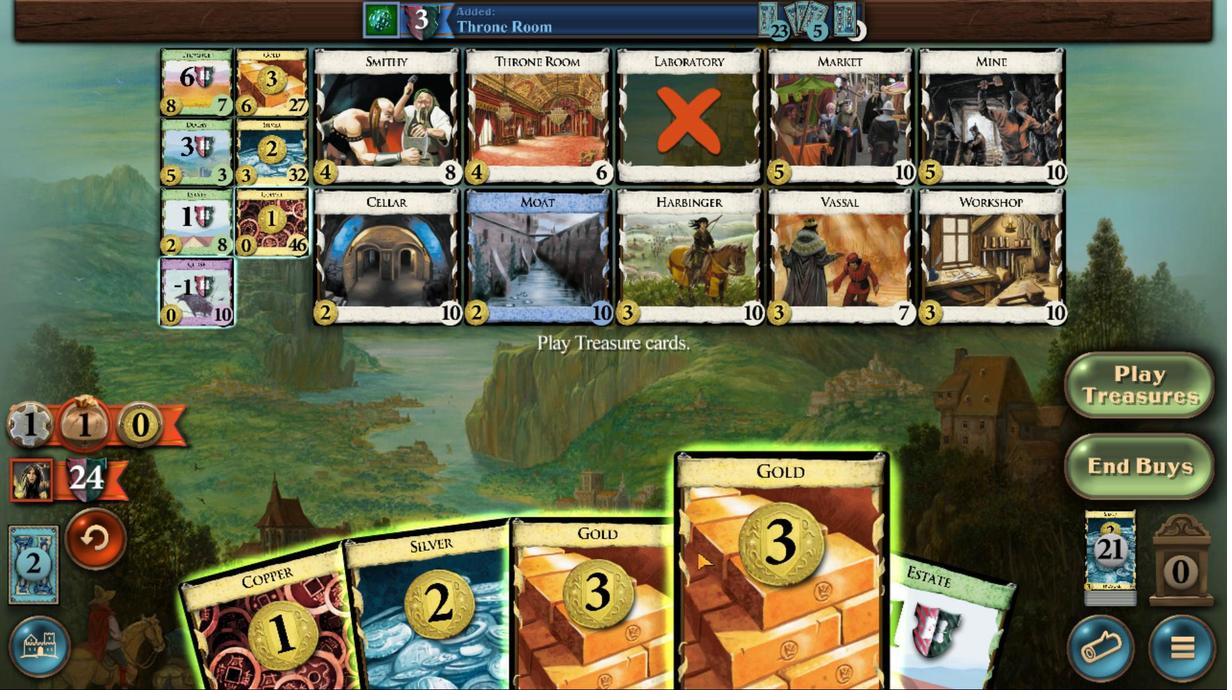 
Action: Mouse moved to (620, 458)
Screenshot: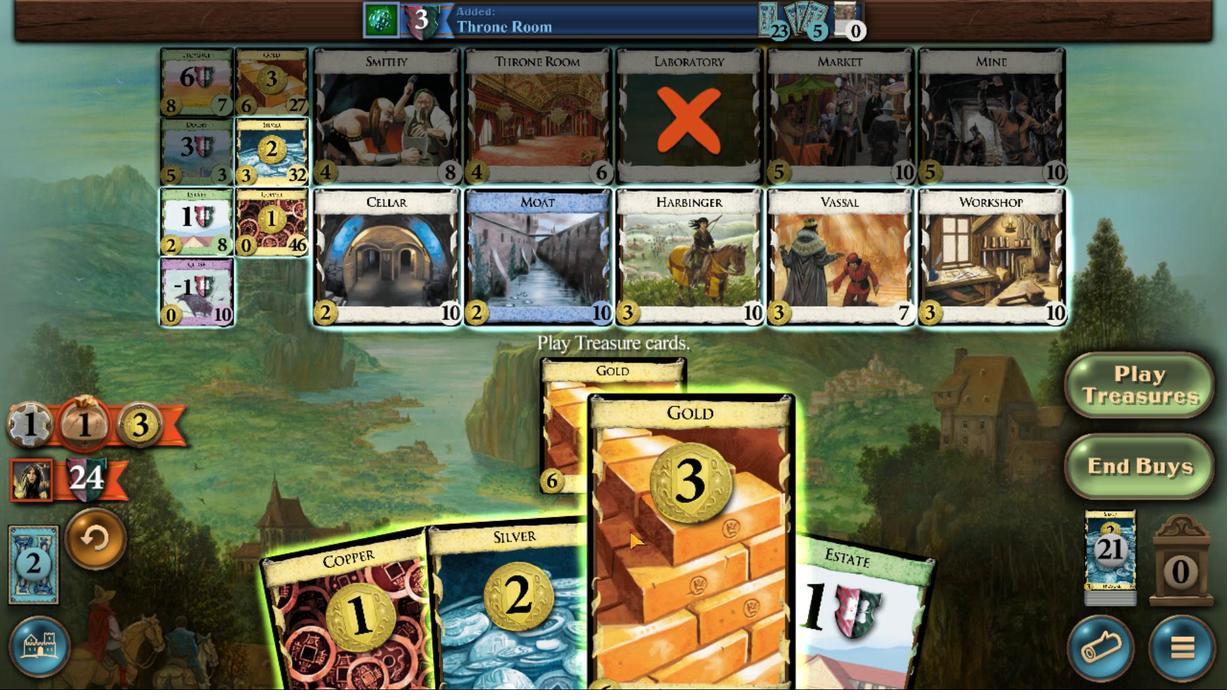 
Action: Mouse pressed left at (620, 458)
Screenshot: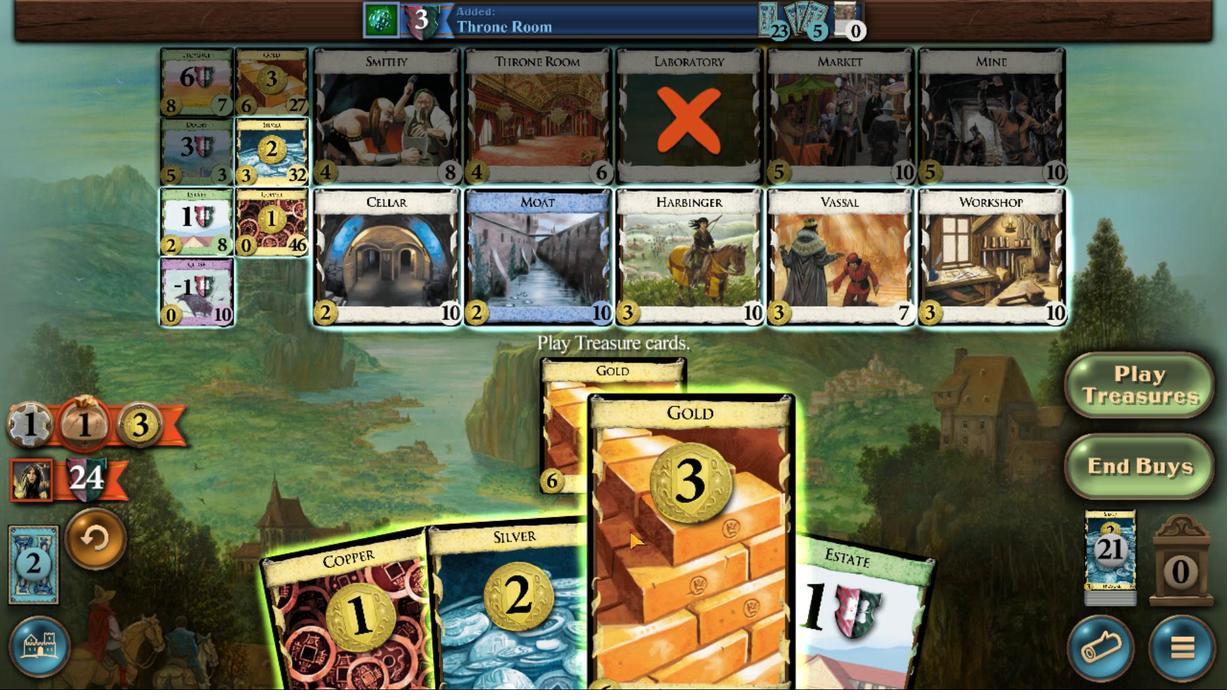 
Action: Mouse moved to (586, 455)
Screenshot: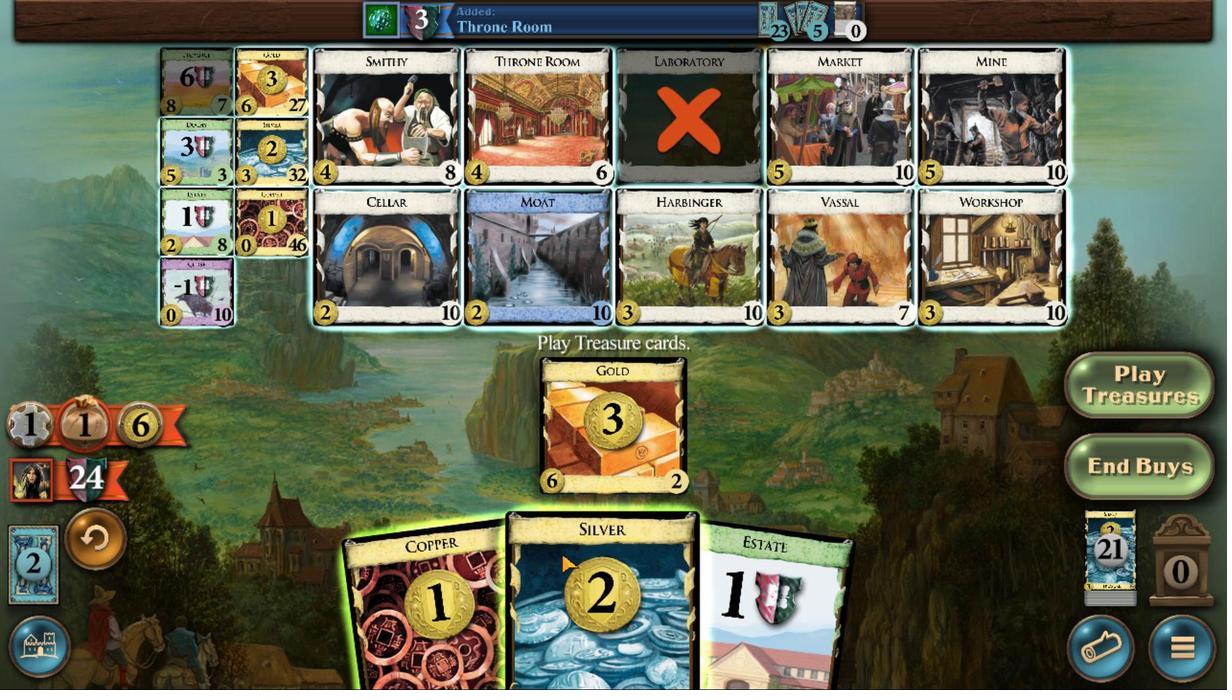 
Action: Mouse pressed left at (586, 455)
Screenshot: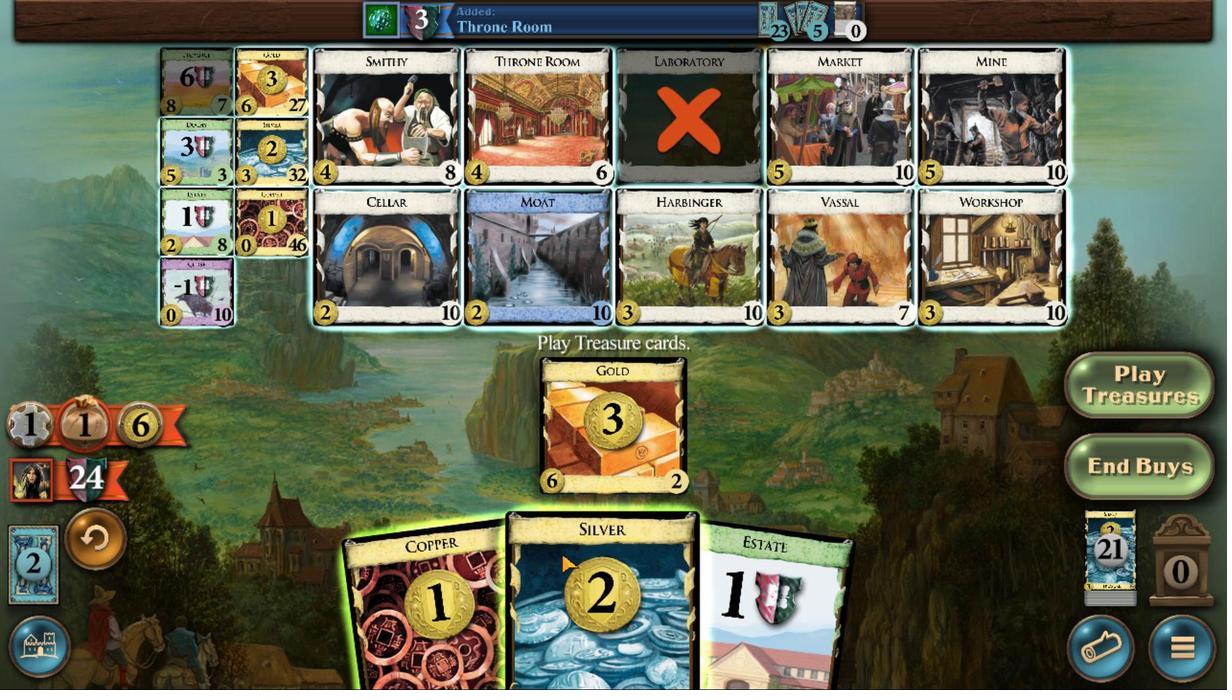 
Action: Mouse moved to (403, 398)
Screenshot: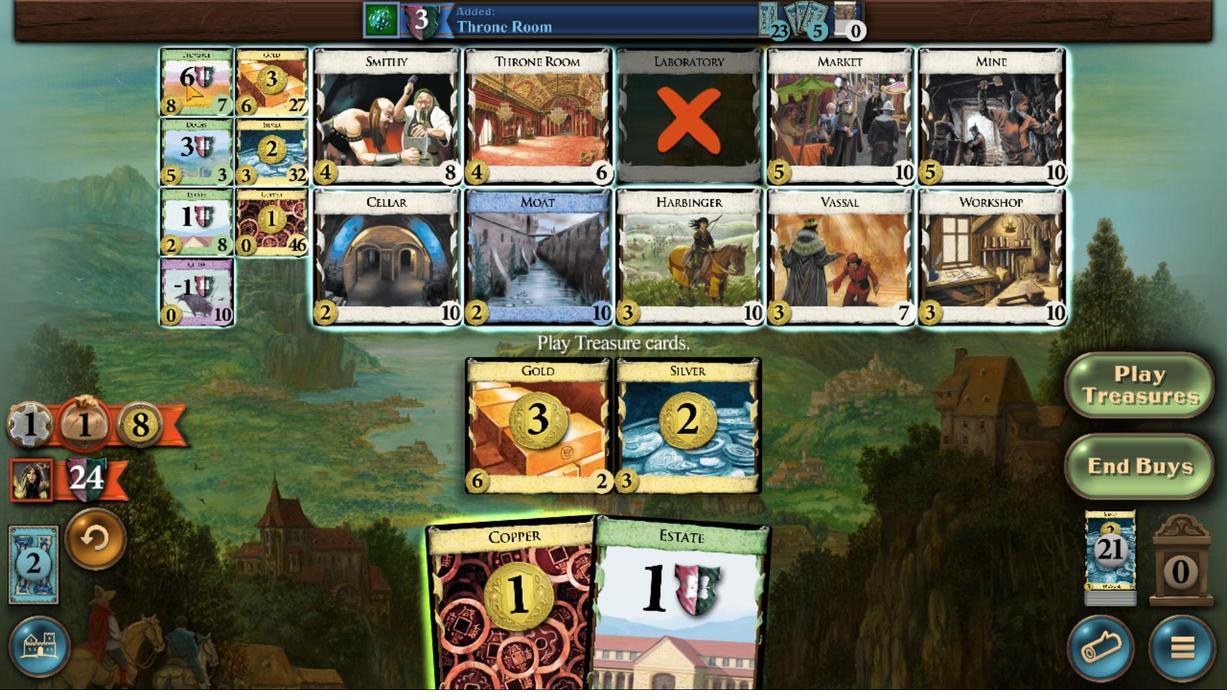 
Action: Mouse pressed left at (403, 398)
Screenshot: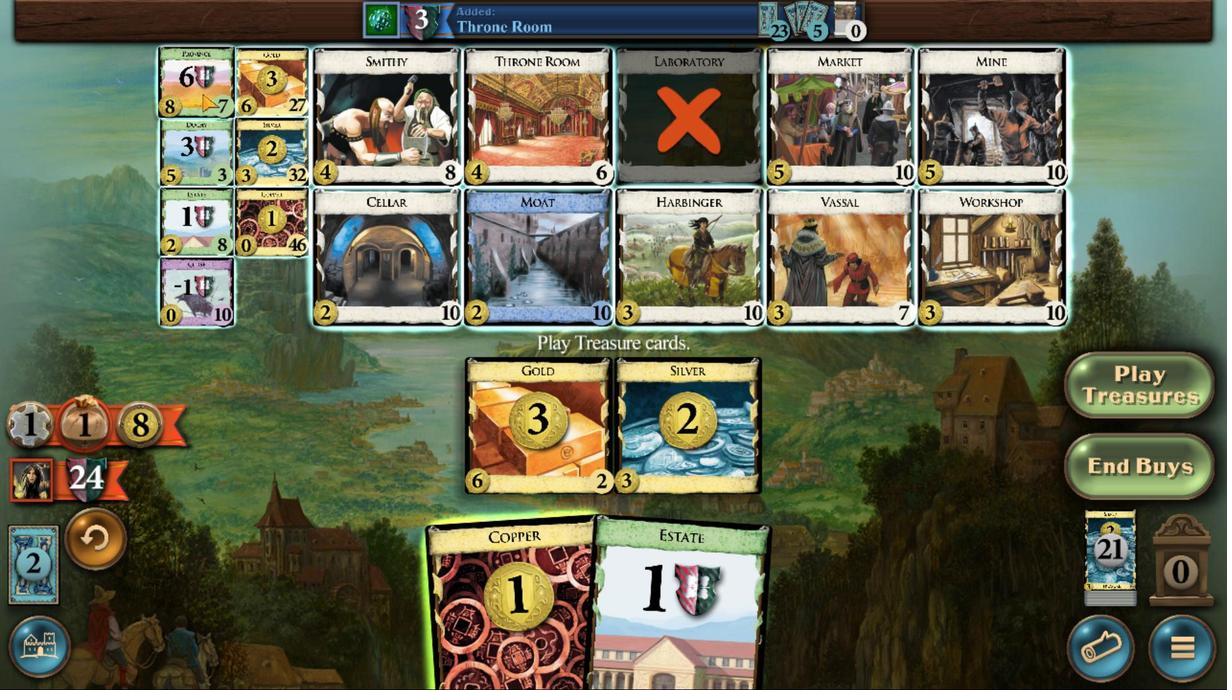 
Action: Mouse moved to (658, 457)
Screenshot: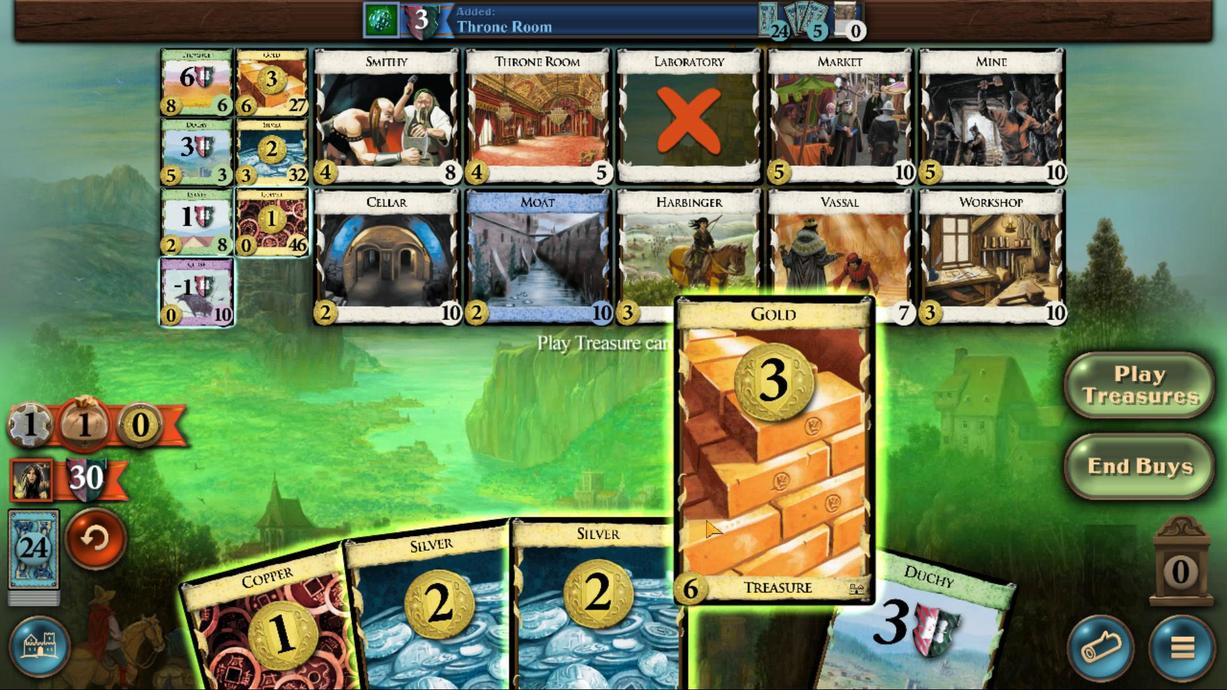 
Action: Mouse pressed left at (658, 457)
Screenshot: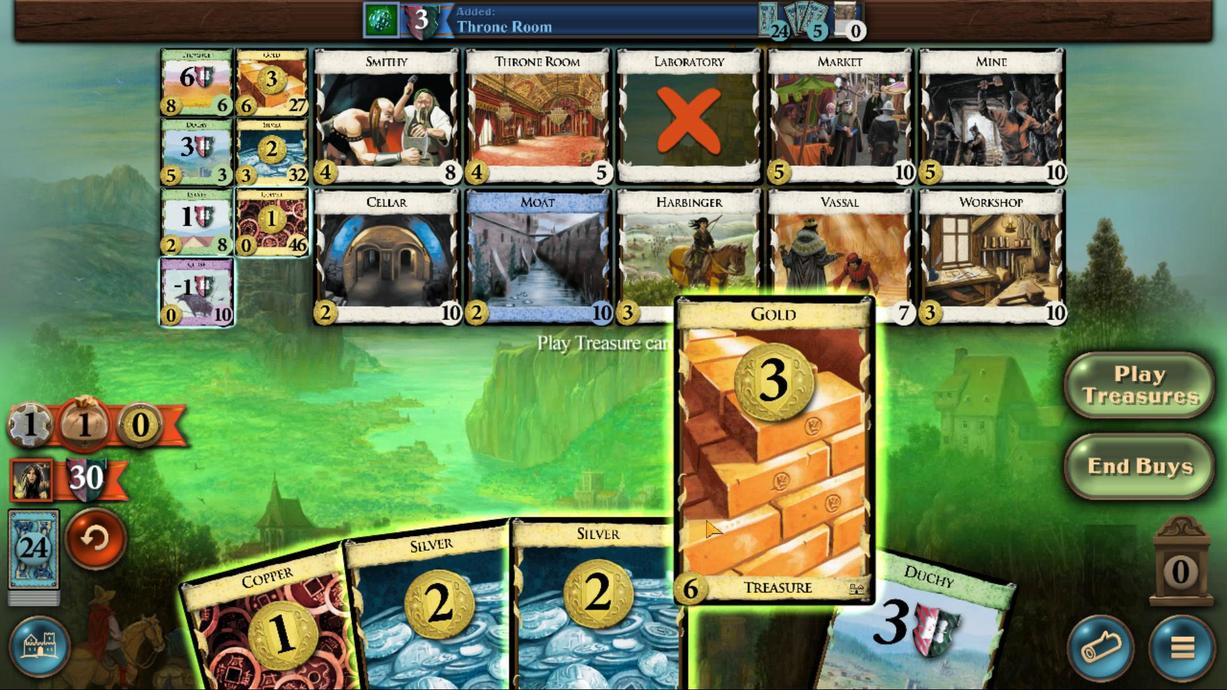 
Action: Mouse moved to (627, 460)
Screenshot: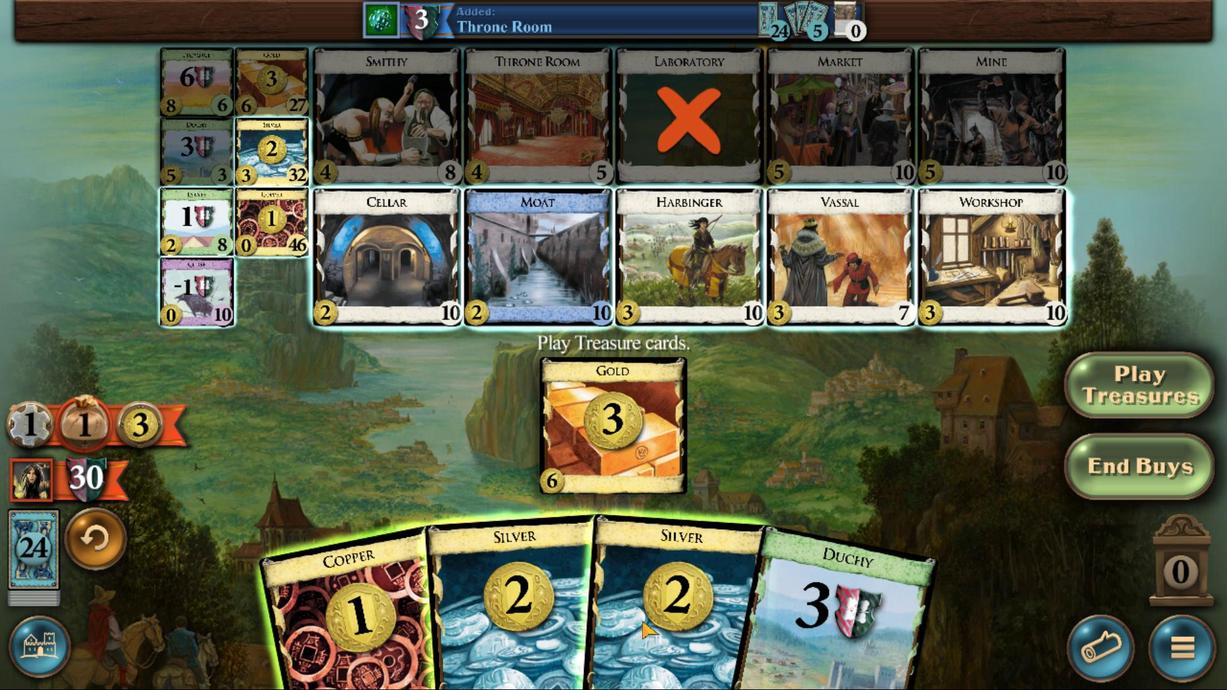 
Action: Mouse pressed left at (627, 460)
Screenshot: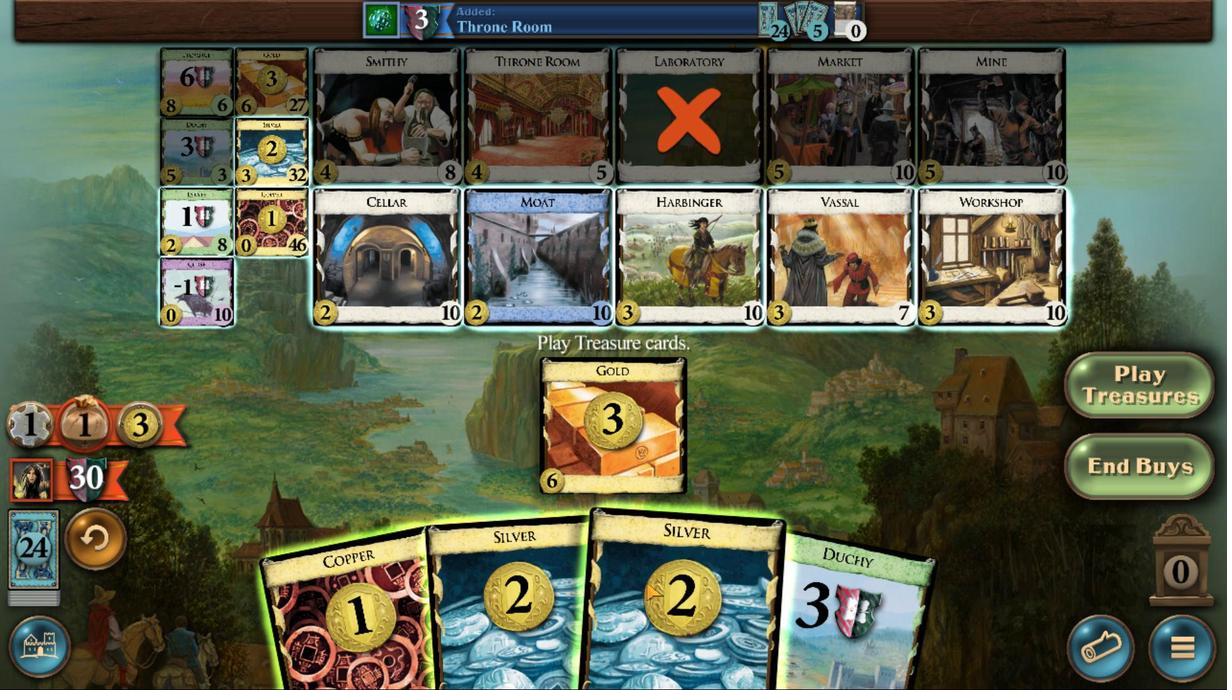 
Action: Mouse moved to (611, 464)
Screenshot: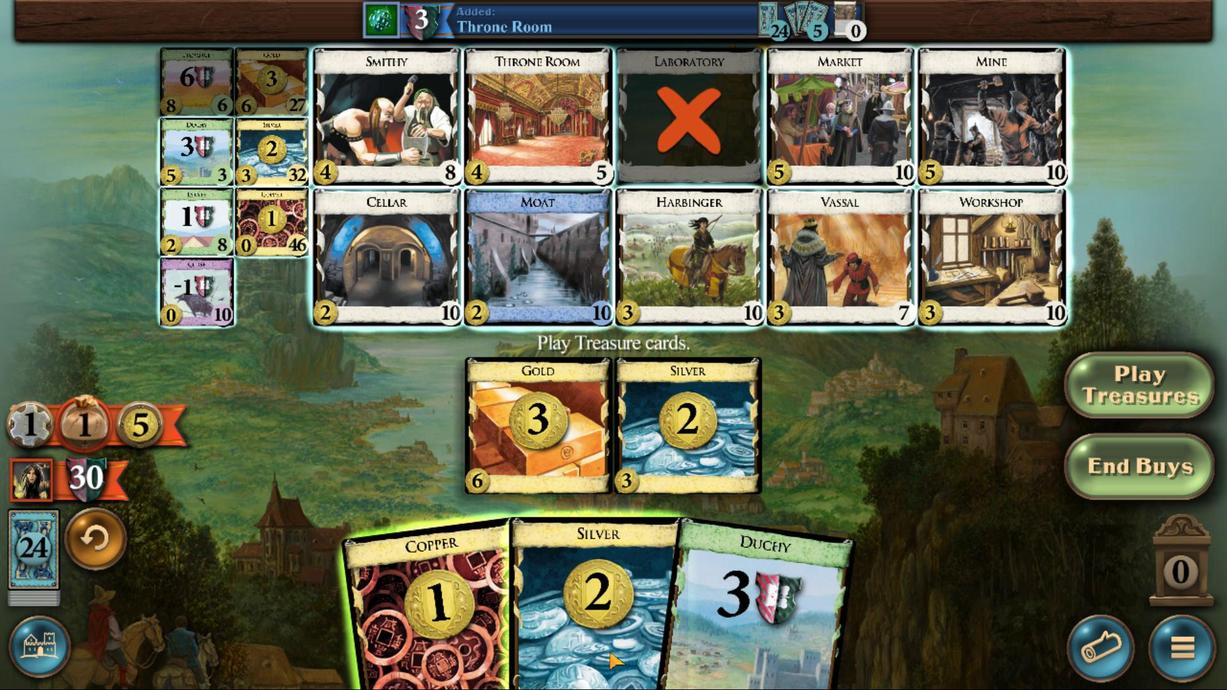 
Action: Mouse pressed left at (611, 464)
Screenshot: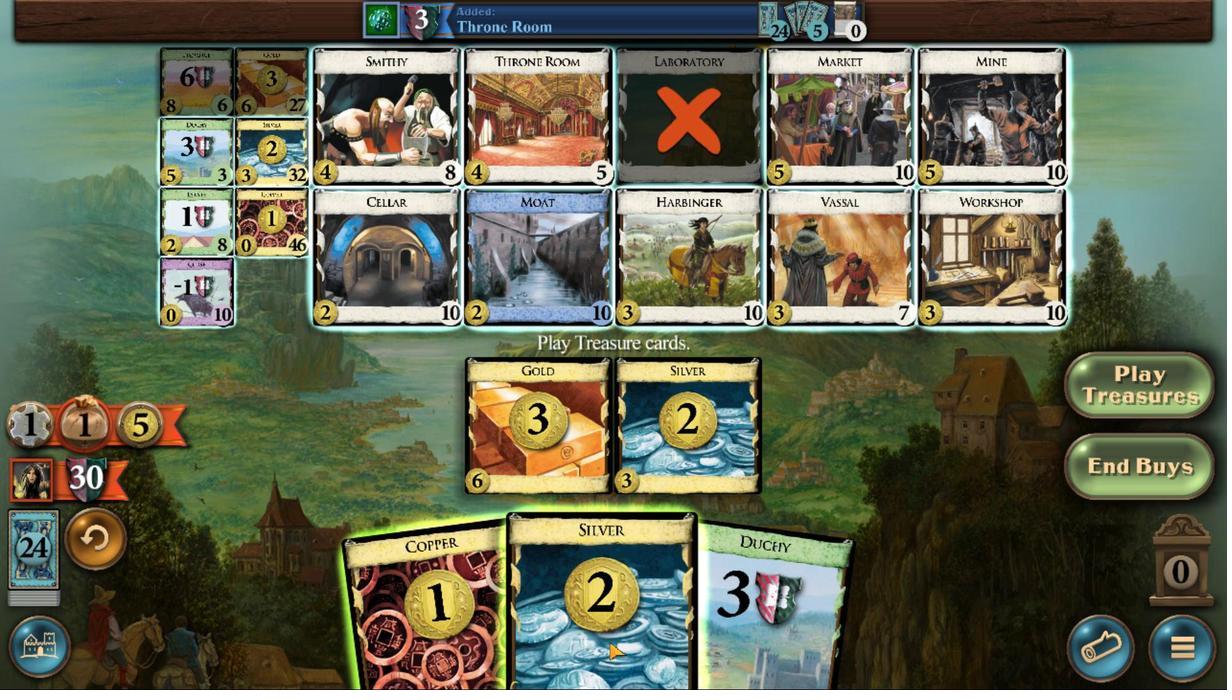 
Action: Mouse moved to (584, 462)
Screenshot: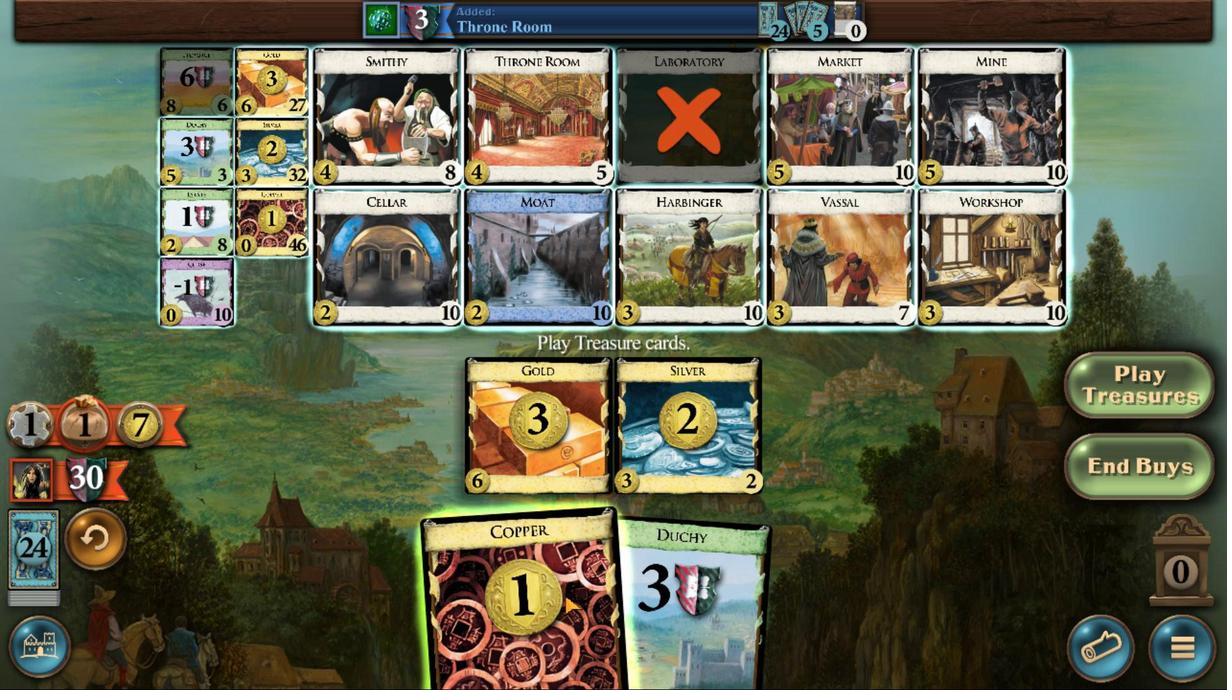 
Action: Mouse pressed left at (584, 462)
Screenshot: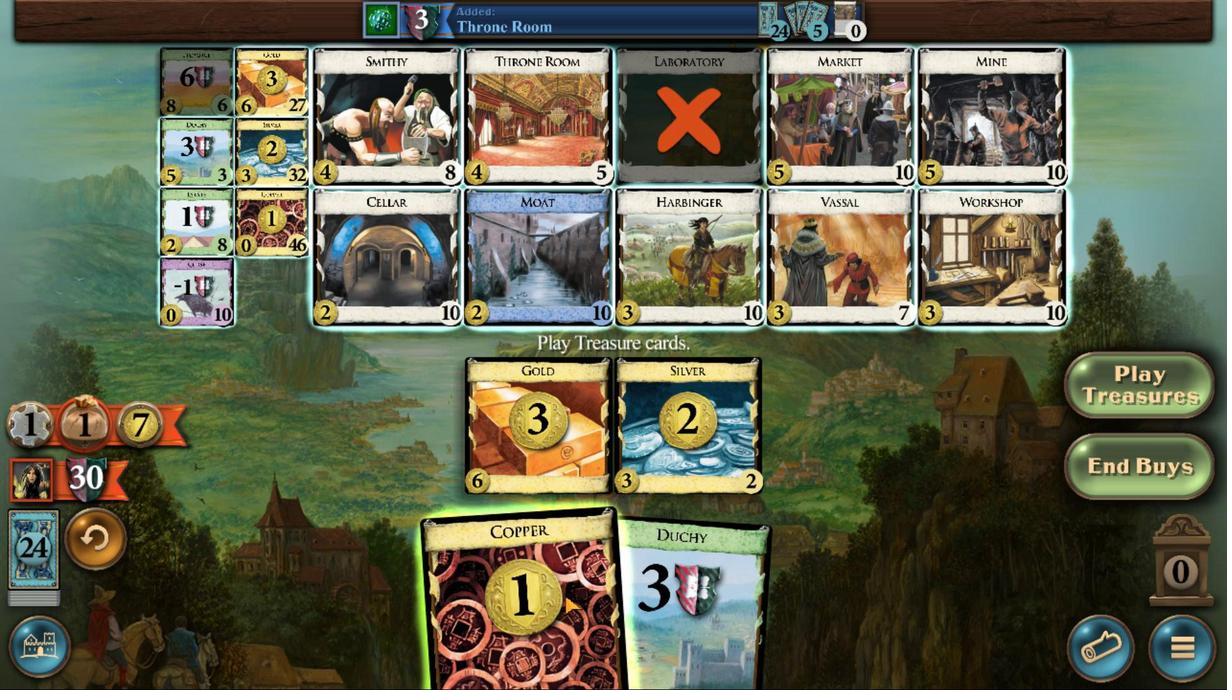 
Action: Mouse moved to (402, 400)
Screenshot: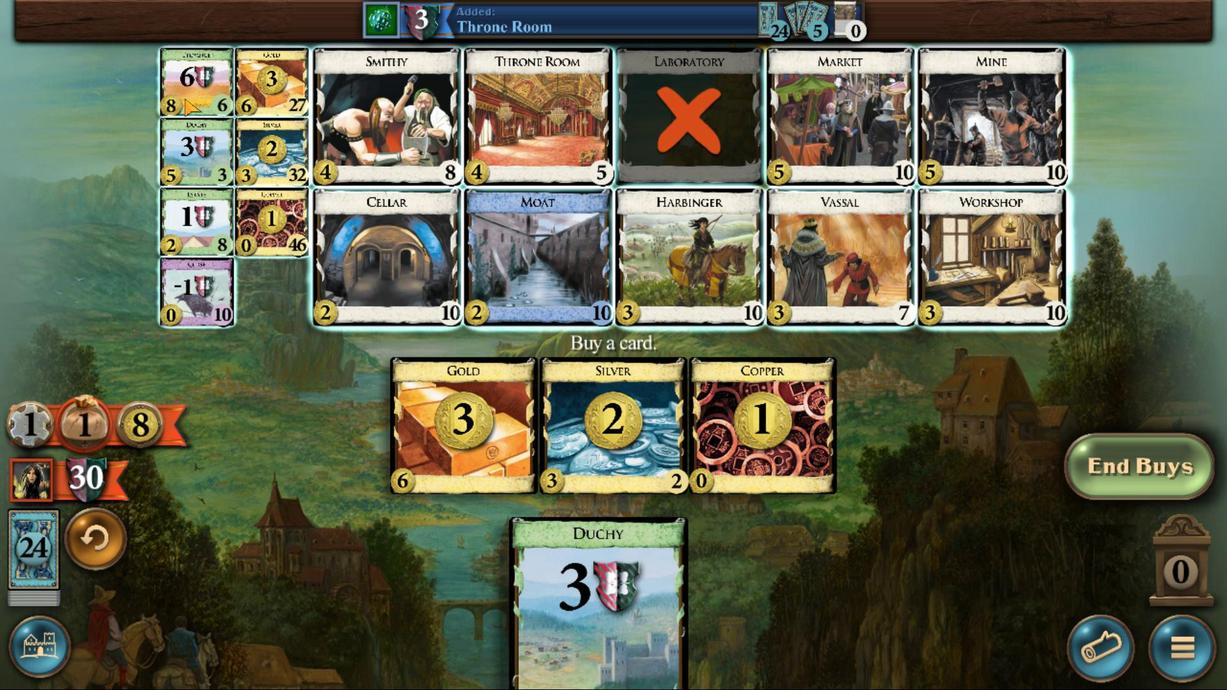
Action: Mouse pressed left at (402, 400)
Screenshot: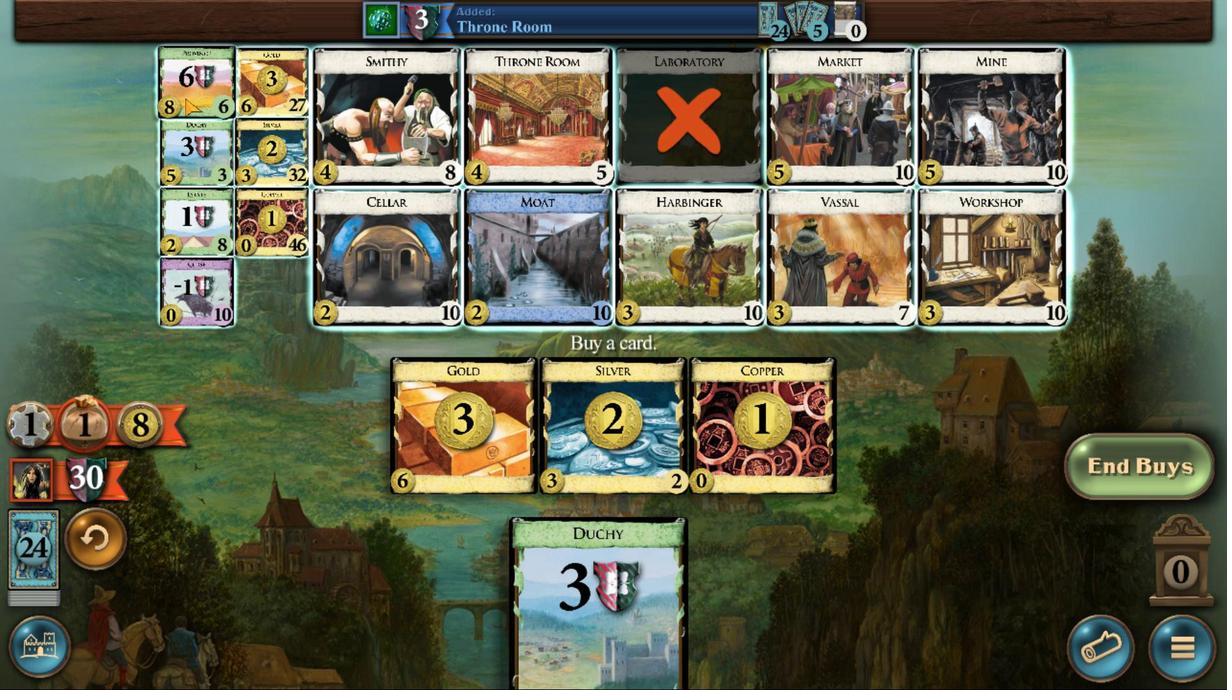 
Action: Mouse moved to (675, 457)
Screenshot: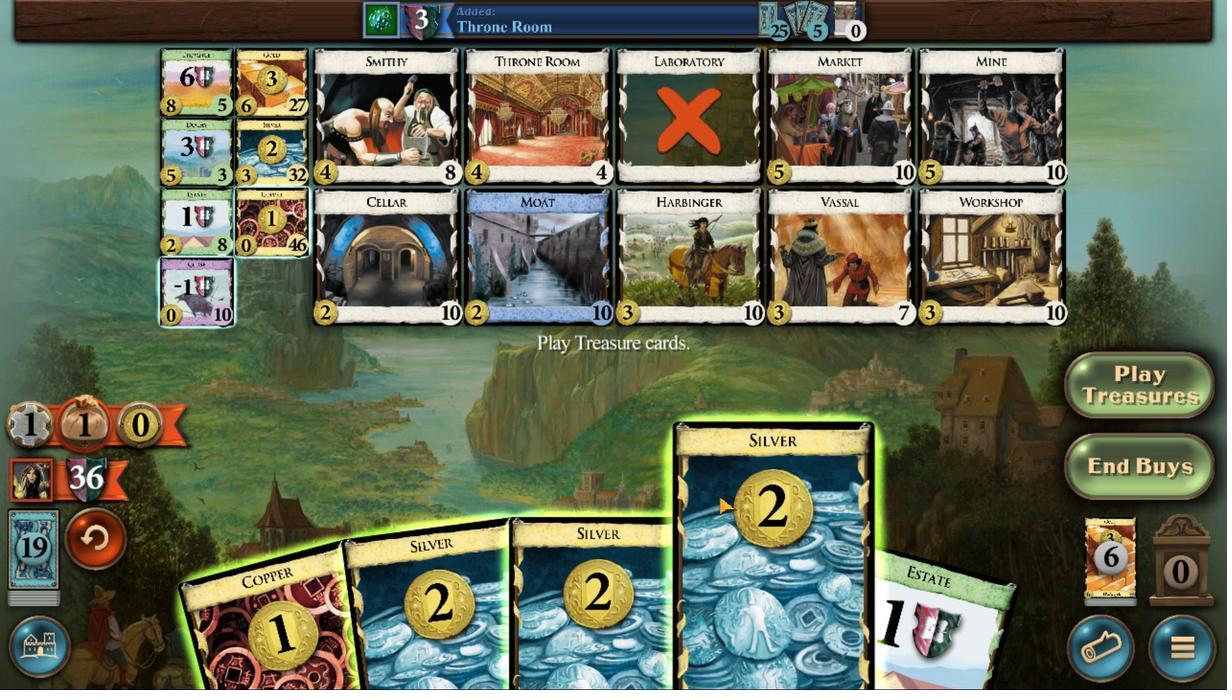 
Action: Mouse pressed left at (675, 457)
Screenshot: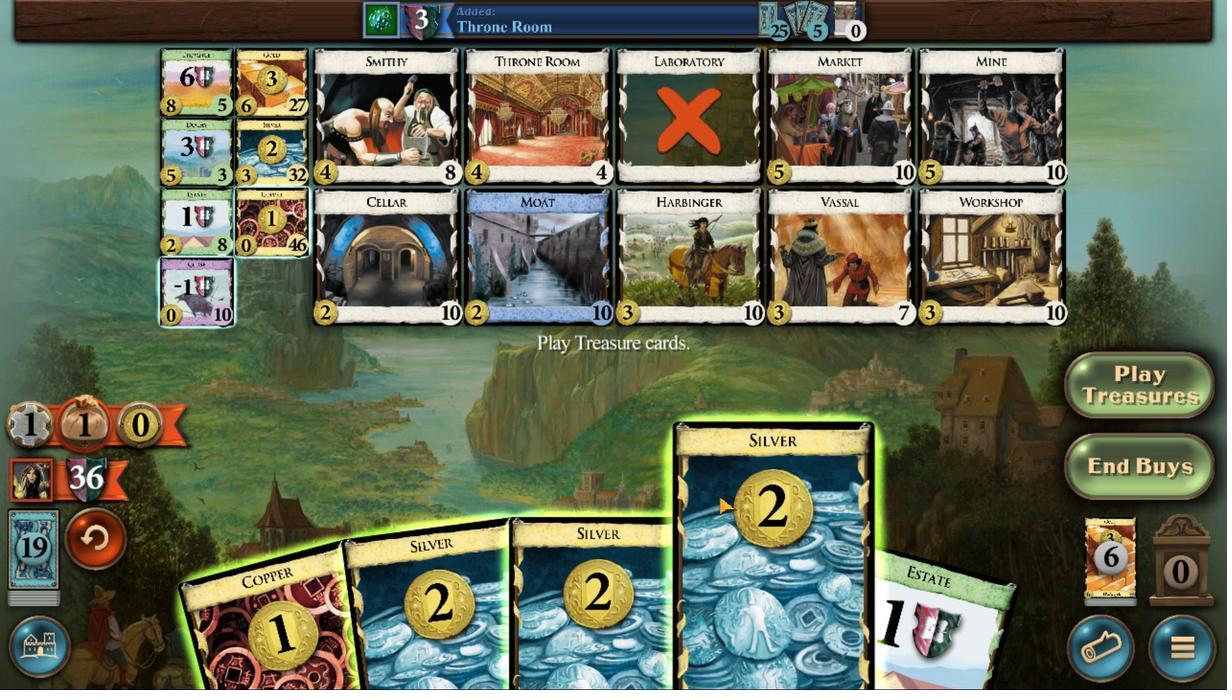 
Action: Mouse moved to (627, 460)
Screenshot: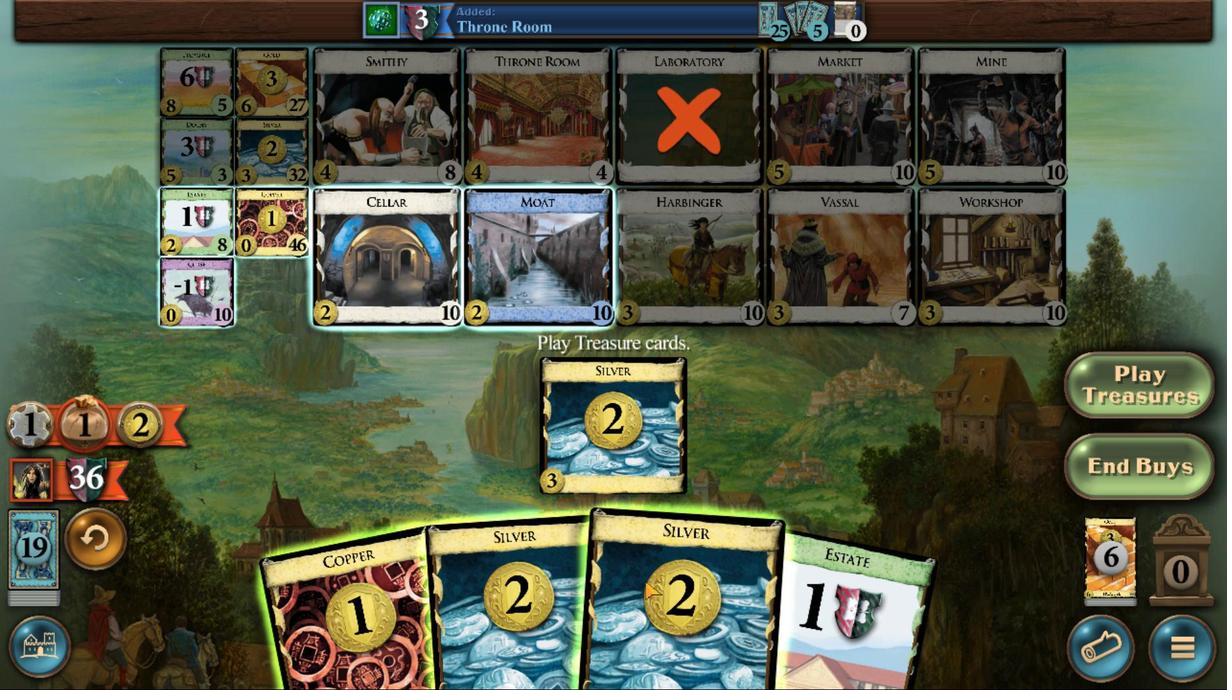 
Action: Mouse pressed left at (627, 460)
Screenshot: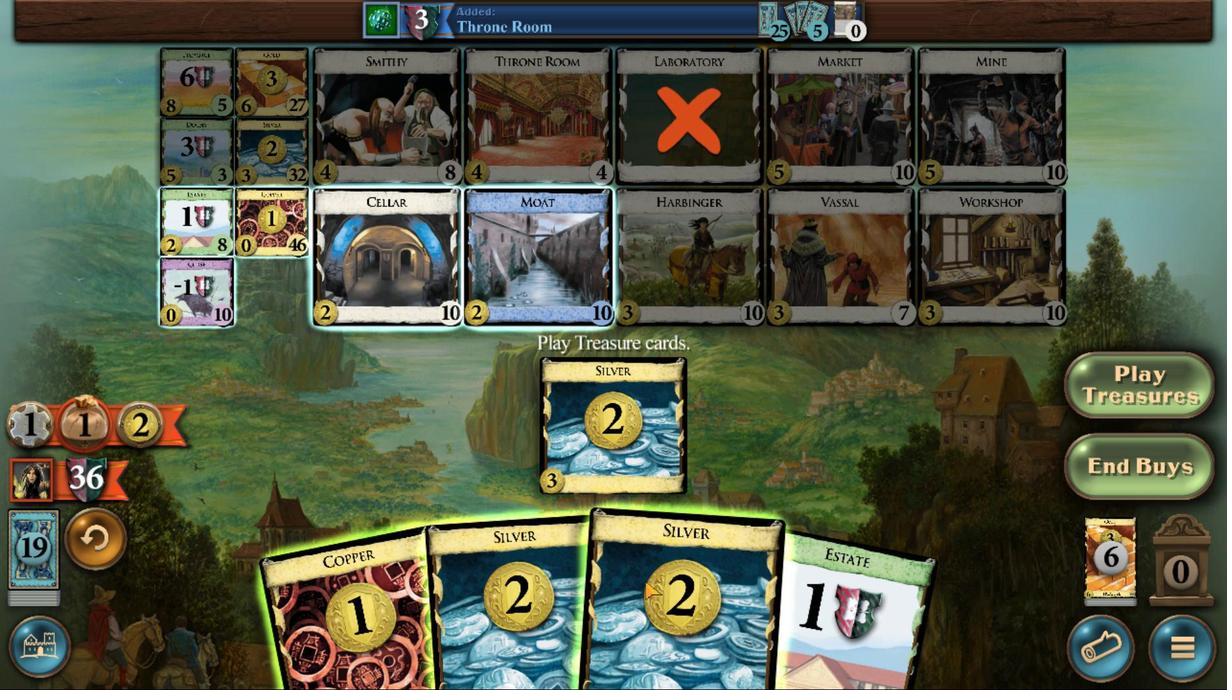 
Action: Mouse moved to (586, 464)
Screenshot: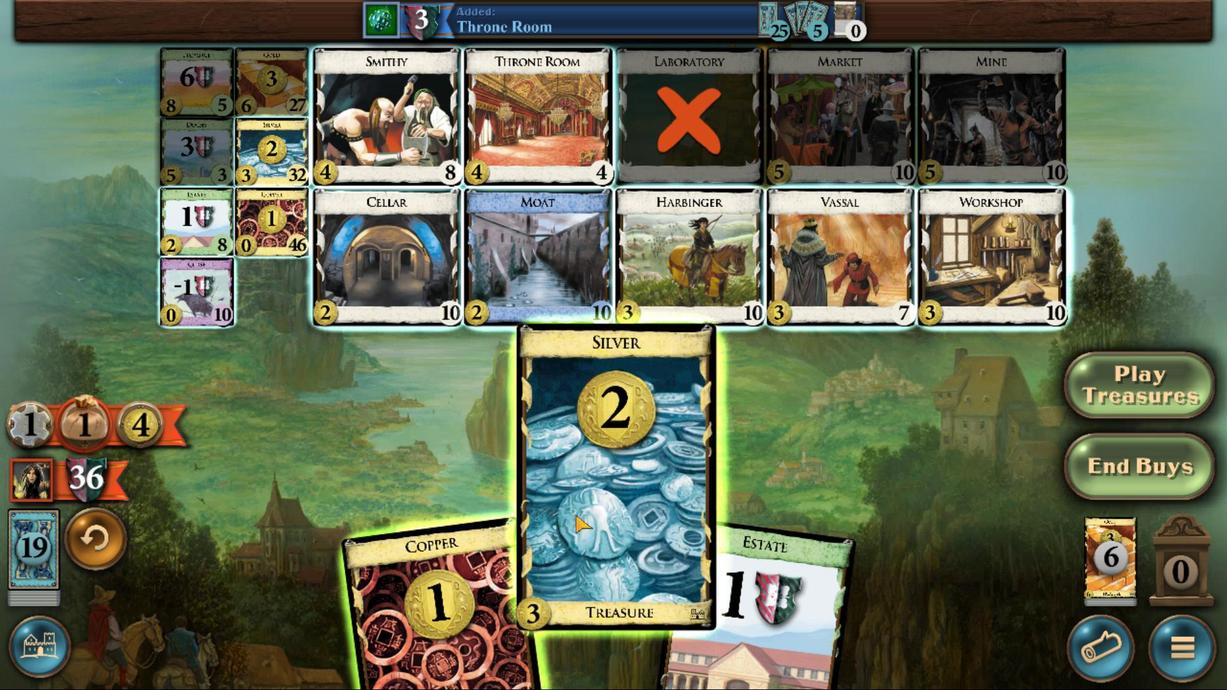 
Action: Mouse pressed left at (586, 464)
Screenshot: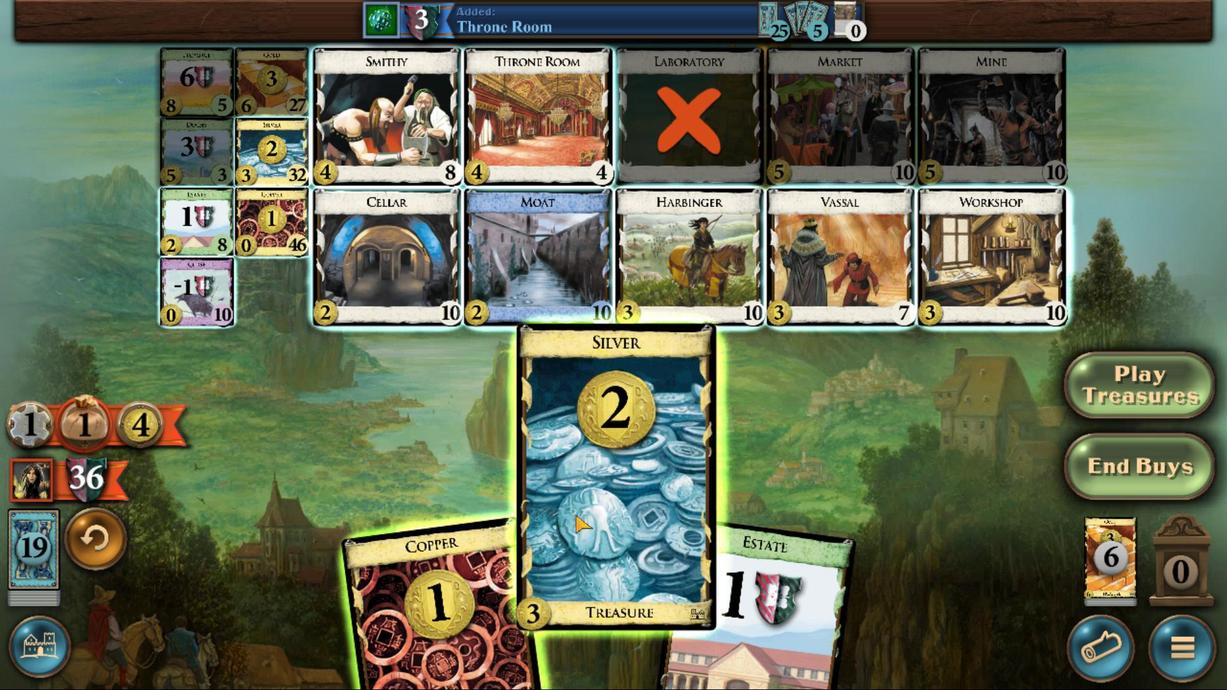 
Action: Mouse moved to (445, 399)
Screenshot: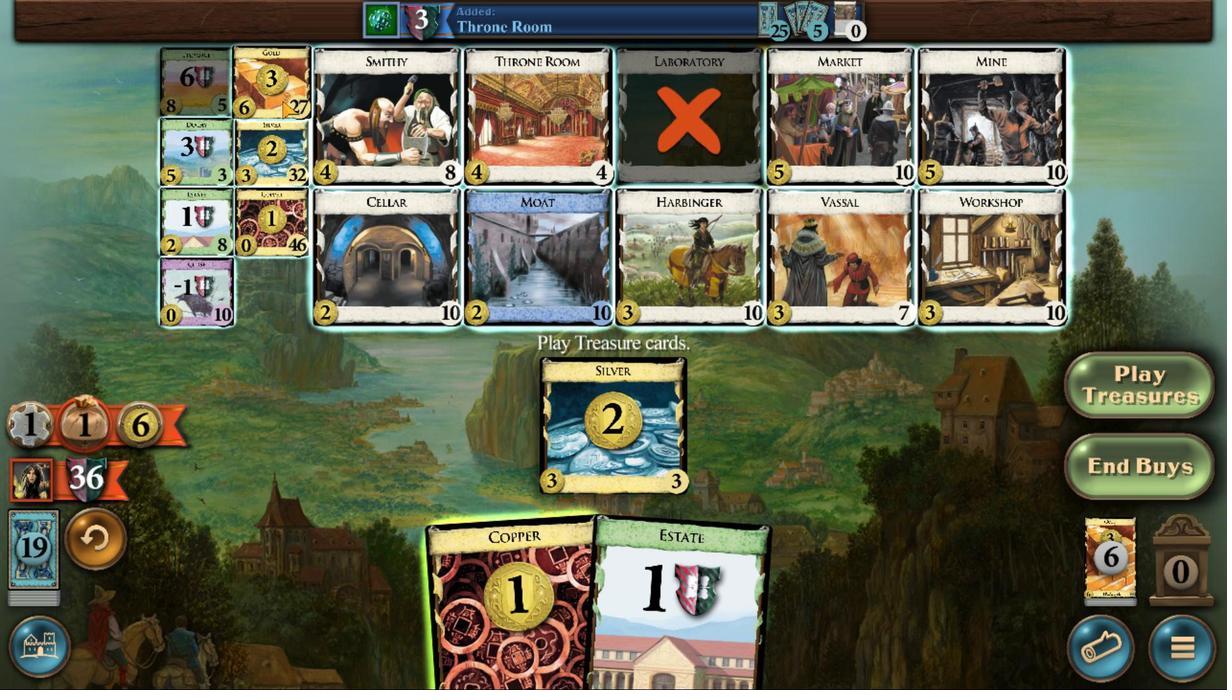 
Action: Mouse pressed left at (445, 399)
Screenshot: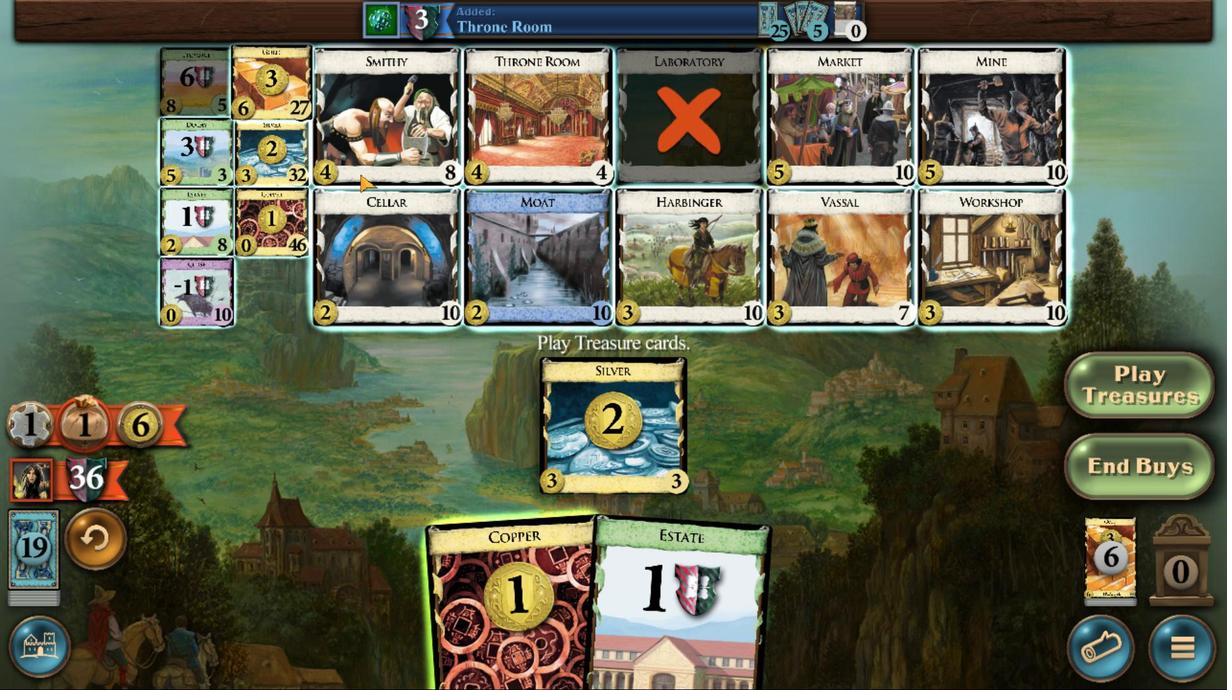 
Action: Mouse moved to (664, 458)
Screenshot: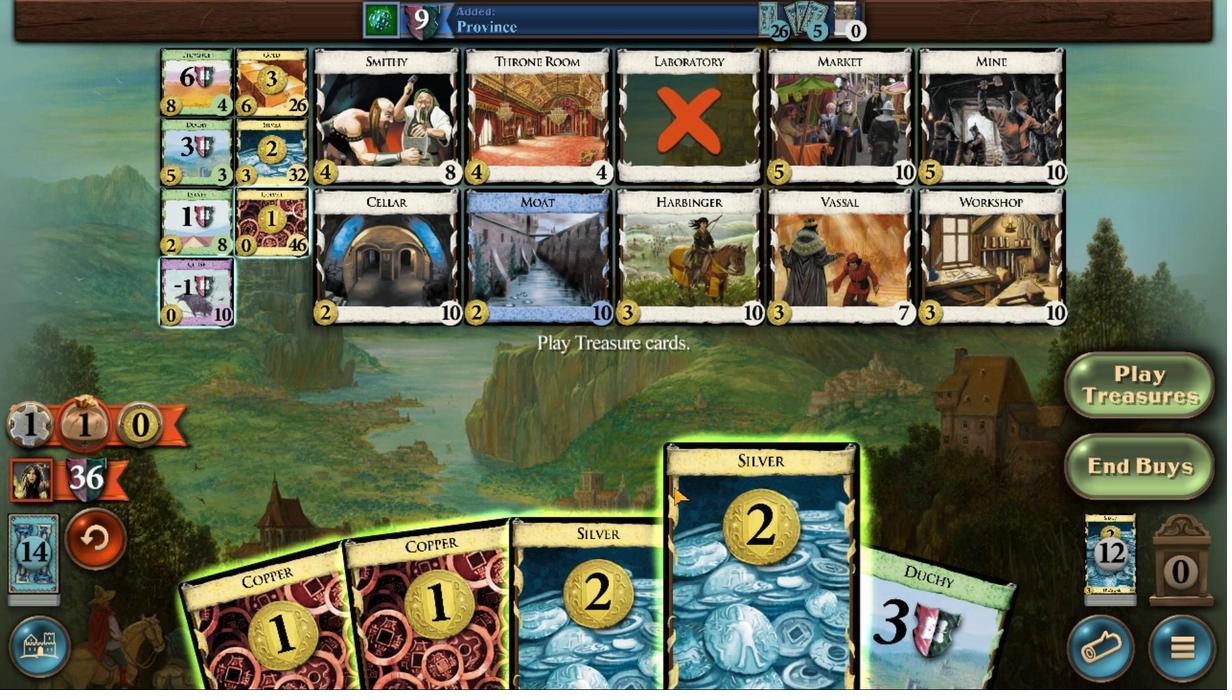 
Action: Mouse pressed left at (664, 458)
Screenshot: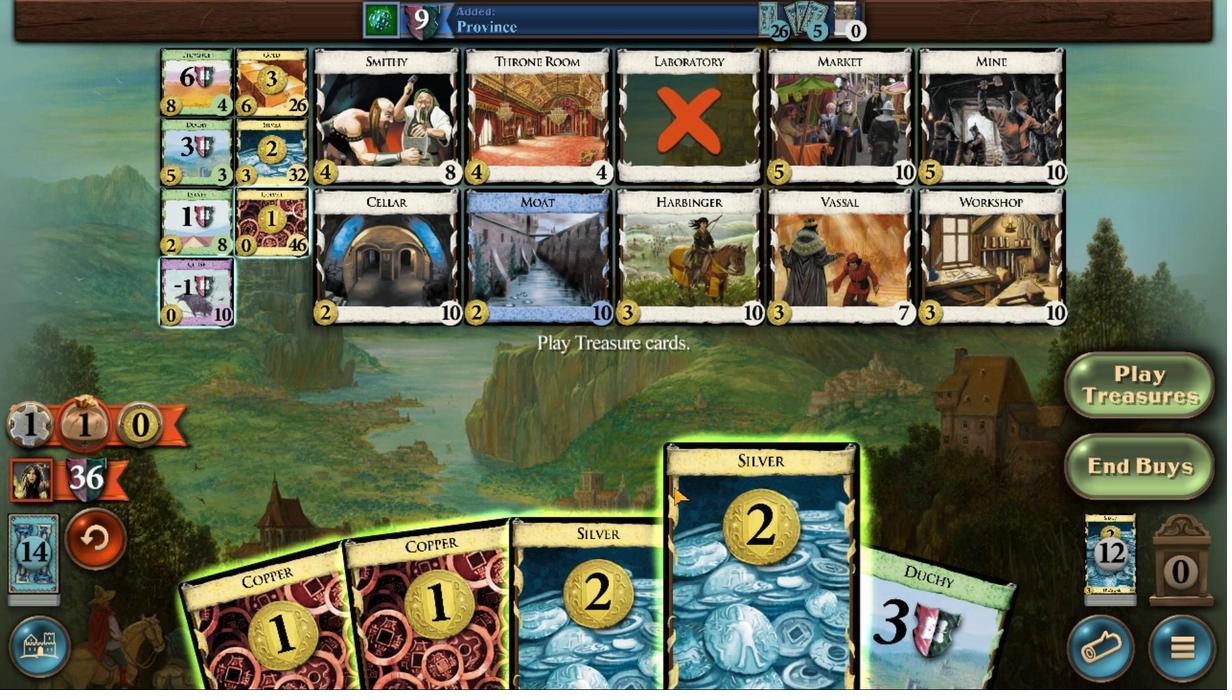 
Action: Mouse moved to (627, 462)
Screenshot: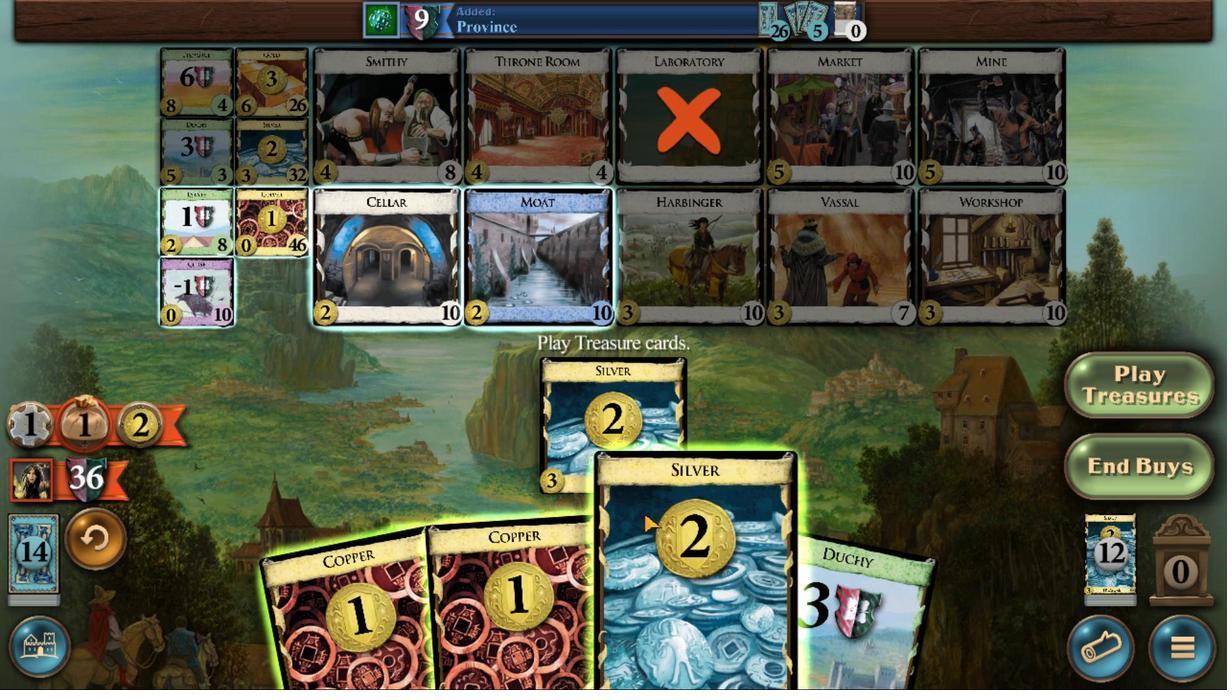 
Action: Mouse pressed left at (627, 462)
Screenshot: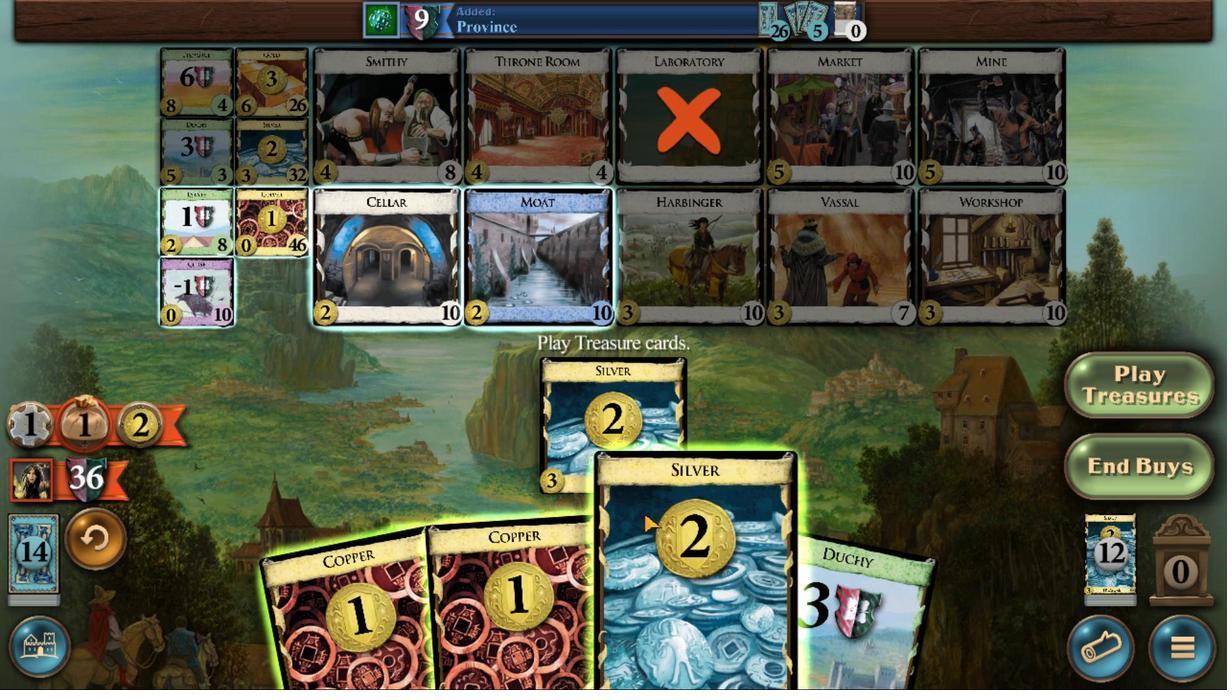
Action: Mouse moved to (605, 459)
Screenshot: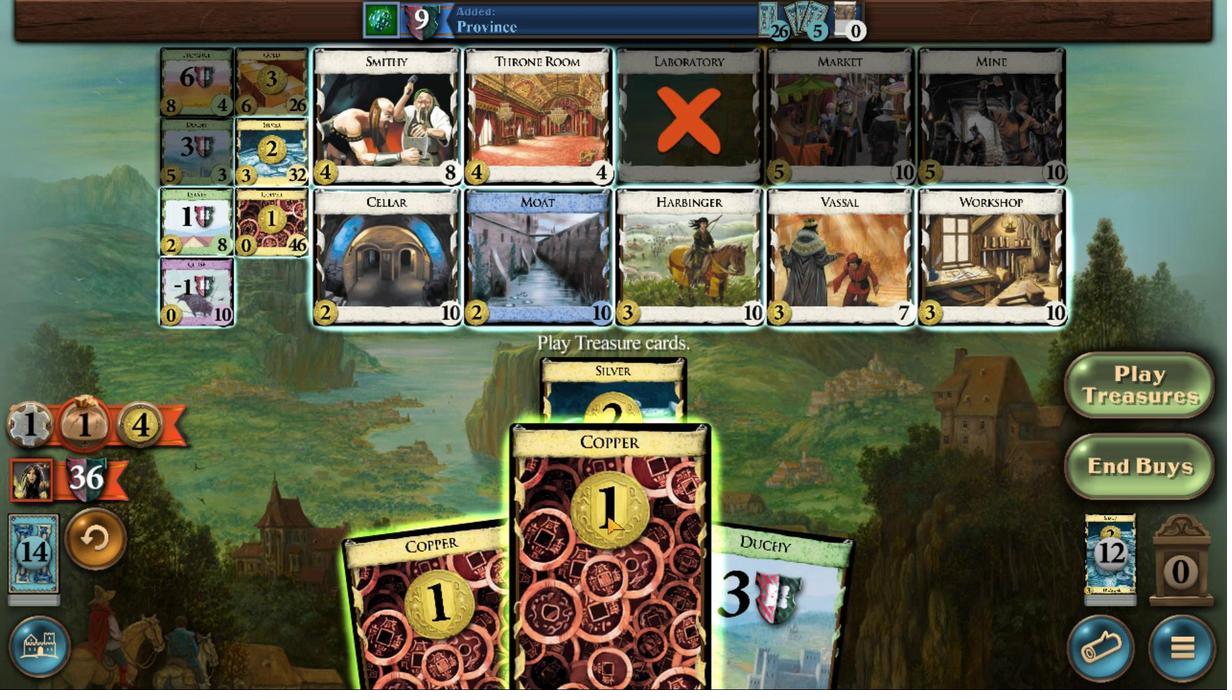 
Action: Mouse pressed left at (605, 459)
Screenshot: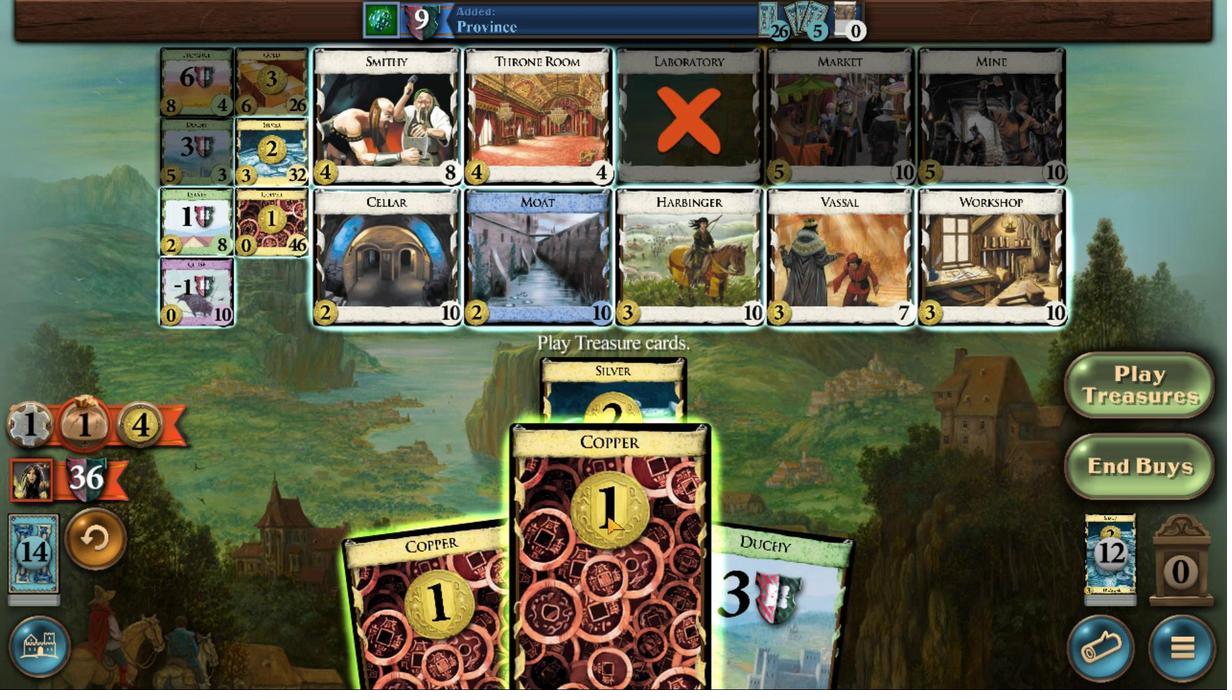 
Action: Mouse moved to (582, 459)
Screenshot: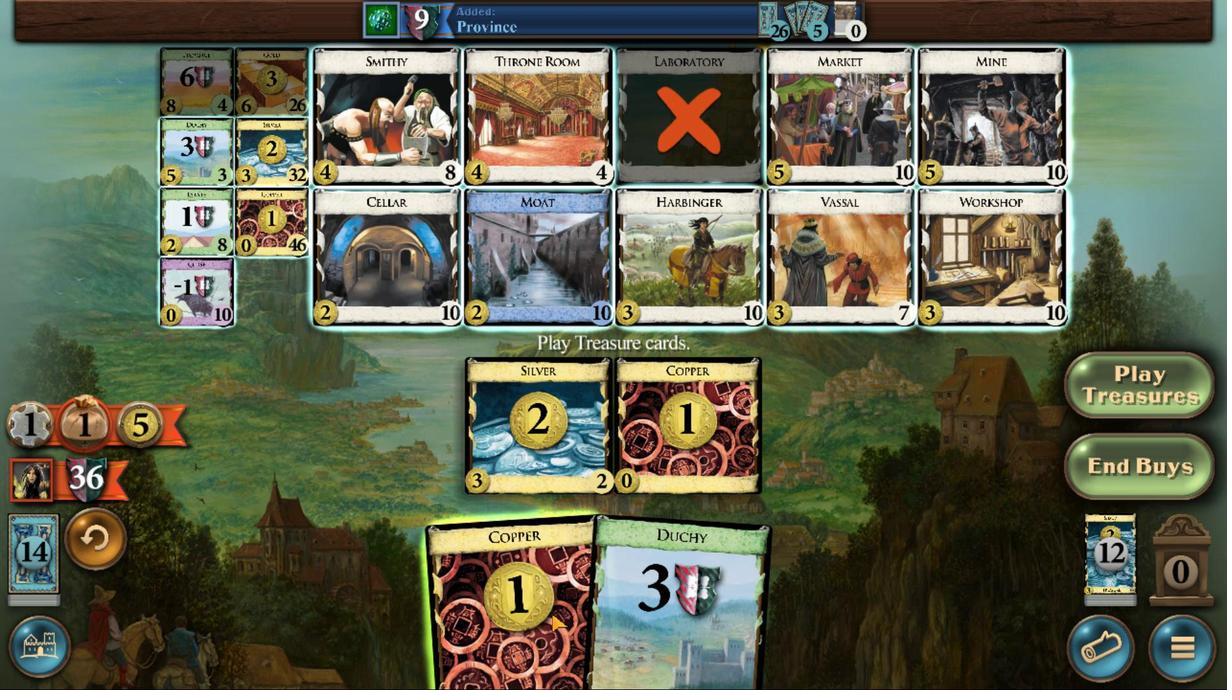 
Action: Mouse pressed left at (582, 459)
Screenshot: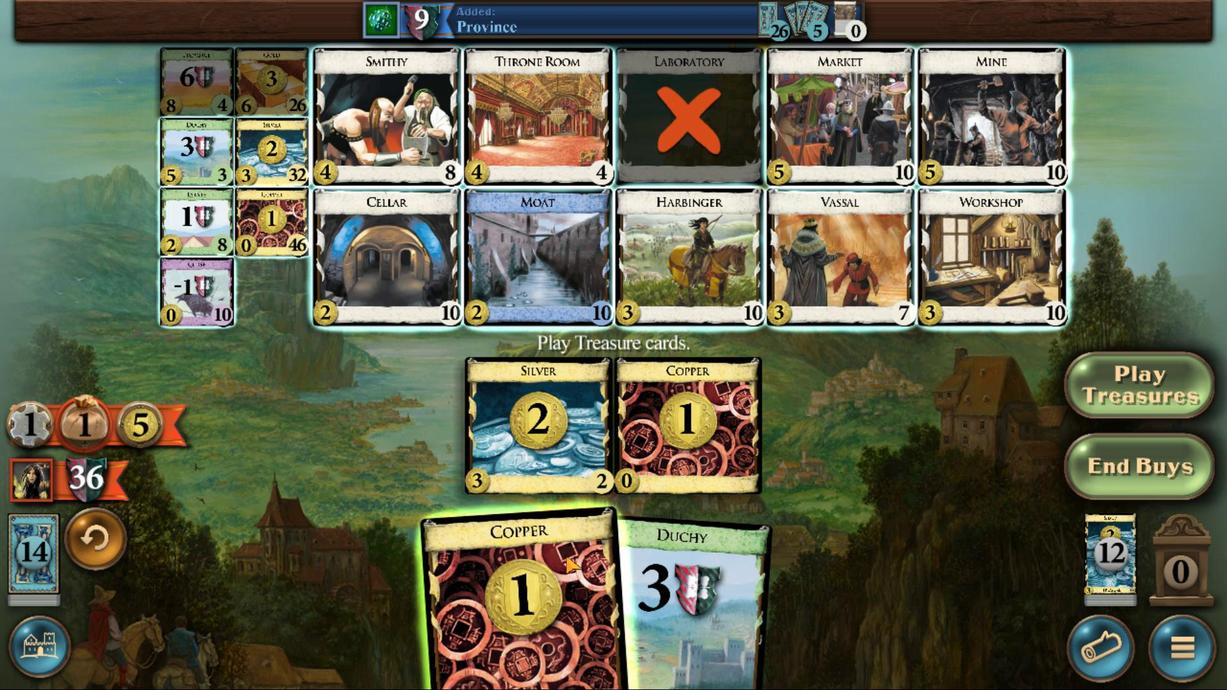 
Action: Mouse moved to (597, 440)
Screenshot: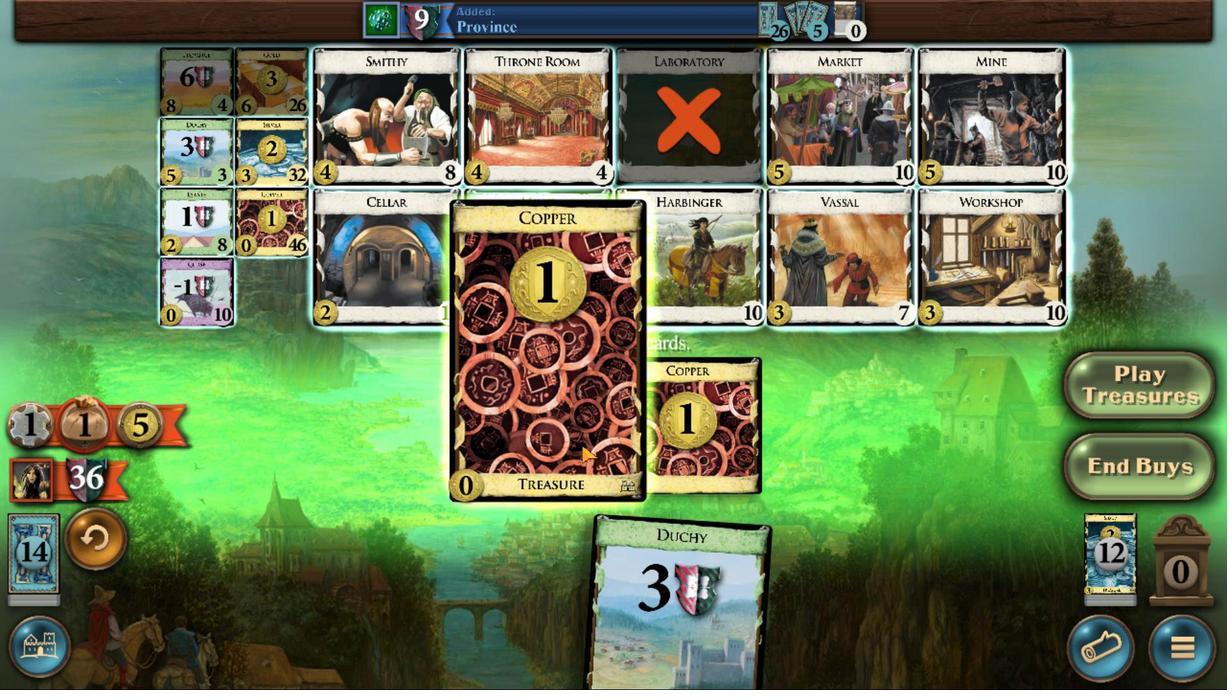 
Action: Mouse pressed left at (597, 440)
Screenshot: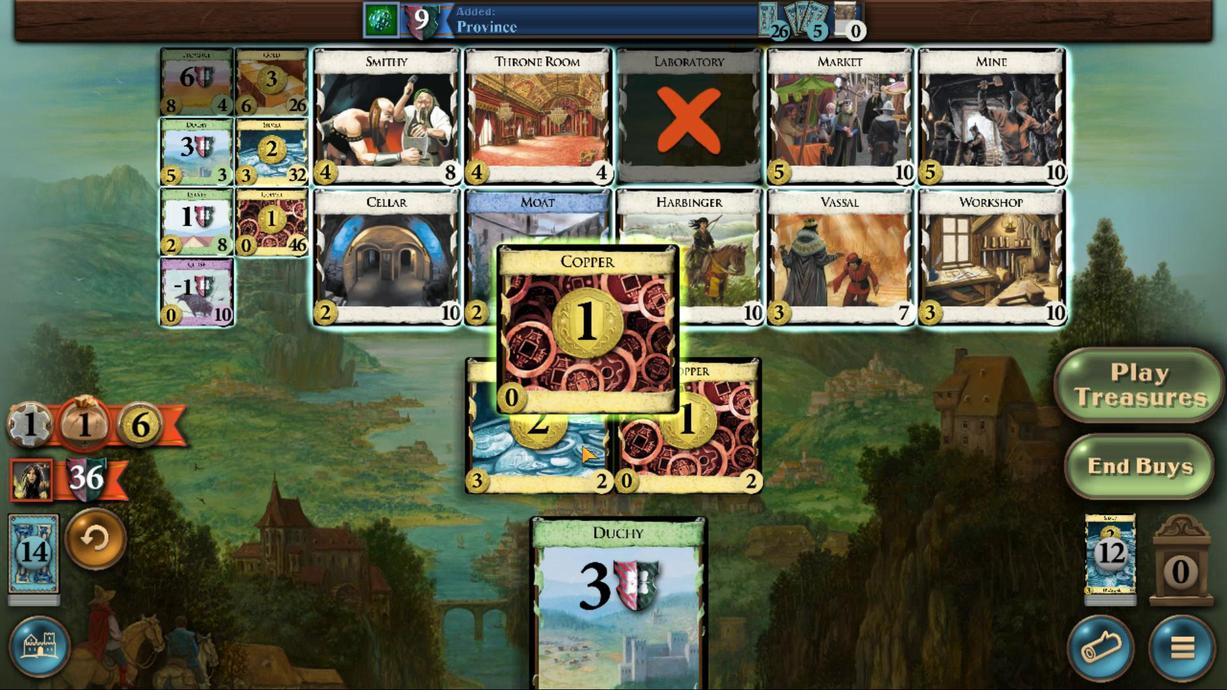 
Action: Mouse moved to (446, 400)
Screenshot: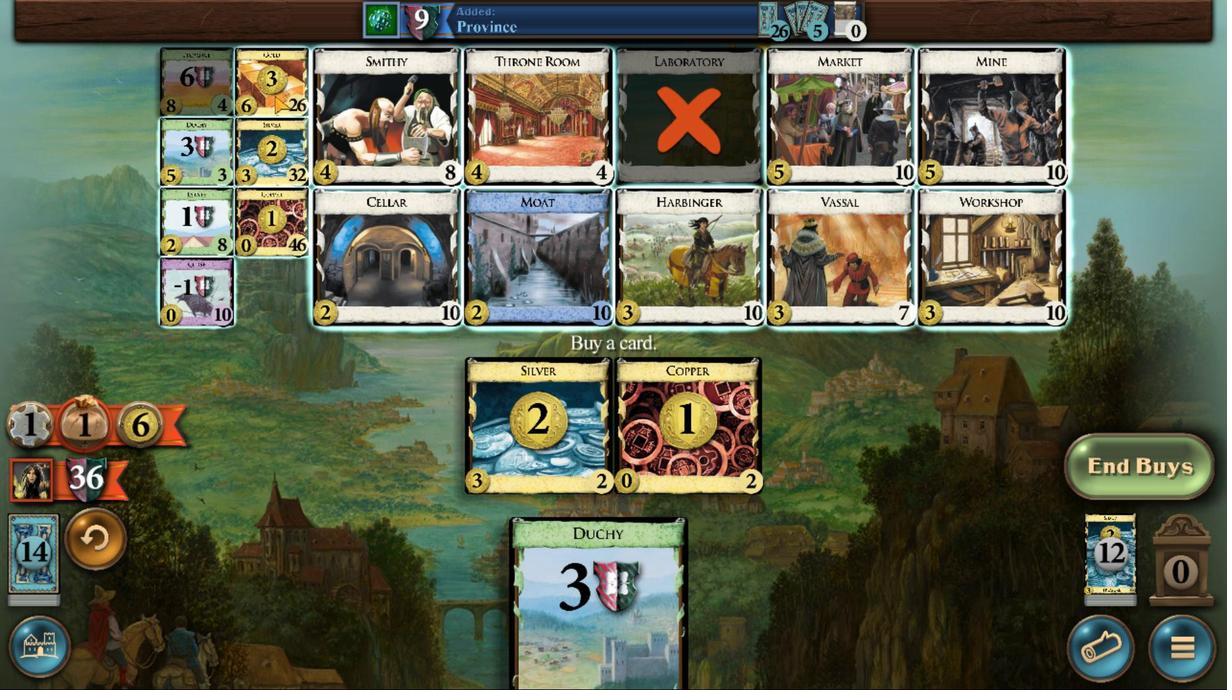 
Action: Mouse pressed left at (446, 400)
Screenshot: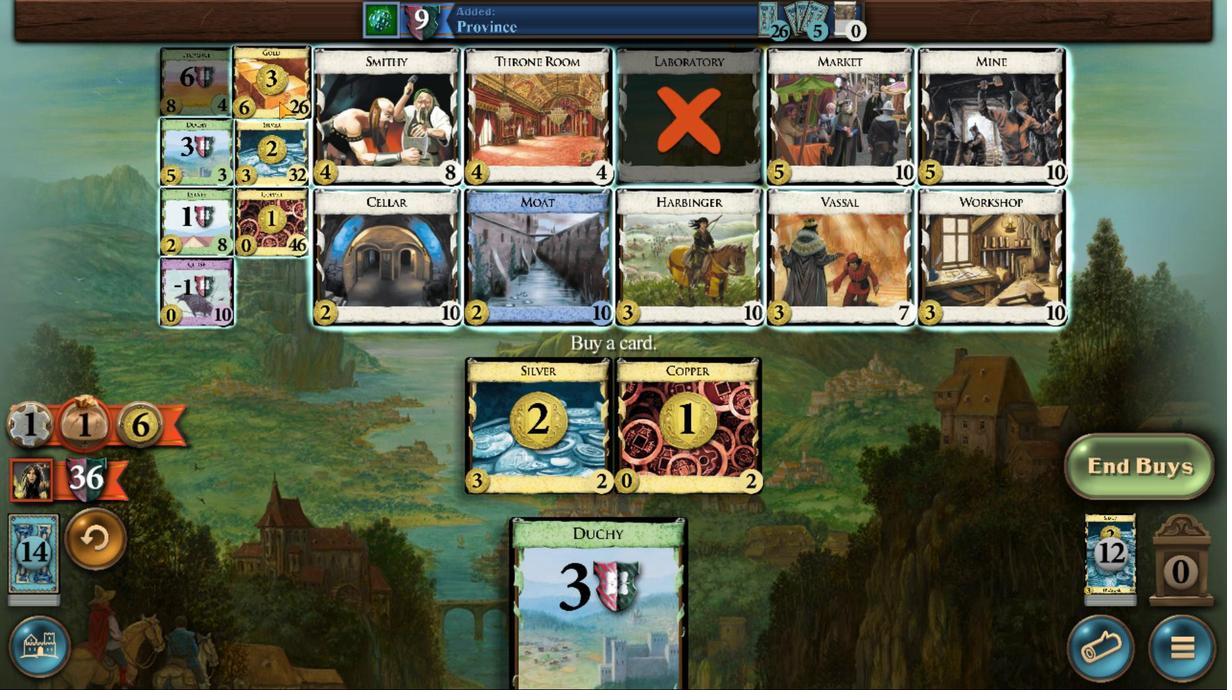 
Action: Mouse moved to (453, 456)
Screenshot: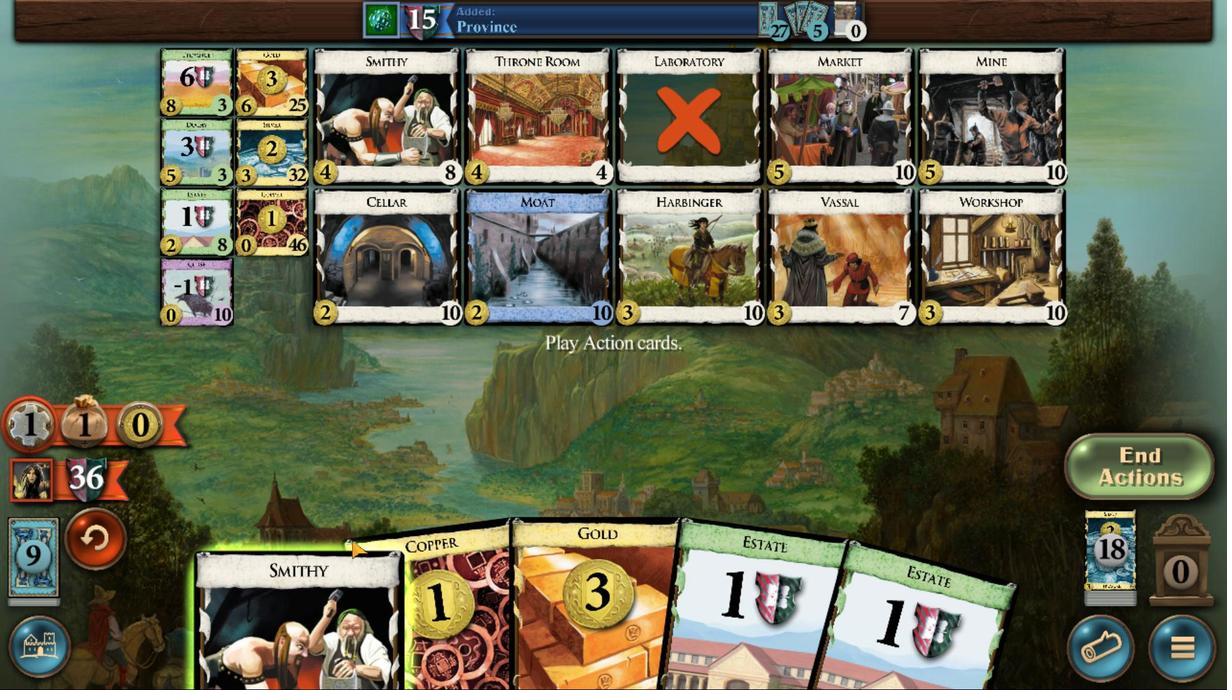 
Action: Mouse pressed left at (453, 456)
Screenshot: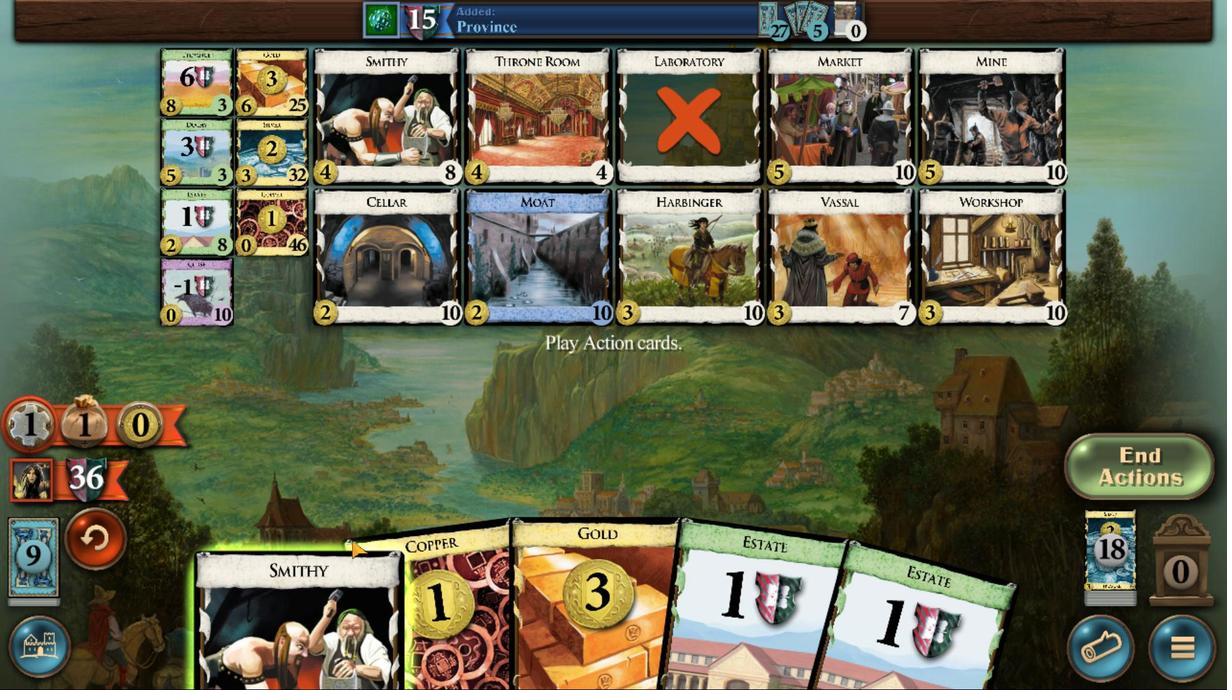 
Action: Mouse moved to (586, 455)
Screenshot: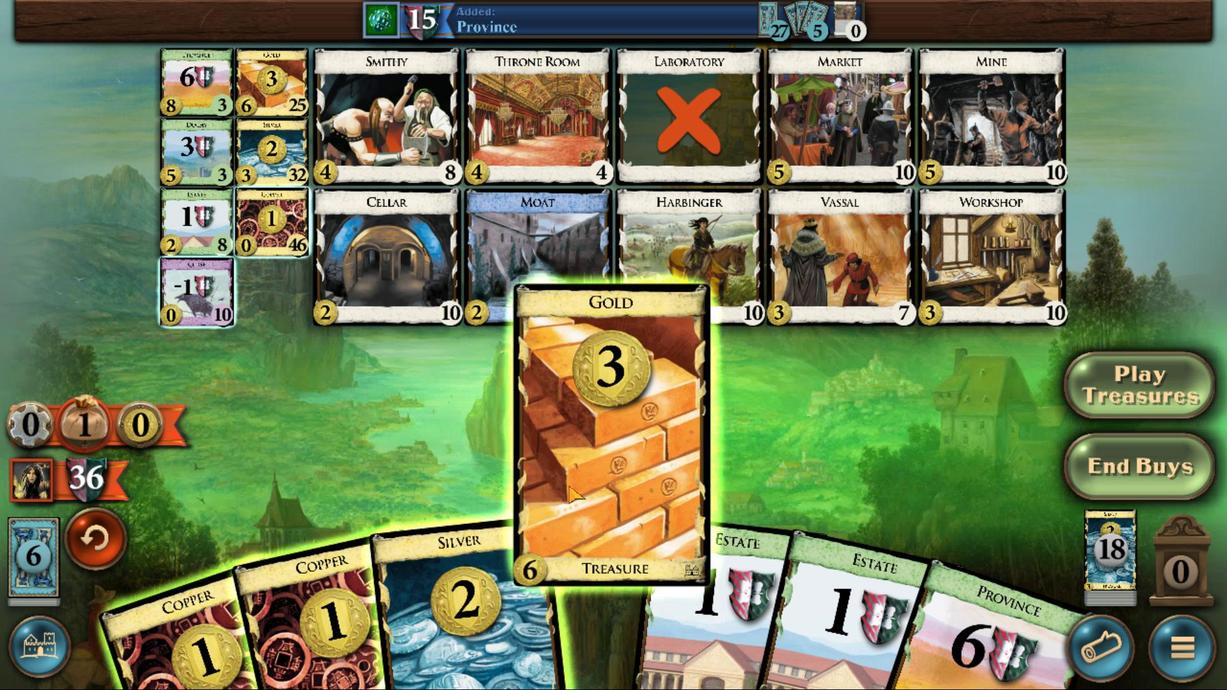 
Action: Mouse pressed left at (586, 455)
Screenshot: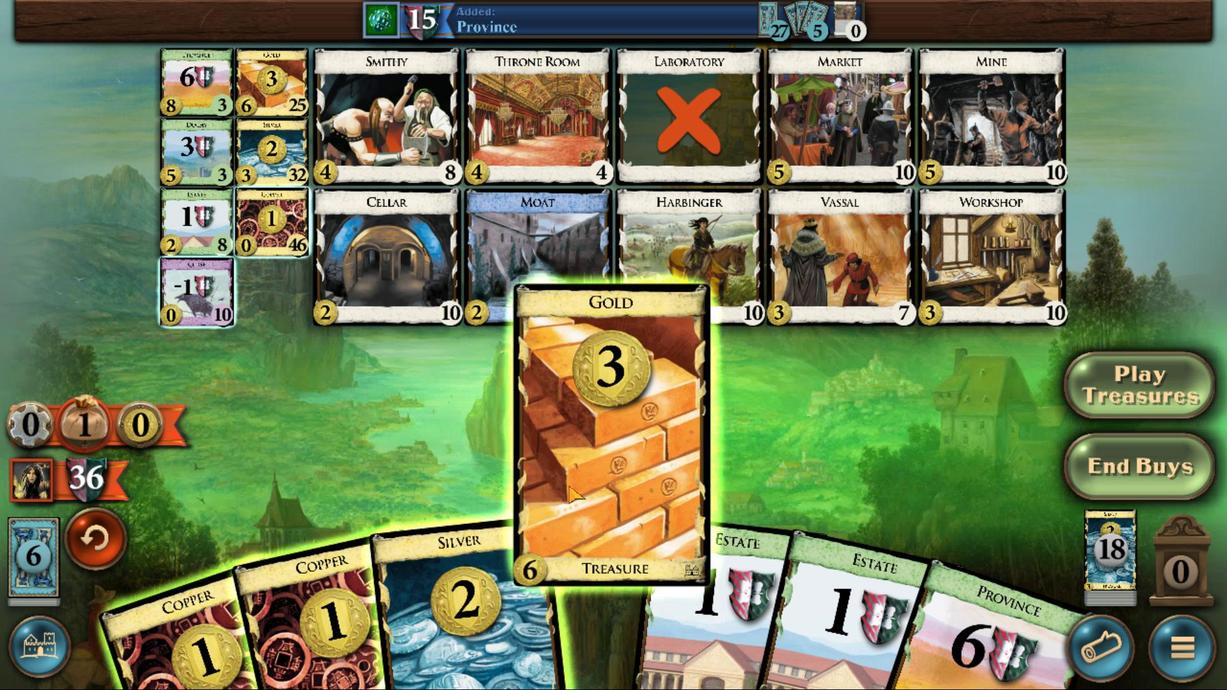 
Action: Mouse moved to (566, 458)
Screenshot: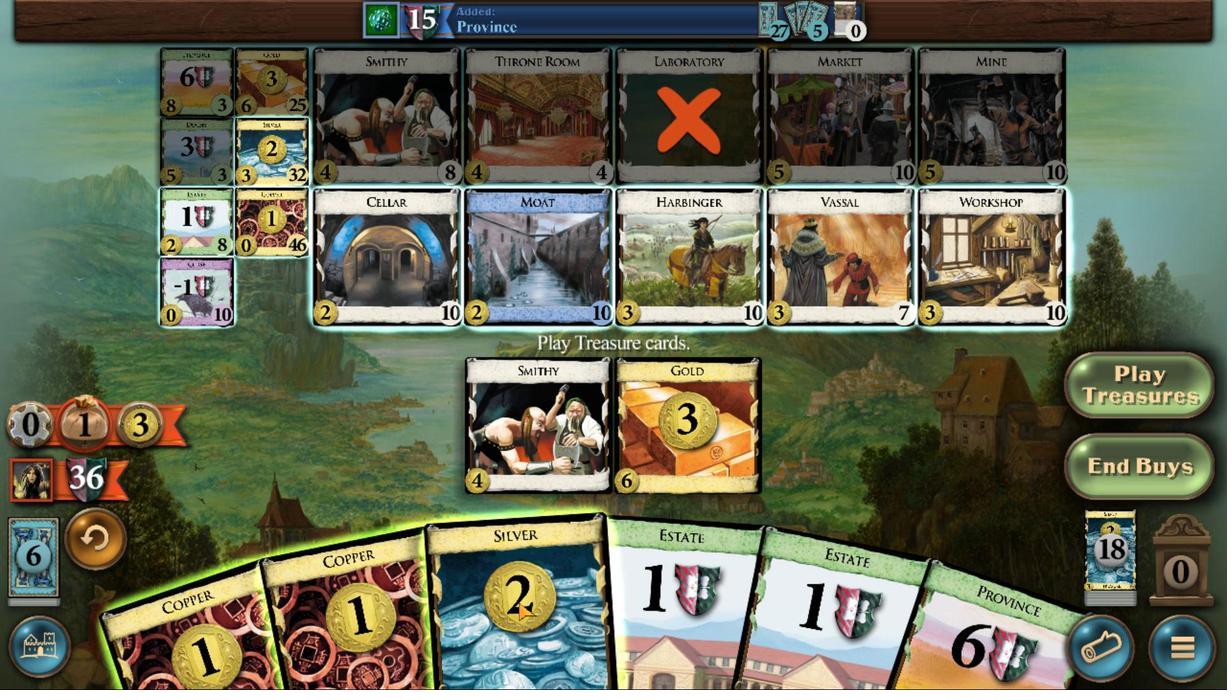 
Action: Mouse pressed left at (566, 458)
Screenshot: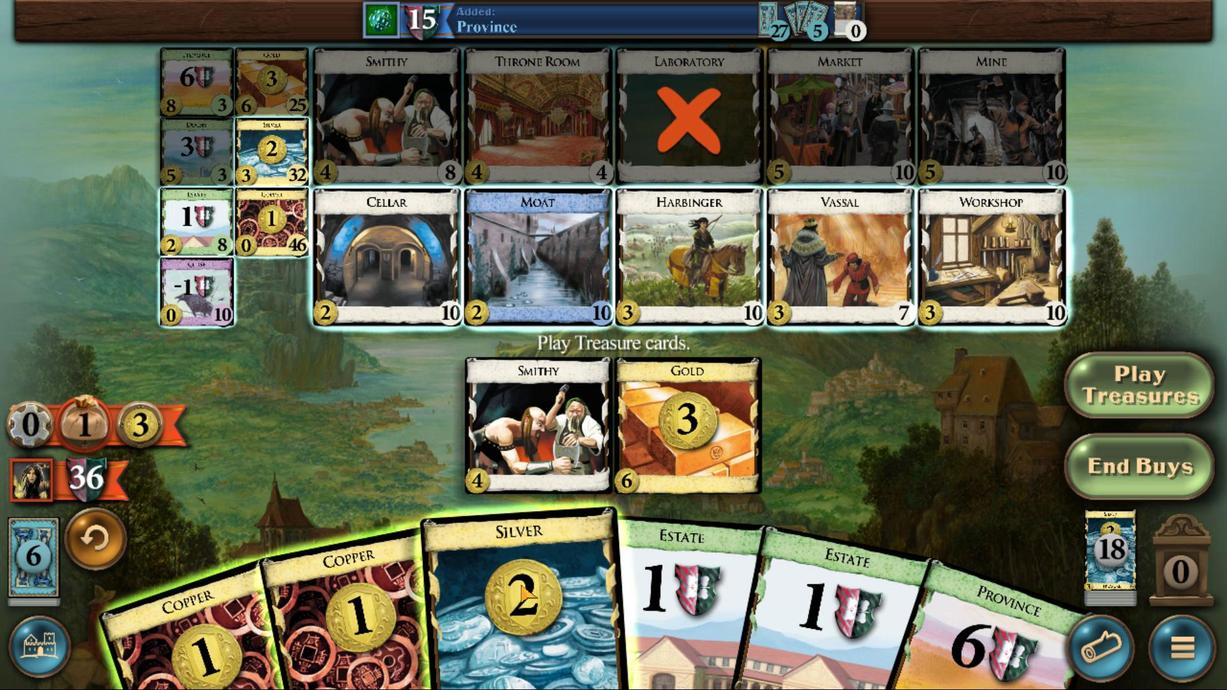 
Action: Mouse moved to (463, 460)
Screenshot: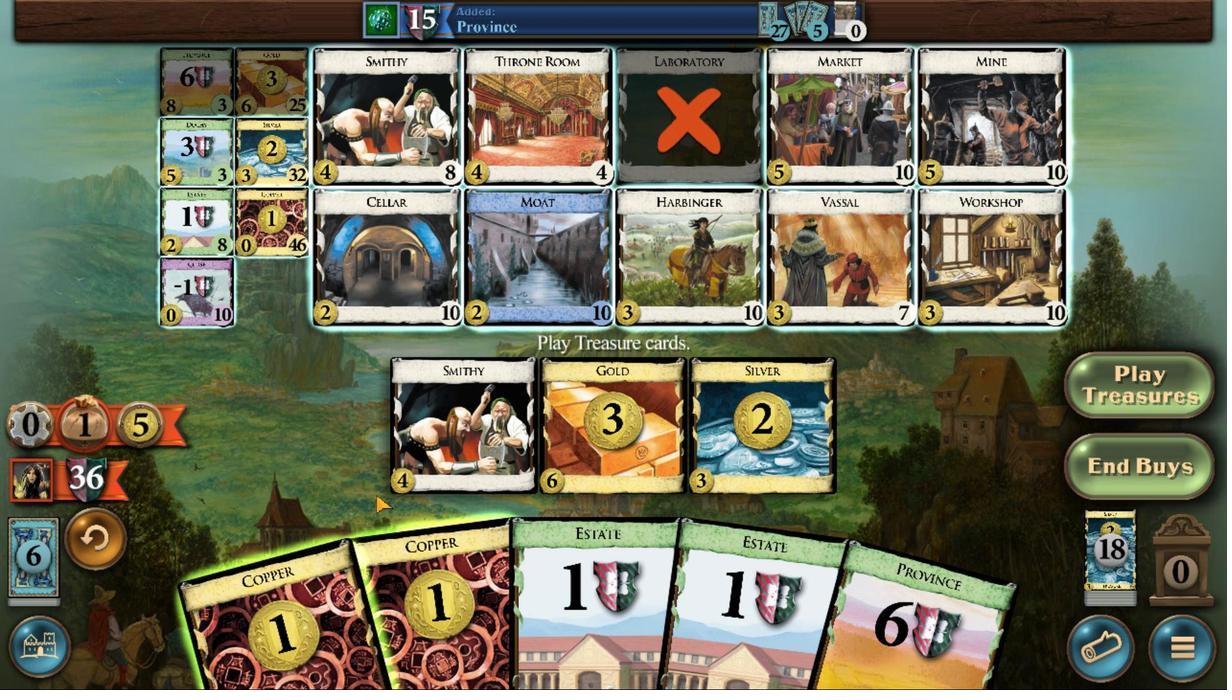 
Action: Mouse pressed left at (463, 460)
Screenshot: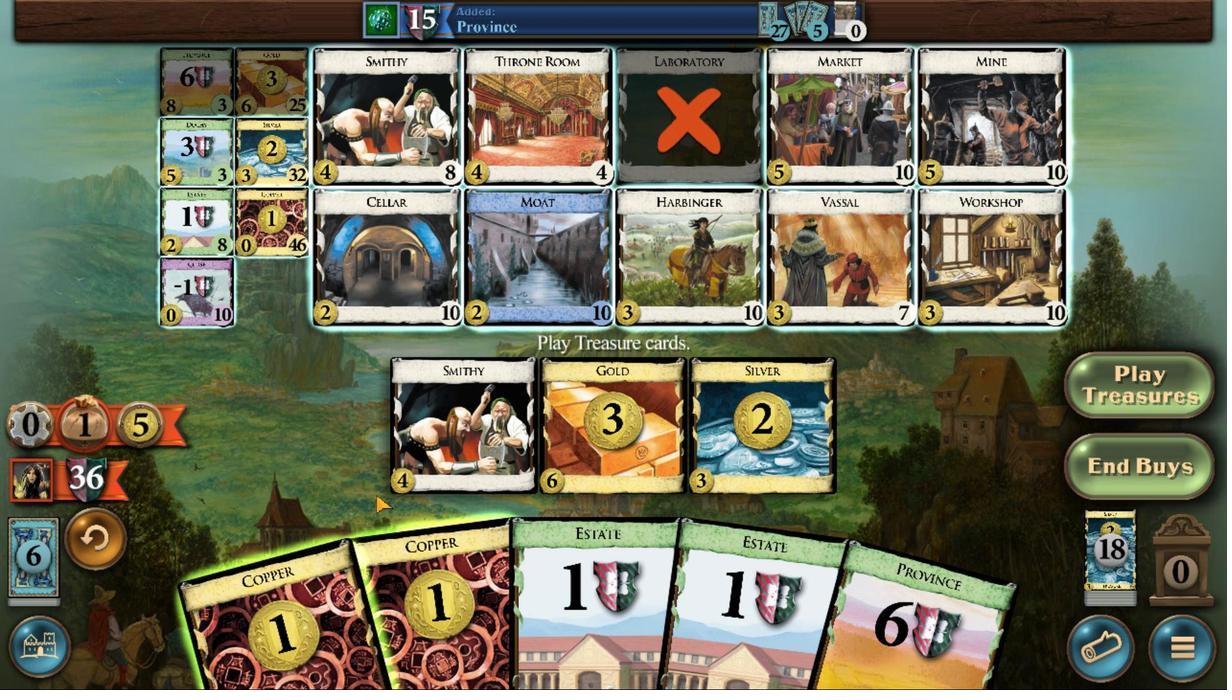 
Action: Mouse moved to (442, 400)
Screenshot: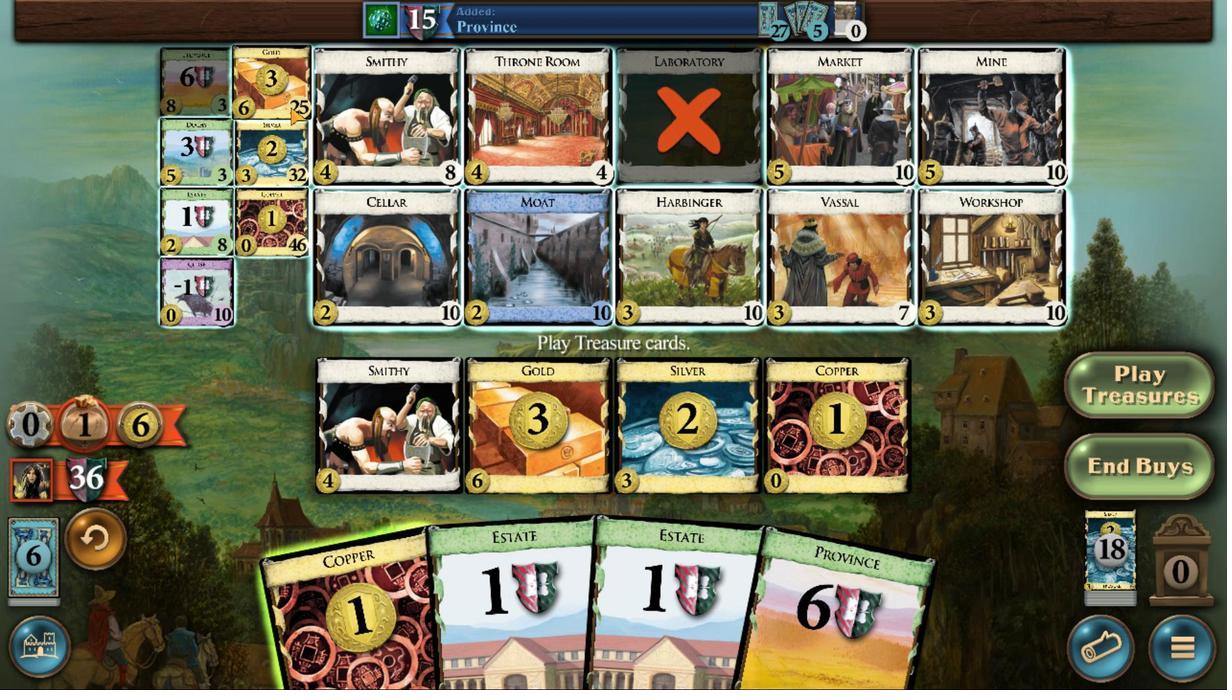 
Action: Mouse pressed left at (442, 400)
Screenshot: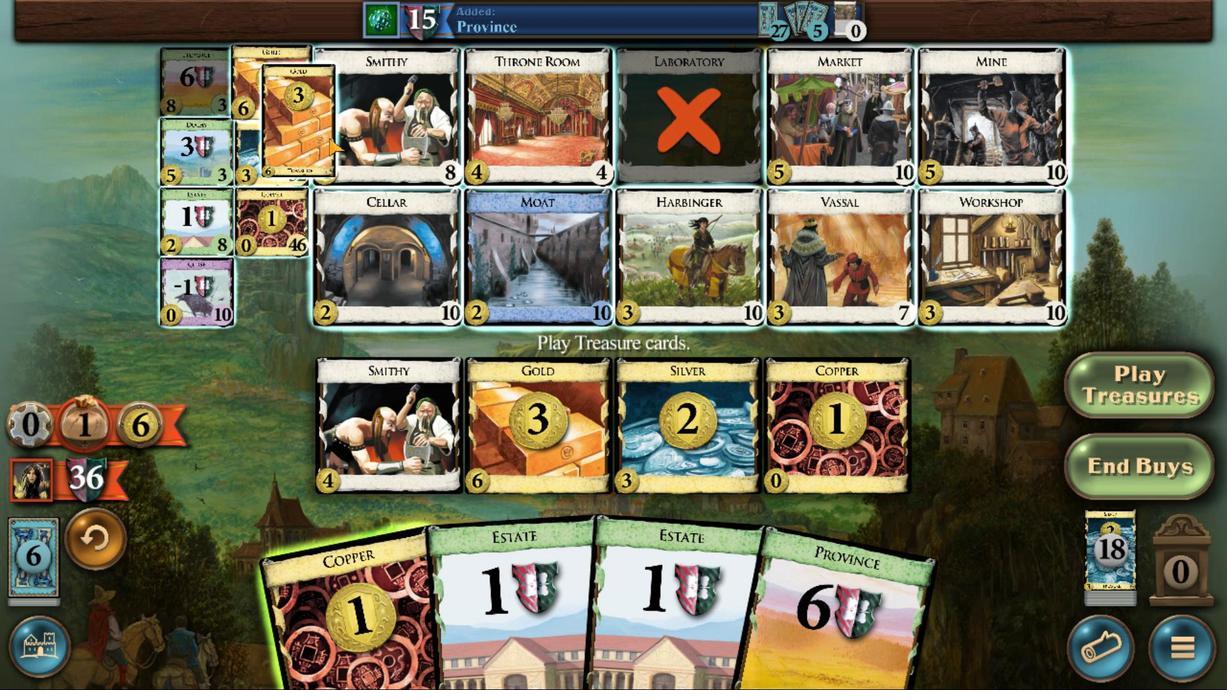 
Action: Mouse moved to (545, 461)
Screenshot: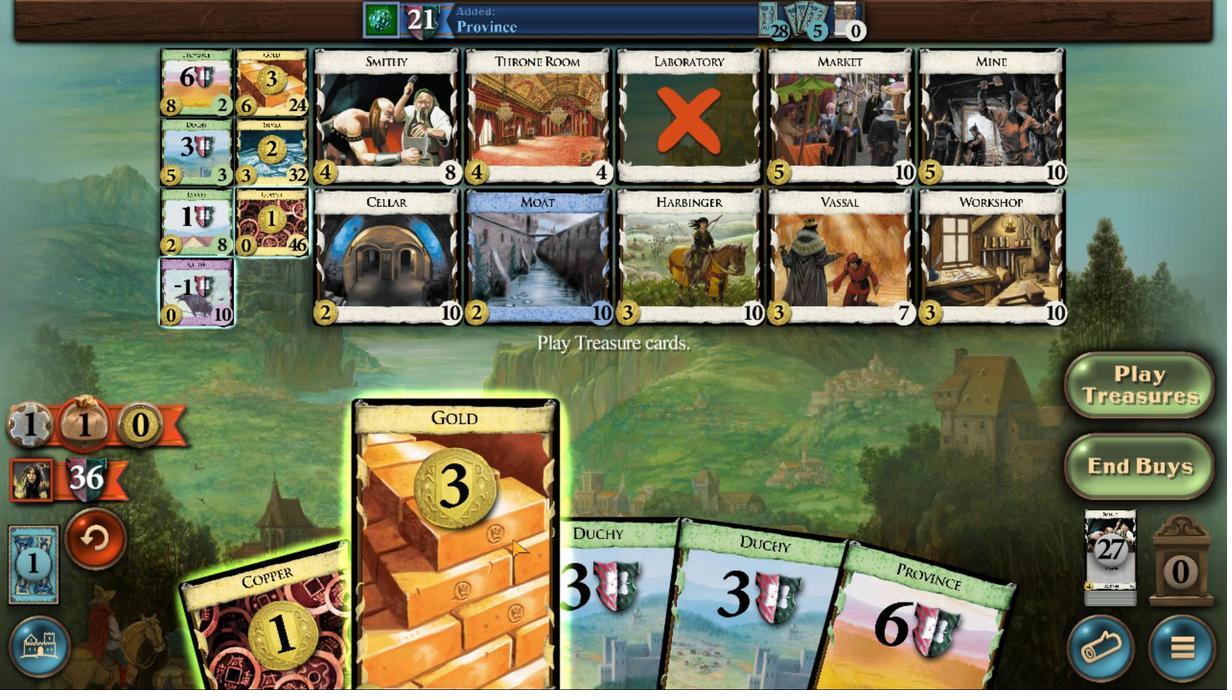 
Action: Mouse pressed left at (545, 461)
Screenshot: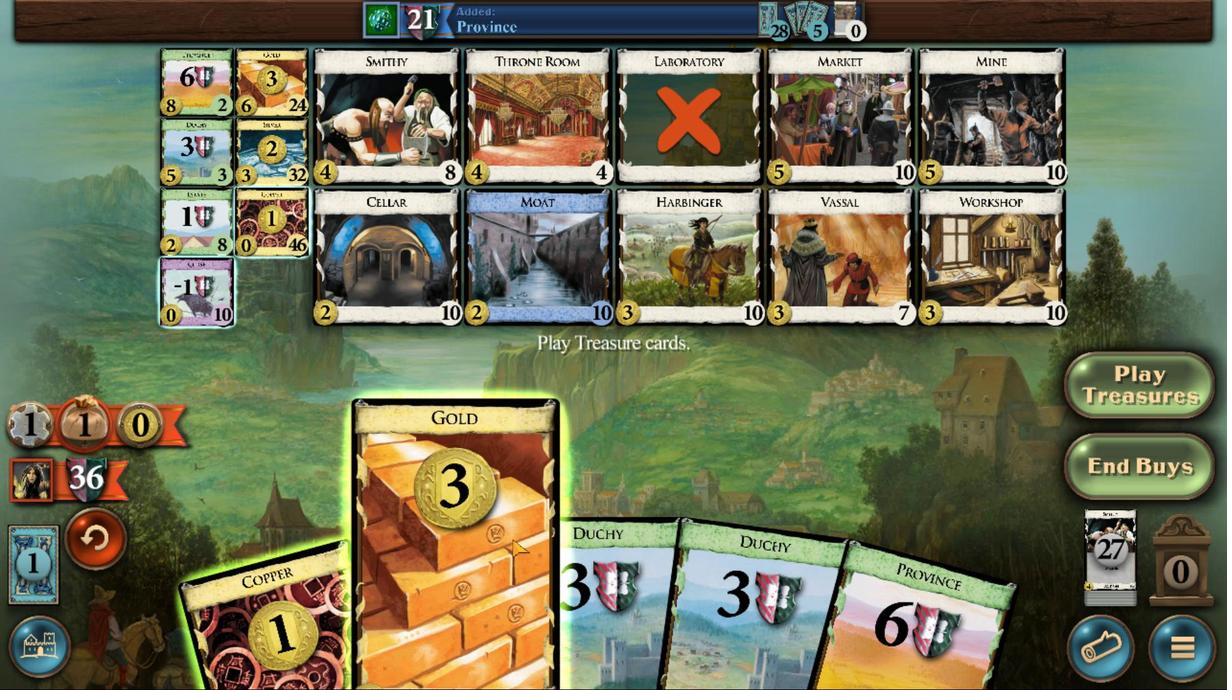 
Action: Mouse moved to (444, 408)
Screenshot: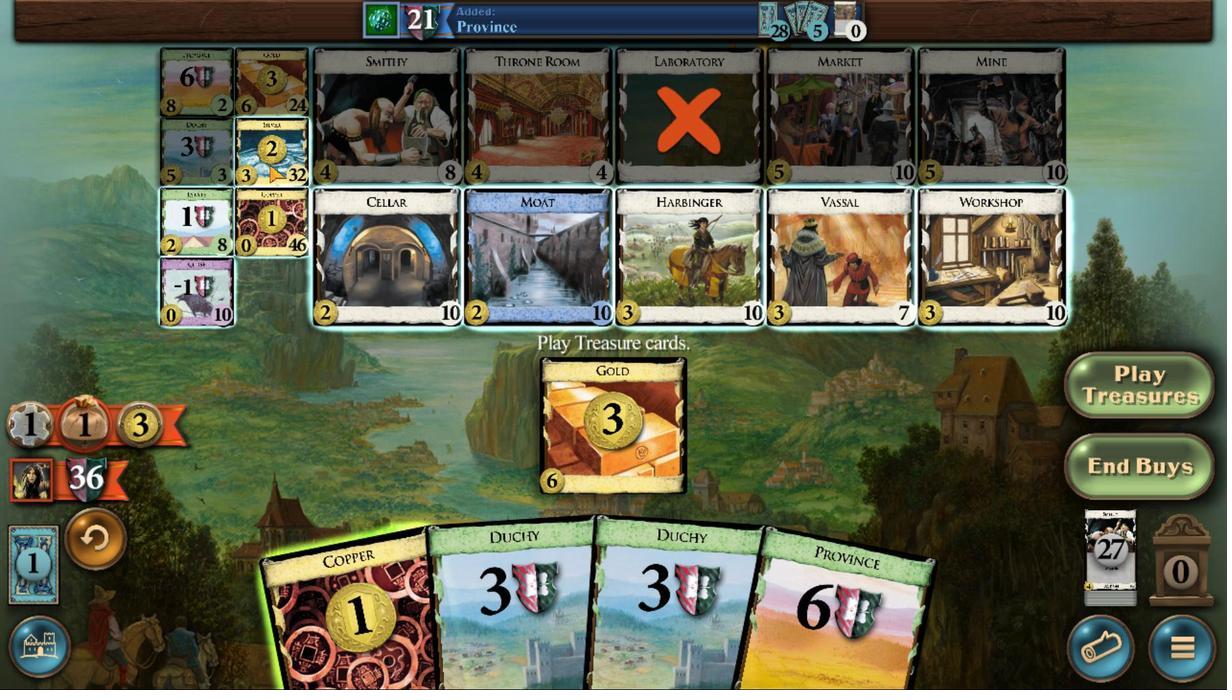 
Action: Mouse pressed left at (444, 408)
Screenshot: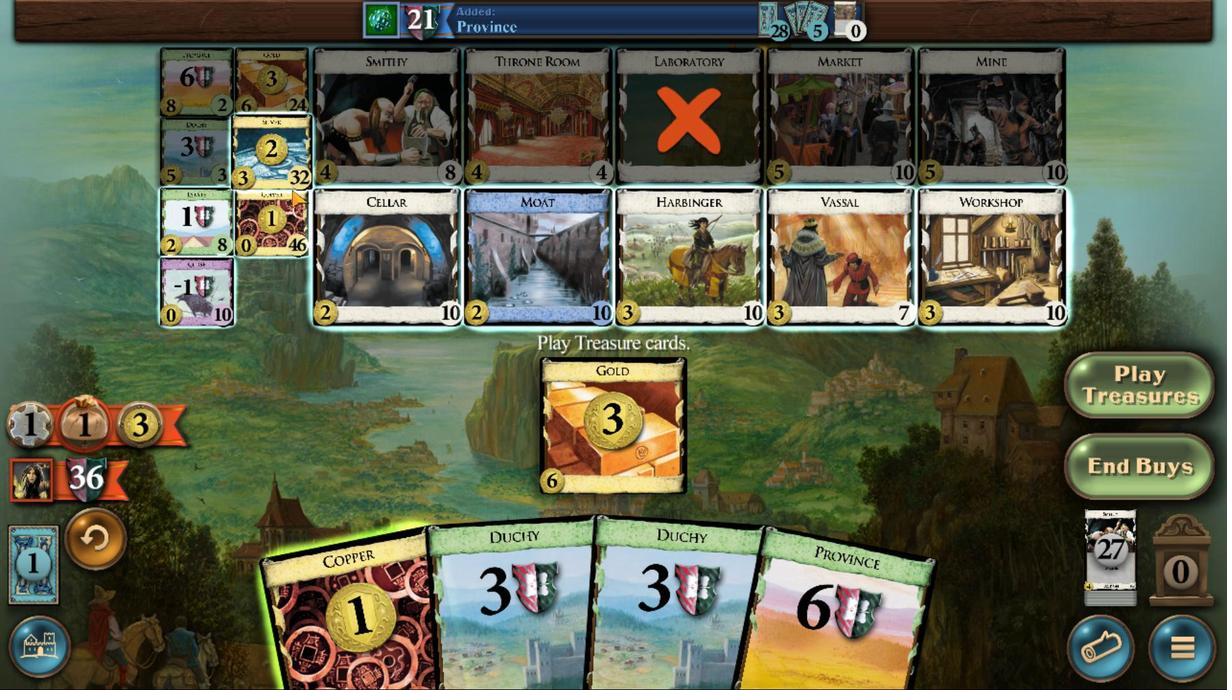 
Action: Mouse moved to (679, 462)
Screenshot: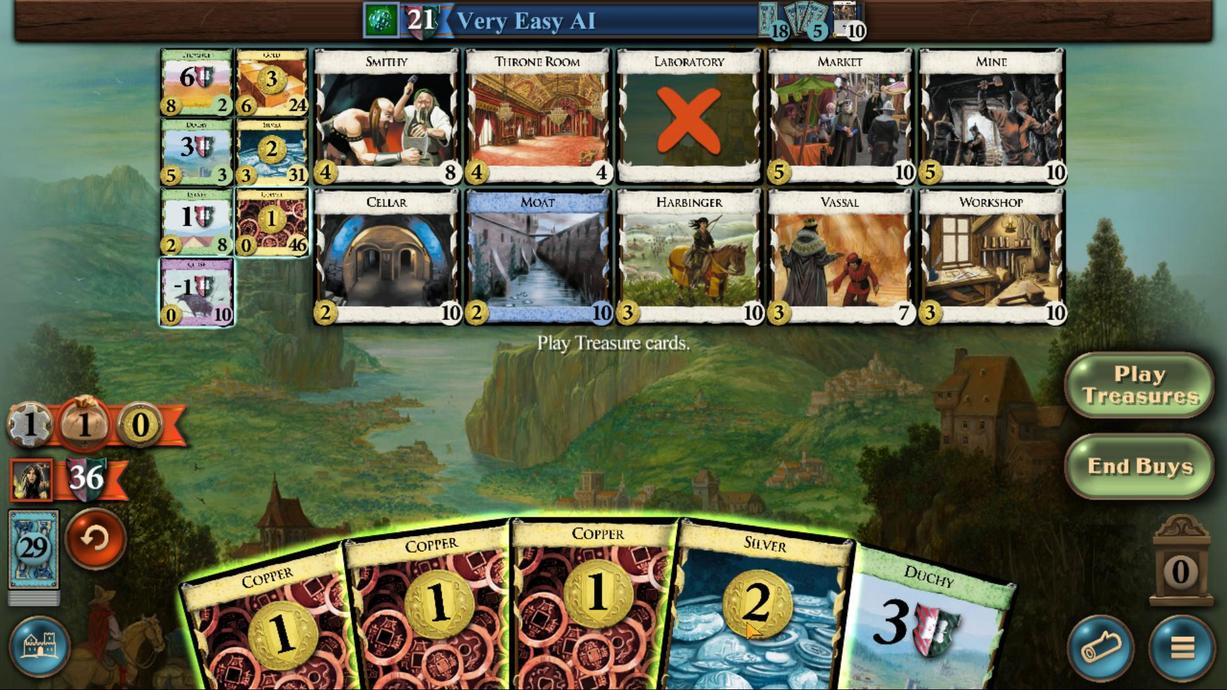 
Action: Mouse pressed left at (679, 462)
Screenshot: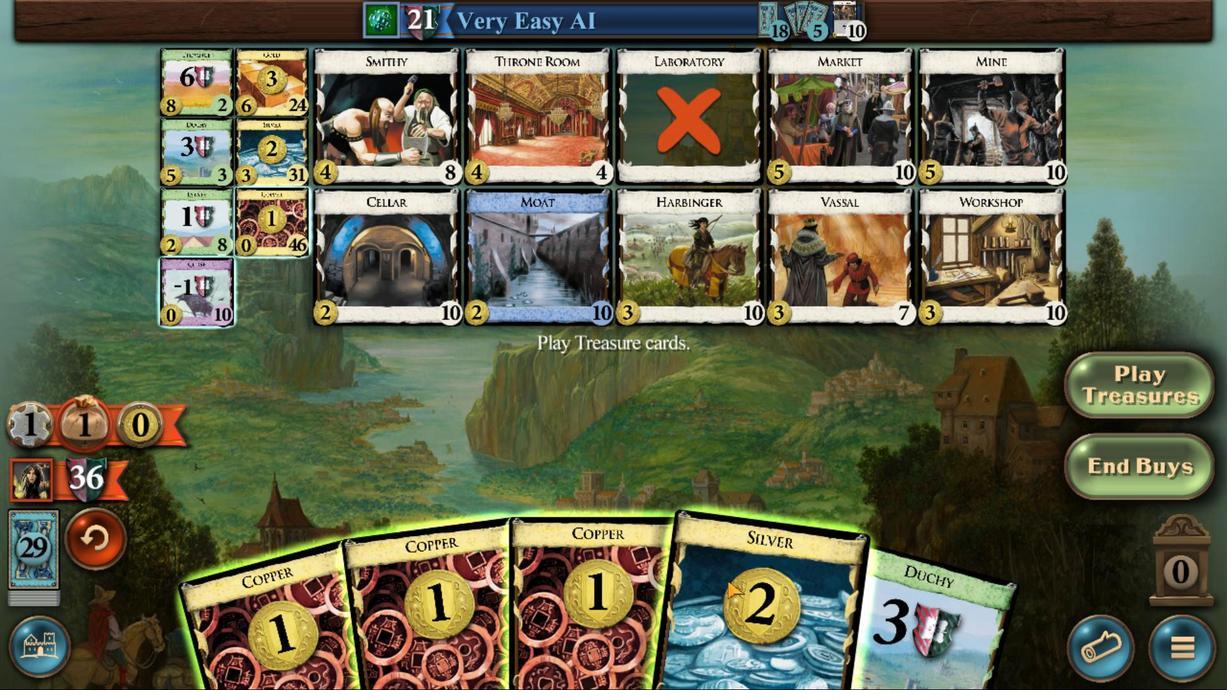 
Action: Mouse moved to (634, 463)
Screenshot: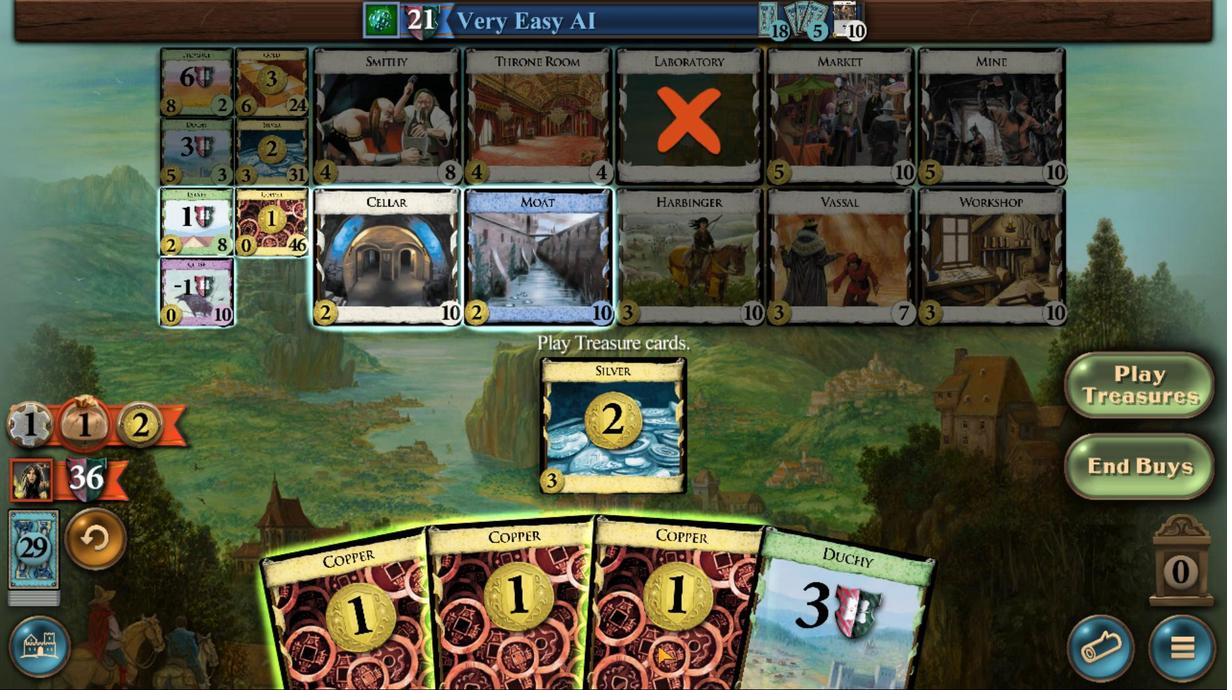 
Action: Mouse pressed left at (634, 463)
Screenshot: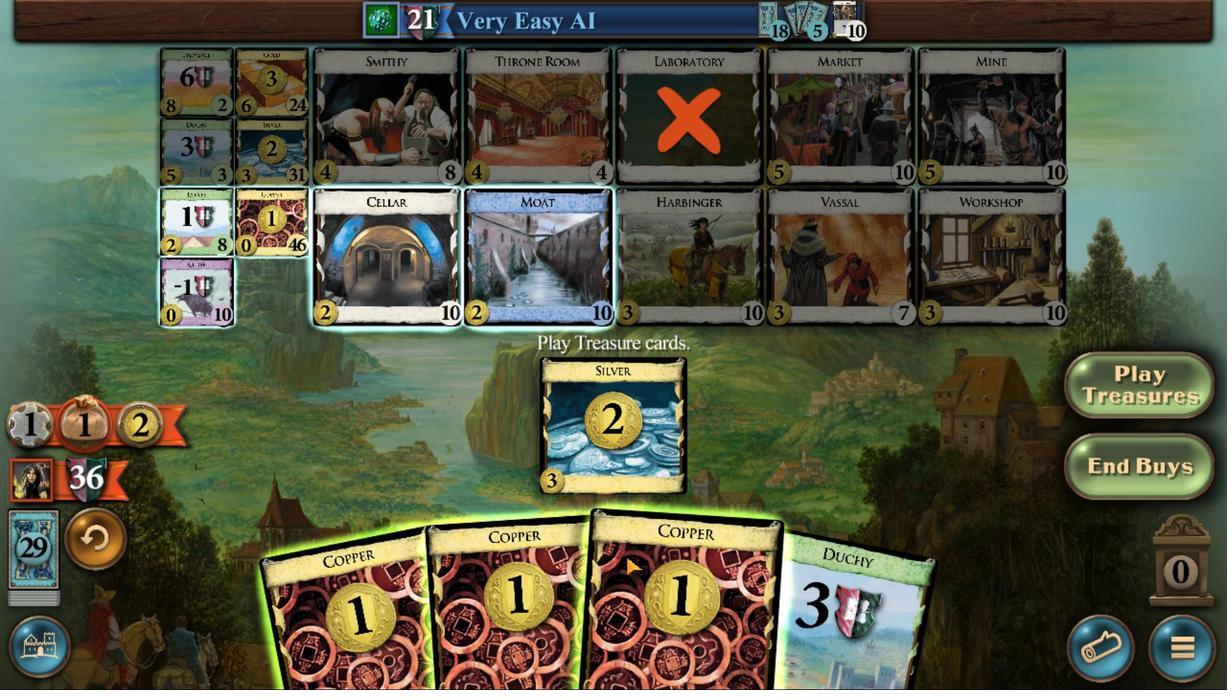 
Action: Mouse moved to (591, 458)
Screenshot: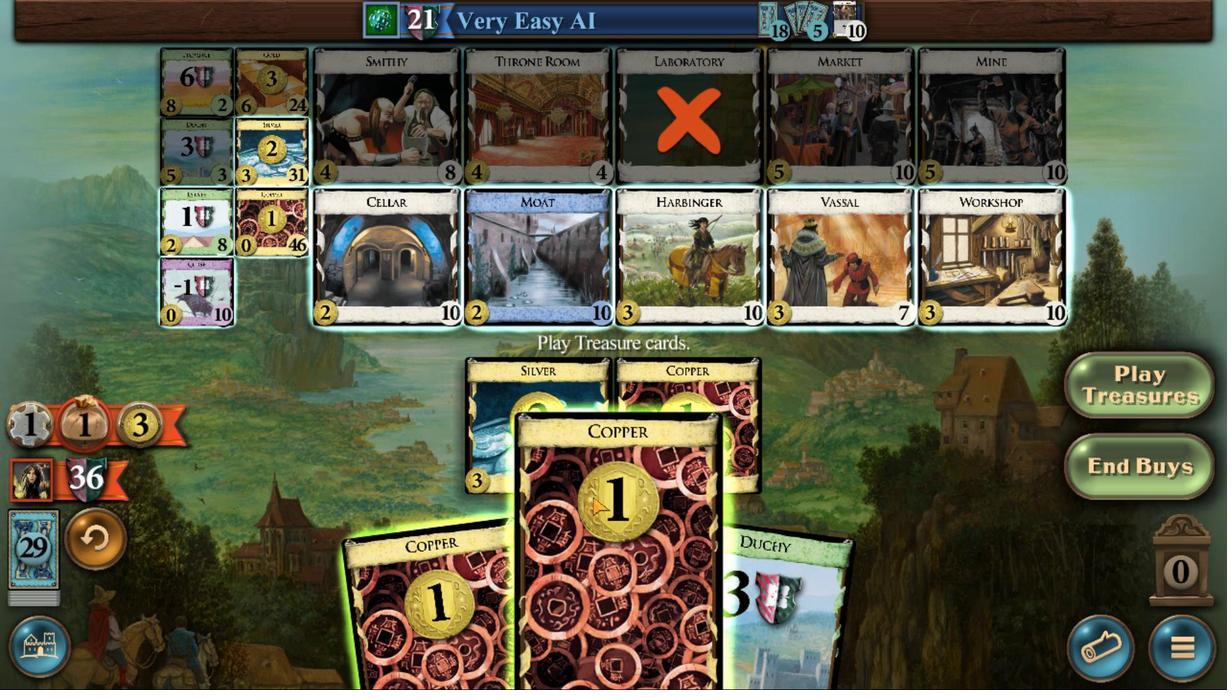 
Action: Mouse pressed left at (591, 458)
Screenshot: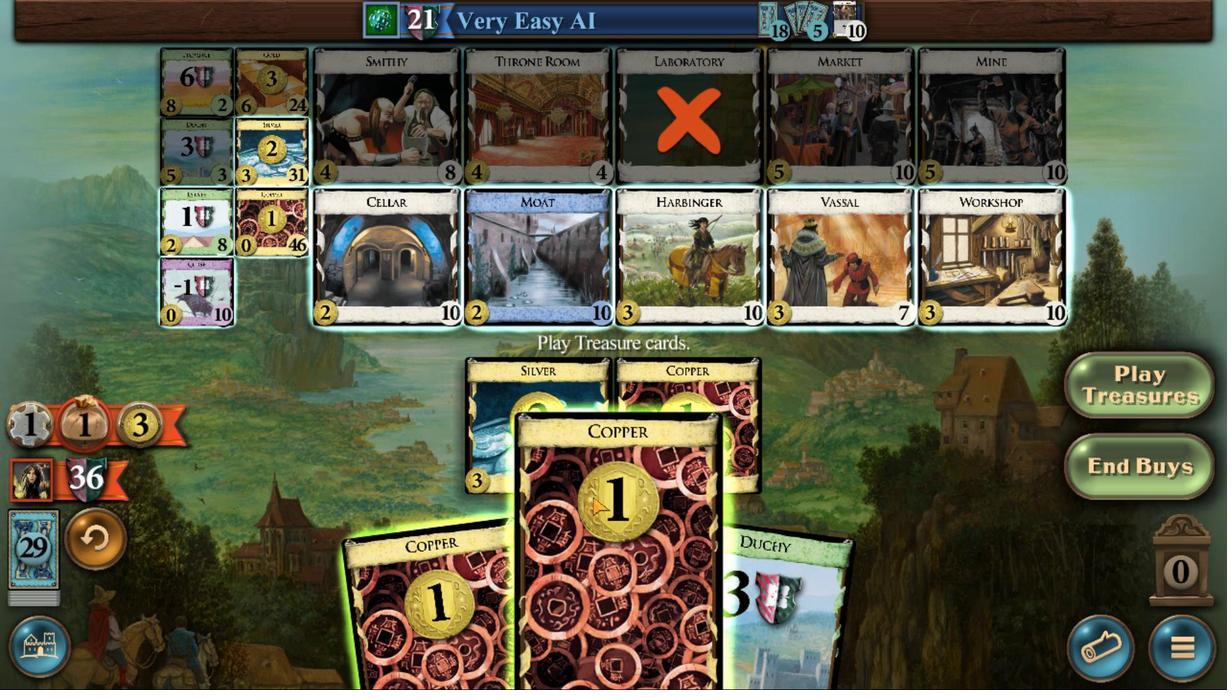 
Action: Mouse moved to (557, 458)
Screenshot: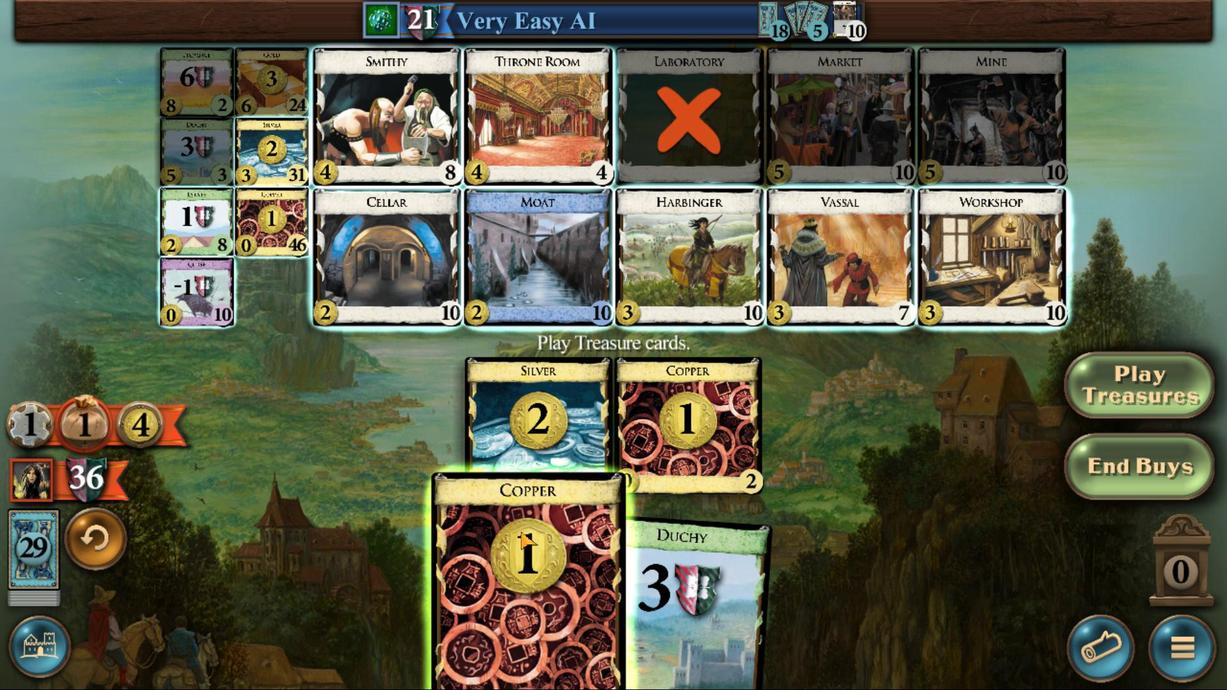 
Action: Mouse pressed left at (557, 458)
Screenshot: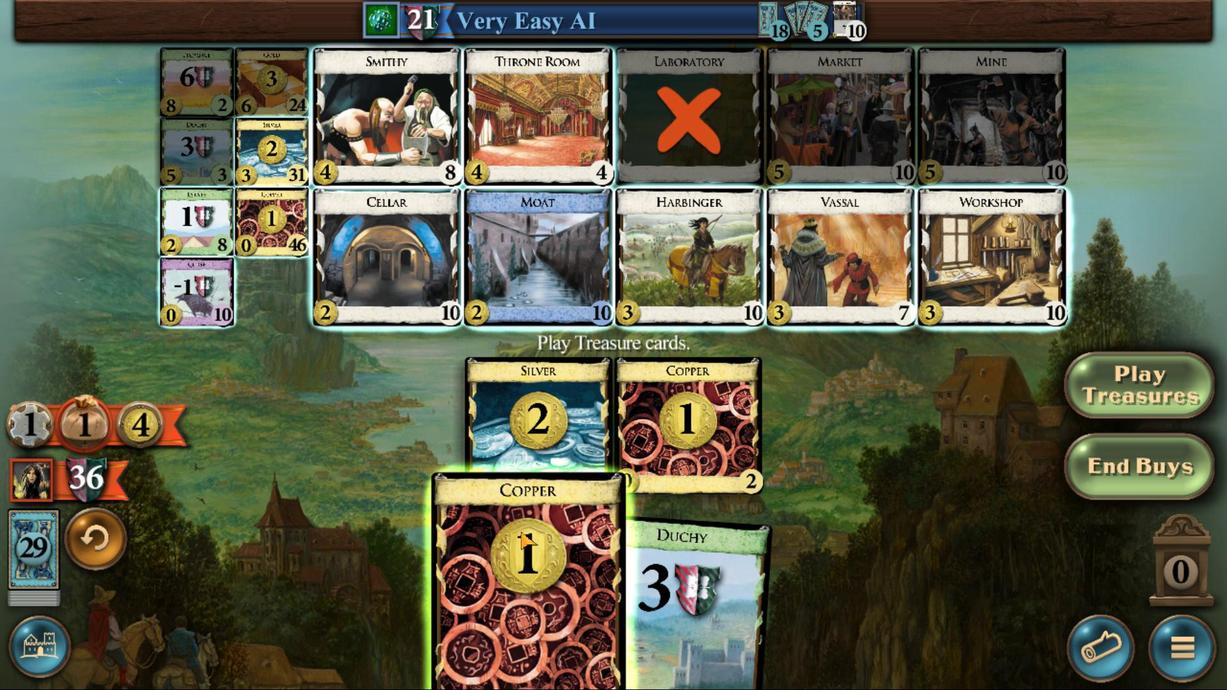 
Action: Mouse moved to (412, 407)
Screenshot: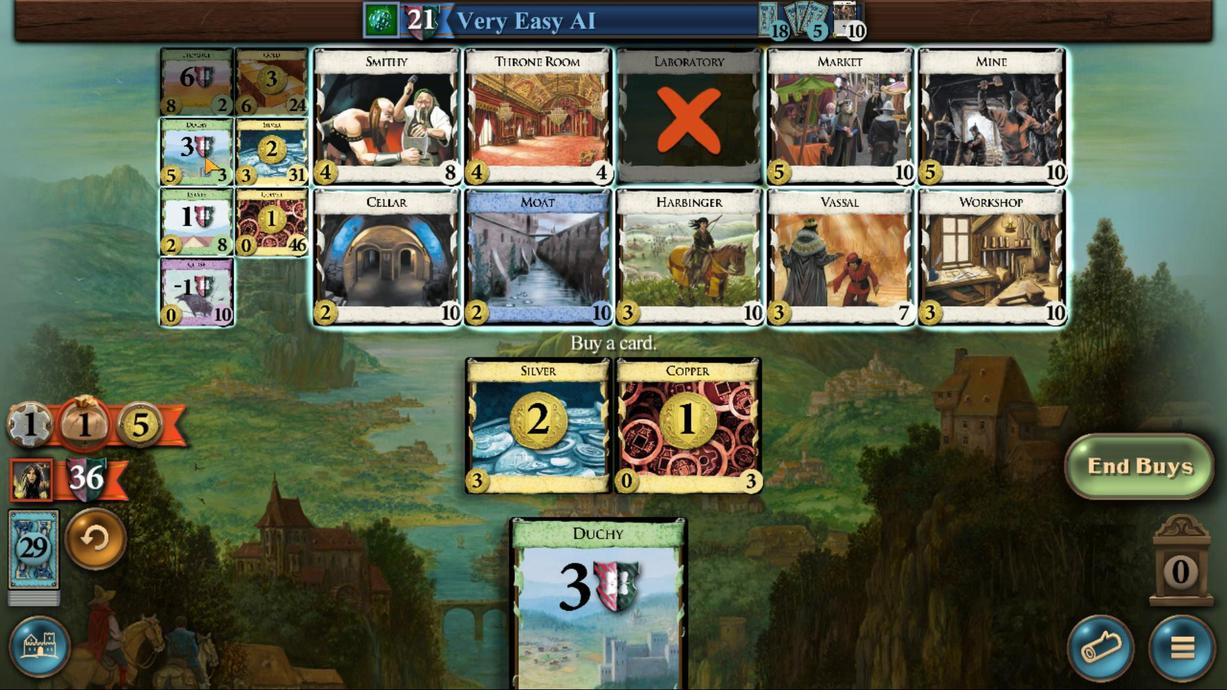 
Action: Mouse pressed left at (412, 407)
Screenshot: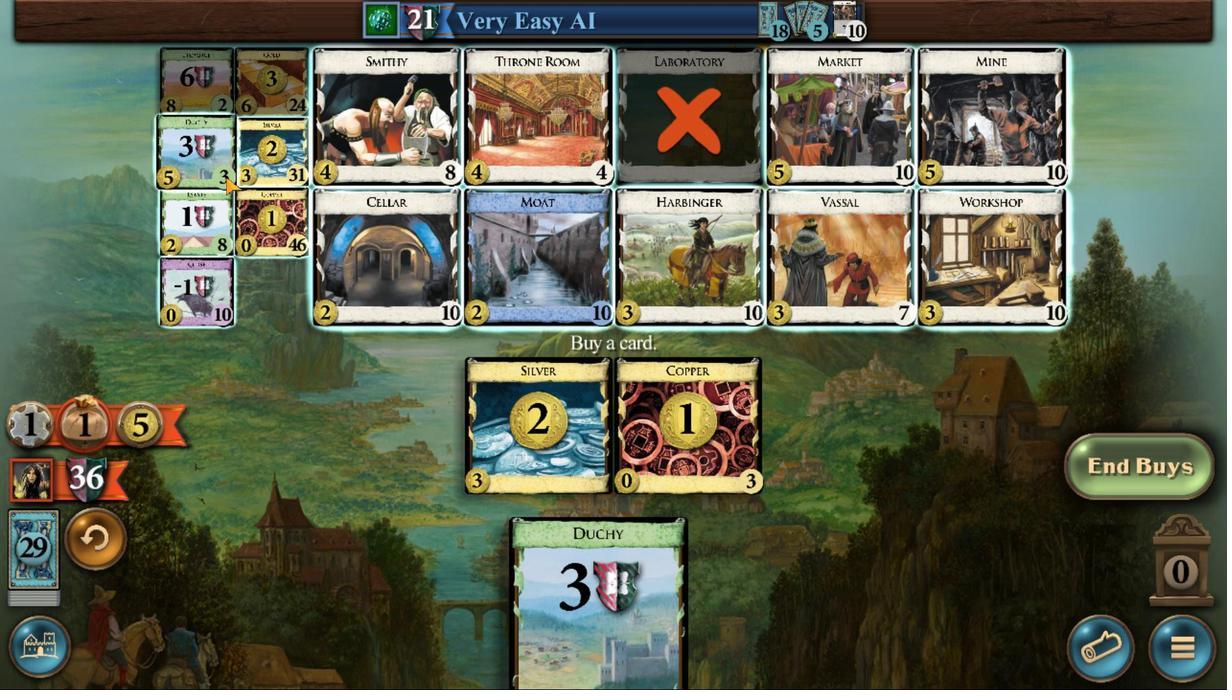 
Action: Mouse moved to (533, 462)
Screenshot: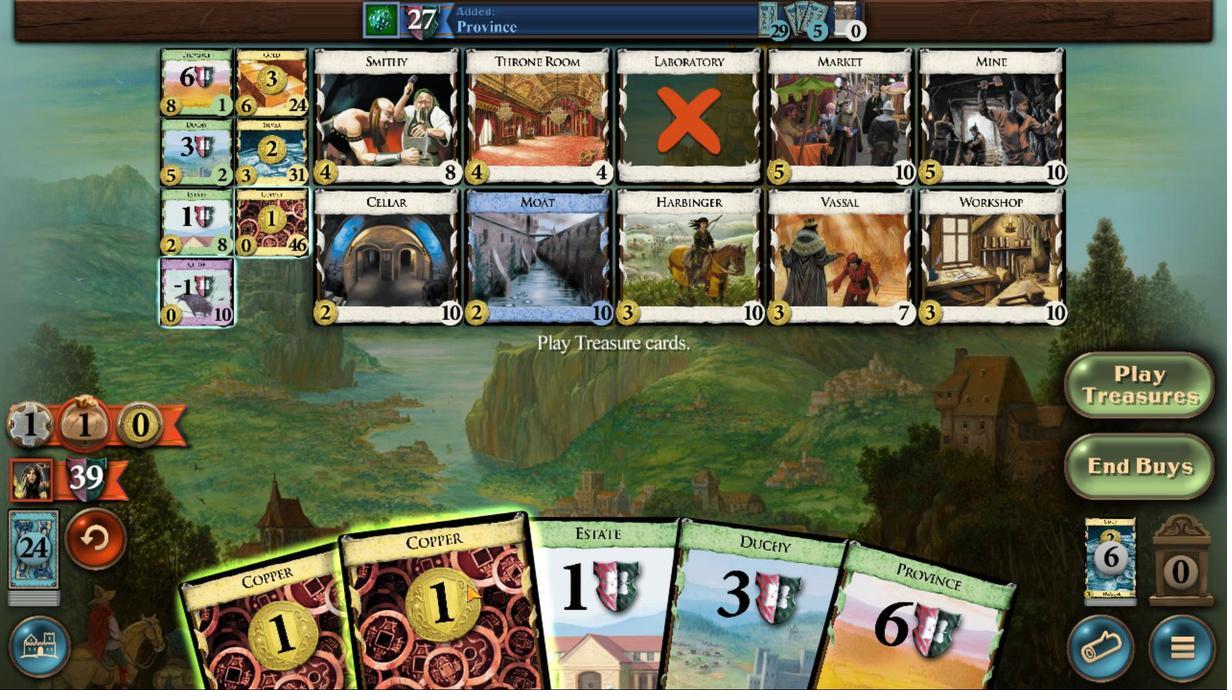 
Action: Mouse pressed left at (533, 462)
Screenshot: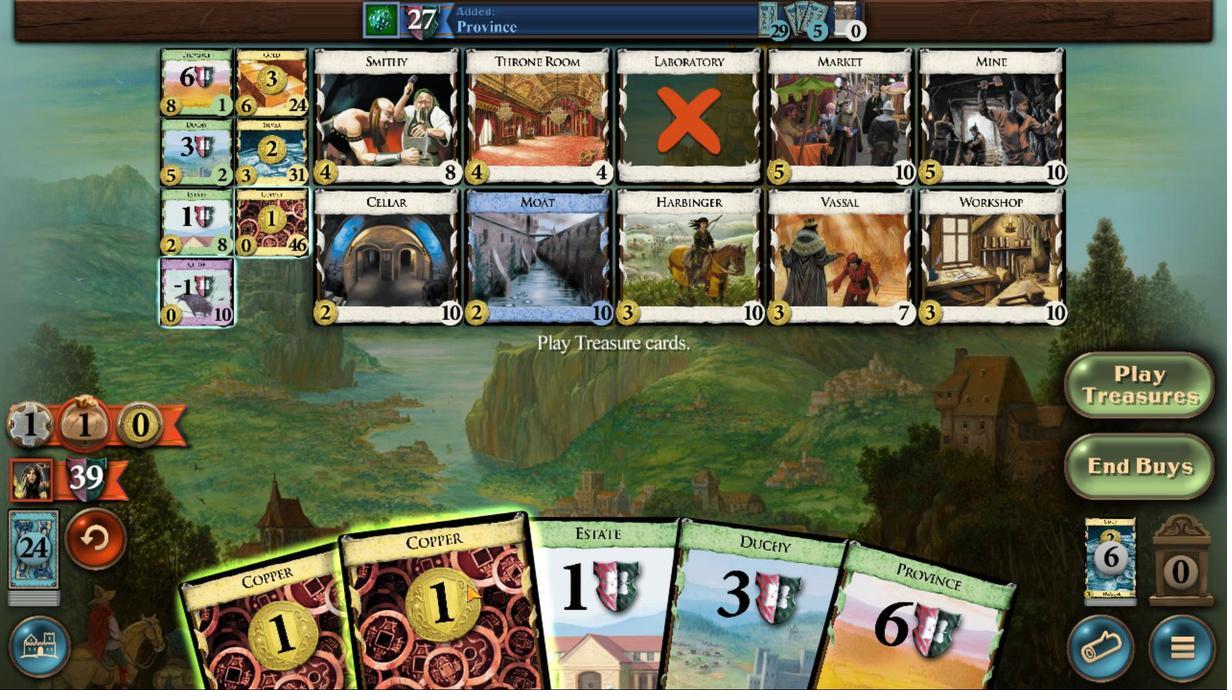 
Action: Mouse moved to (451, 414)
Screenshot: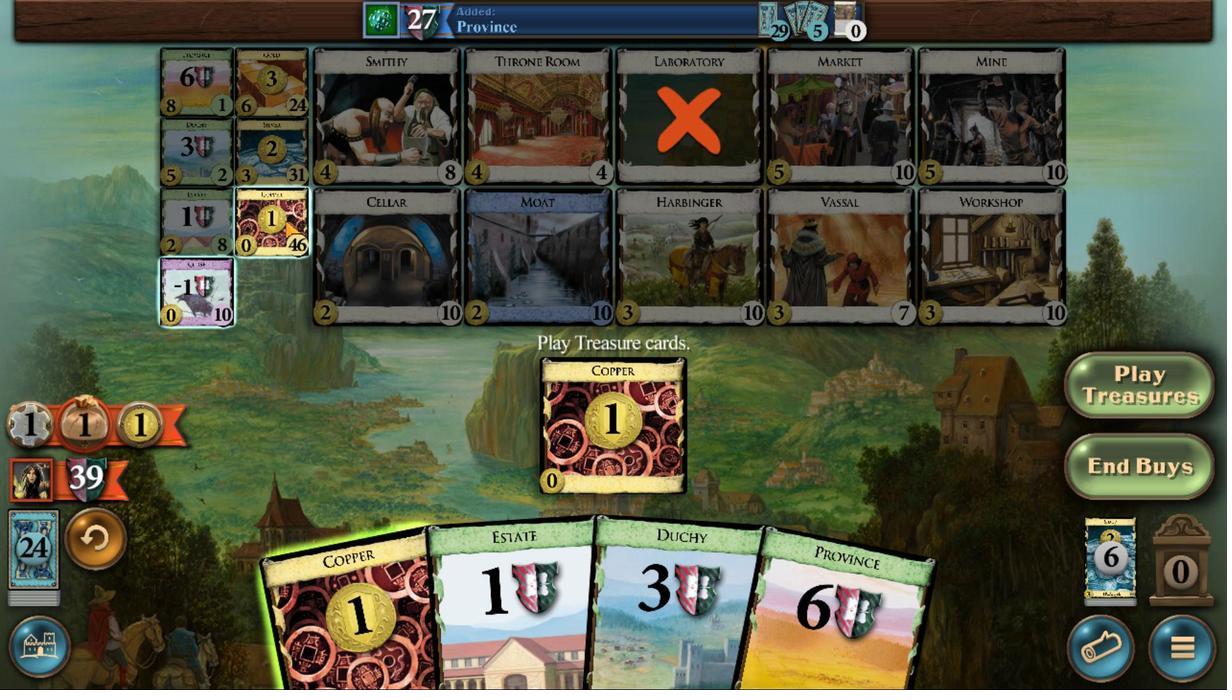 
Action: Mouse pressed left at (451, 414)
Screenshot: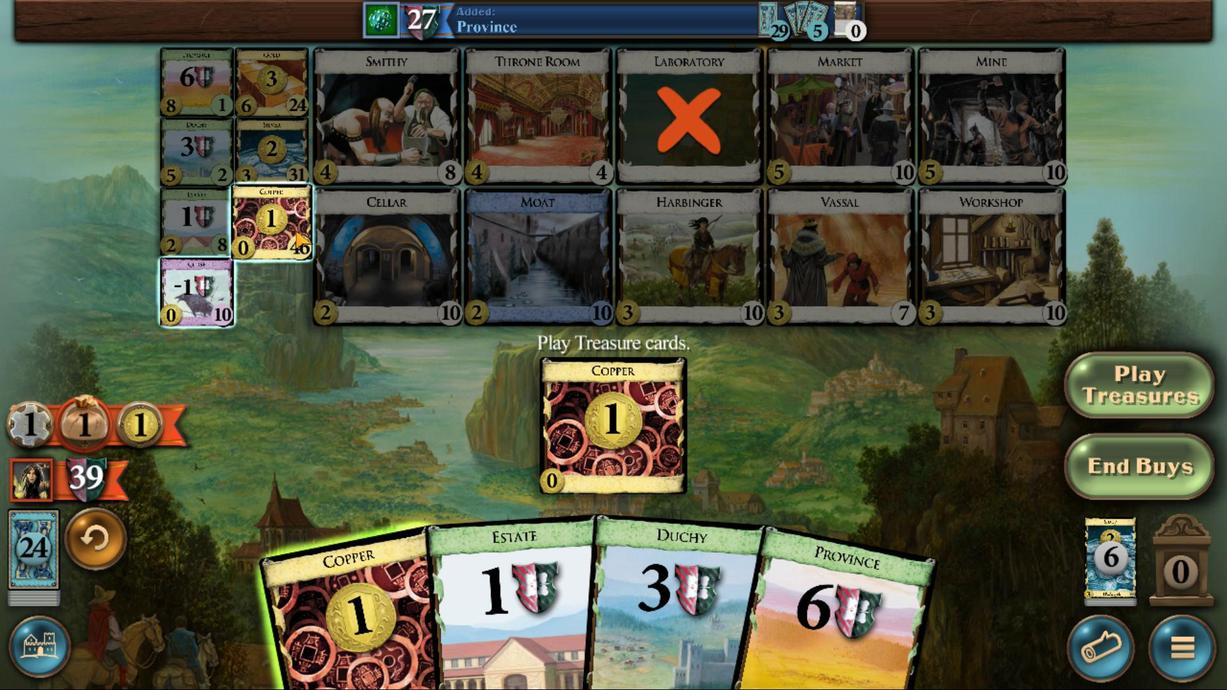 
Action: Mouse moved to (589, 455)
Screenshot: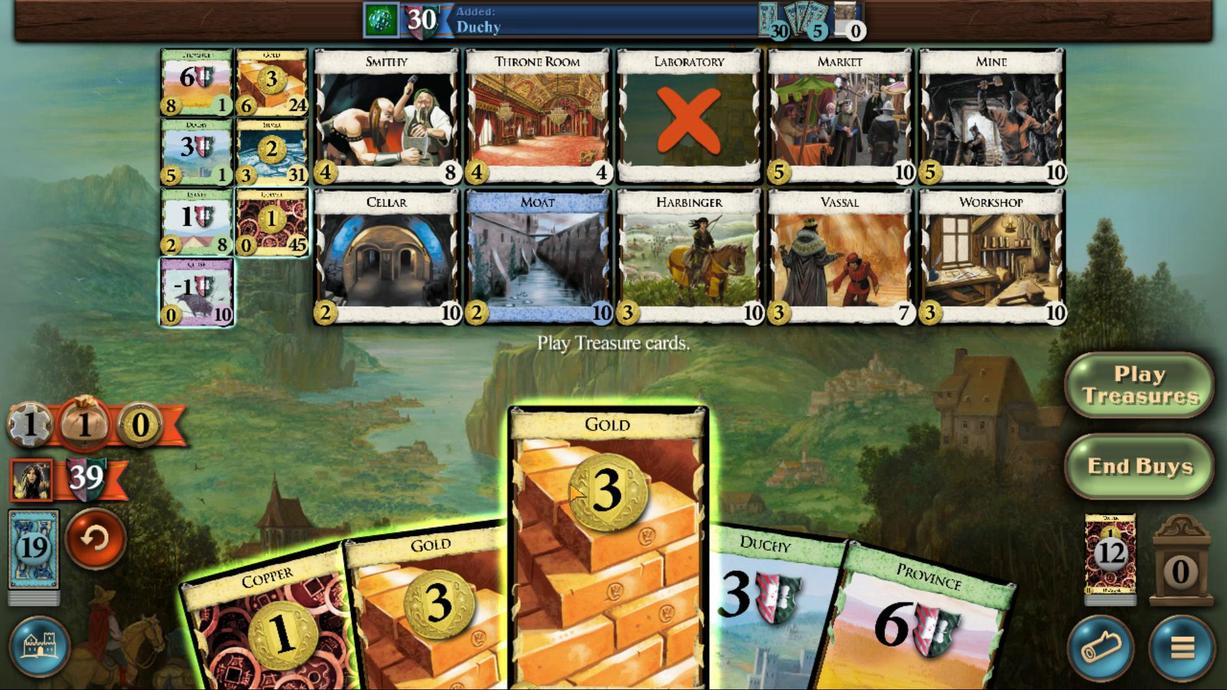 
Action: Mouse pressed left at (589, 455)
Screenshot: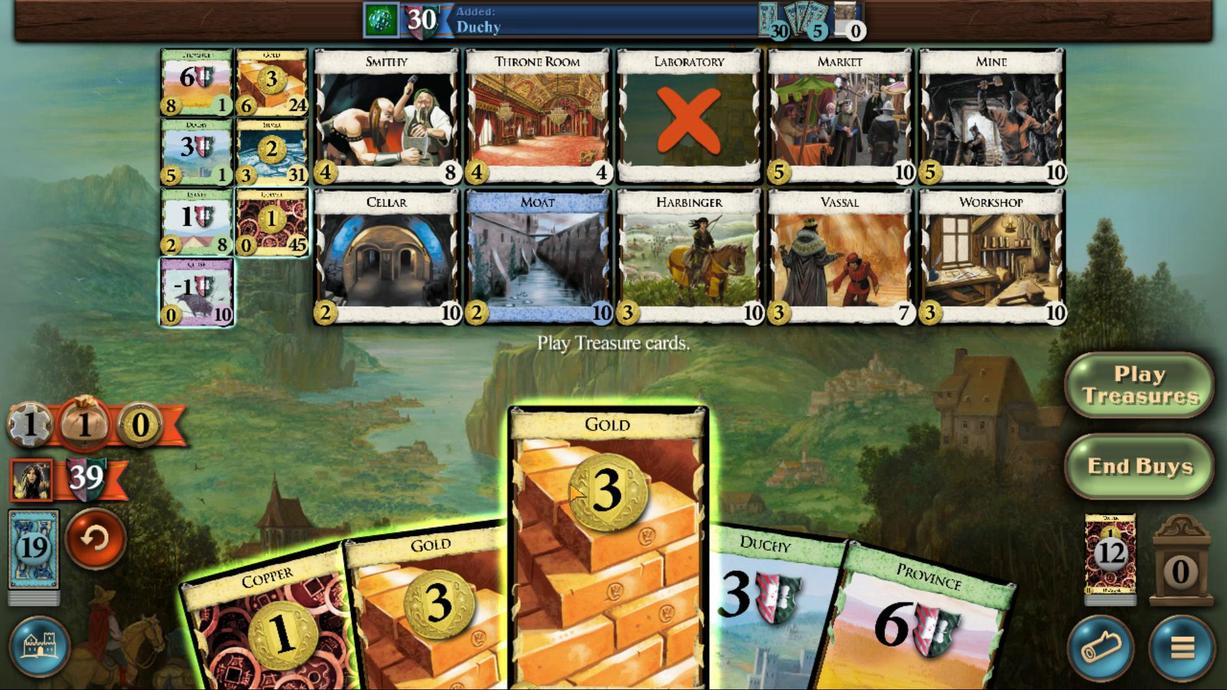 
Action: Mouse moved to (591, 443)
Screenshot: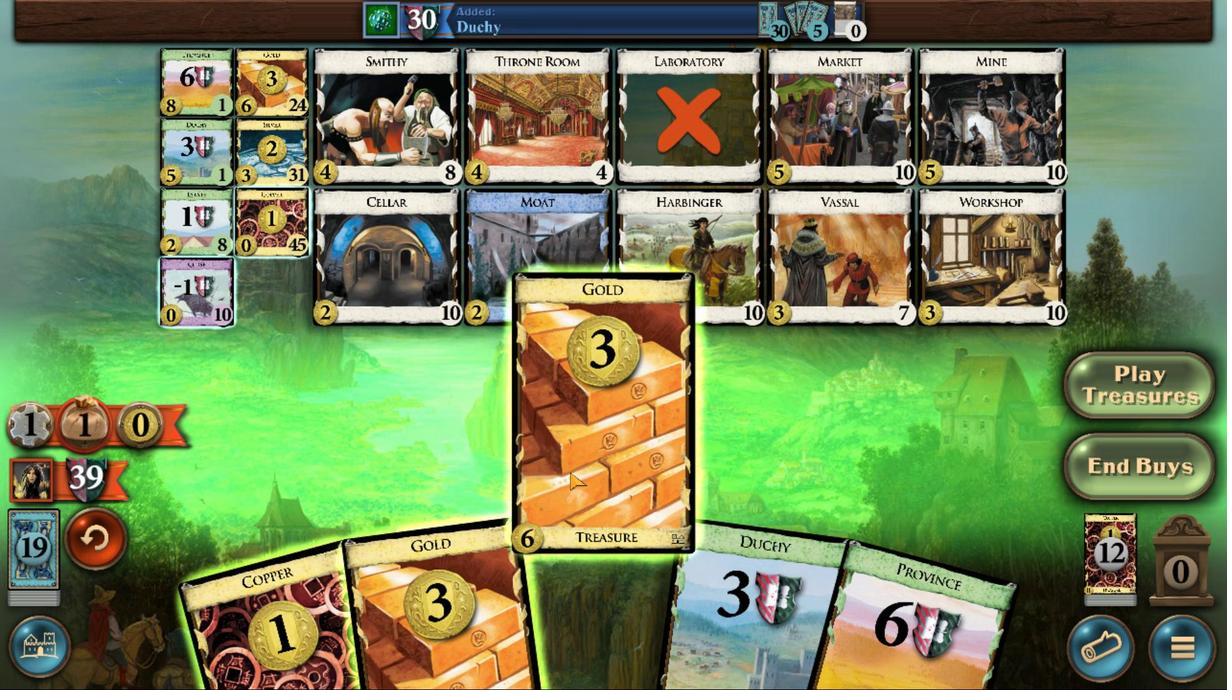
Action: Mouse pressed left at (591, 443)
Screenshot: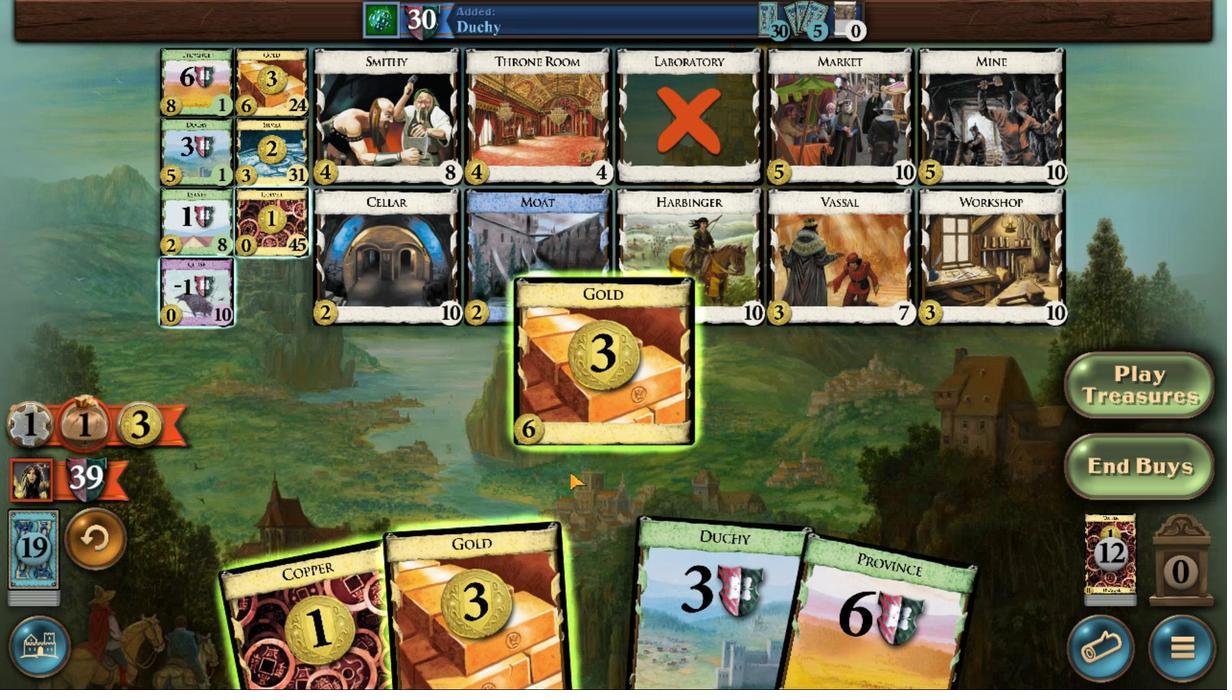 
Action: Mouse moved to (574, 454)
Screenshot: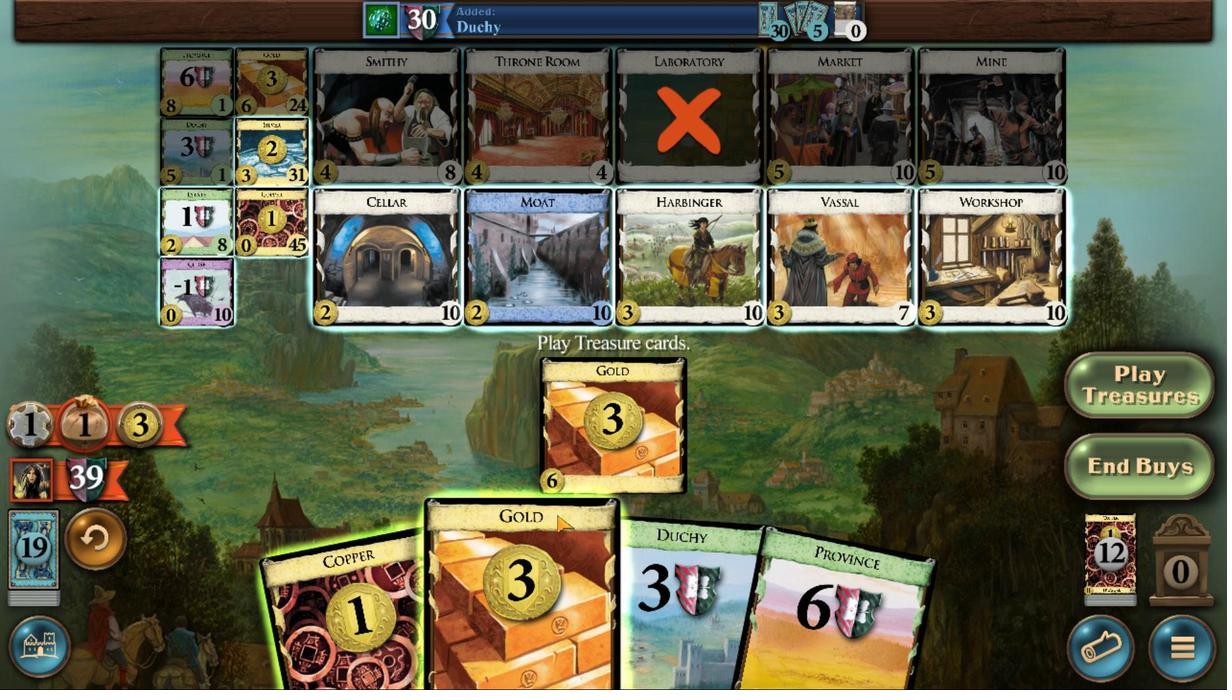 
Action: Mouse pressed left at (574, 454)
Screenshot: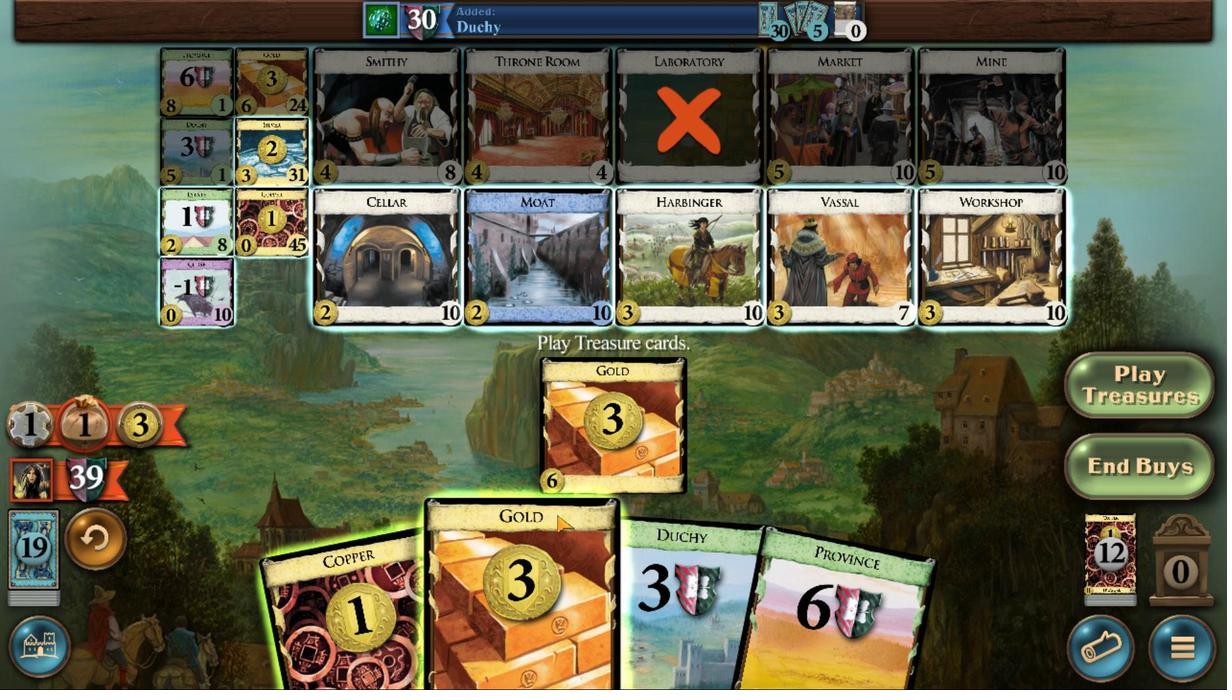 
Action: Mouse moved to (434, 400)
Screenshot: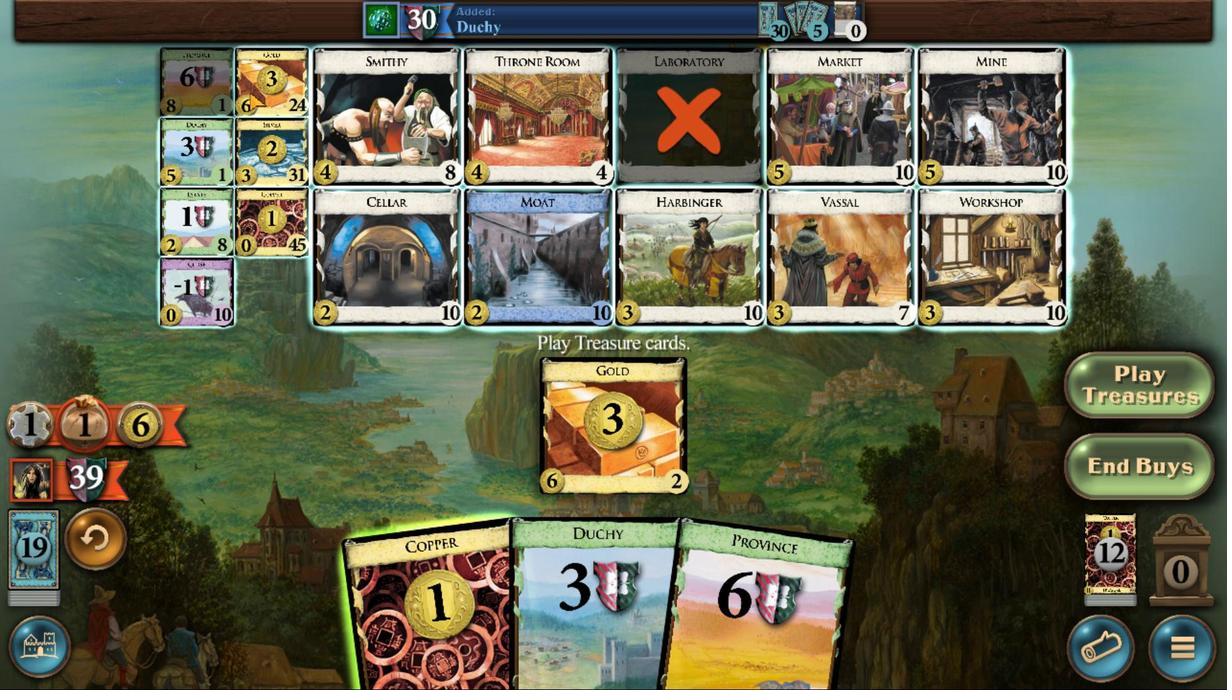 
Action: Mouse pressed left at (434, 400)
